 Task: Create a wavy blue resume template.
Action: Mouse moved to (544, 158)
Screenshot: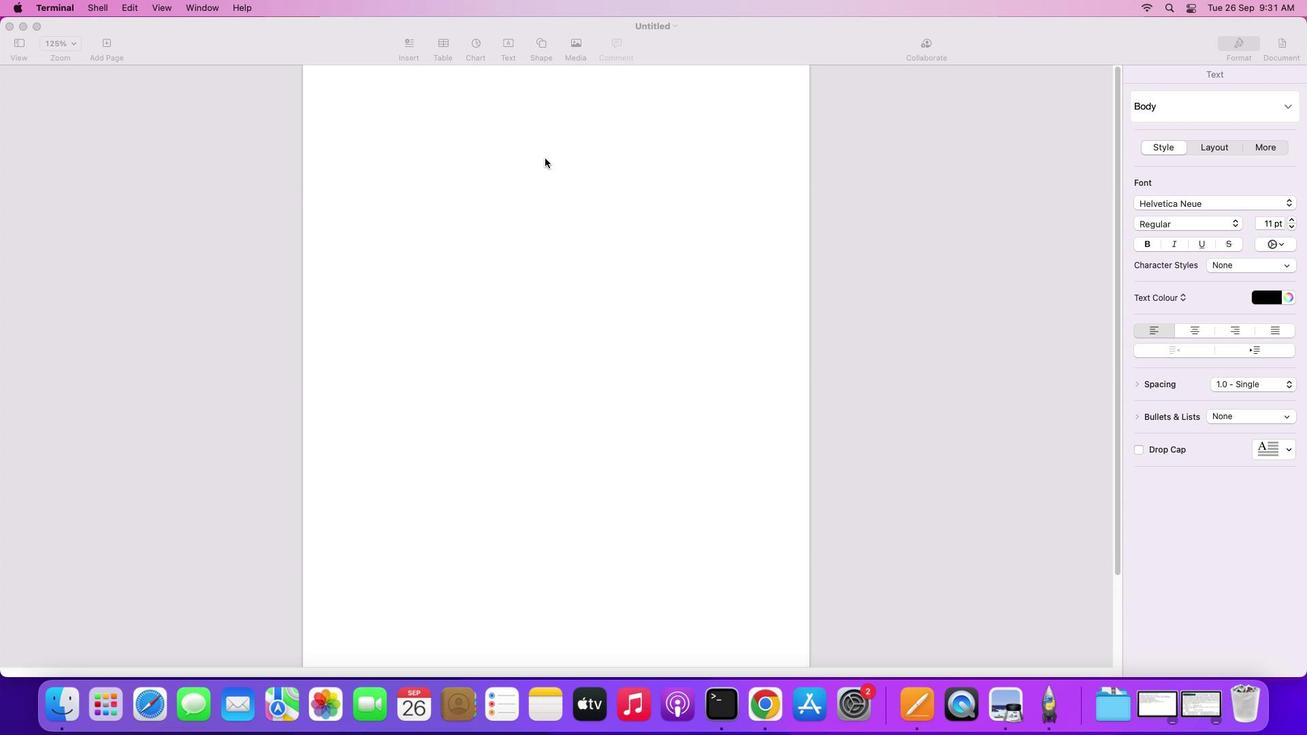 
Action: Mouse pressed left at (544, 158)
Screenshot: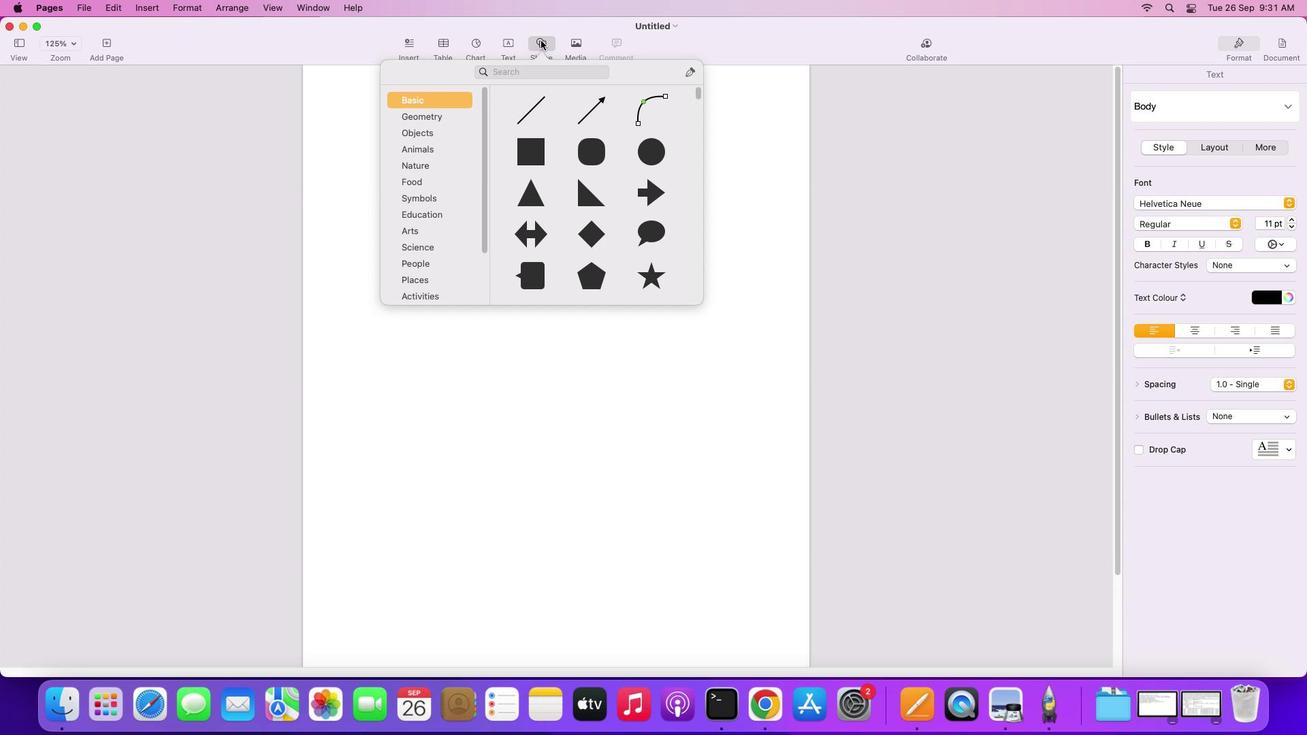 
Action: Mouse moved to (540, 40)
Screenshot: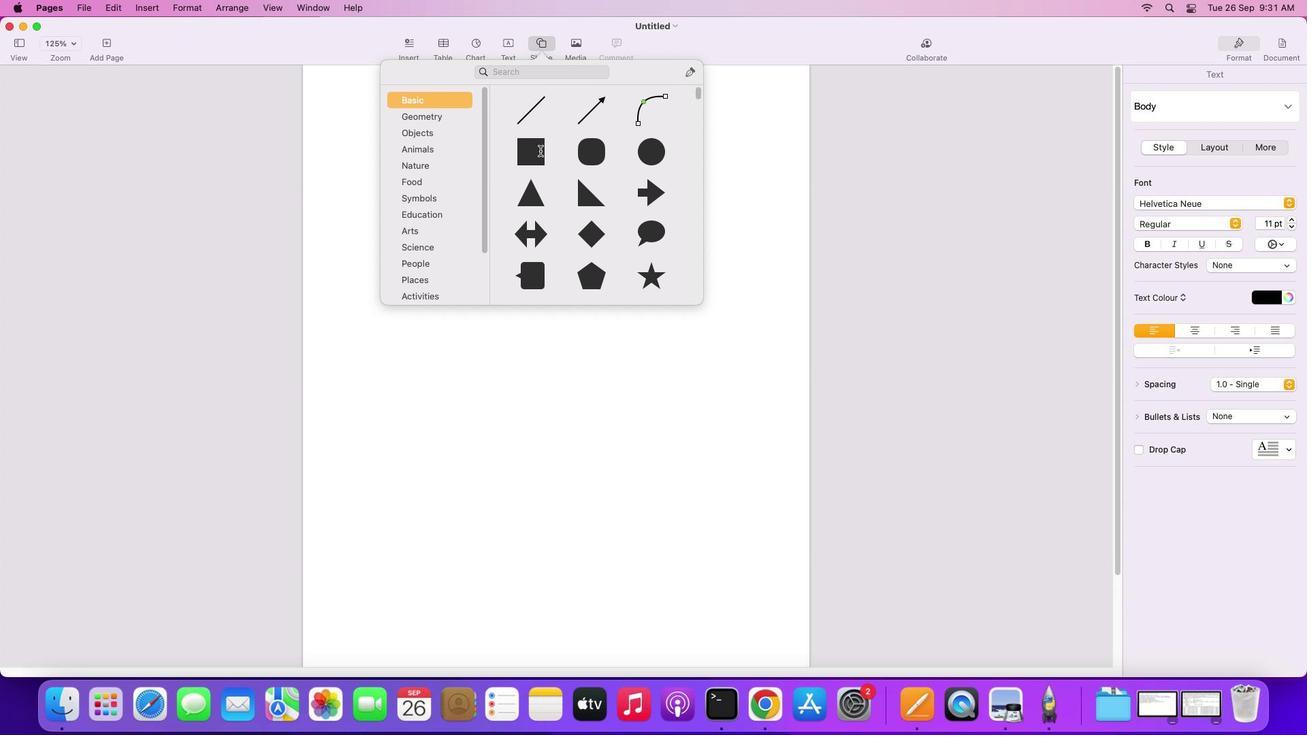 
Action: Mouse pressed left at (540, 40)
Screenshot: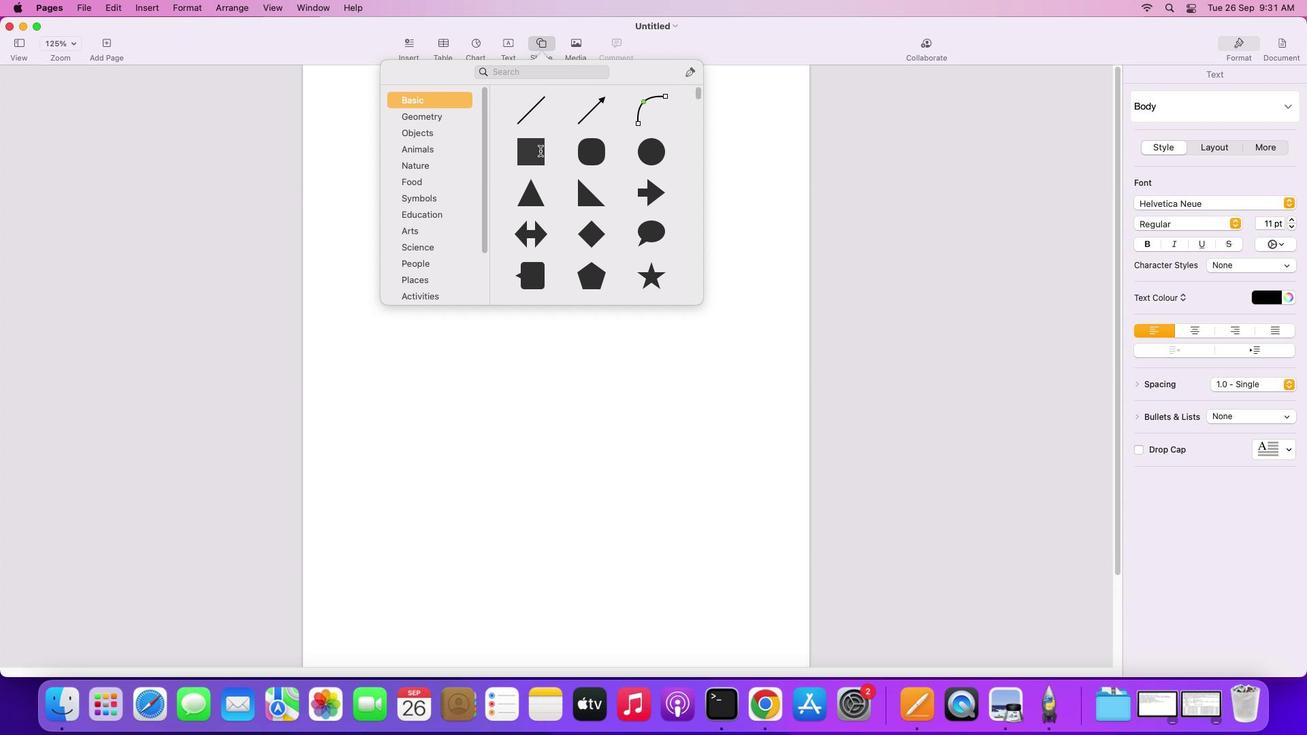 
Action: Mouse moved to (540, 151)
Screenshot: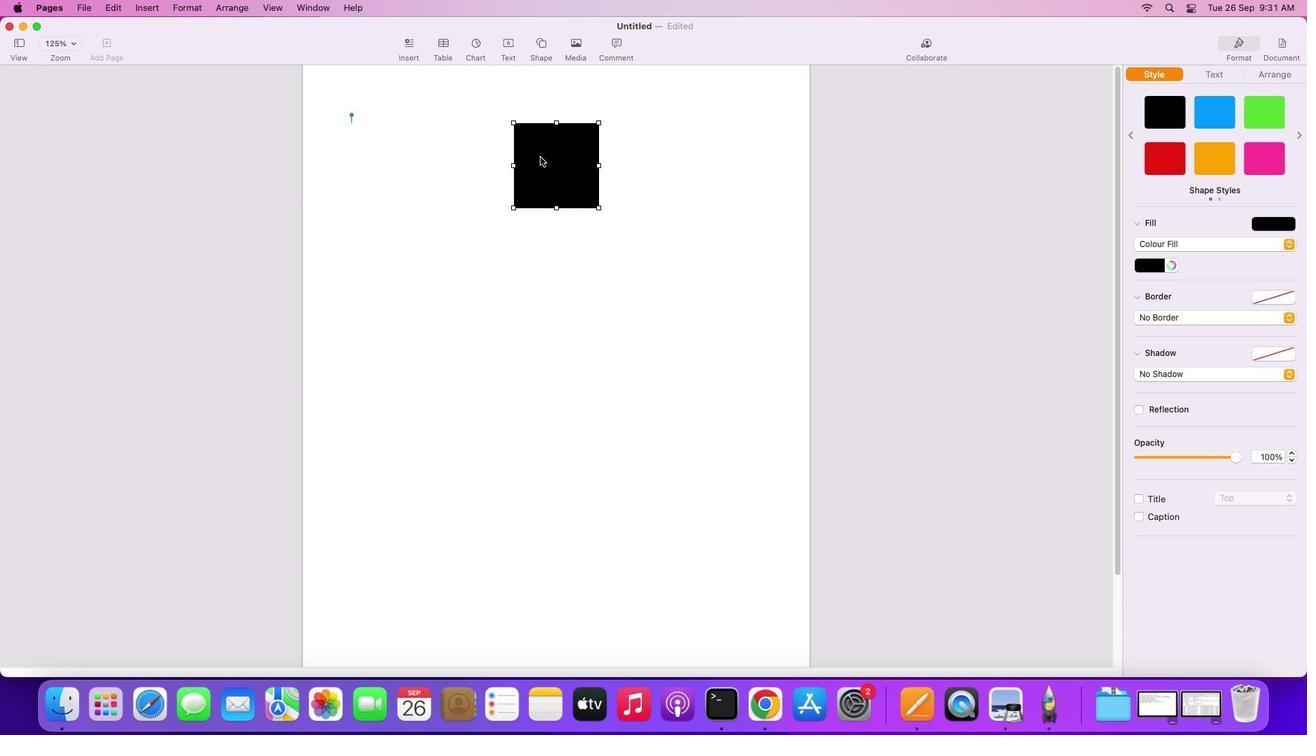 
Action: Mouse pressed left at (540, 151)
Screenshot: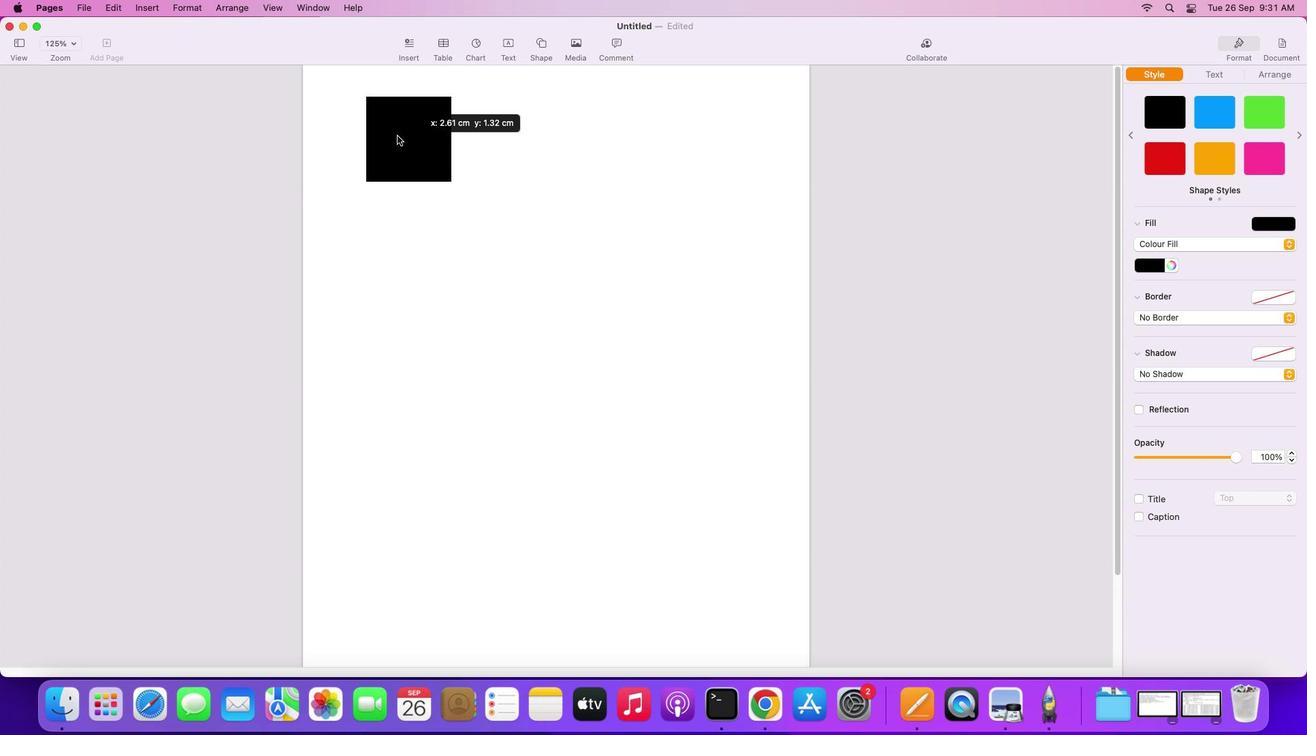
Action: Mouse scrolled (540, 151) with delta (0, 0)
Screenshot: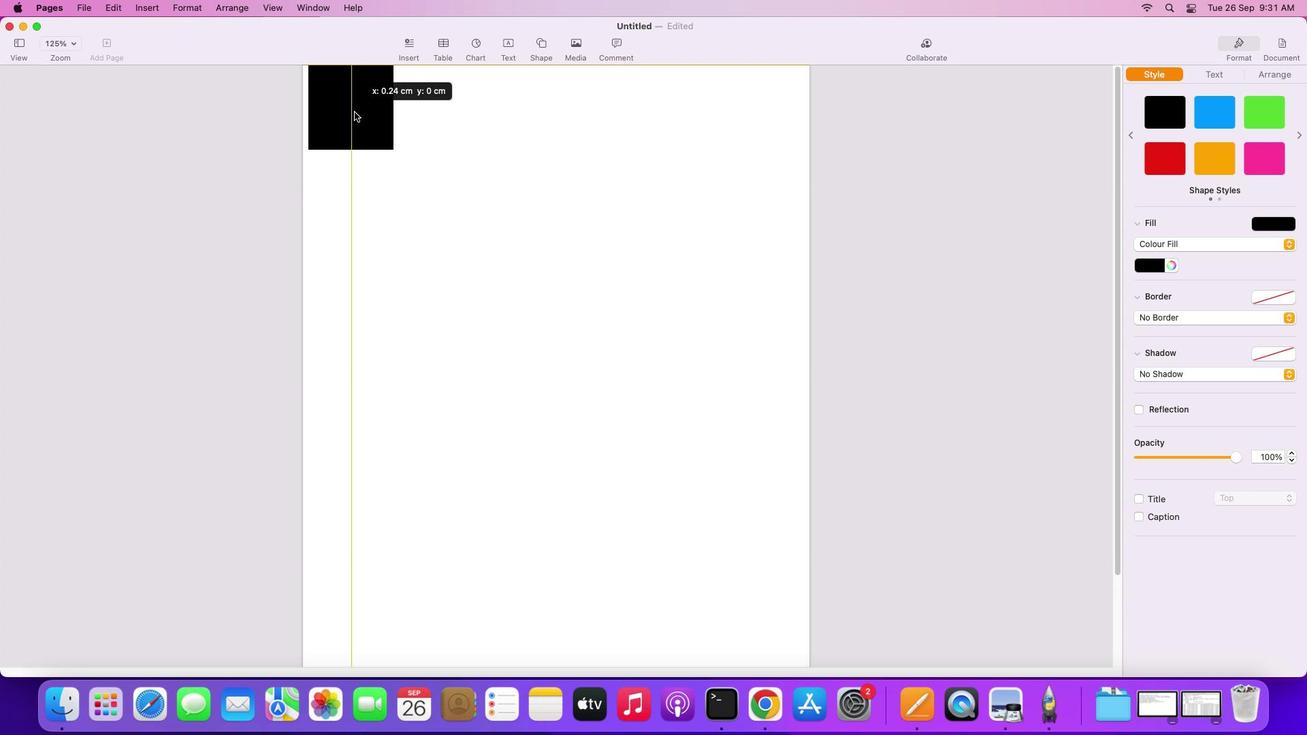 
Action: Mouse scrolled (540, 151) with delta (0, 0)
Screenshot: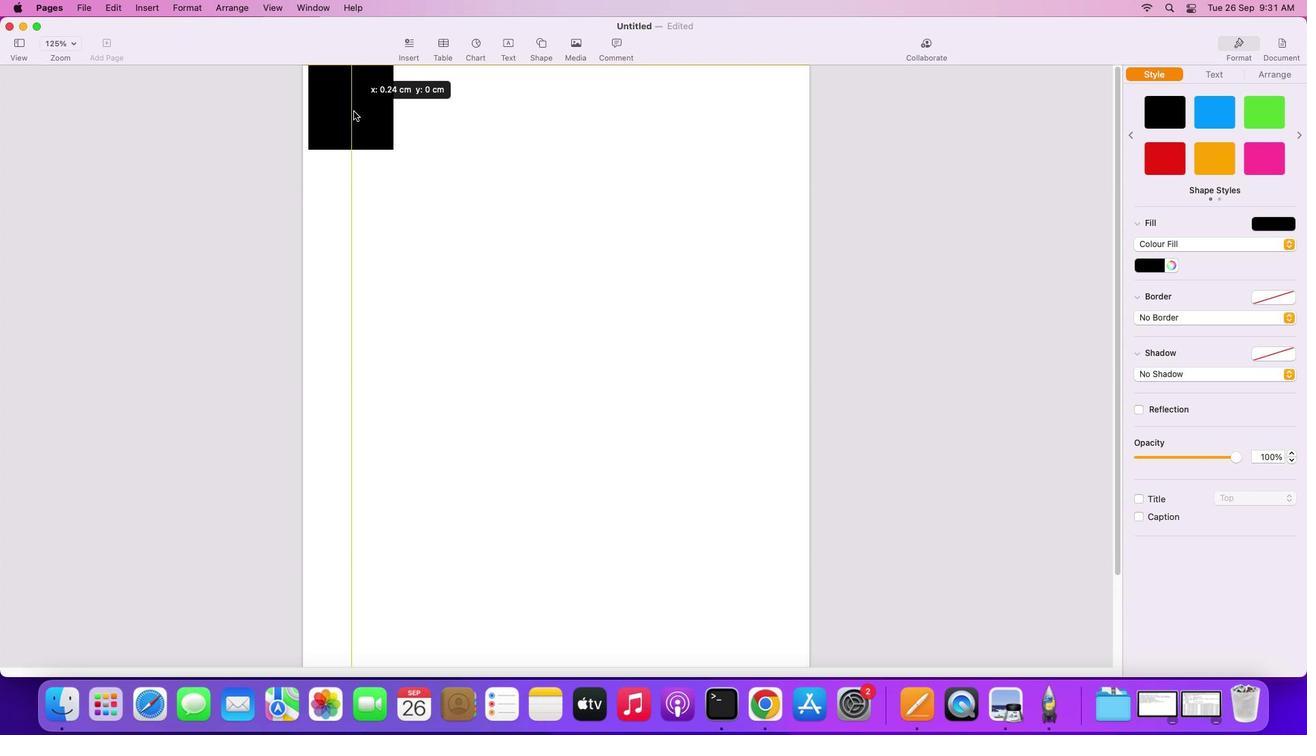 
Action: Mouse scrolled (540, 151) with delta (0, 2)
Screenshot: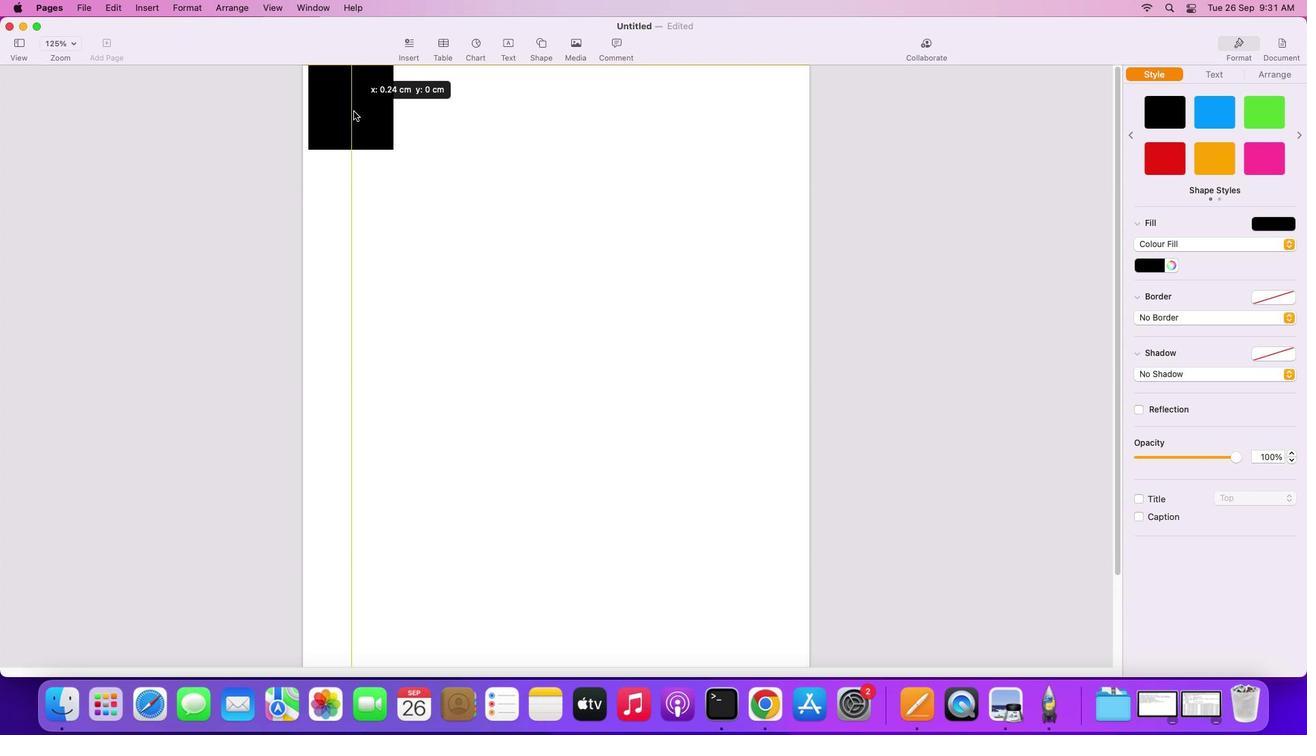 
Action: Mouse scrolled (540, 151) with delta (0, 3)
Screenshot: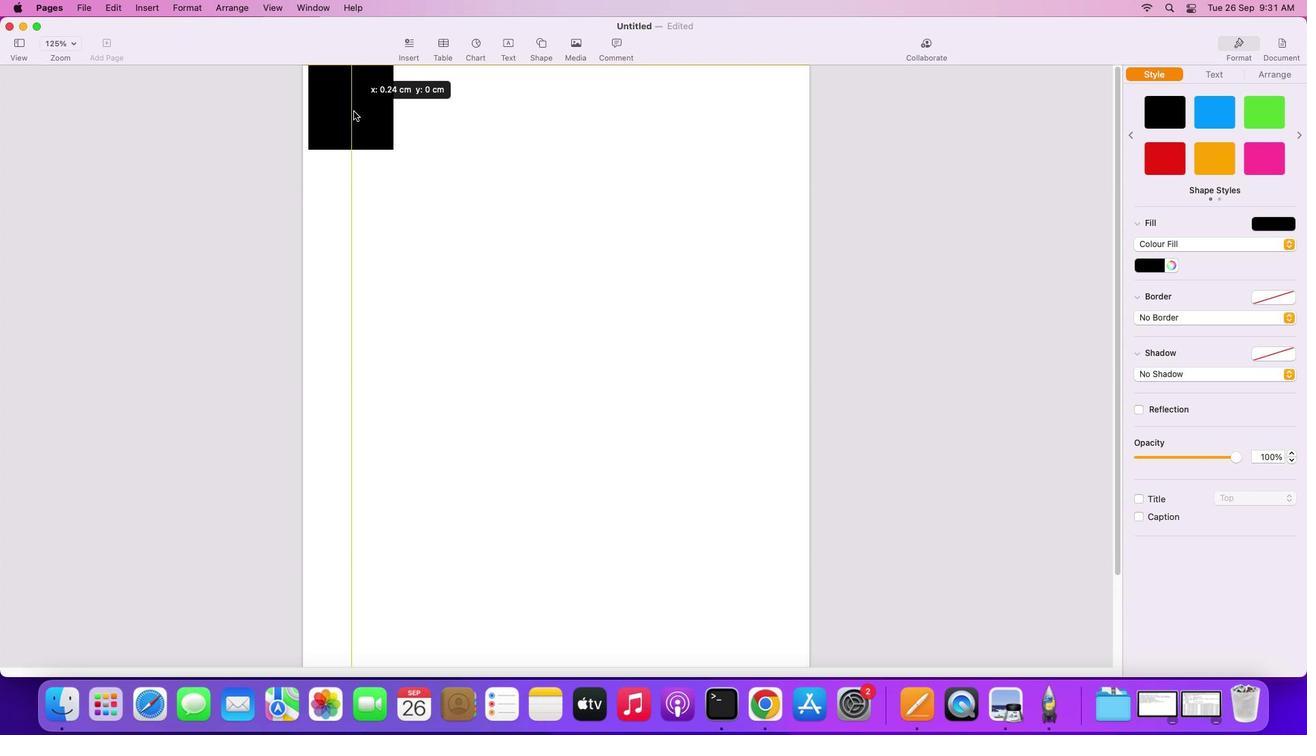 
Action: Mouse scrolled (540, 151) with delta (0, 4)
Screenshot: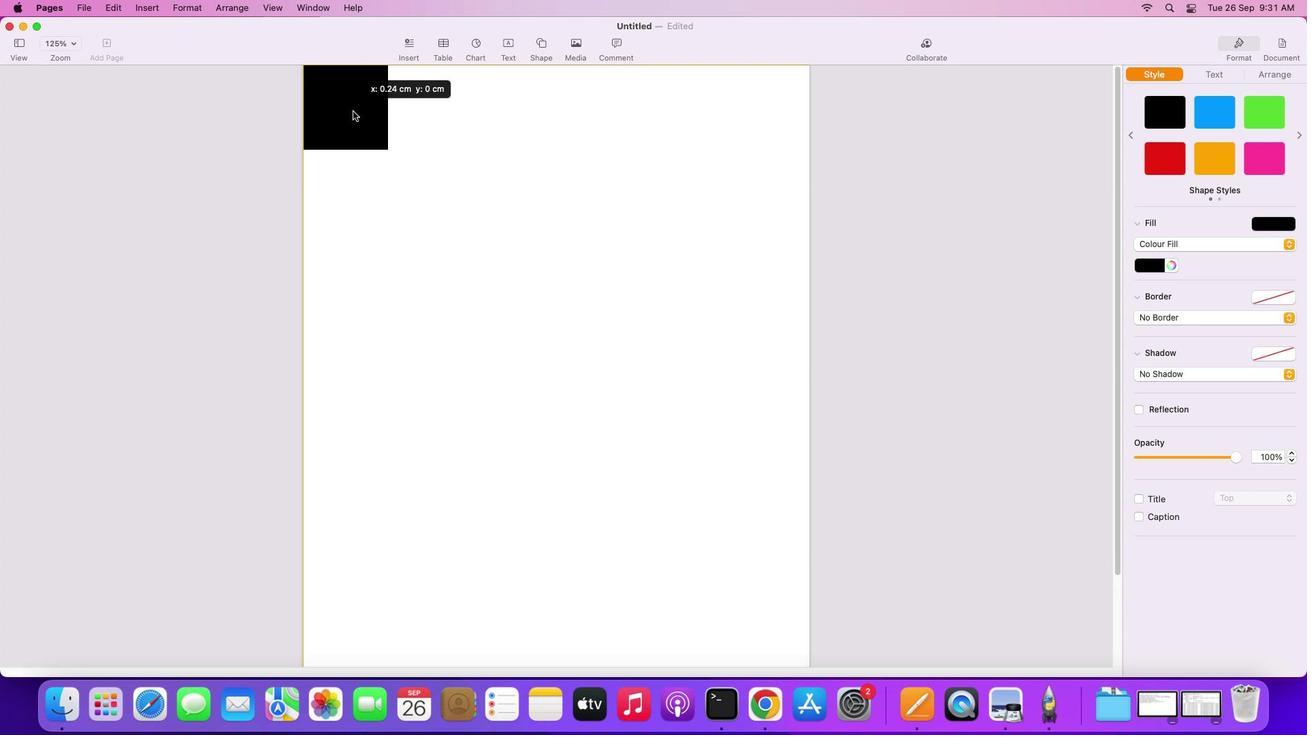 
Action: Mouse scrolled (540, 151) with delta (0, 4)
Screenshot: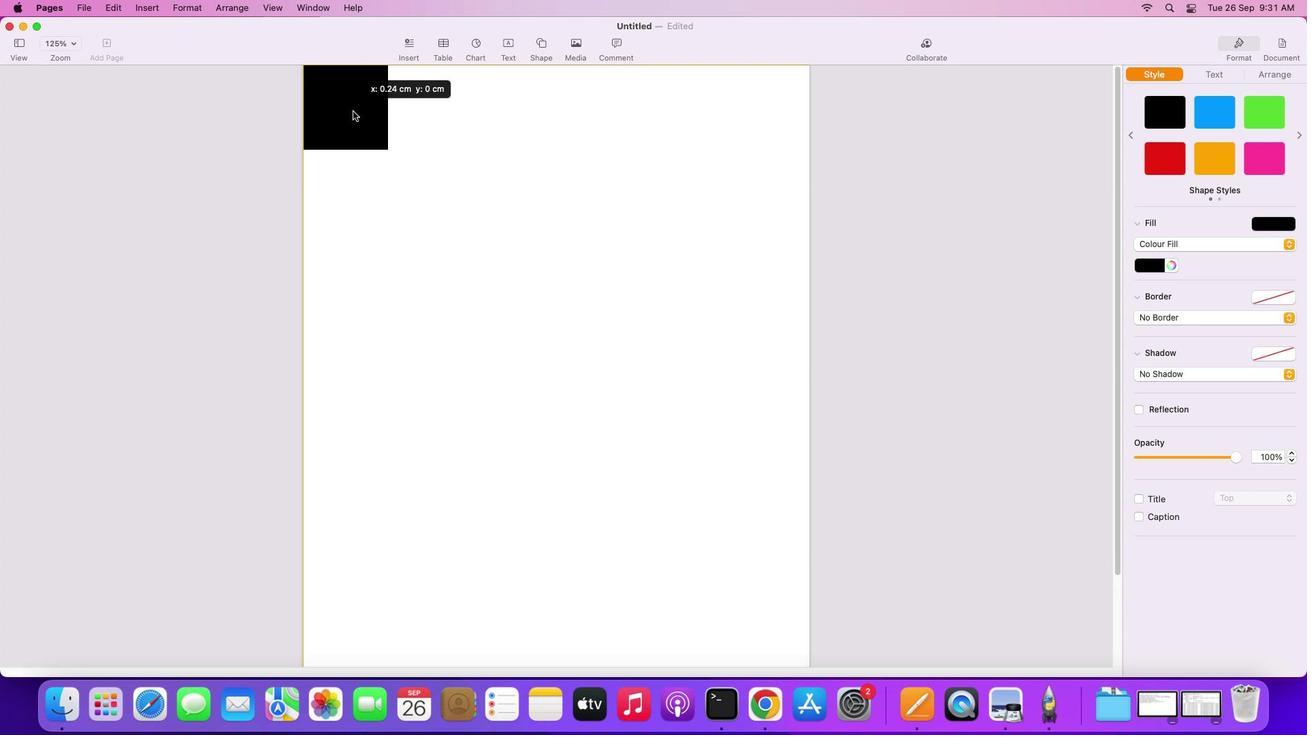 
Action: Mouse scrolled (540, 151) with delta (0, 4)
Screenshot: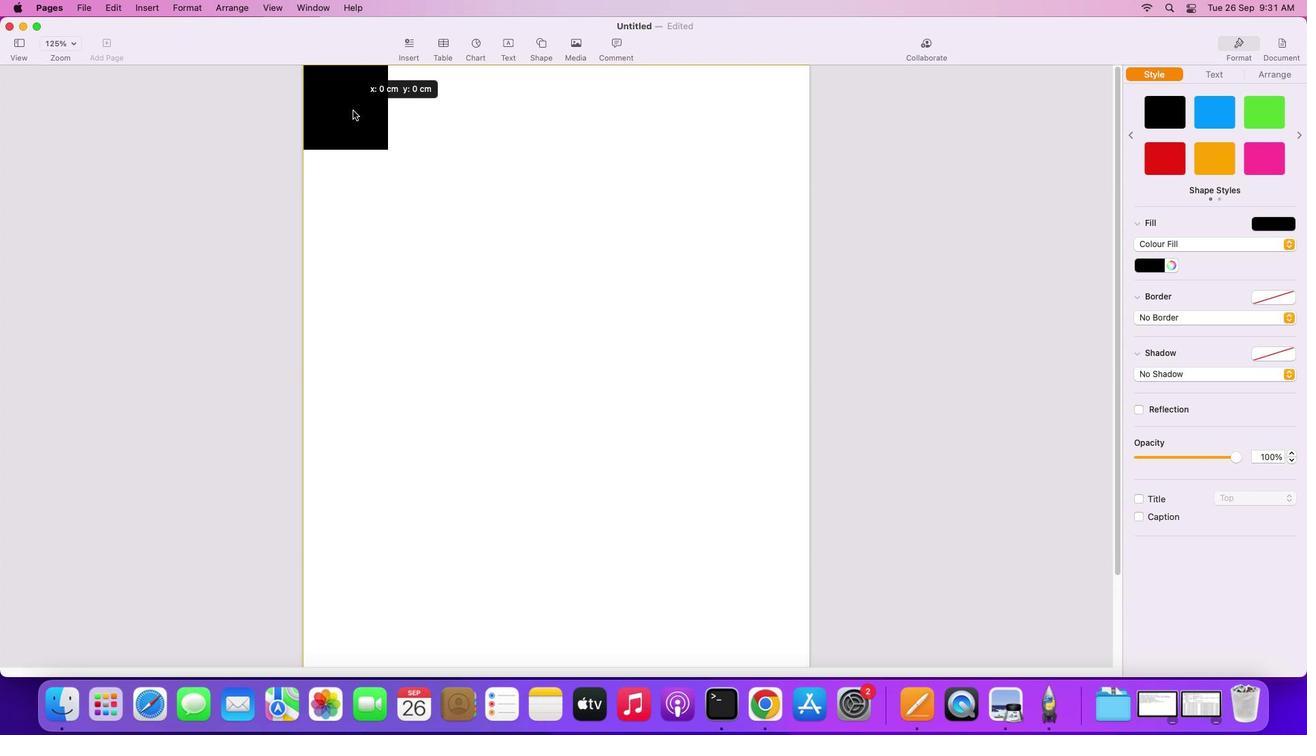 
Action: Mouse moved to (561, 171)
Screenshot: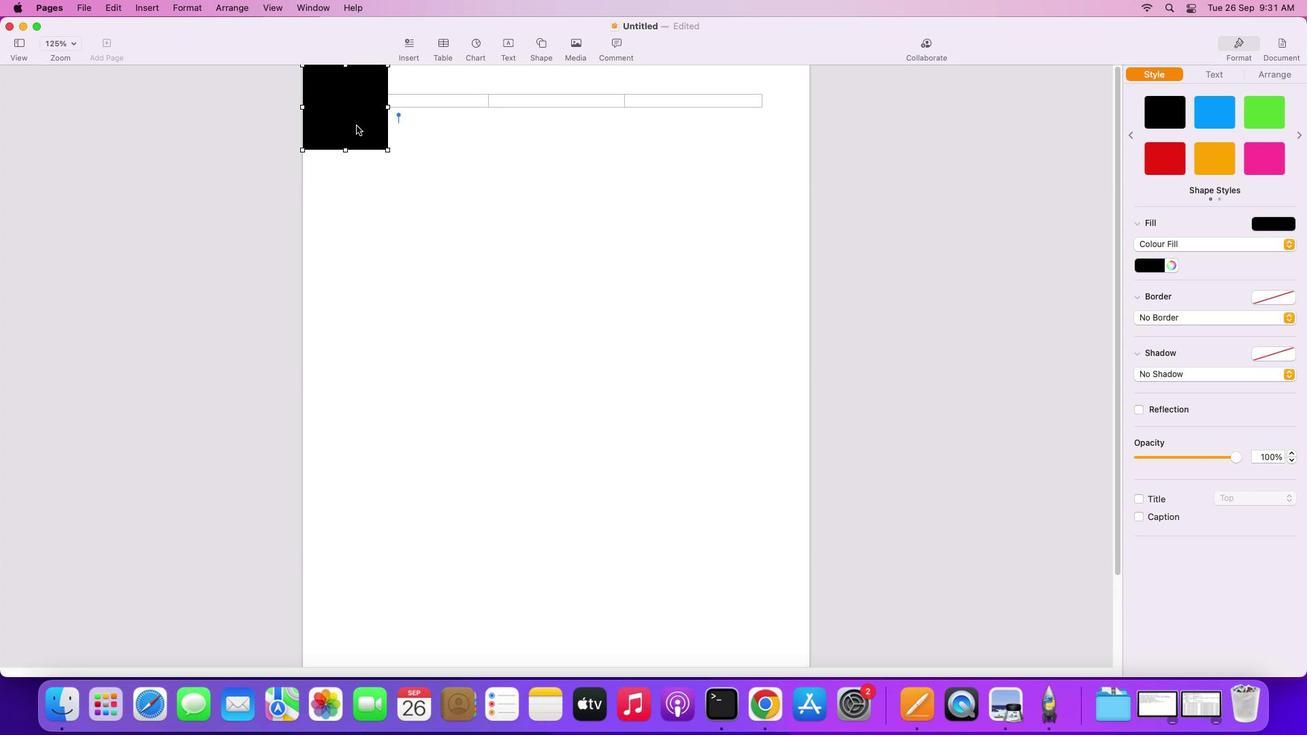 
Action: Mouse pressed left at (561, 171)
Screenshot: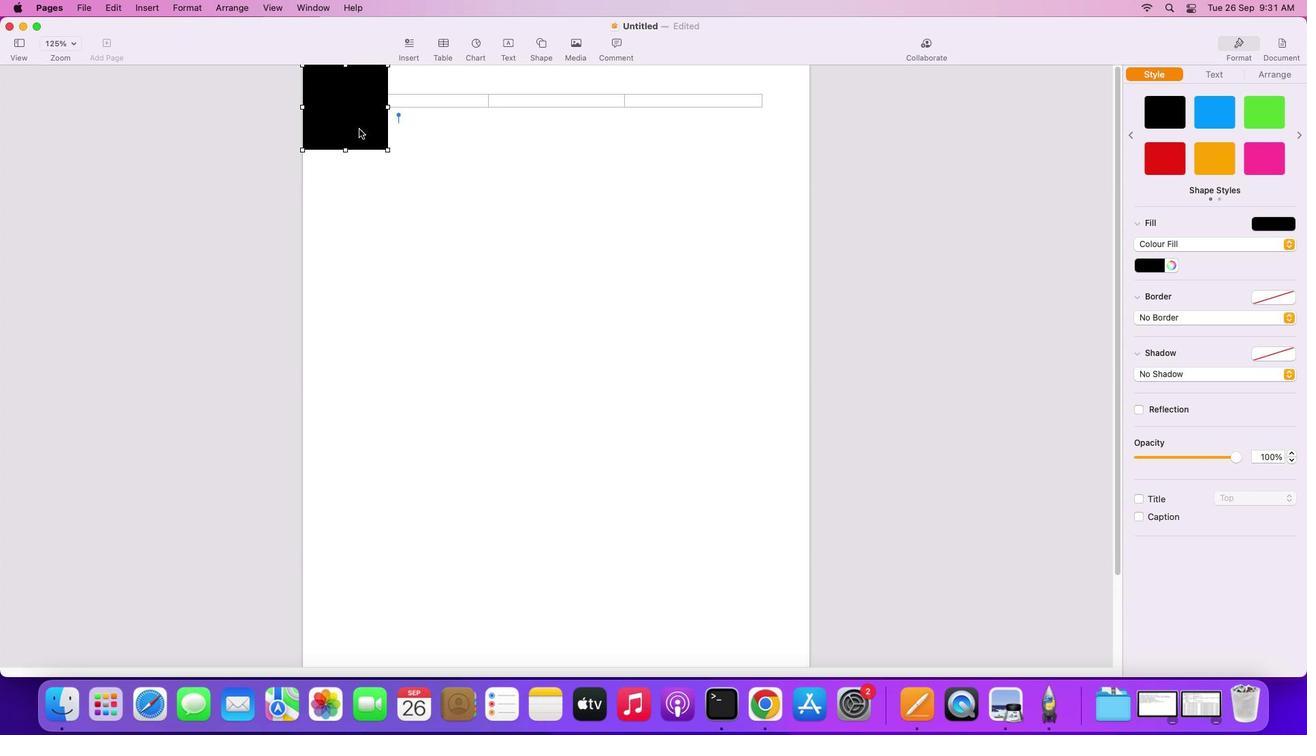 
Action: Mouse moved to (351, 112)
Screenshot: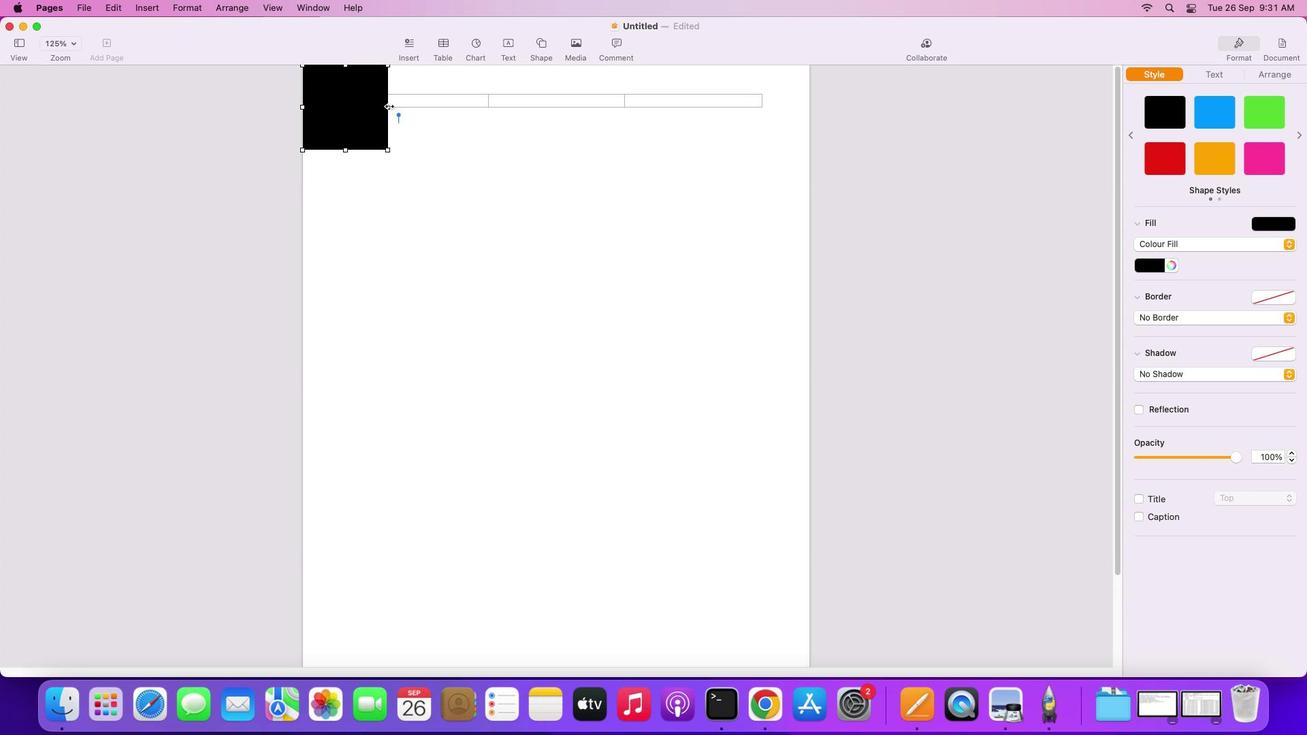 
Action: Mouse scrolled (351, 112) with delta (0, 0)
Screenshot: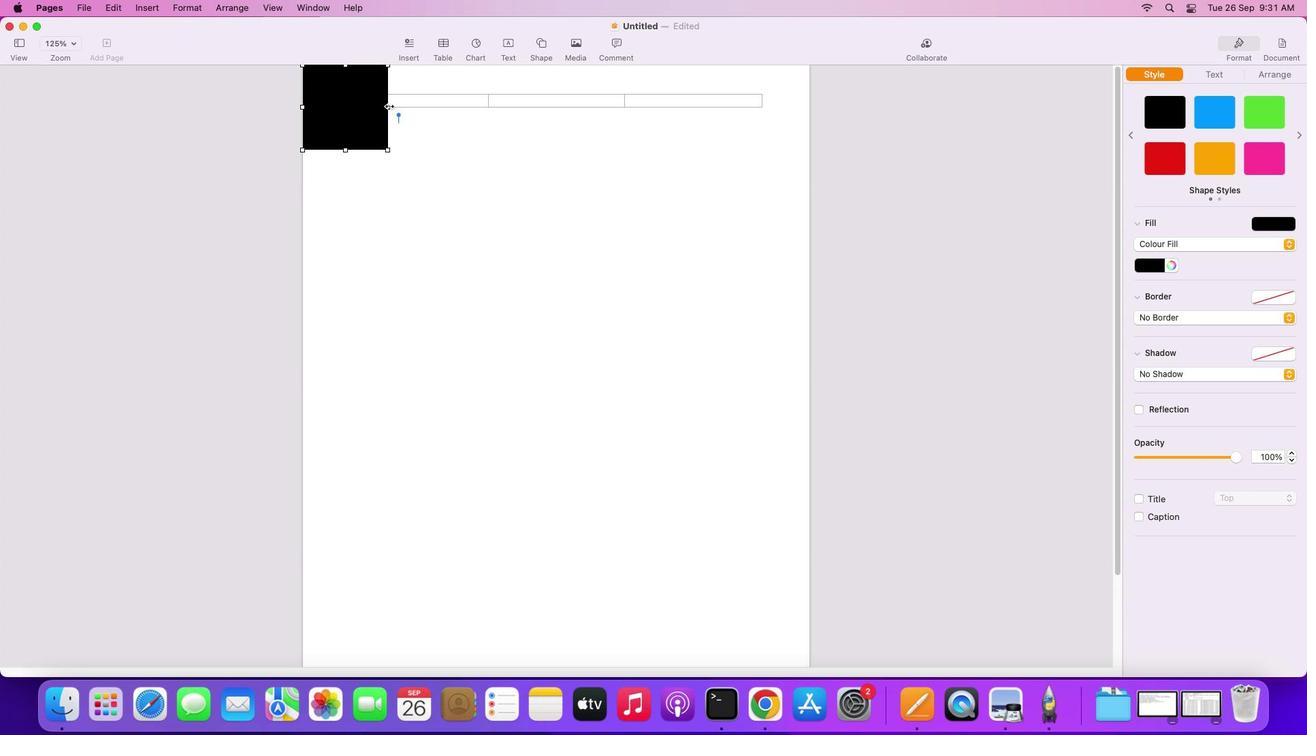 
Action: Mouse moved to (352, 112)
Screenshot: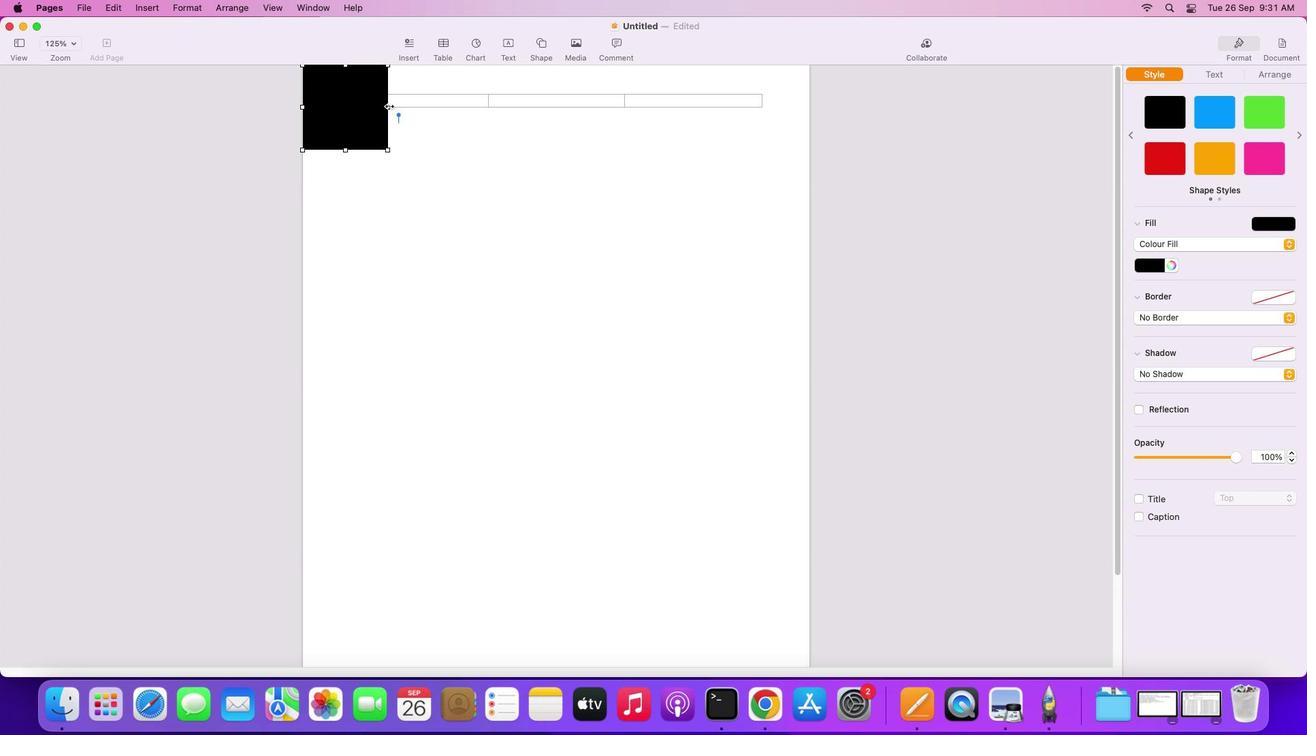 
Action: Mouse scrolled (352, 112) with delta (0, 0)
Screenshot: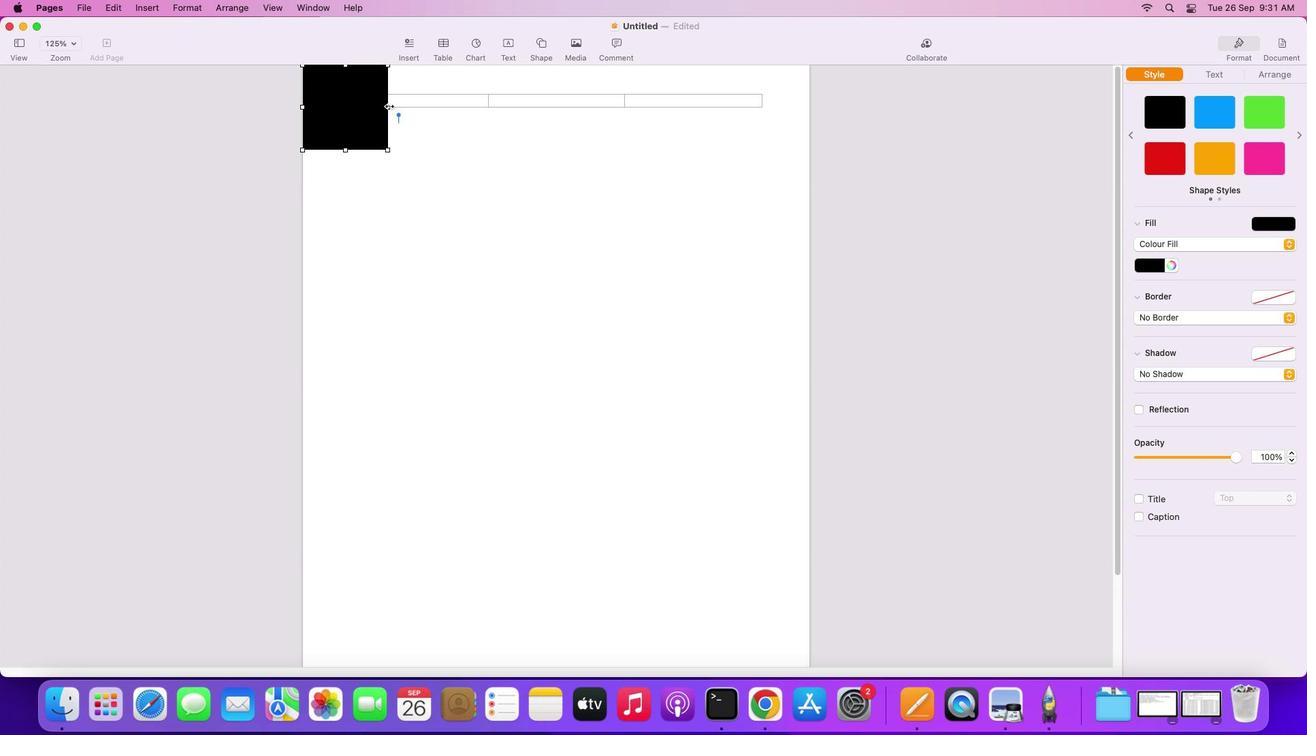 
Action: Mouse scrolled (352, 112) with delta (0, 2)
Screenshot: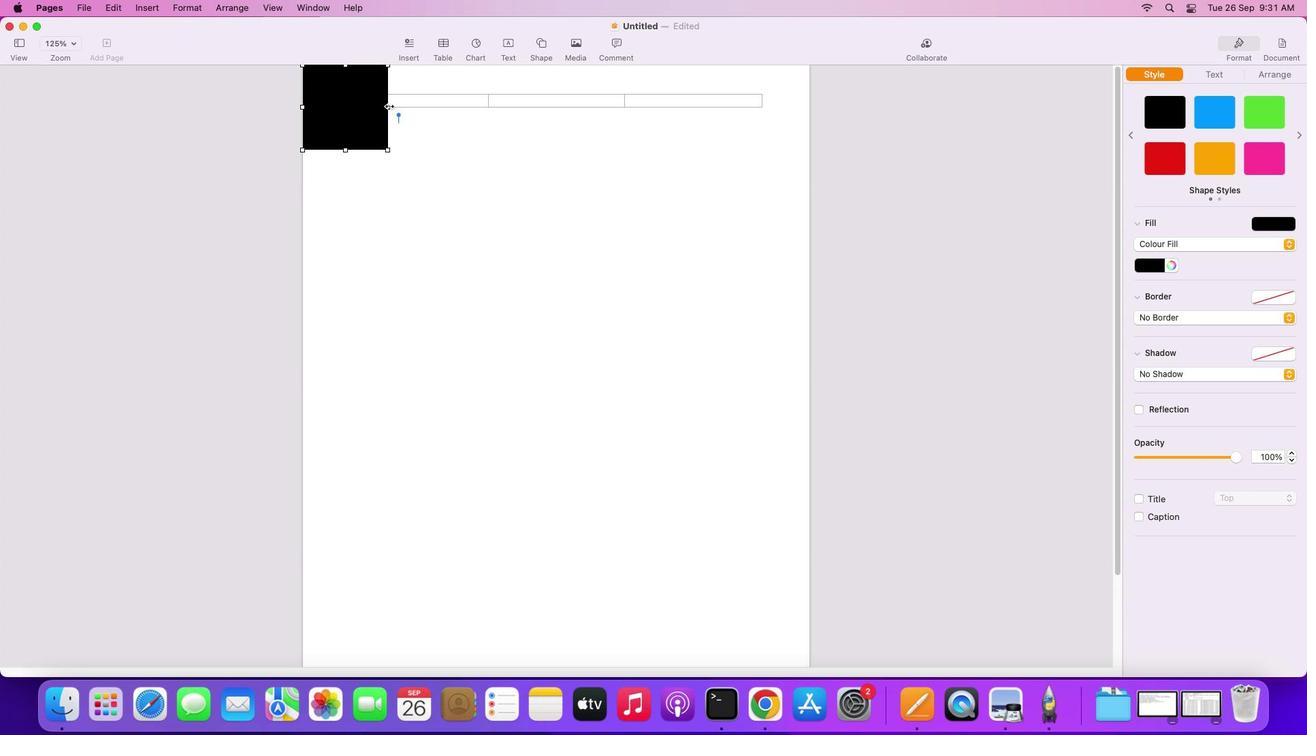 
Action: Mouse moved to (352, 113)
Screenshot: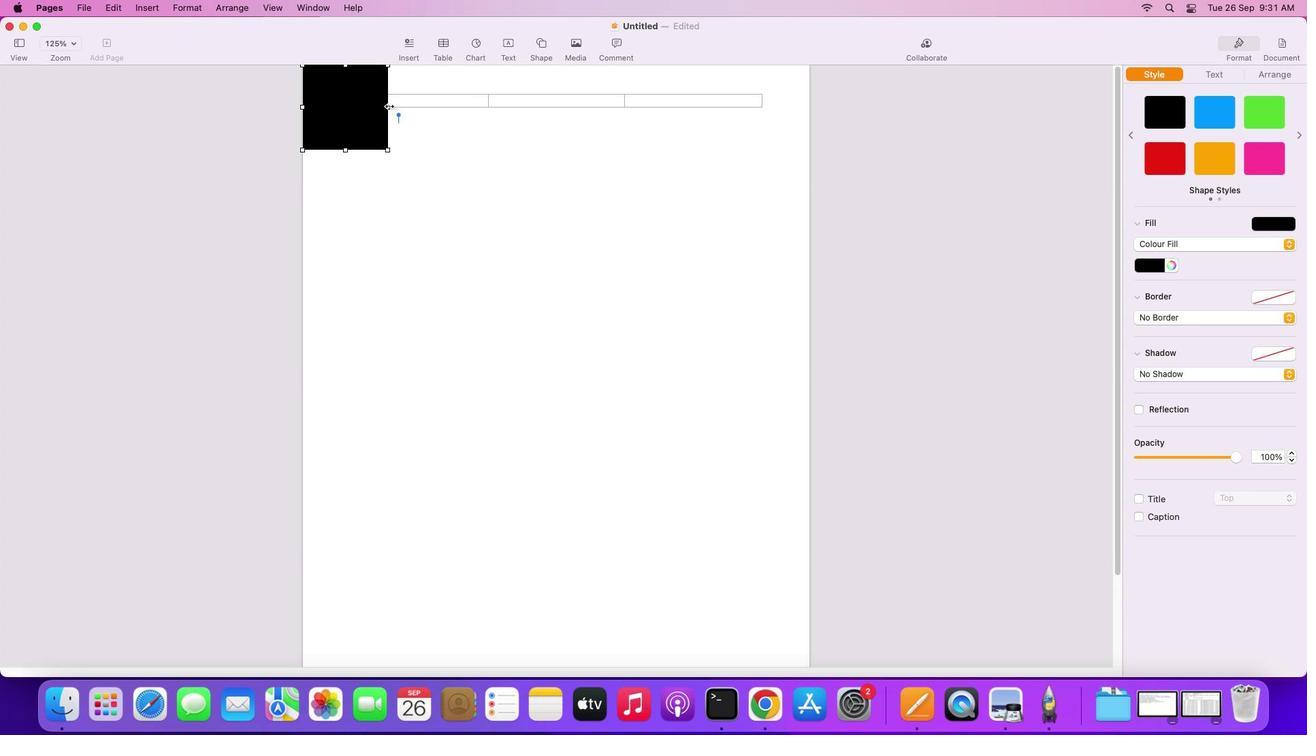 
Action: Mouse scrolled (352, 113) with delta (0, 3)
Screenshot: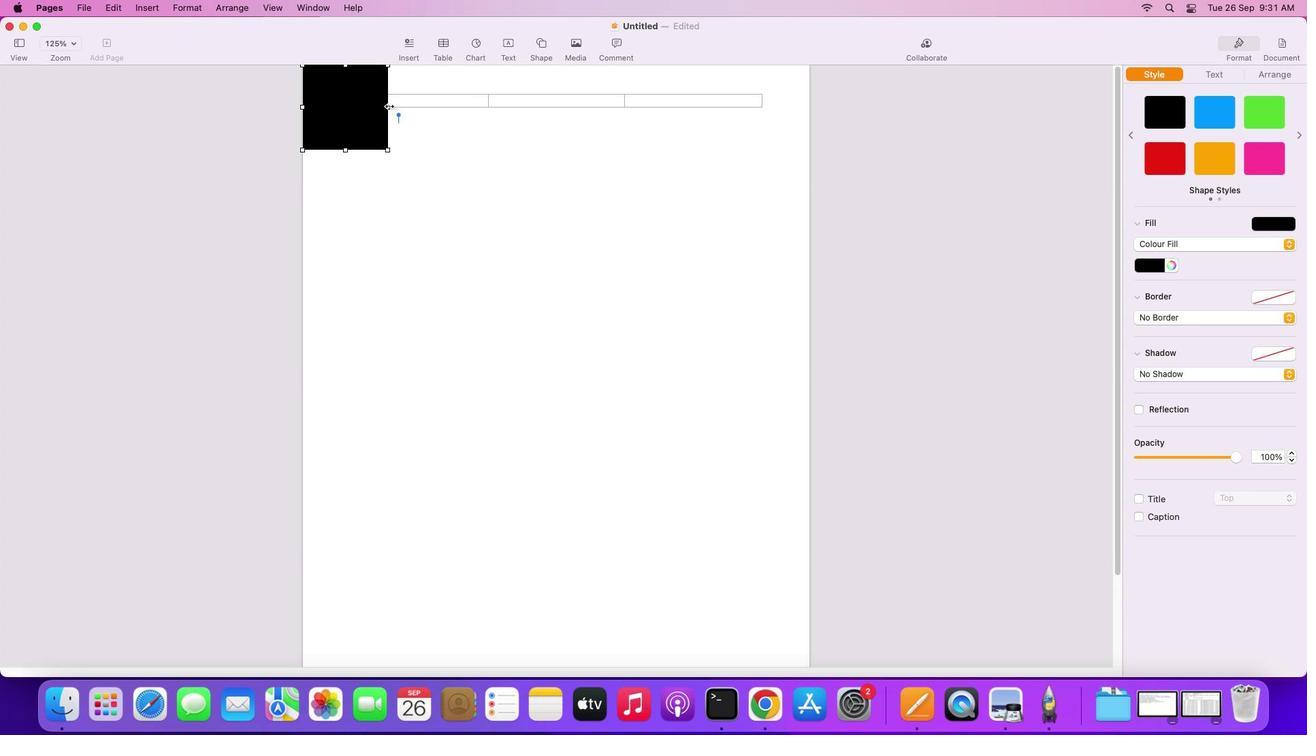 
Action: Mouse moved to (352, 114)
Screenshot: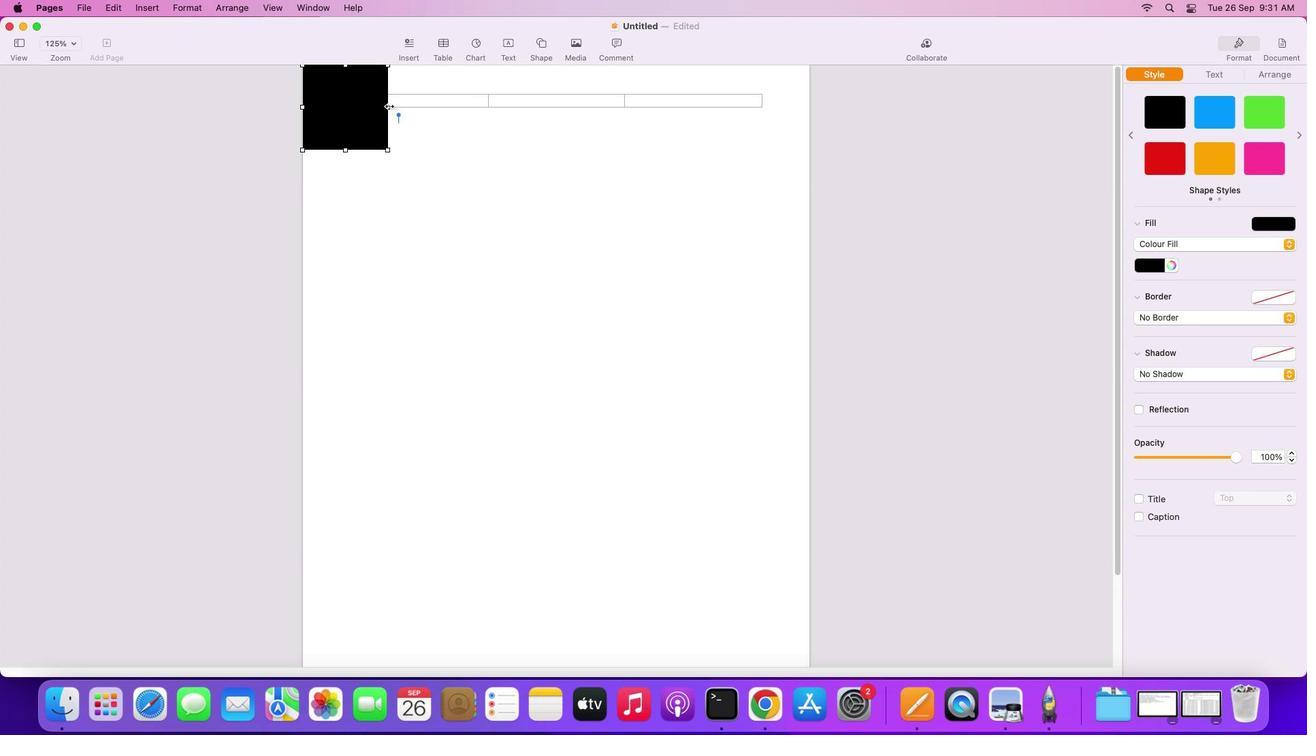 
Action: Mouse scrolled (352, 114) with delta (0, 4)
Screenshot: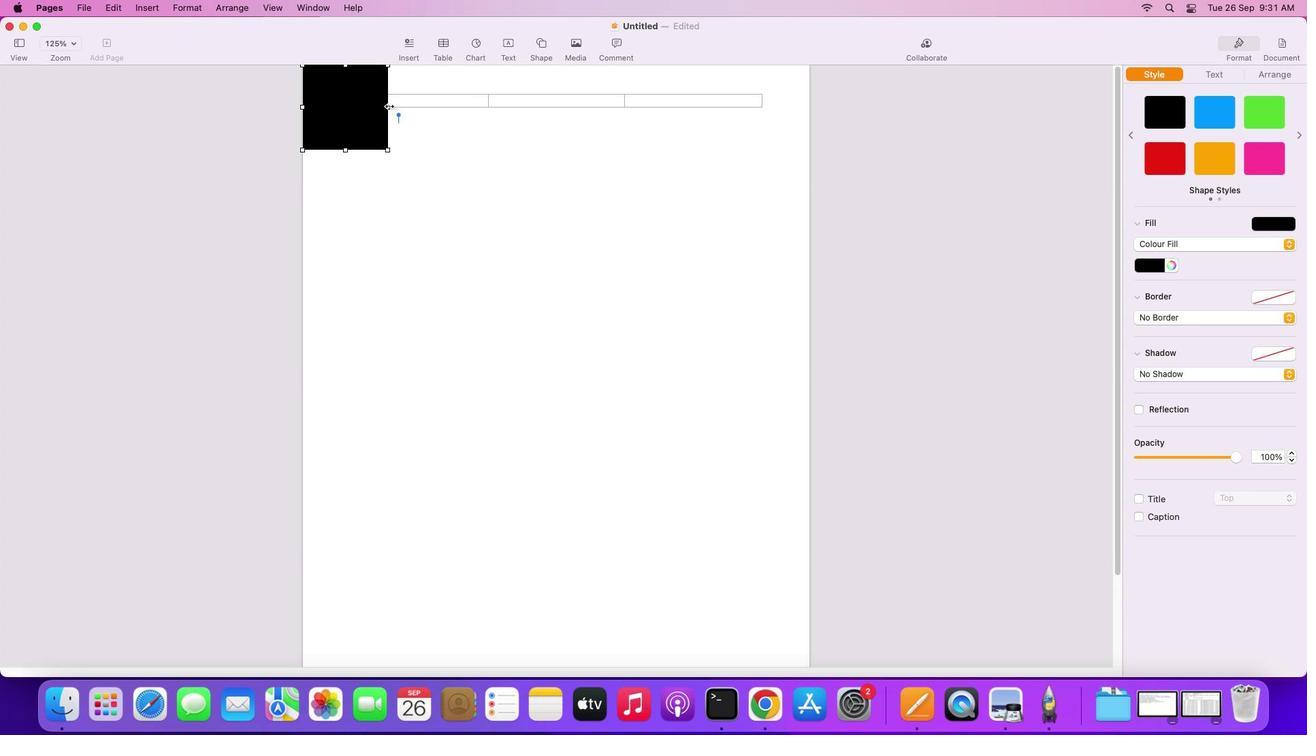
Action: Mouse moved to (354, 121)
Screenshot: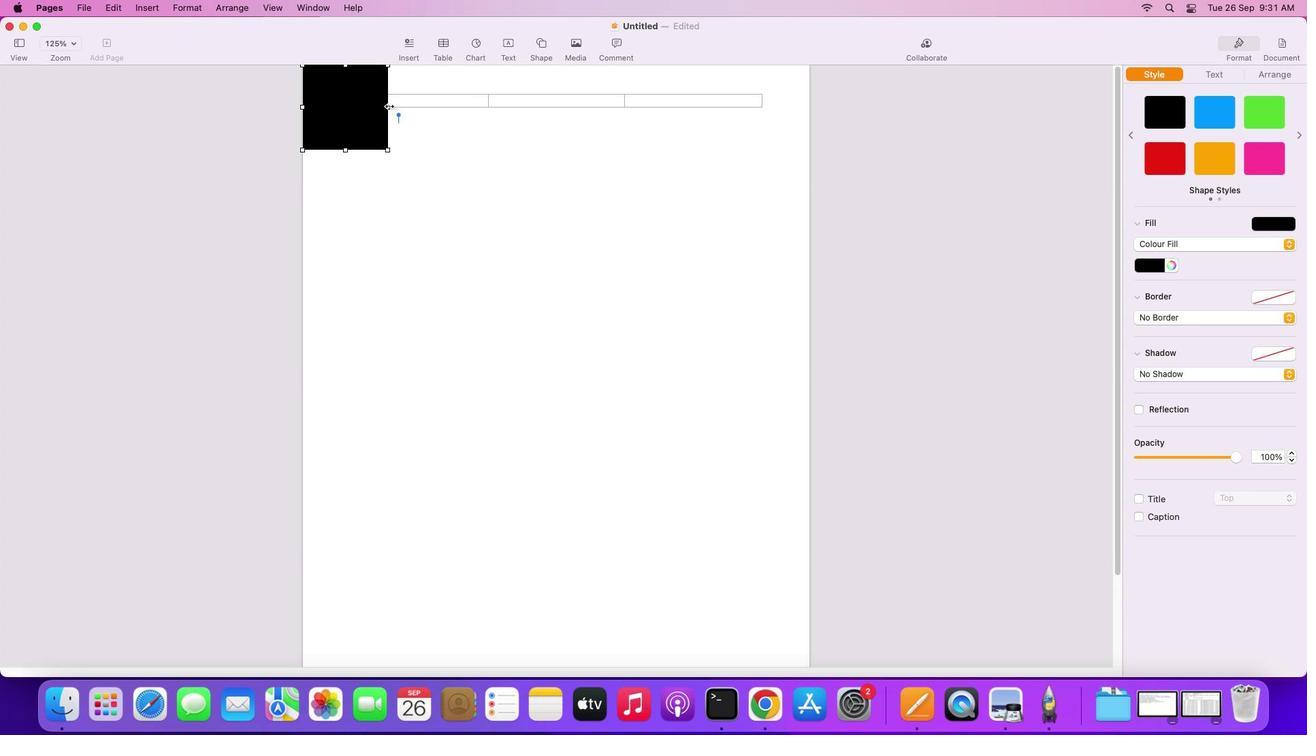 
Action: Mouse scrolled (354, 121) with delta (0, 4)
Screenshot: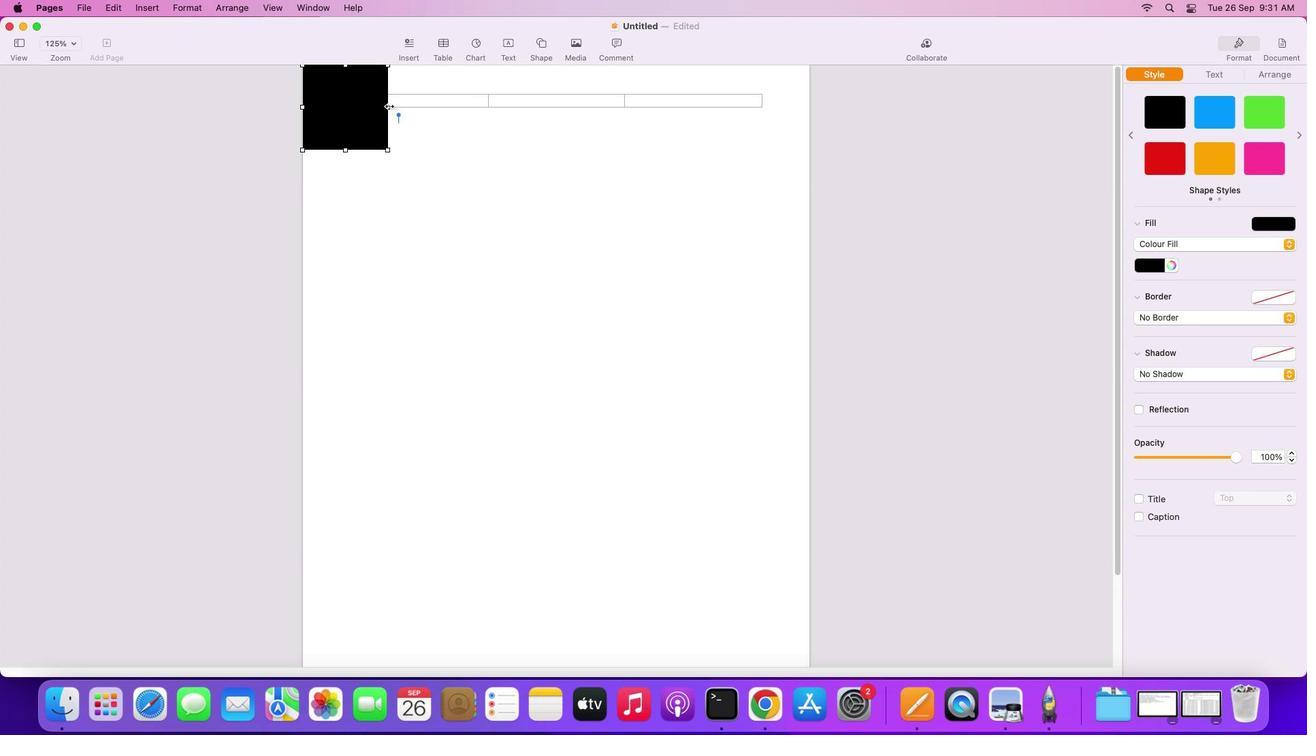 
Action: Mouse moved to (389, 106)
Screenshot: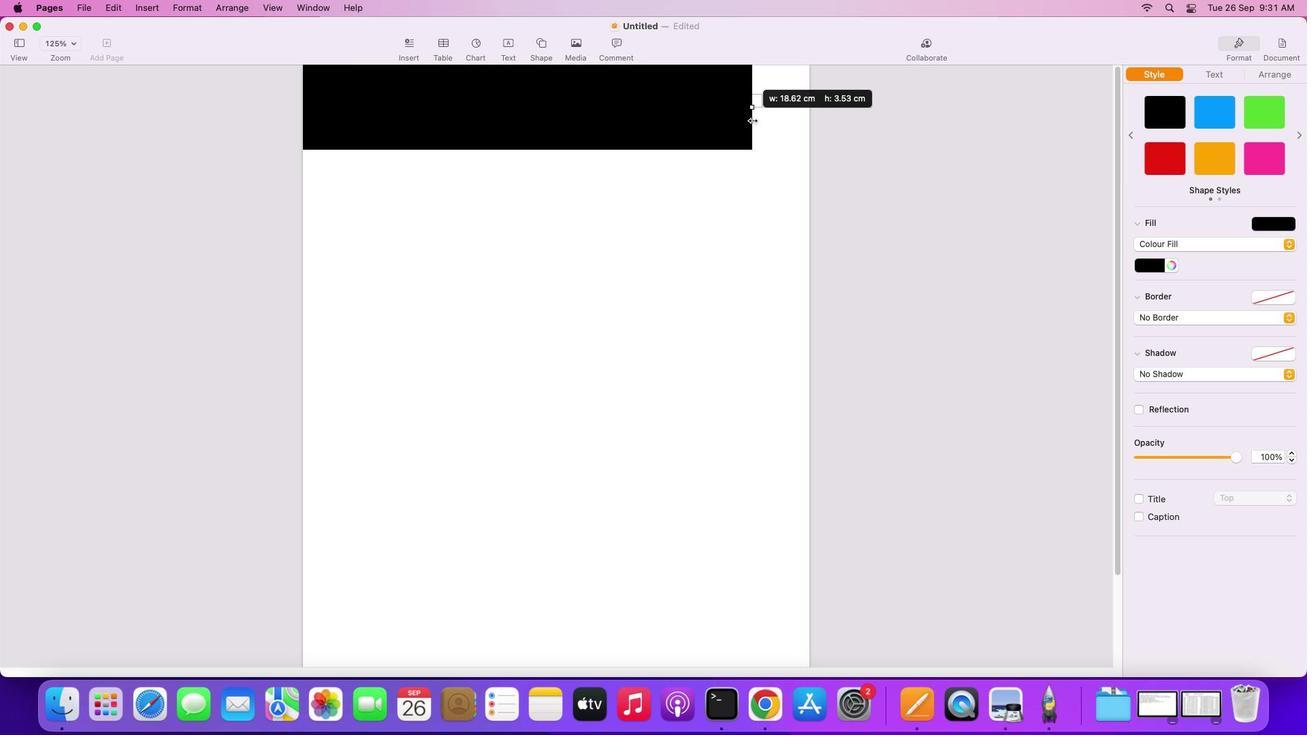 
Action: Mouse pressed left at (389, 106)
Screenshot: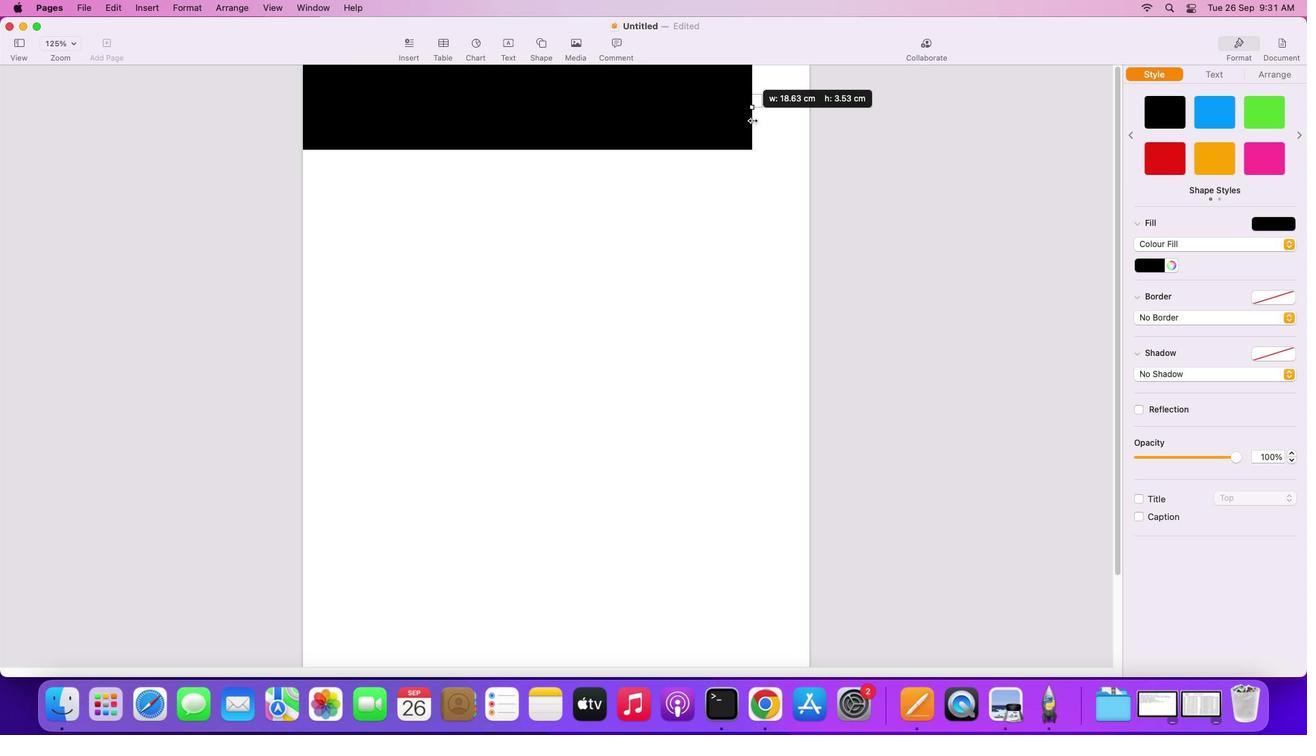 
Action: Mouse moved to (653, 117)
Screenshot: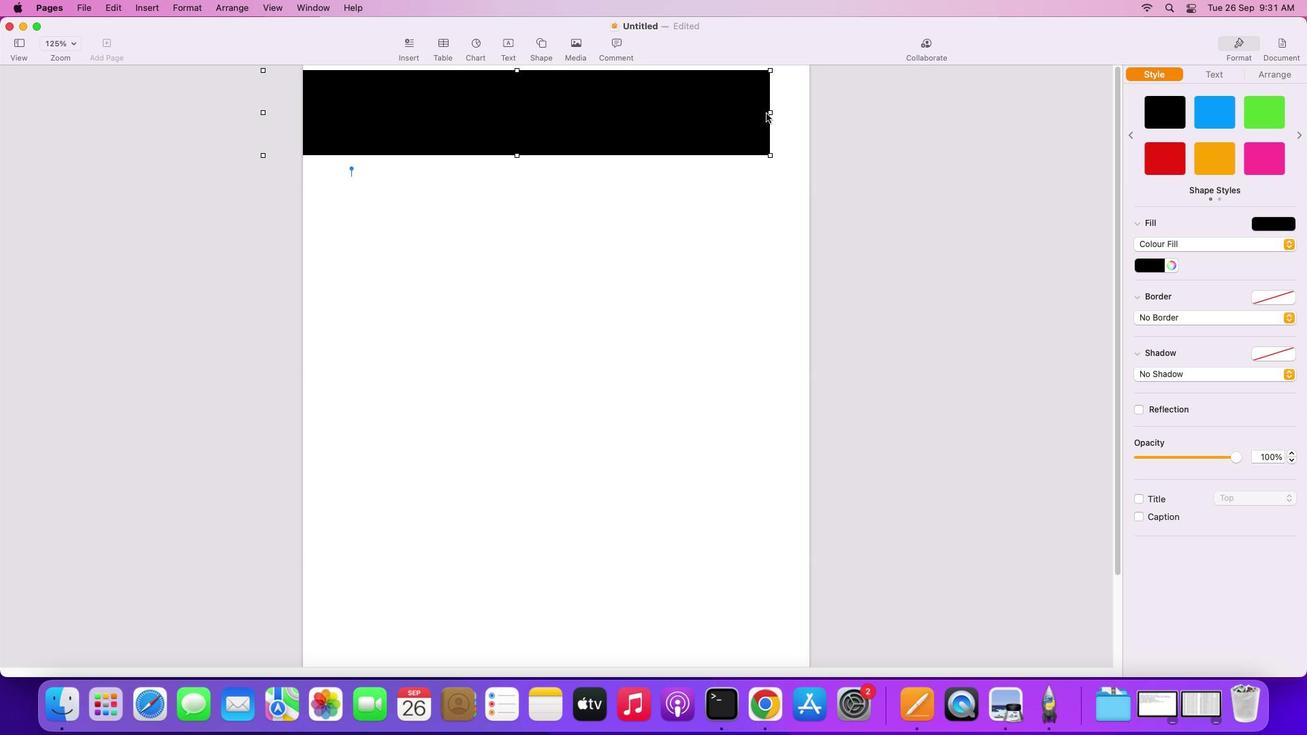 
Action: Mouse pressed left at (653, 117)
Screenshot: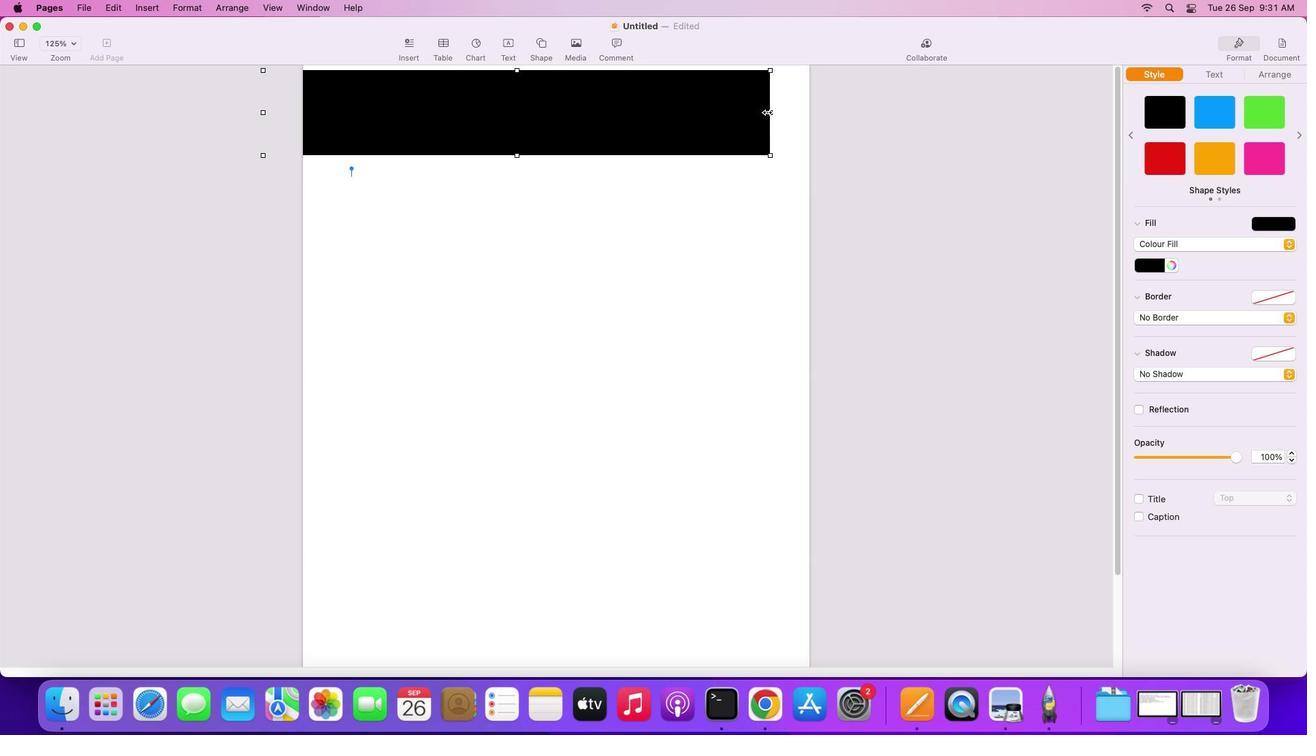 
Action: Mouse moved to (771, 112)
Screenshot: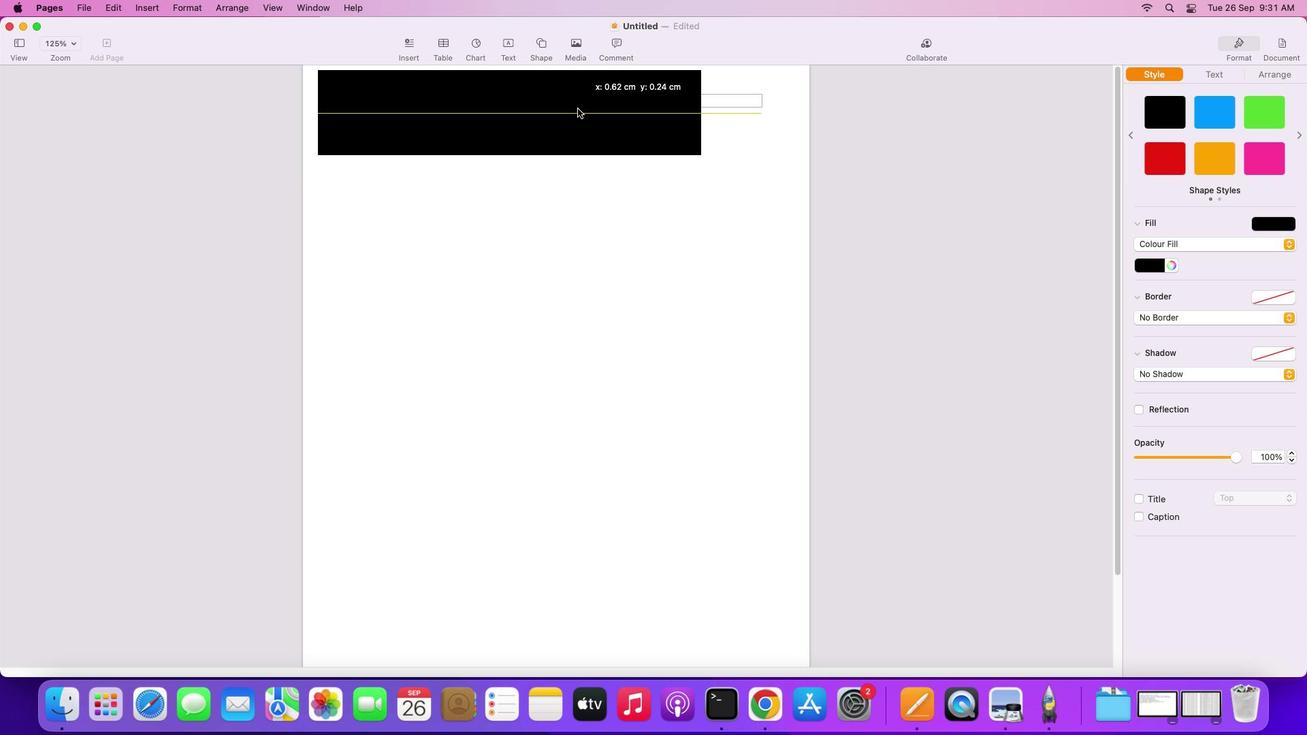 
Action: Mouse pressed left at (771, 112)
Screenshot: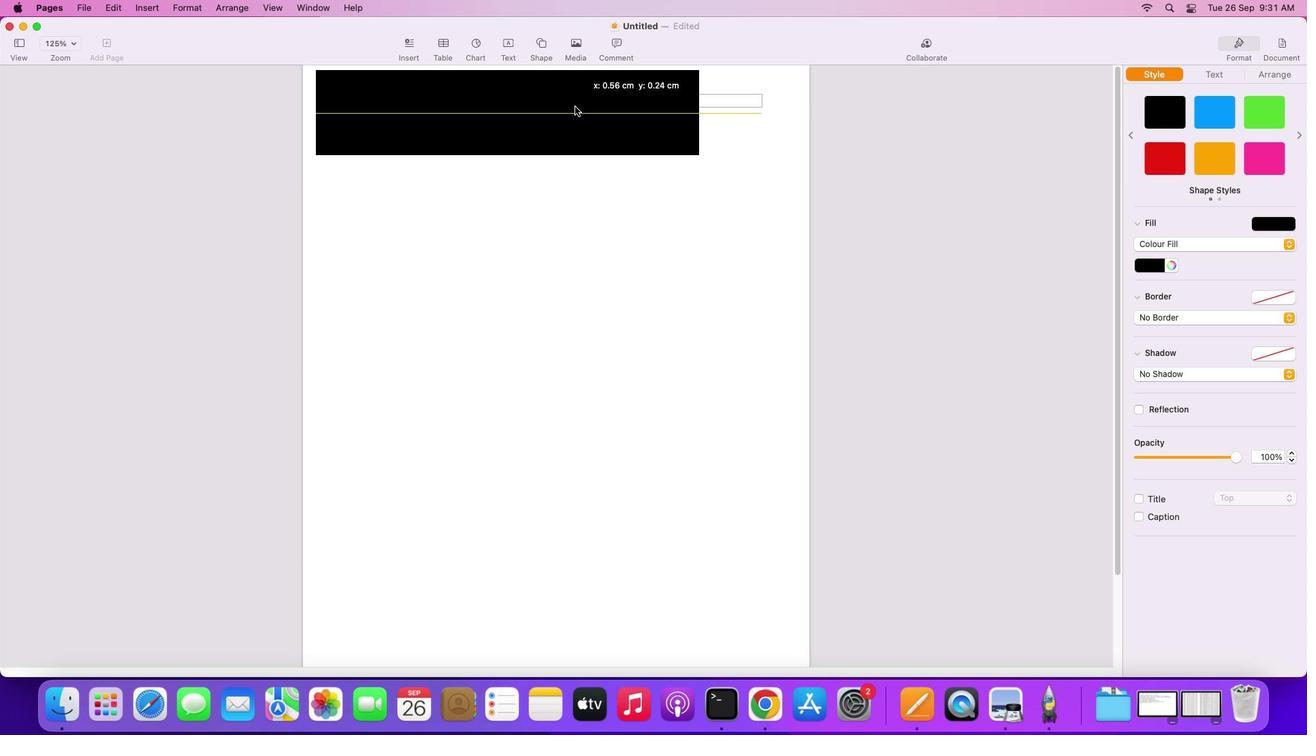 
Action: Mouse moved to (524, 106)
Screenshot: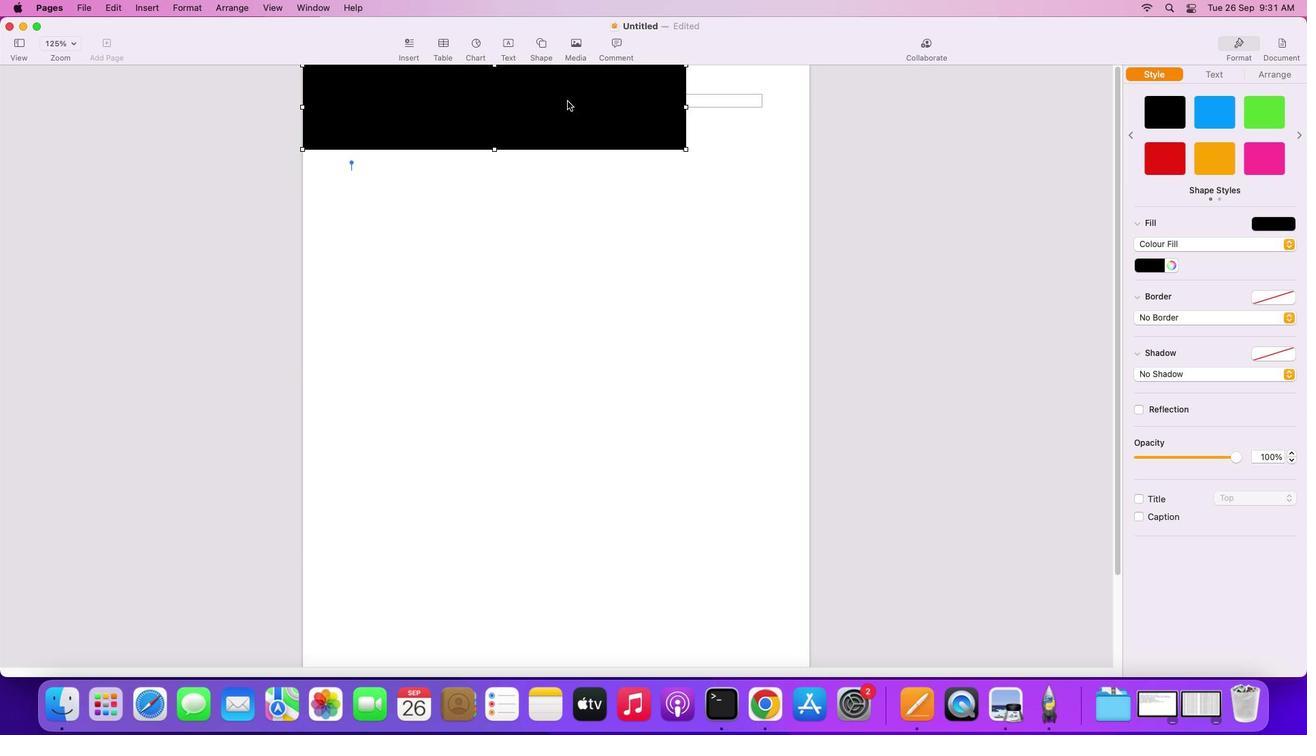 
Action: Mouse pressed left at (524, 106)
Screenshot: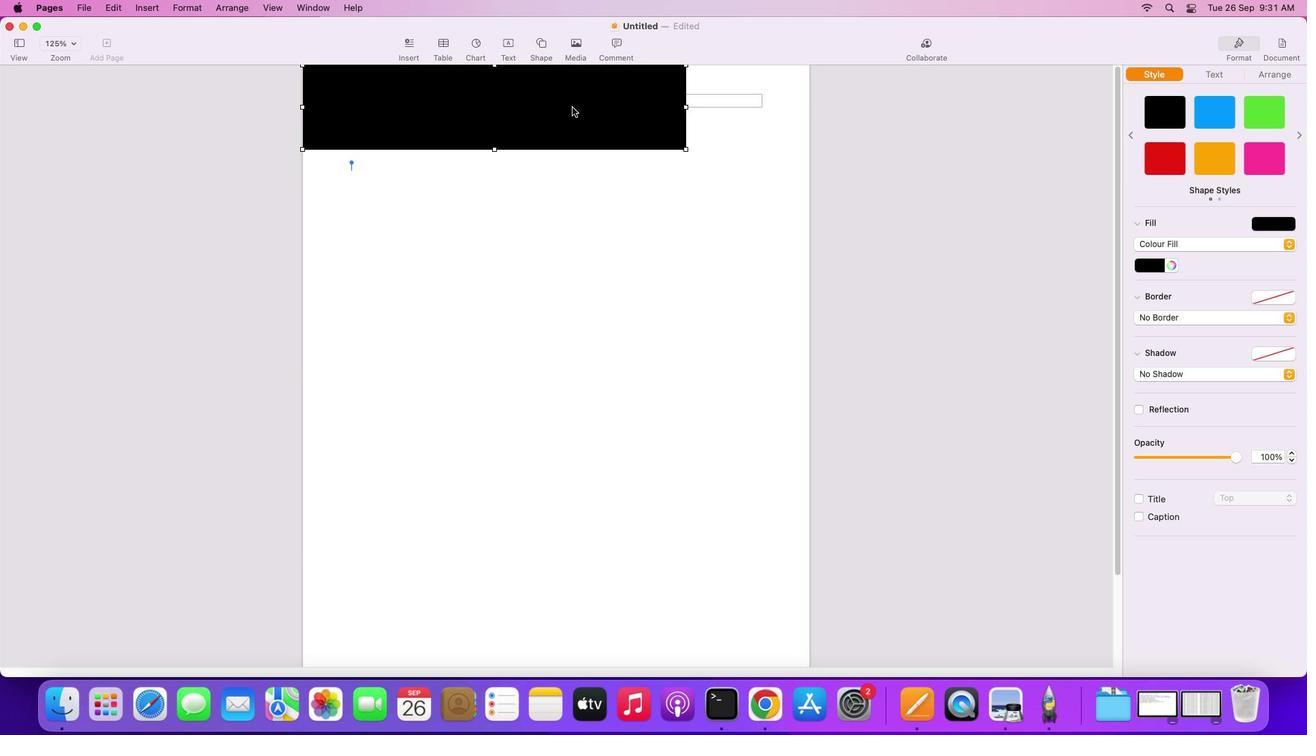 
Action: Mouse moved to (686, 106)
Screenshot: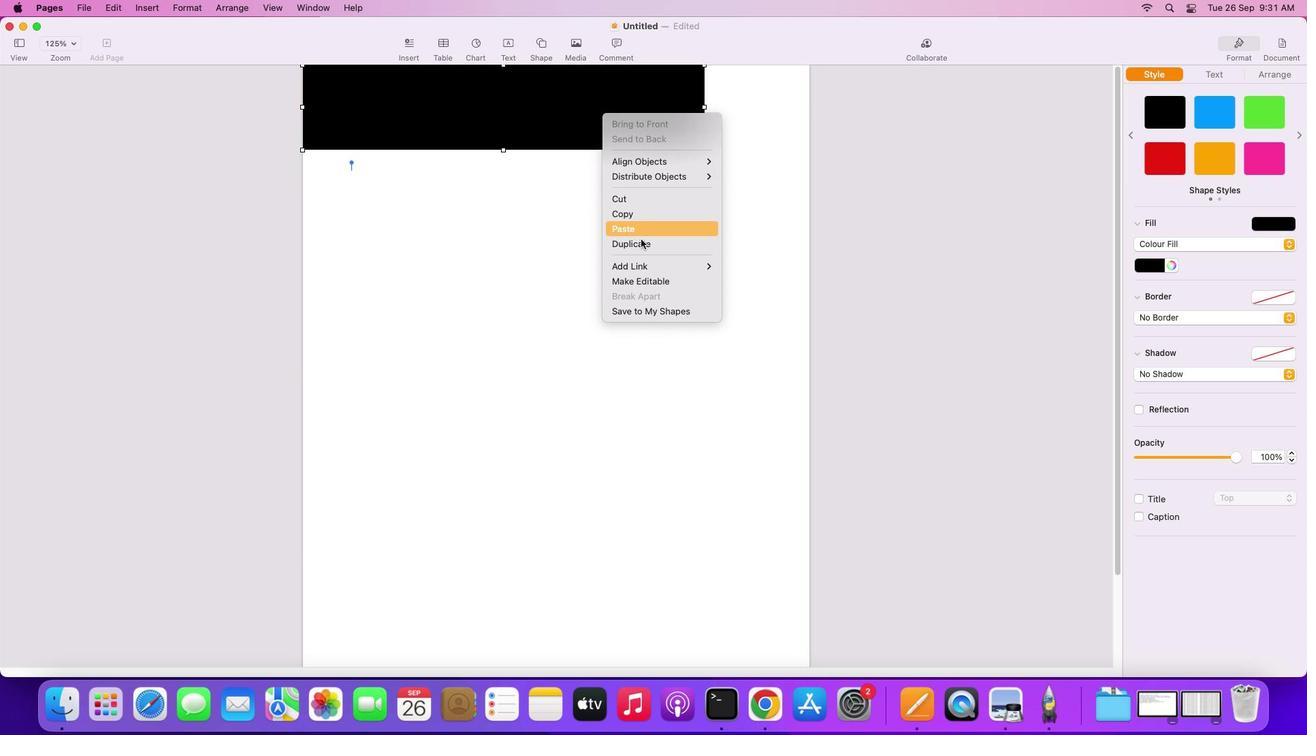 
Action: Mouse pressed left at (686, 106)
Screenshot: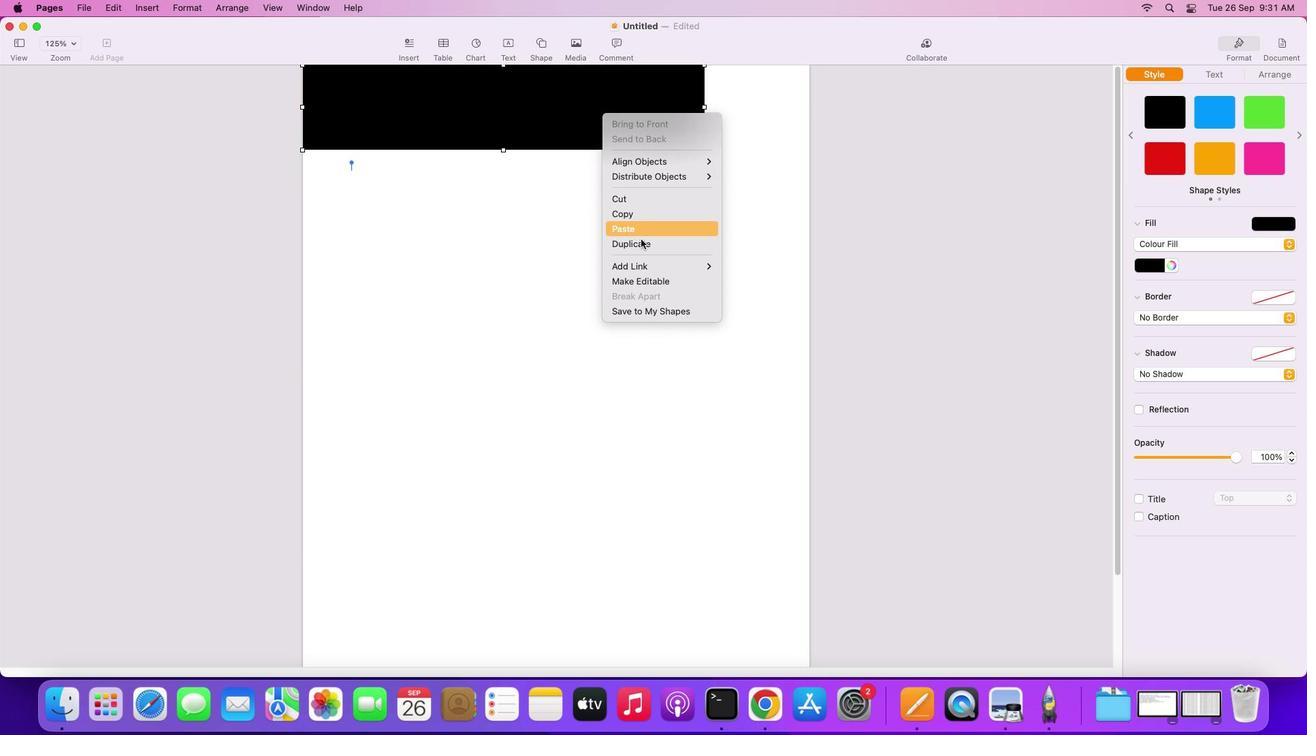 
Action: Mouse moved to (601, 116)
Screenshot: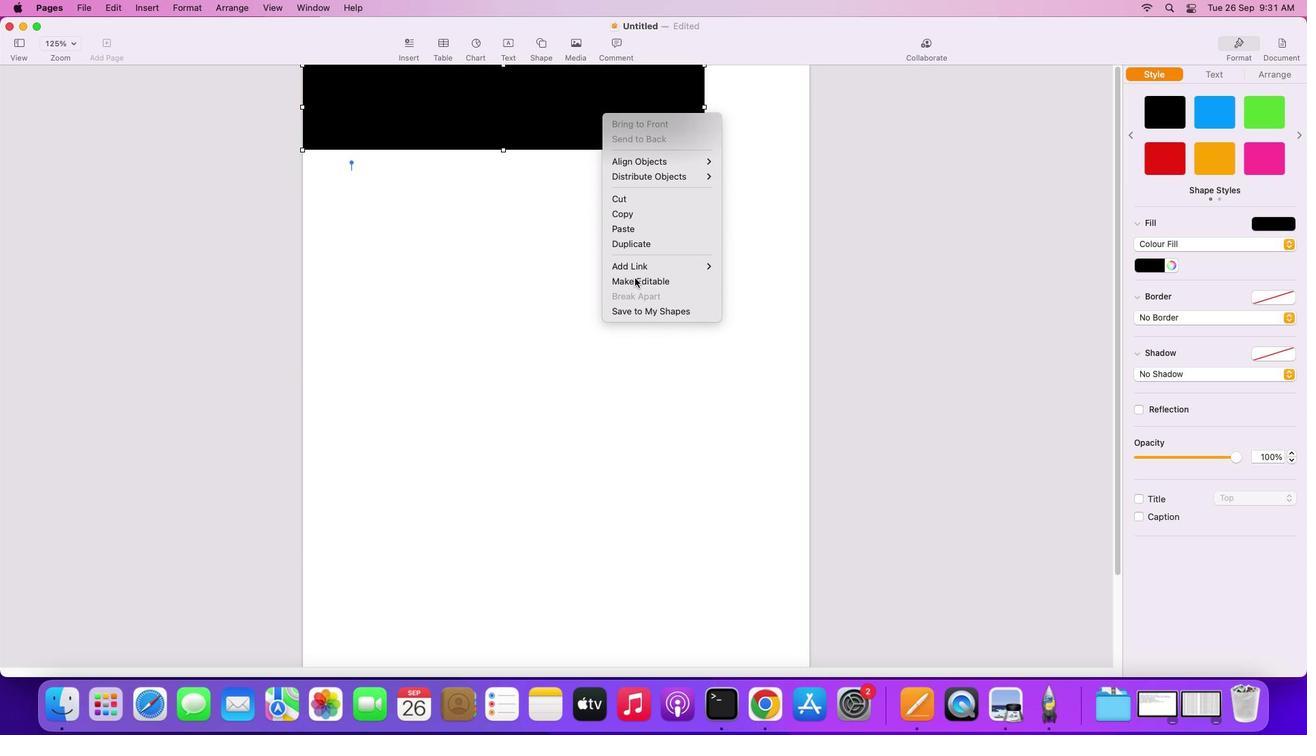 
Action: Mouse pressed right at (601, 116)
Screenshot: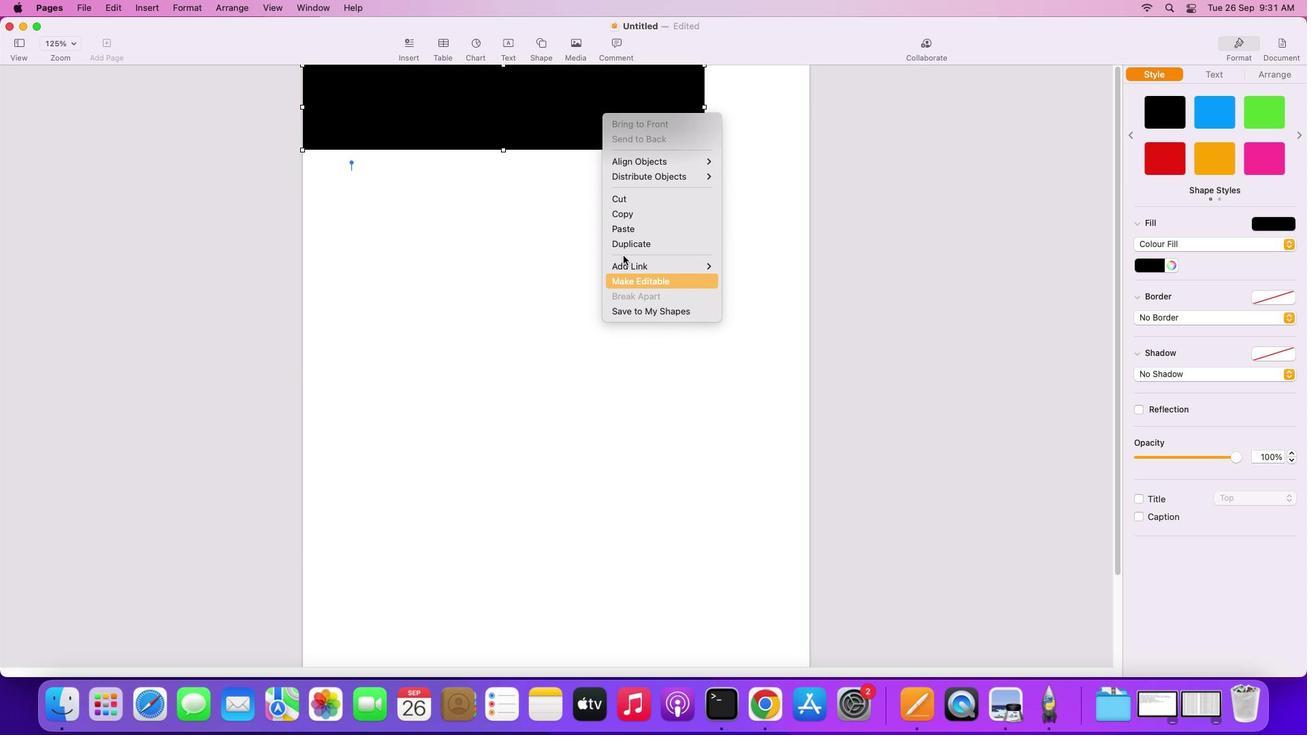 
Action: Mouse moved to (637, 279)
Screenshot: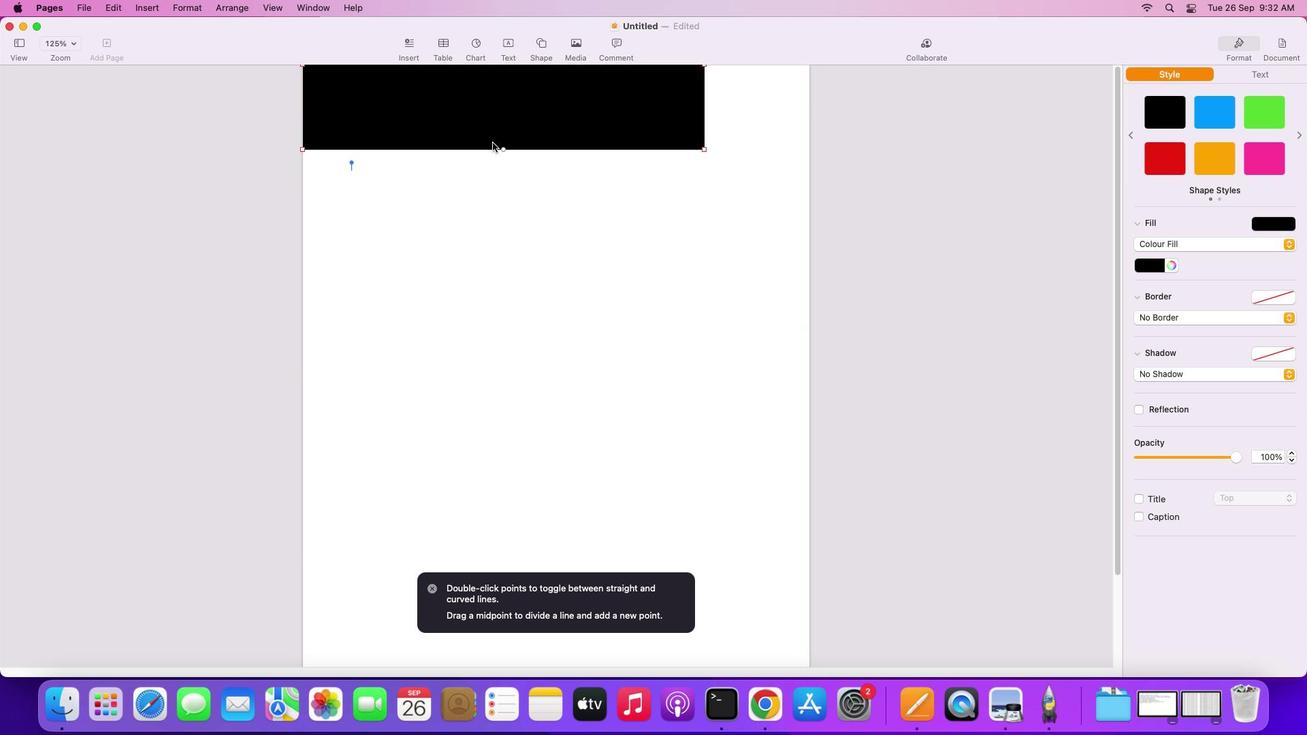
Action: Mouse pressed left at (637, 279)
Screenshot: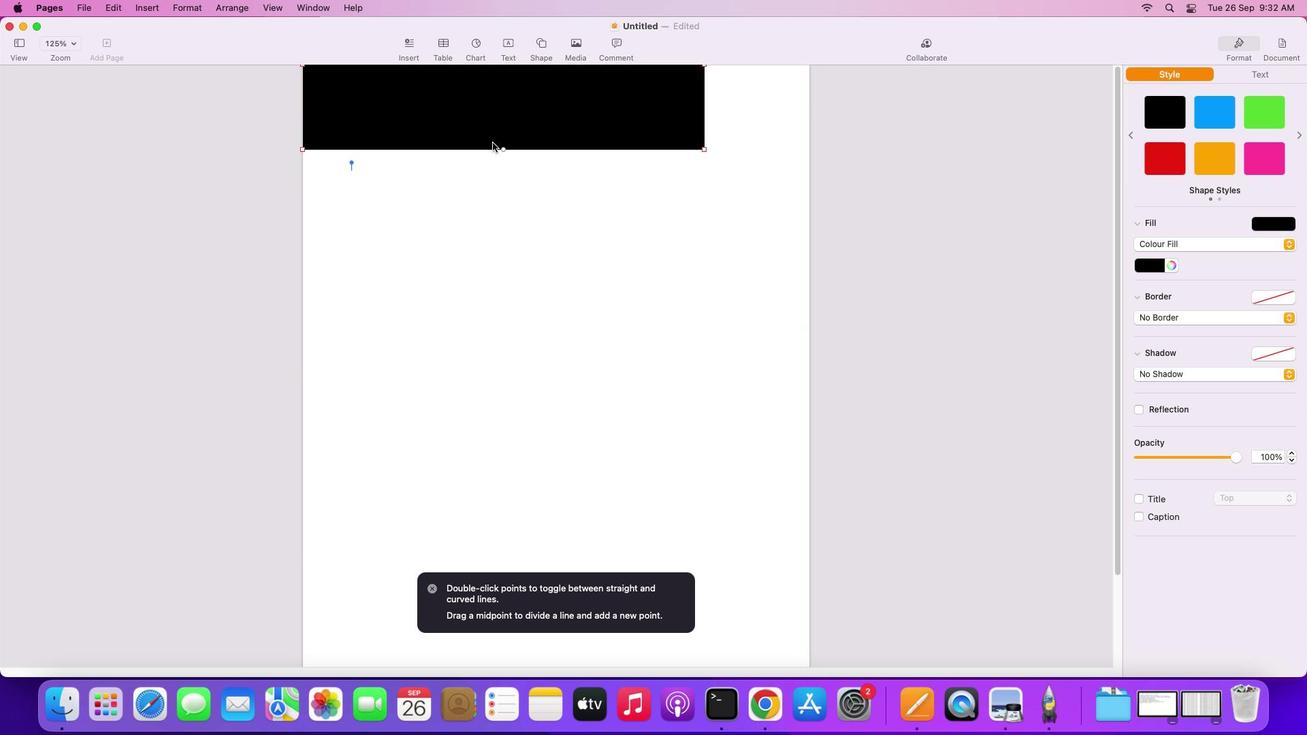 
Action: Mouse moved to (303, 149)
Screenshot: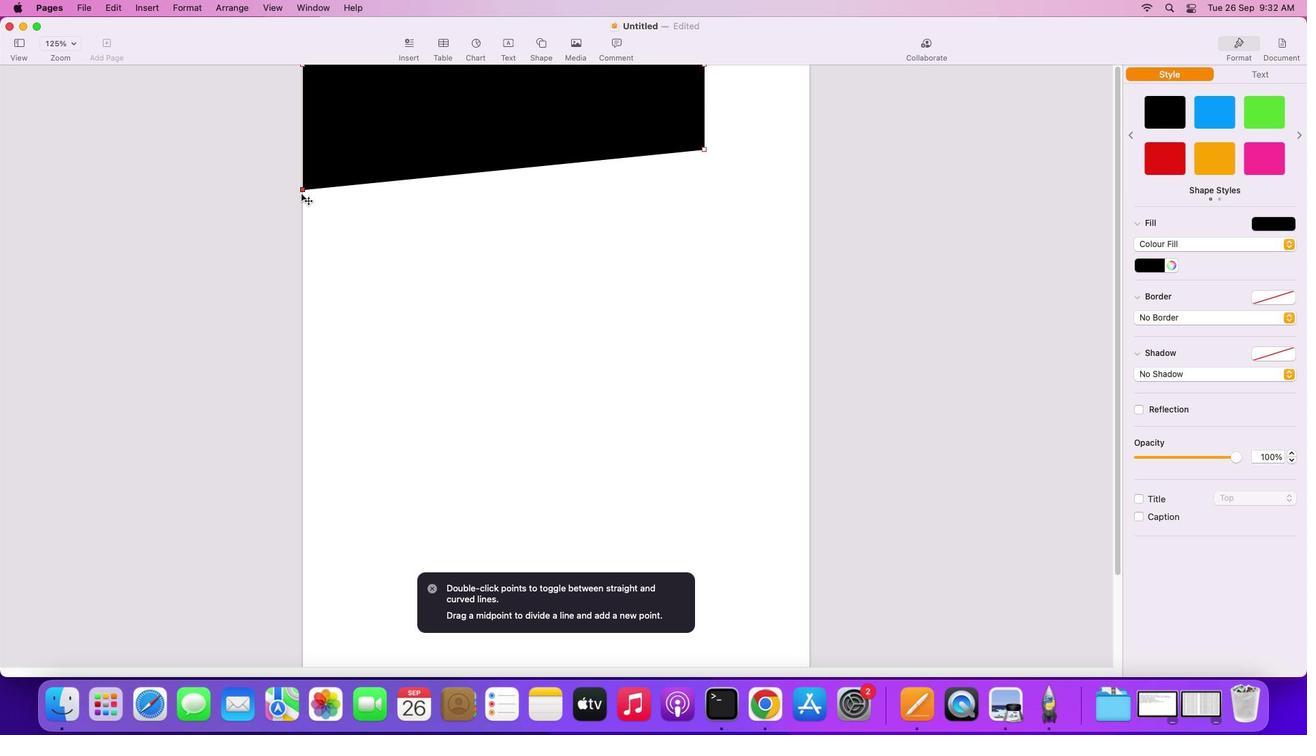 
Action: Mouse pressed left at (303, 149)
Screenshot: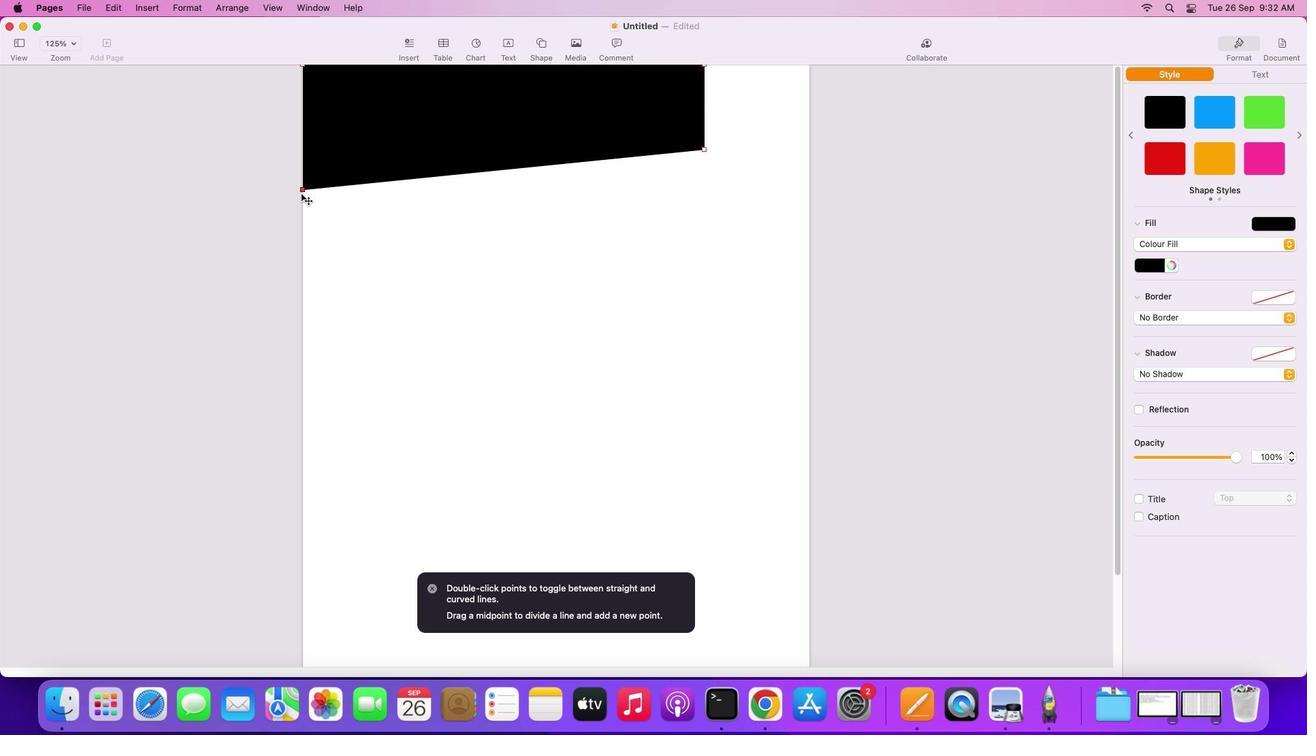 
Action: Mouse moved to (503, 177)
Screenshot: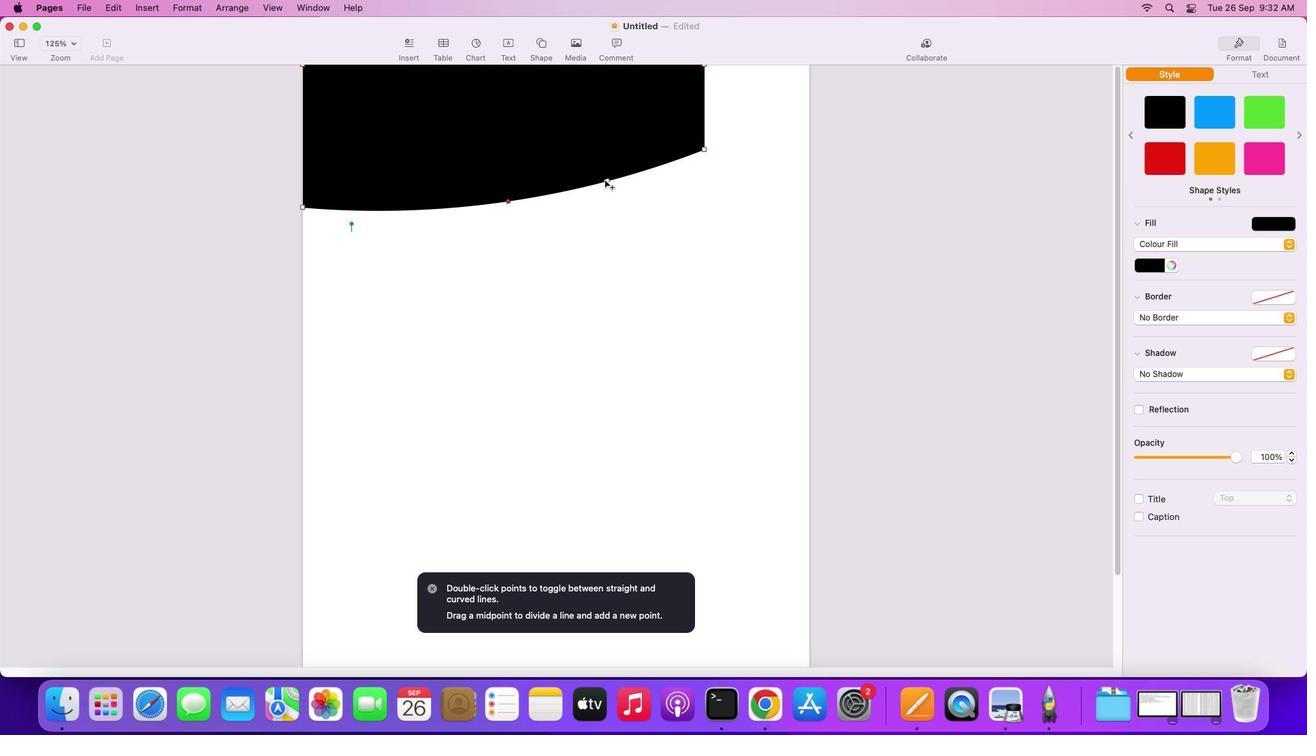 
Action: Mouse pressed left at (503, 177)
Screenshot: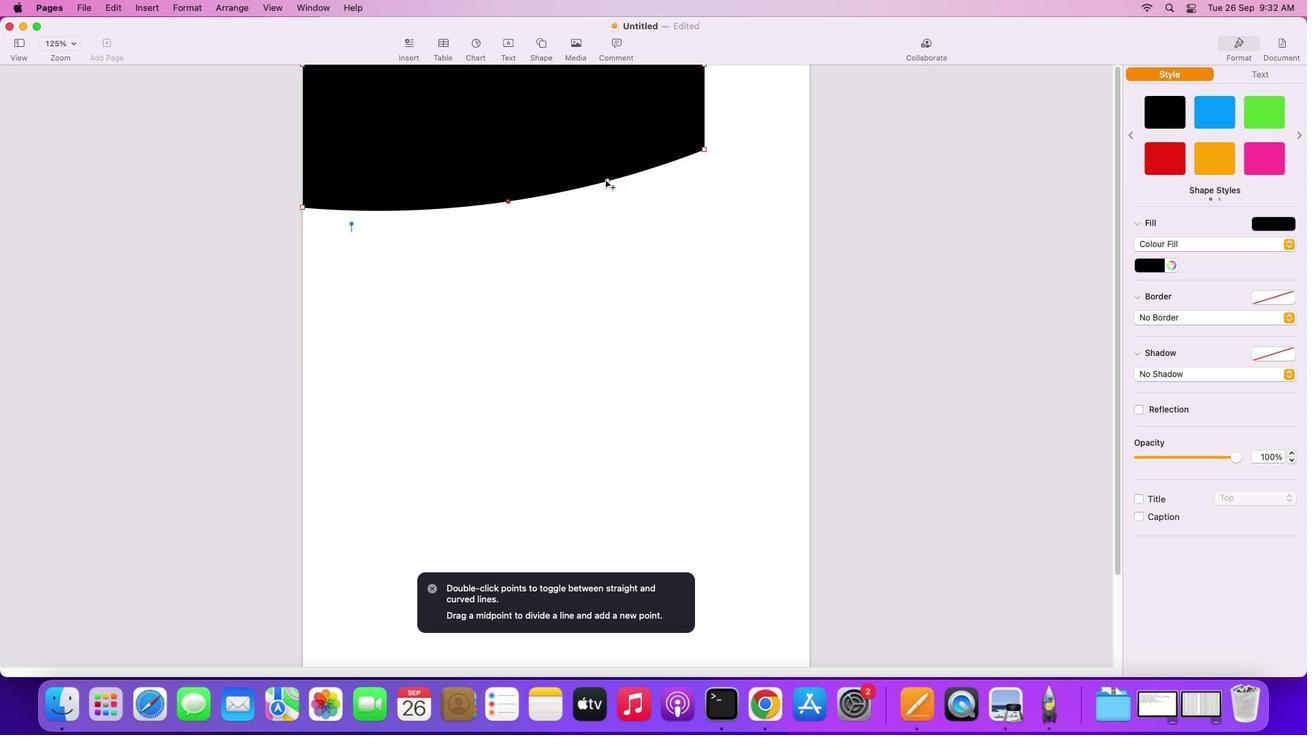 
Action: Mouse moved to (606, 180)
Screenshot: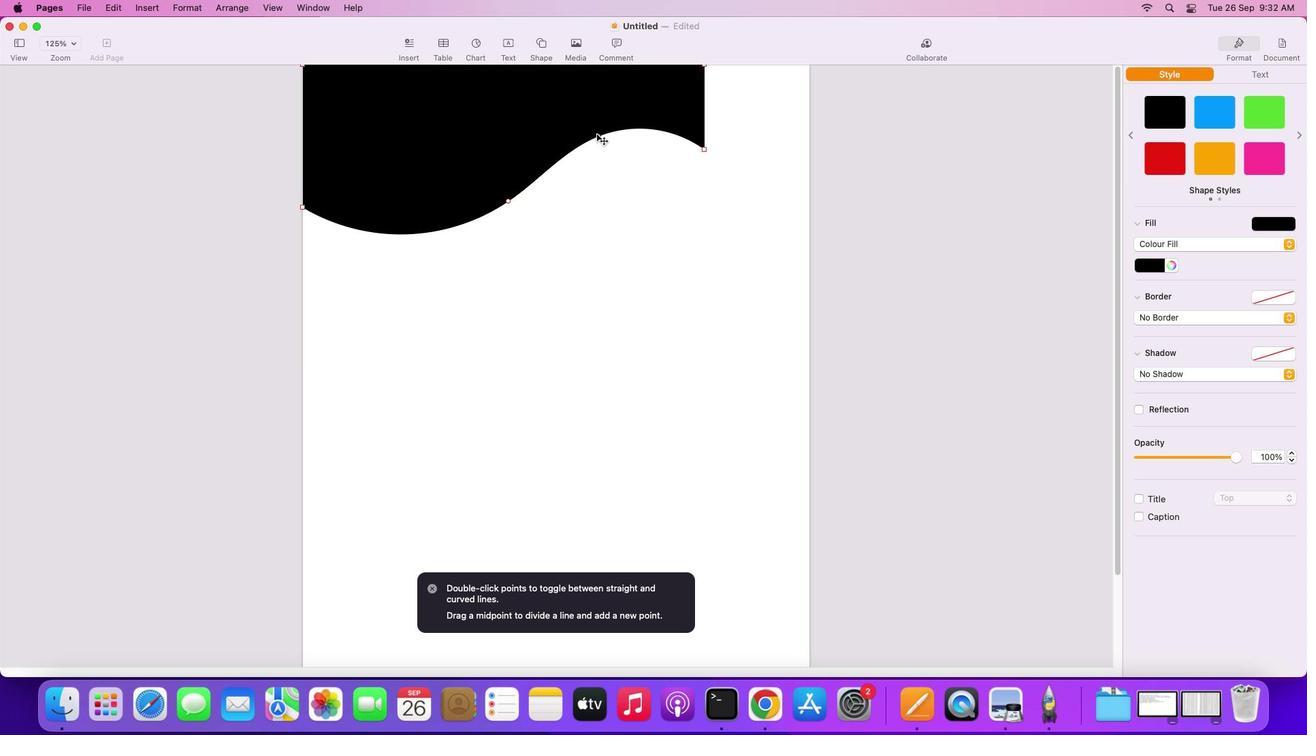 
Action: Mouse pressed left at (606, 180)
Screenshot: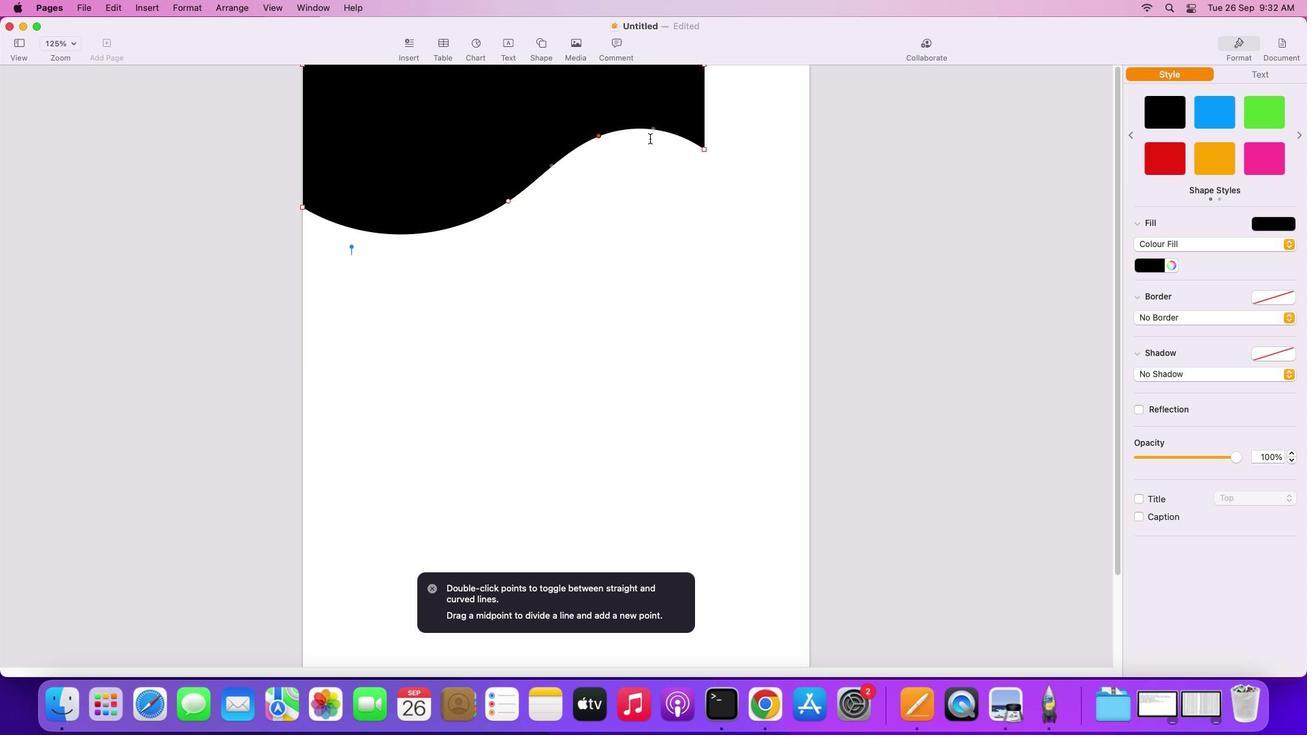 
Action: Mouse moved to (704, 66)
Screenshot: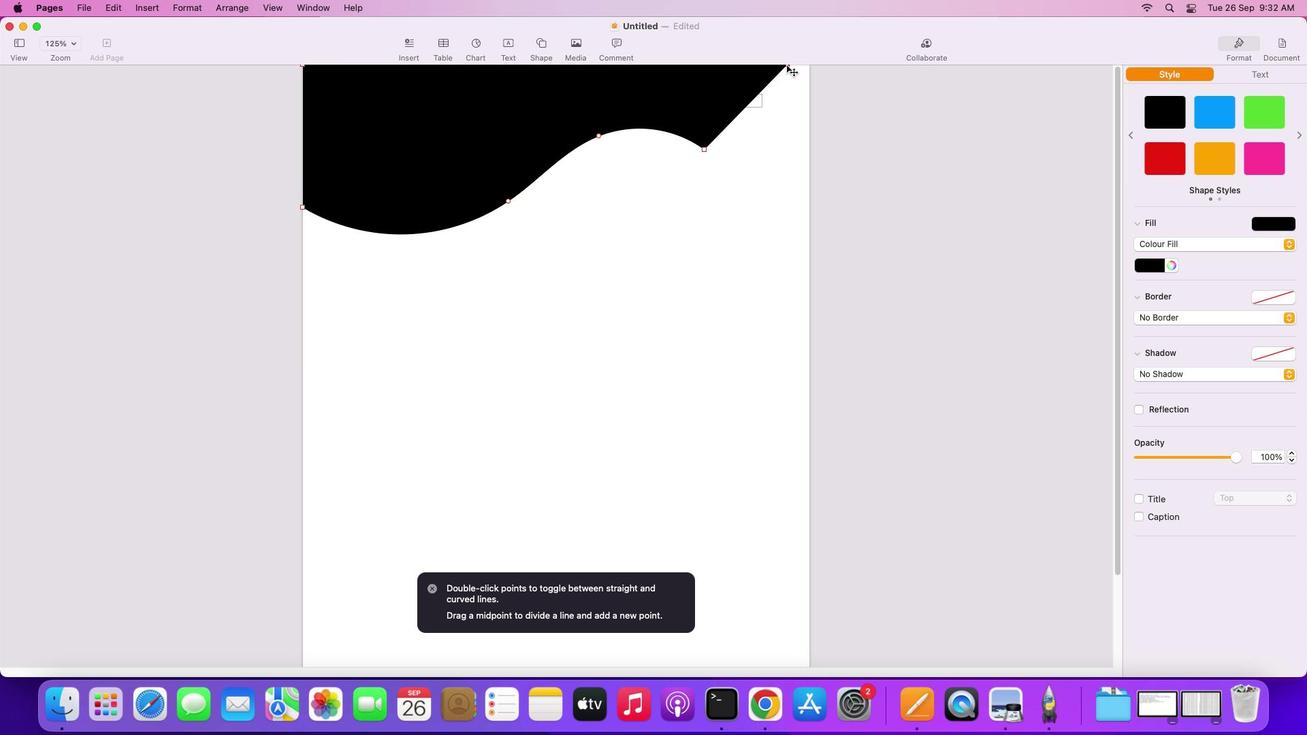 
Action: Mouse pressed left at (704, 66)
Screenshot: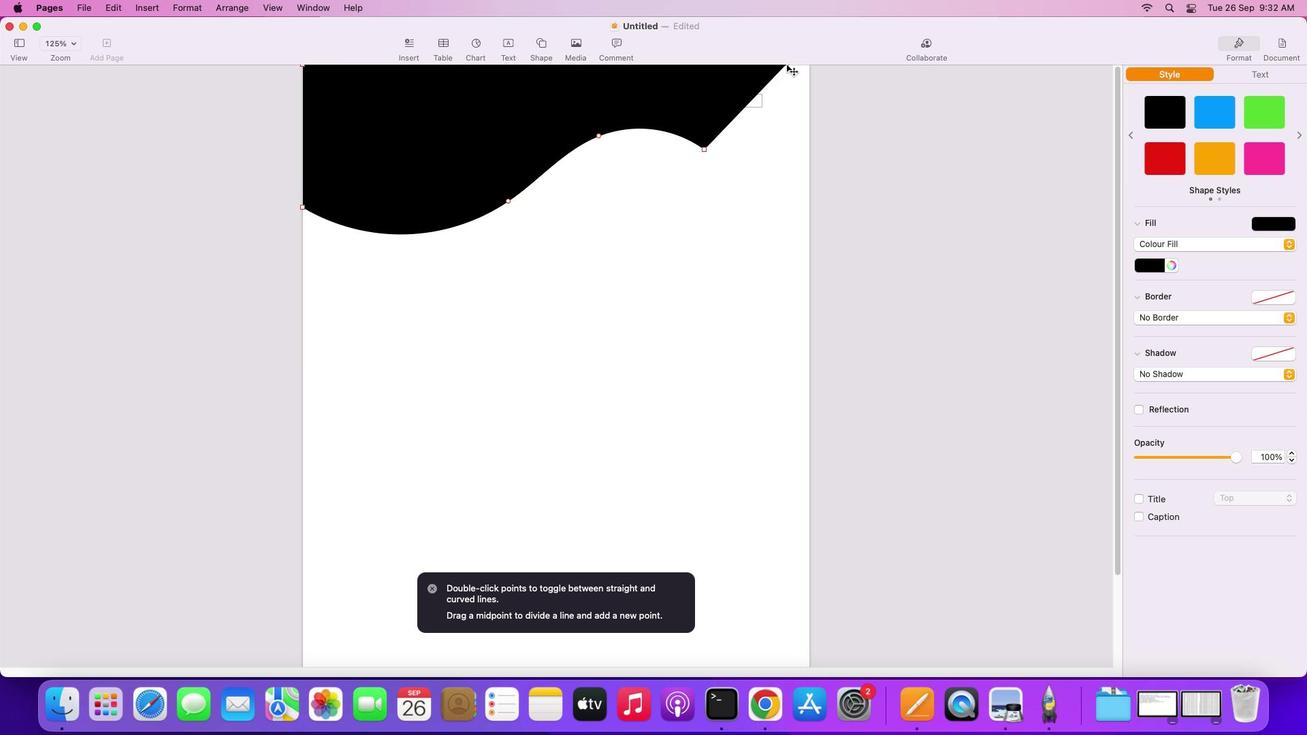 
Action: Mouse moved to (705, 151)
Screenshot: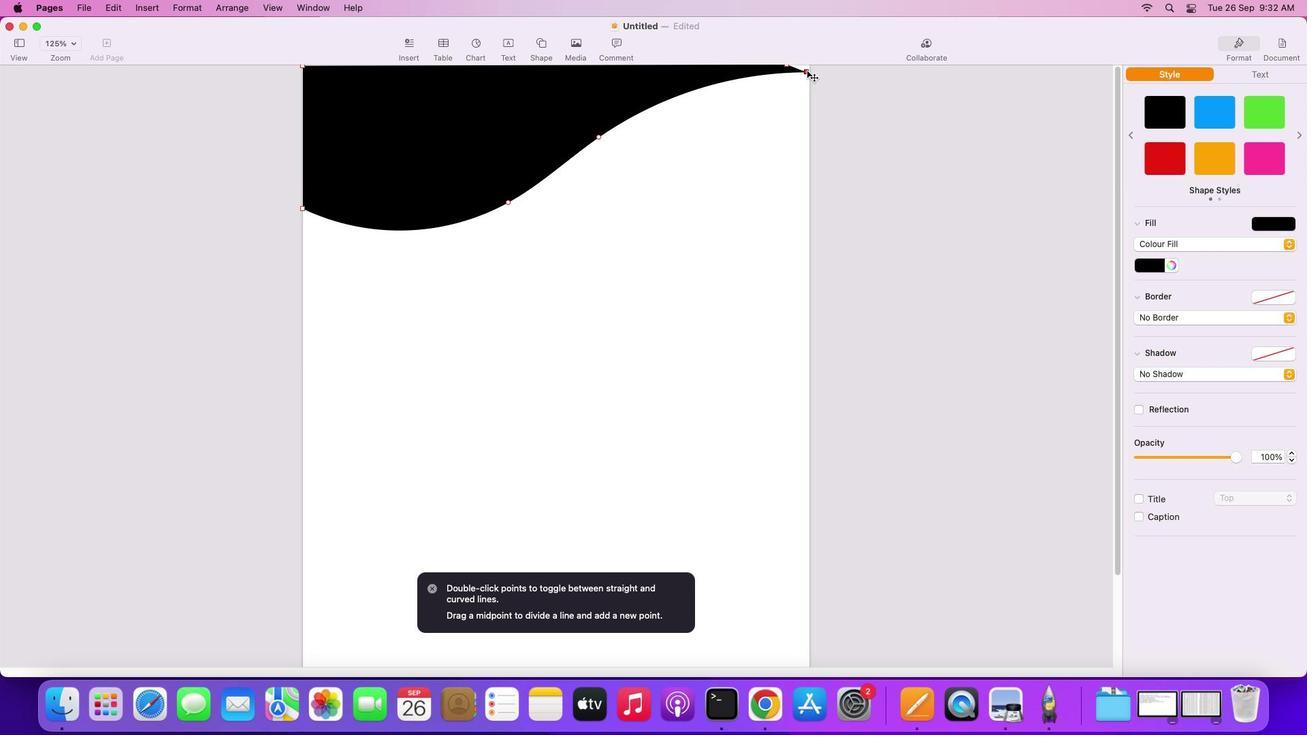 
Action: Mouse pressed left at (705, 151)
Screenshot: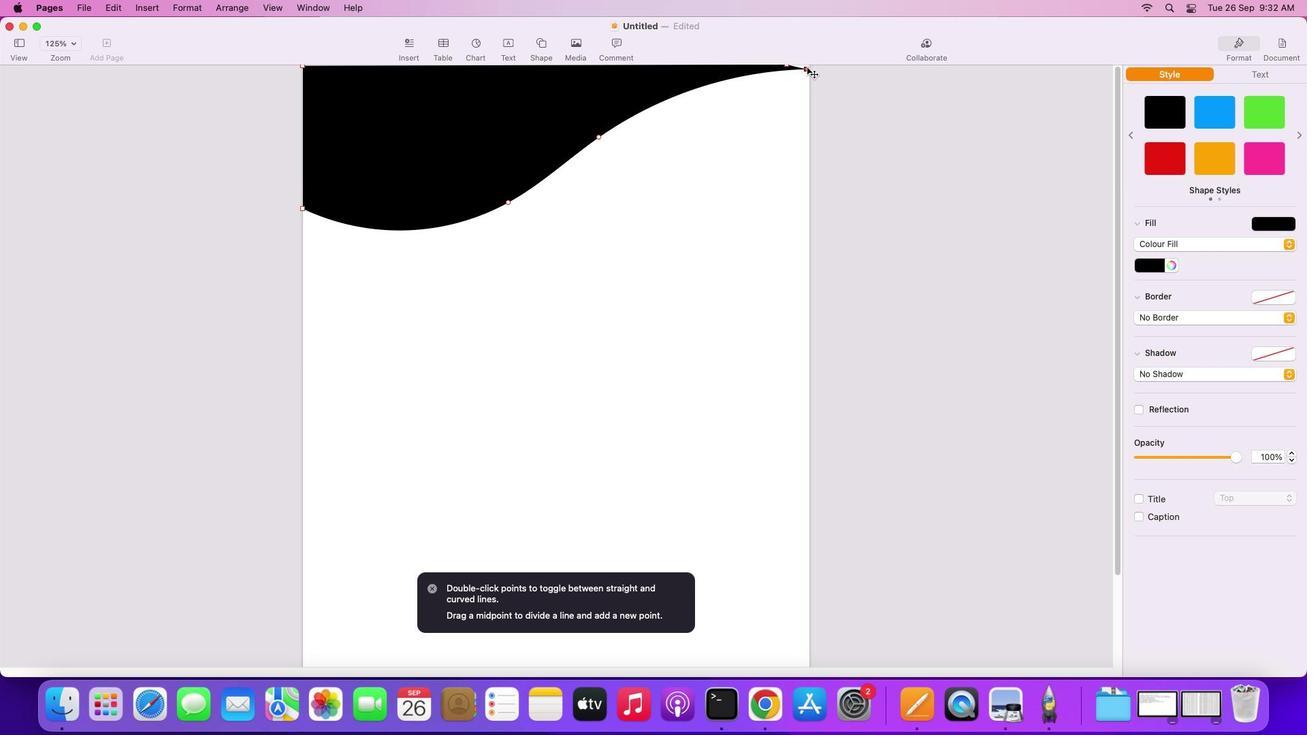 
Action: Mouse moved to (599, 259)
Screenshot: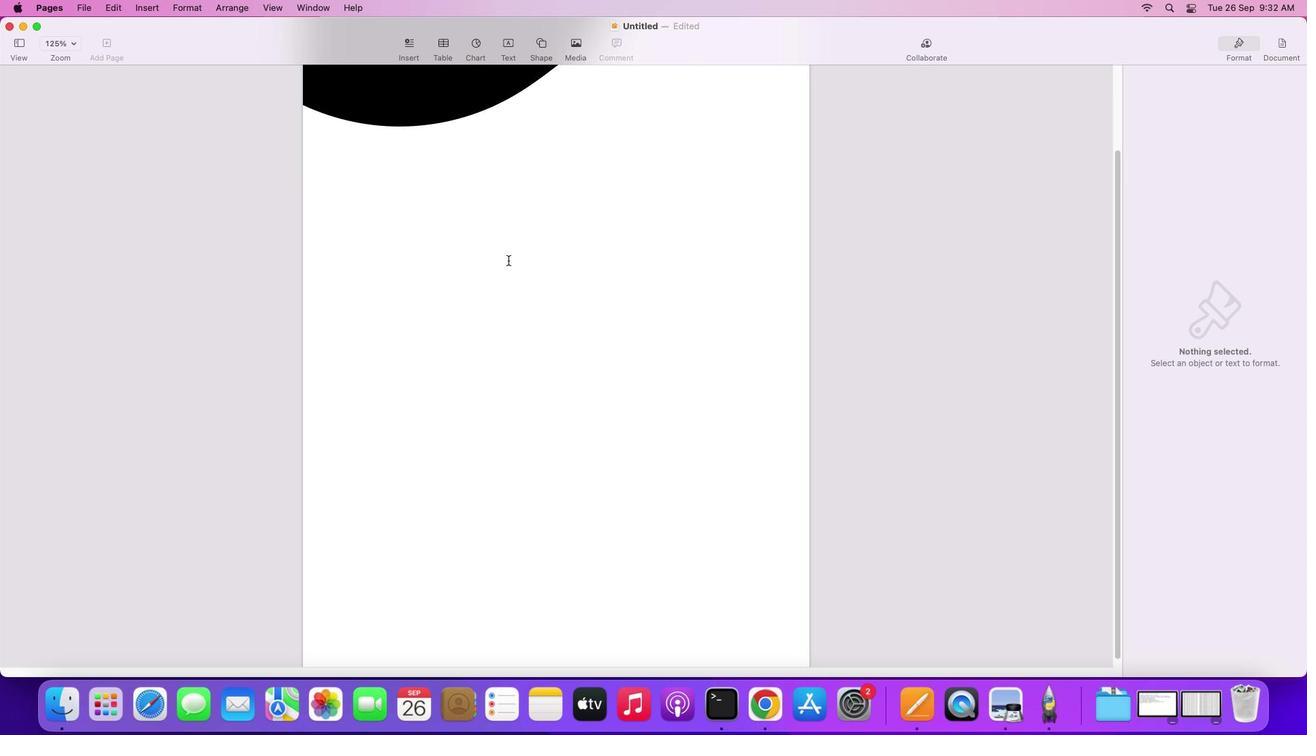 
Action: Mouse pressed left at (599, 259)
Screenshot: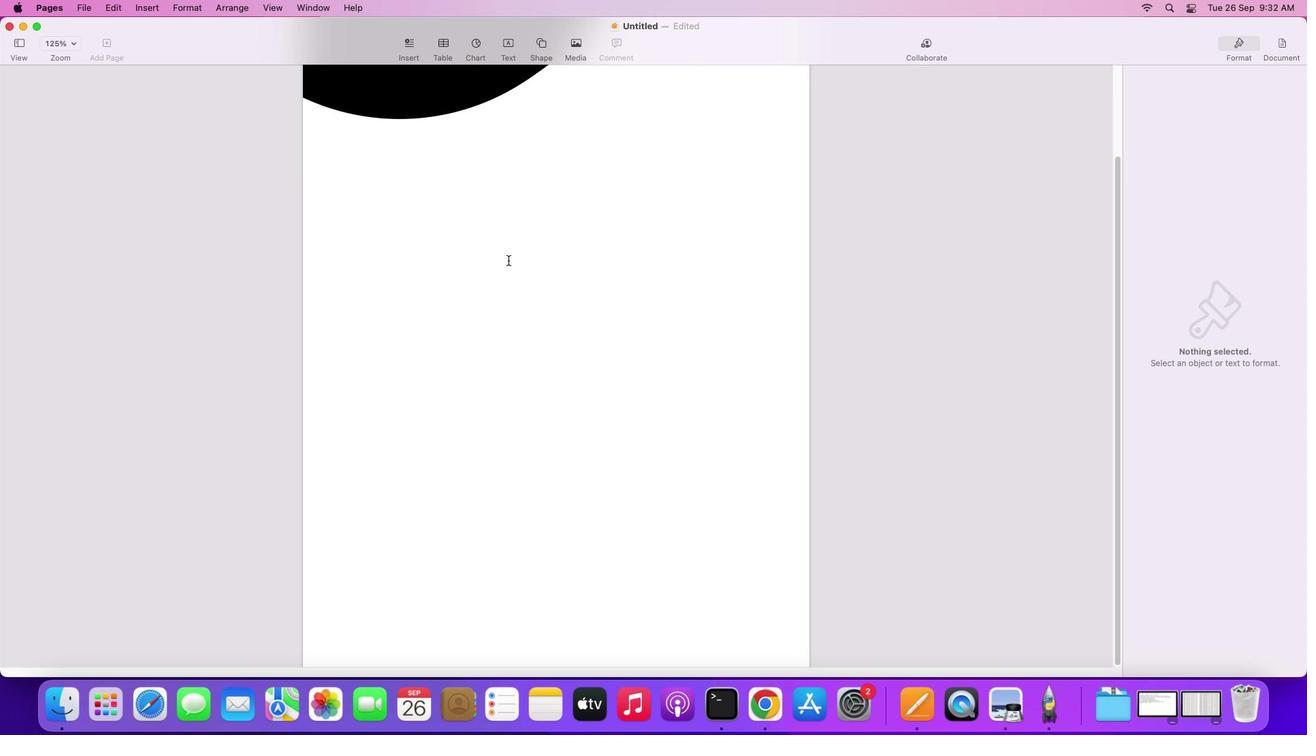 
Action: Mouse moved to (498, 270)
Screenshot: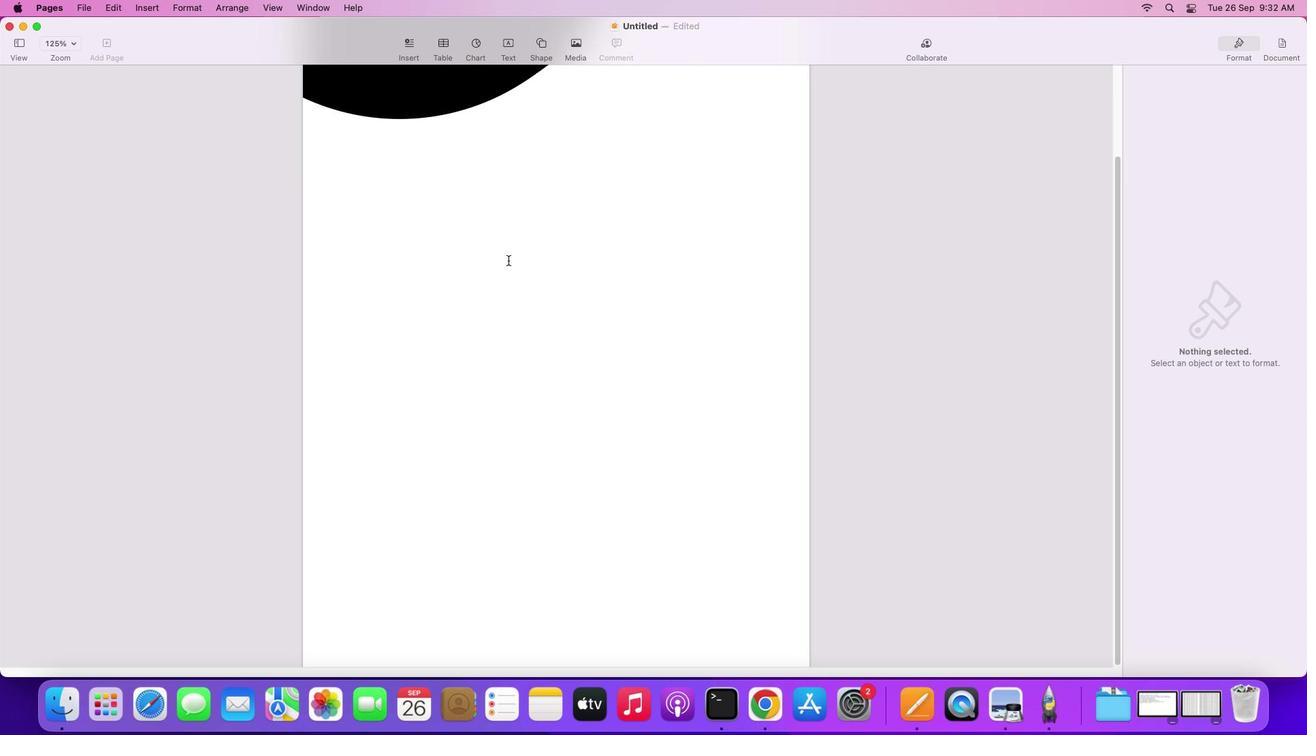 
Action: Mouse scrolled (498, 270) with delta (0, 0)
Screenshot: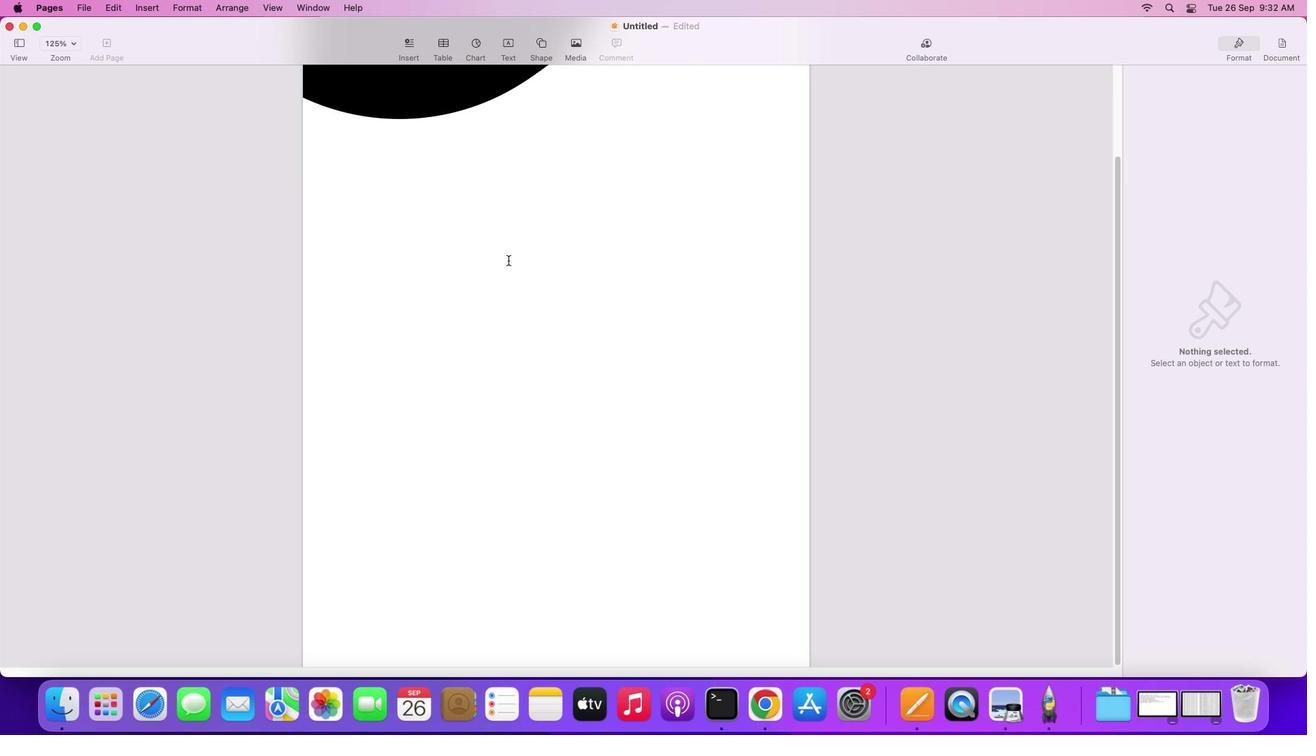 
Action: Mouse scrolled (498, 270) with delta (0, 0)
Screenshot: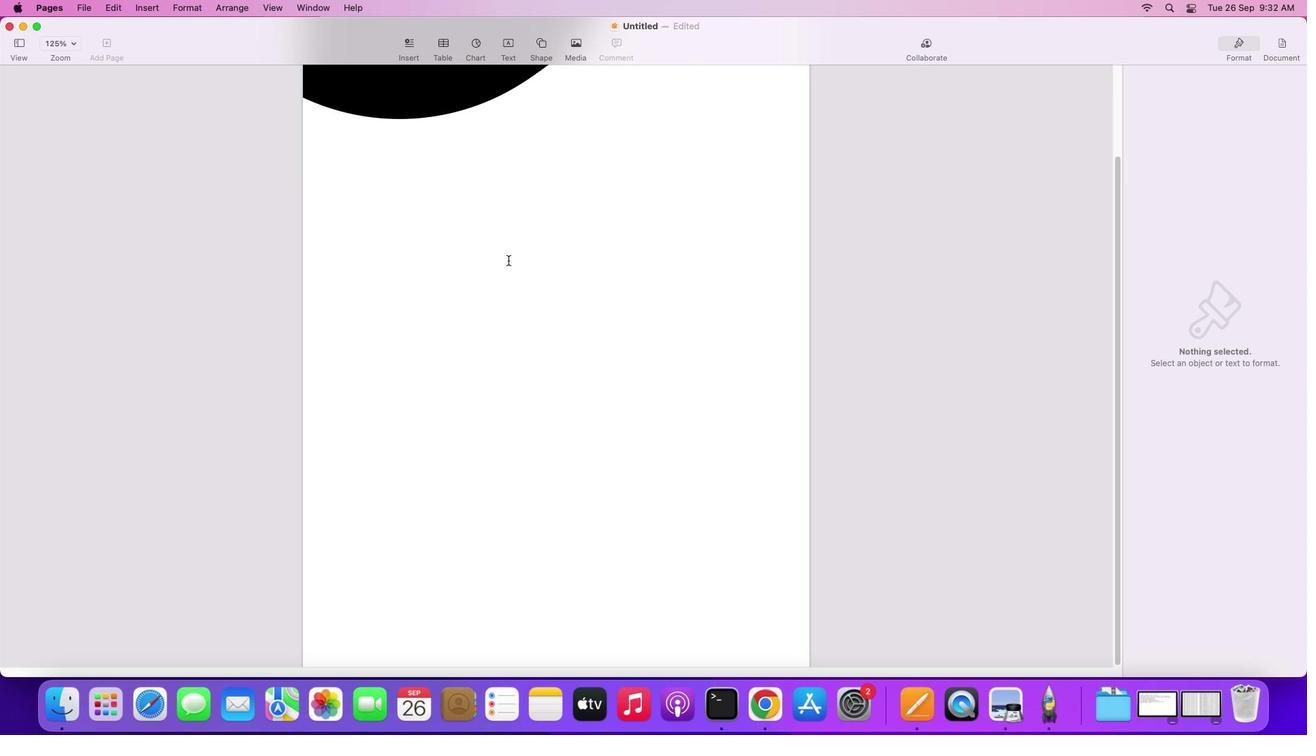 
Action: Mouse scrolled (498, 270) with delta (0, -1)
Screenshot: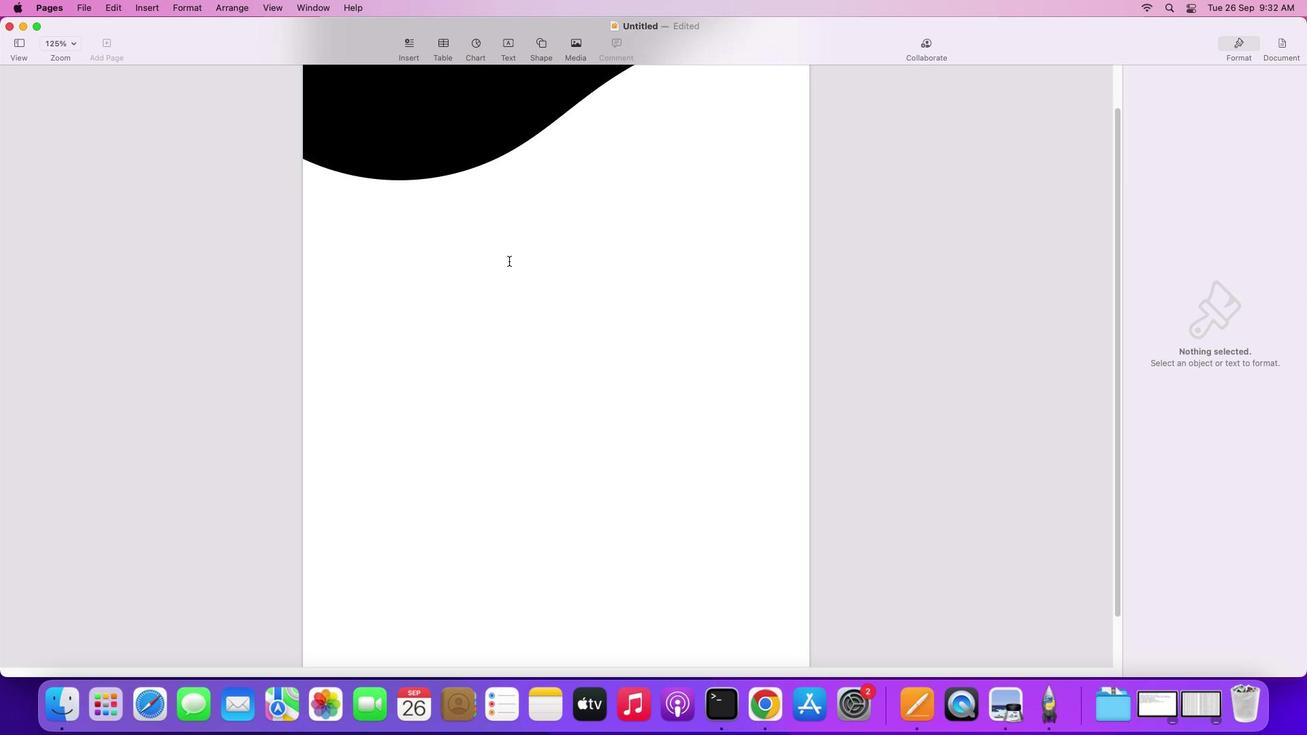
Action: Mouse scrolled (498, 270) with delta (0, -2)
Screenshot: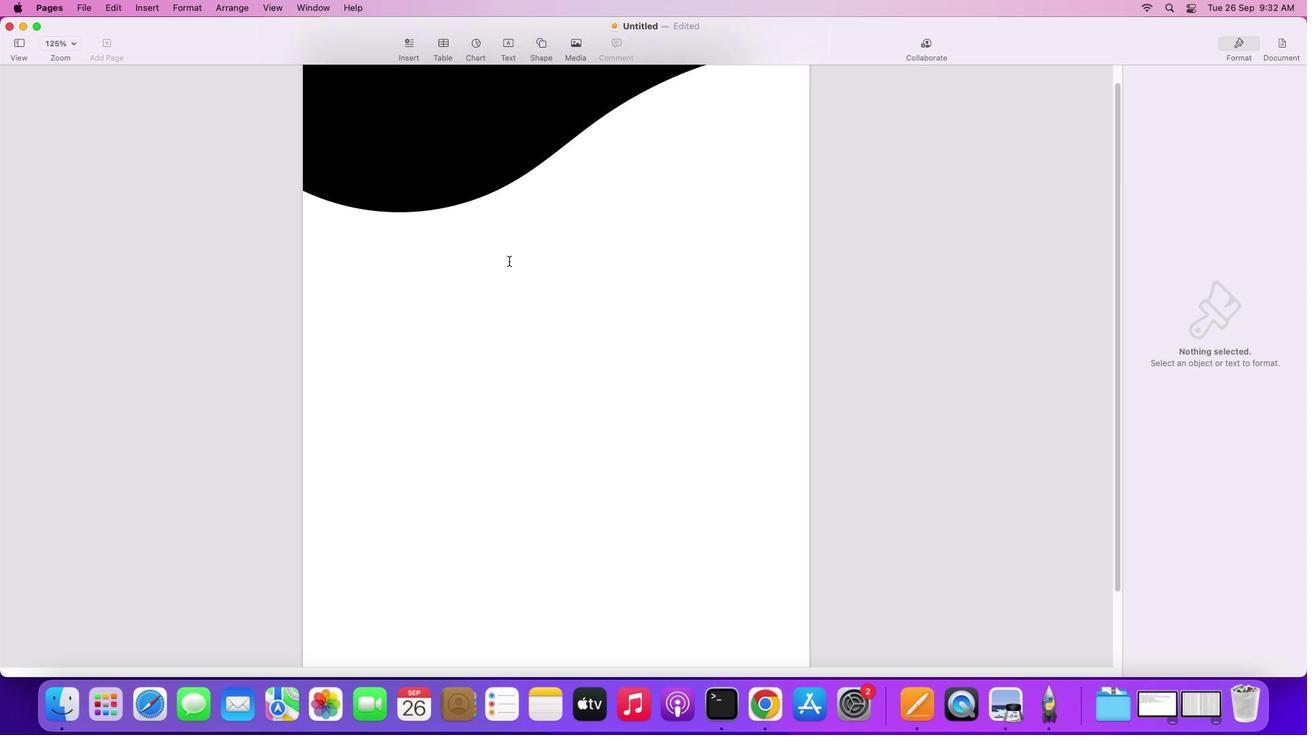 
Action: Mouse scrolled (498, 270) with delta (0, -2)
Screenshot: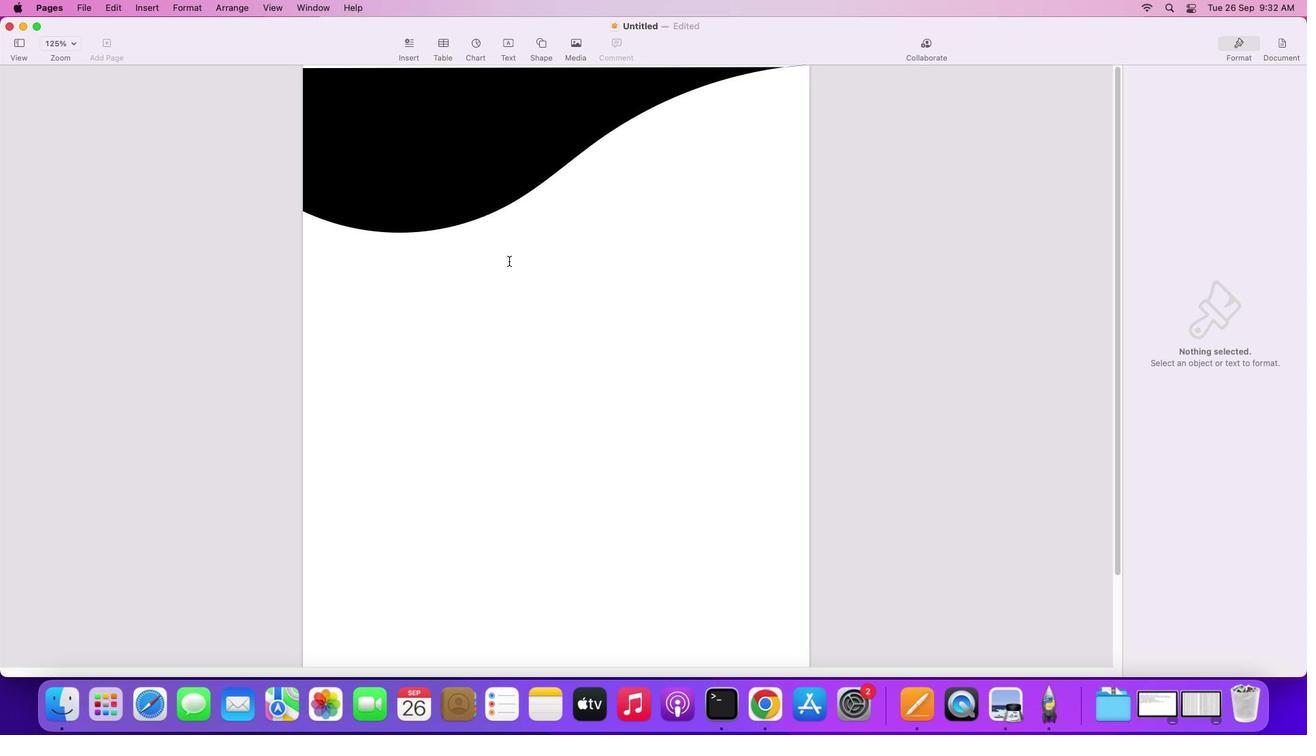 
Action: Mouse moved to (508, 260)
Screenshot: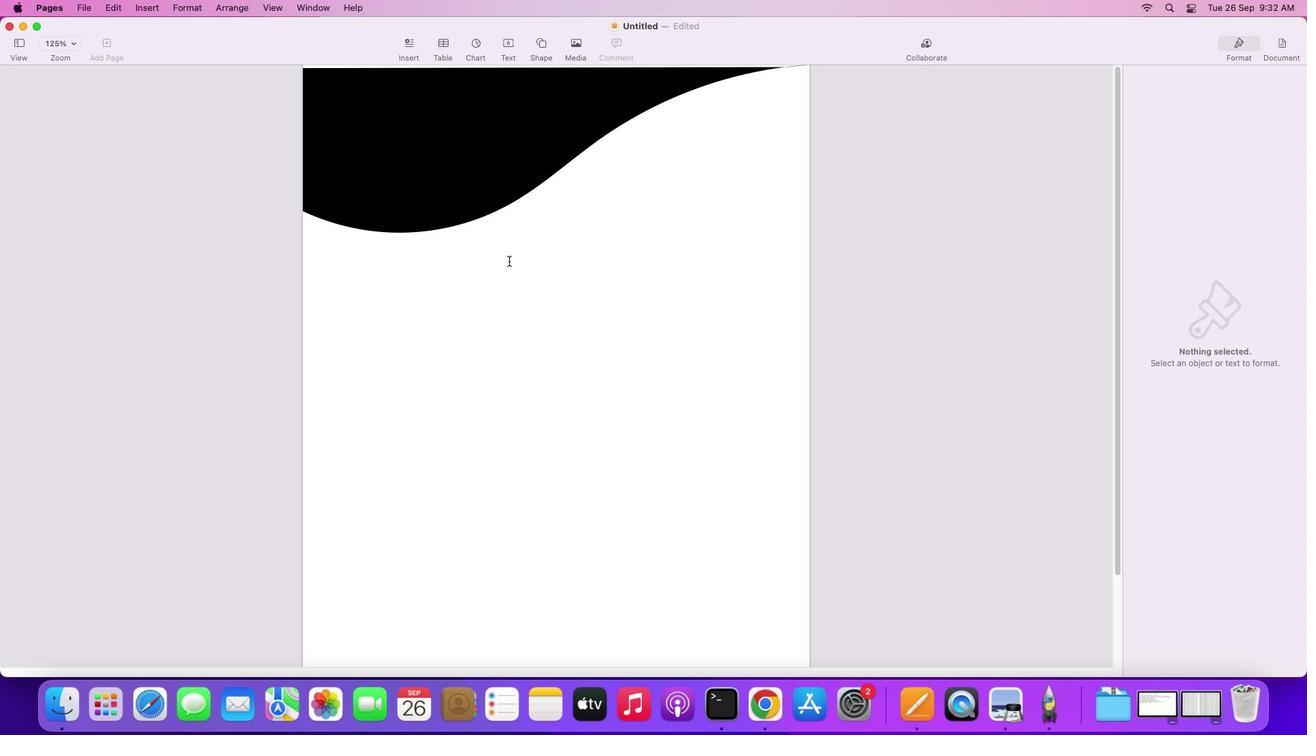 
Action: Mouse scrolled (508, 260) with delta (0, 0)
Screenshot: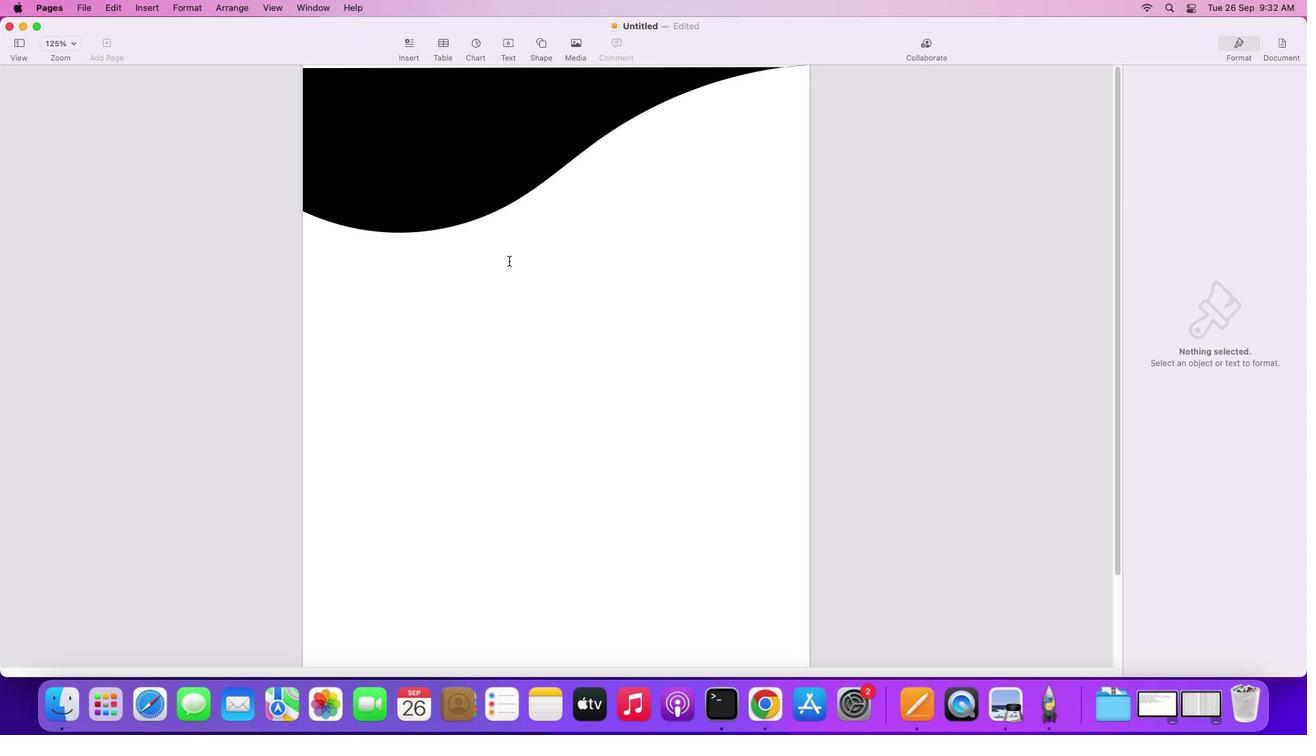 
Action: Mouse scrolled (508, 260) with delta (0, 0)
Screenshot: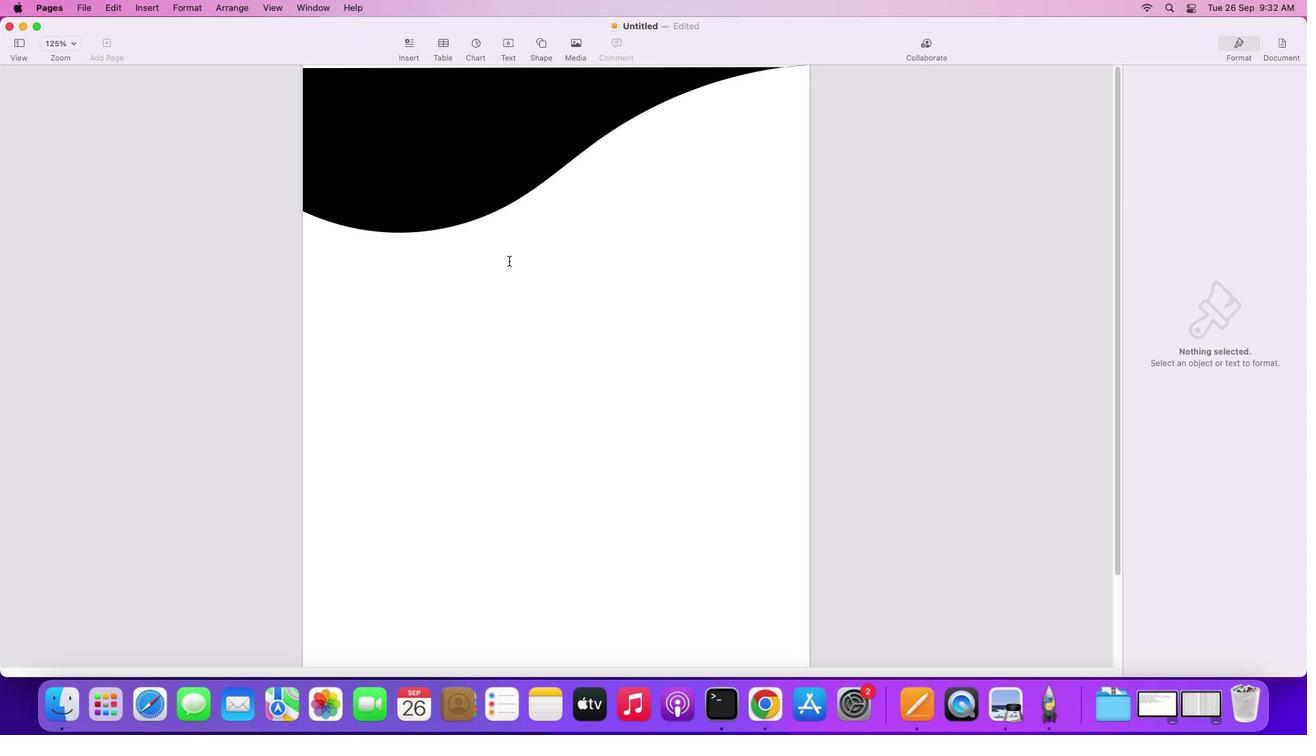 
Action: Mouse scrolled (508, 260) with delta (0, -1)
Screenshot: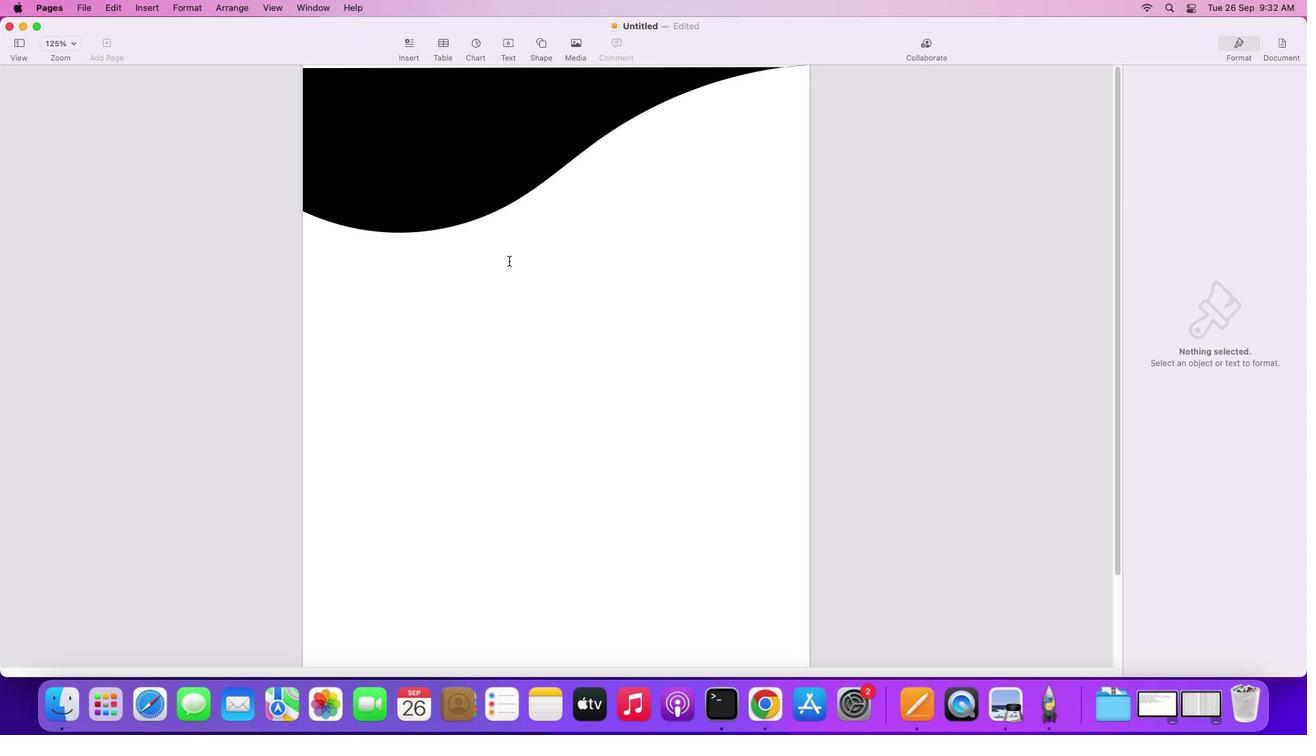 
Action: Mouse scrolled (508, 260) with delta (0, -2)
Screenshot: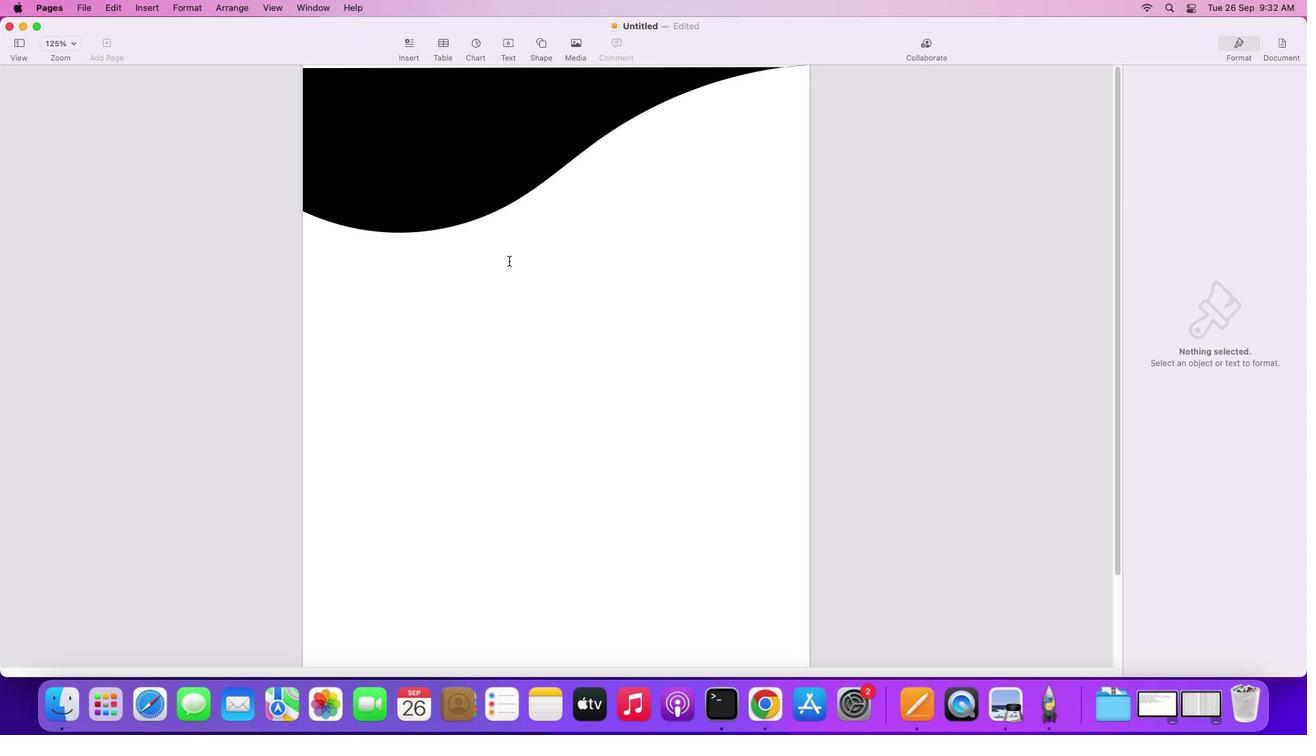 
Action: Mouse scrolled (508, 260) with delta (0, -3)
Screenshot: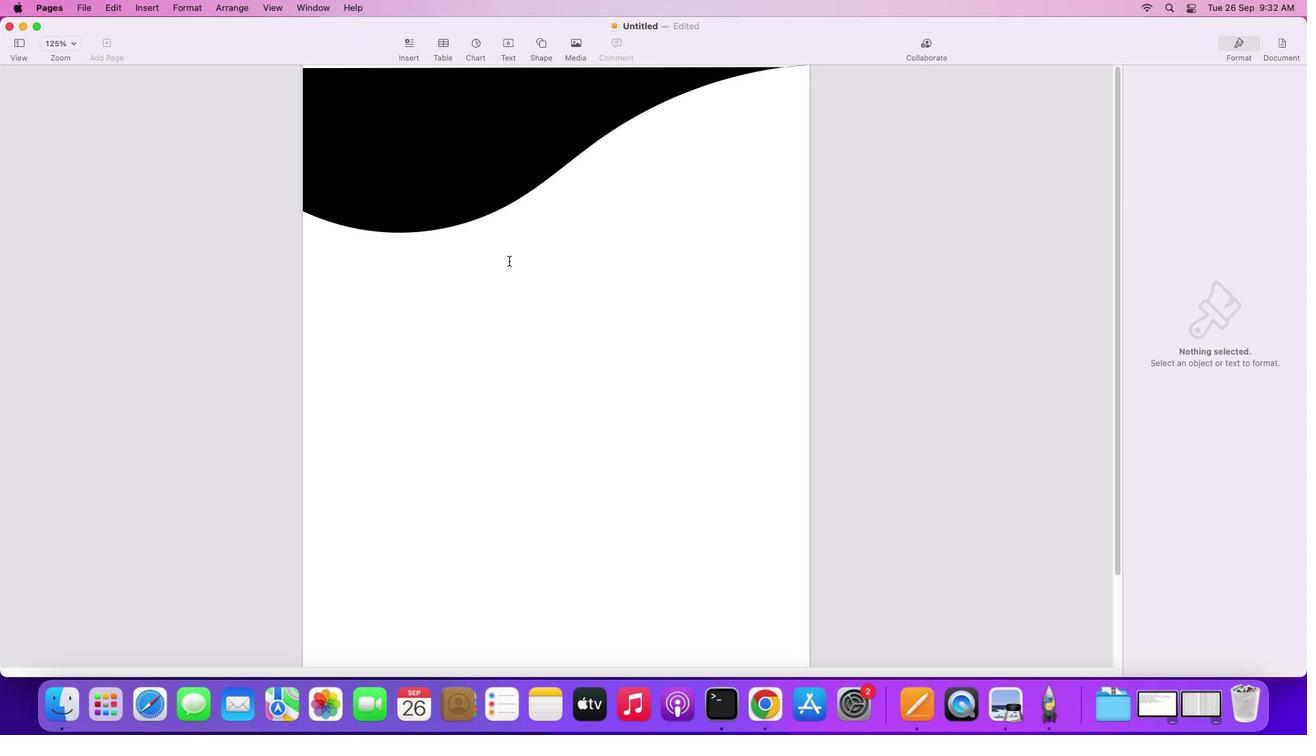 
Action: Mouse scrolled (508, 260) with delta (0, -4)
Screenshot: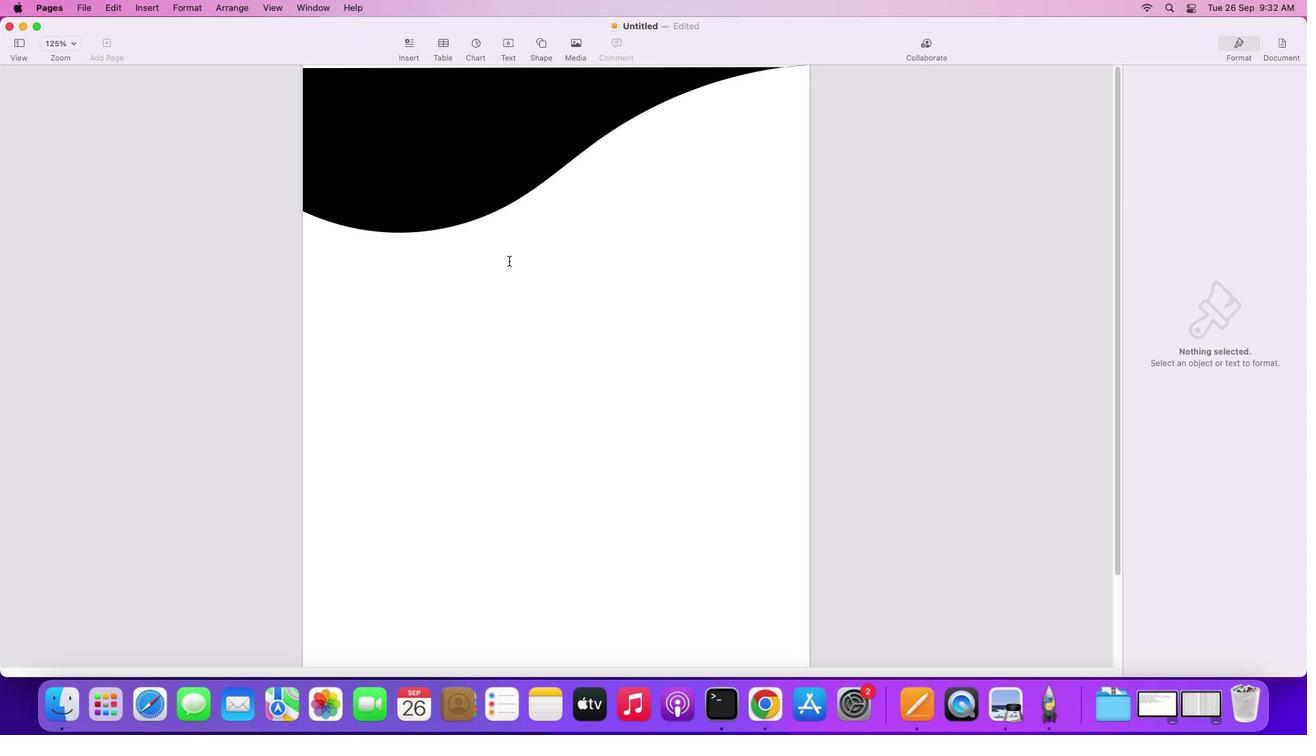 
Action: Mouse scrolled (508, 260) with delta (0, -4)
Screenshot: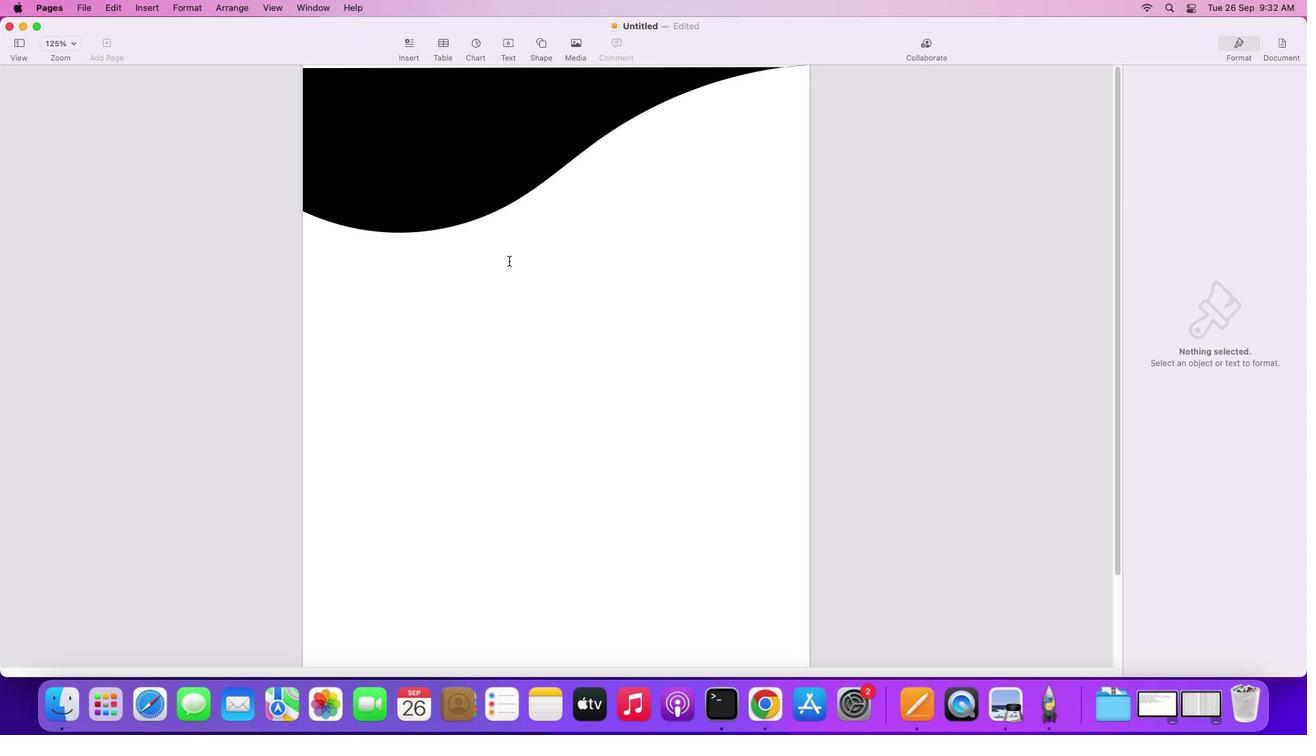 
Action: Mouse scrolled (508, 260) with delta (0, 0)
Screenshot: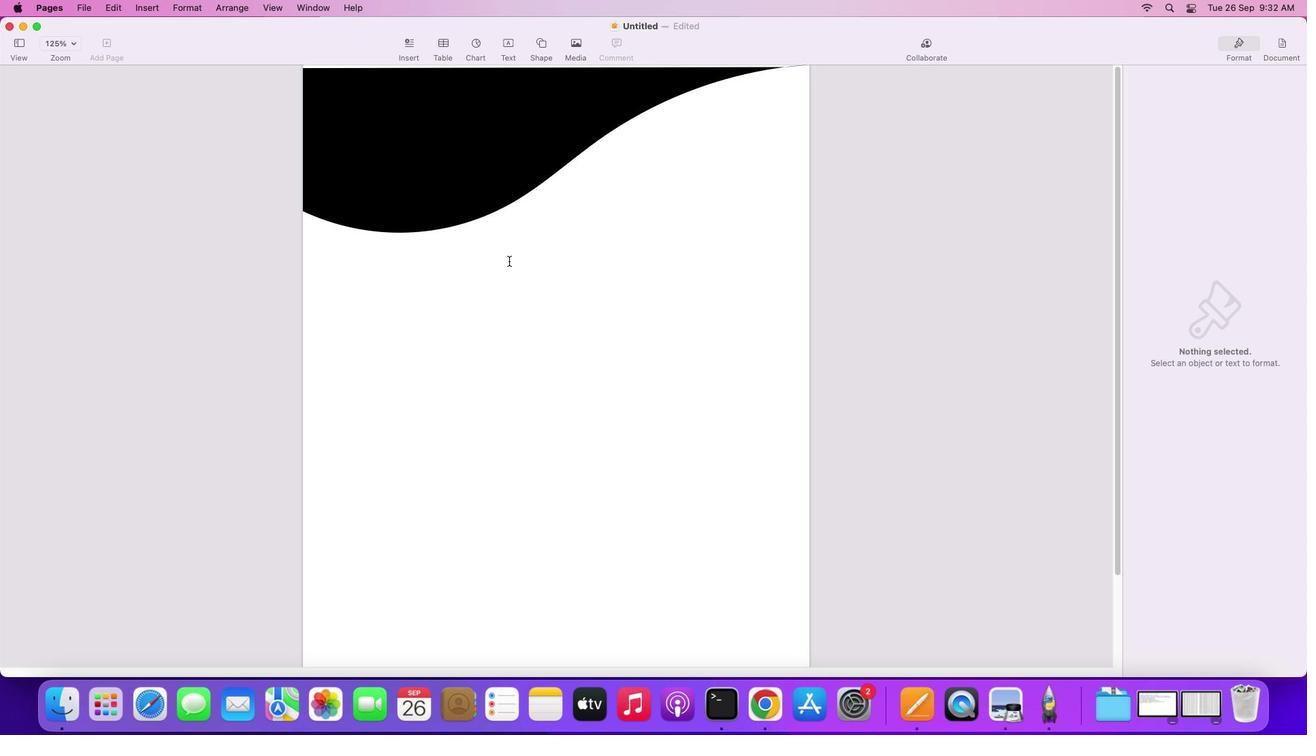 
Action: Mouse scrolled (508, 260) with delta (0, 0)
Screenshot: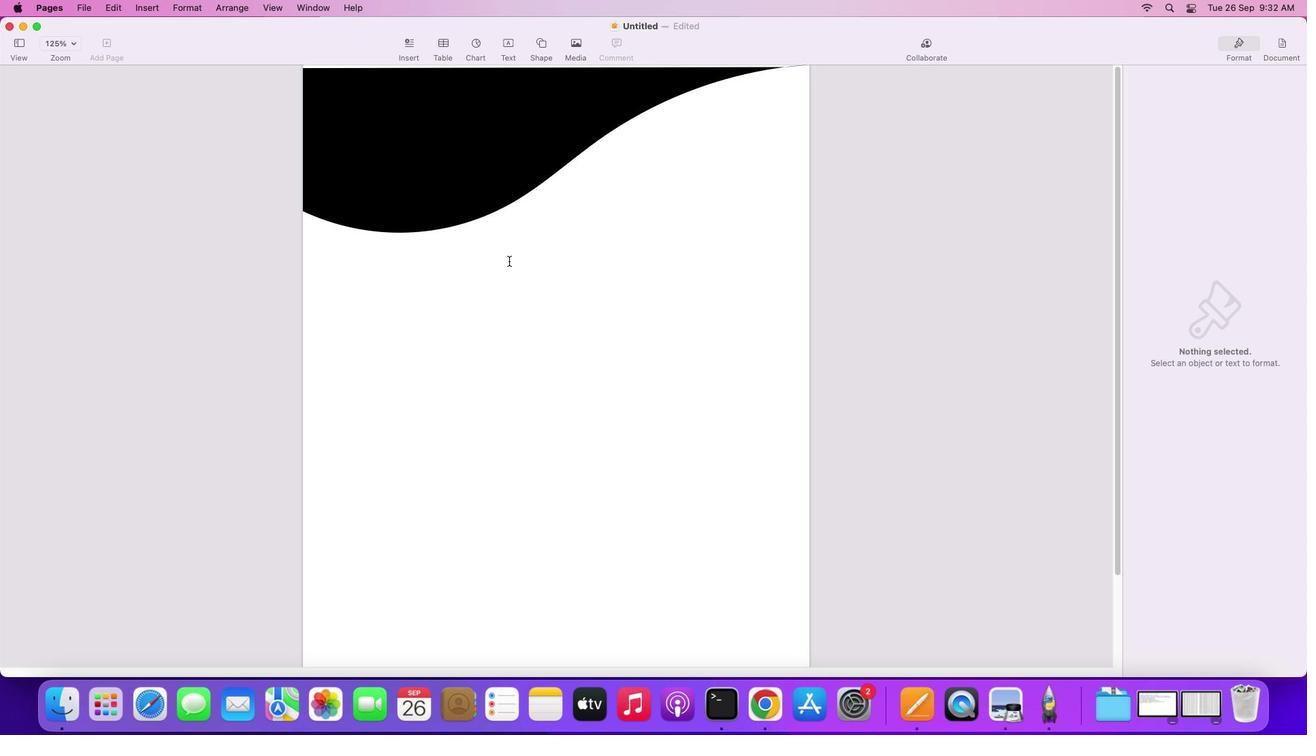 
Action: Mouse scrolled (508, 260) with delta (0, -2)
Screenshot: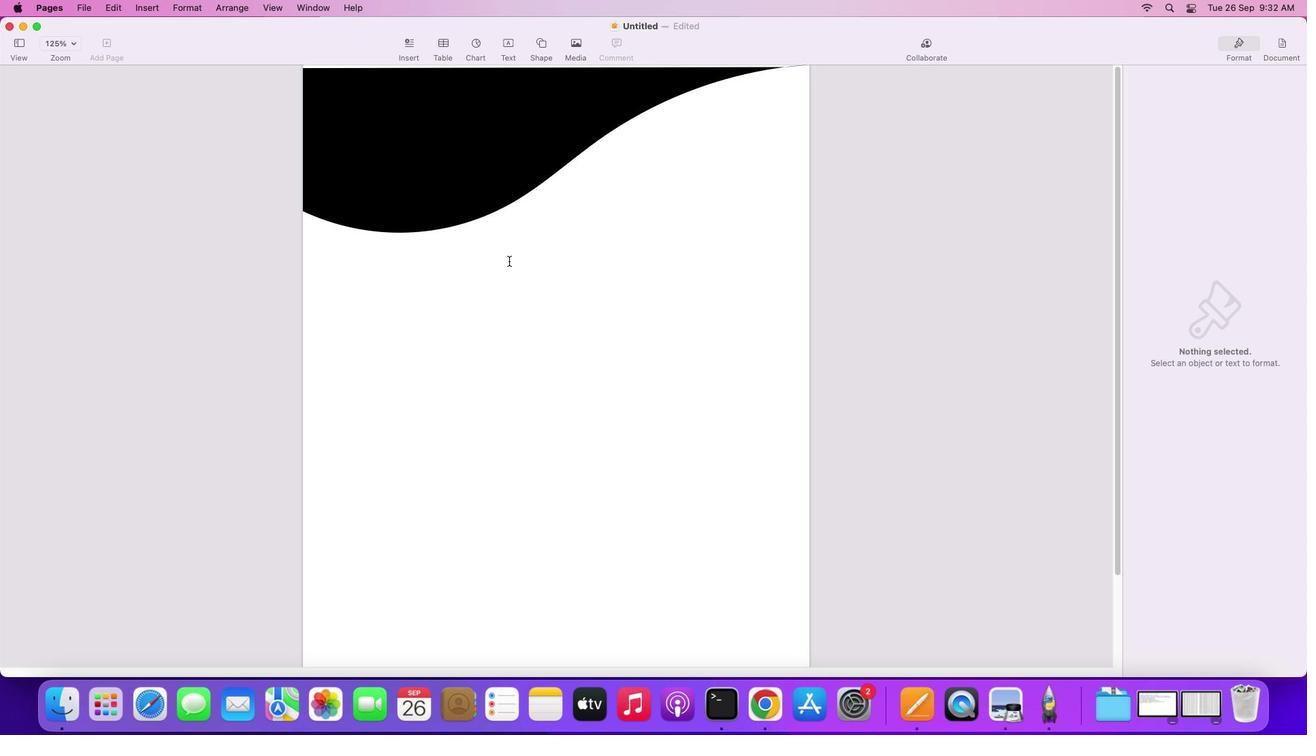 
Action: Mouse scrolled (508, 260) with delta (0, -3)
Screenshot: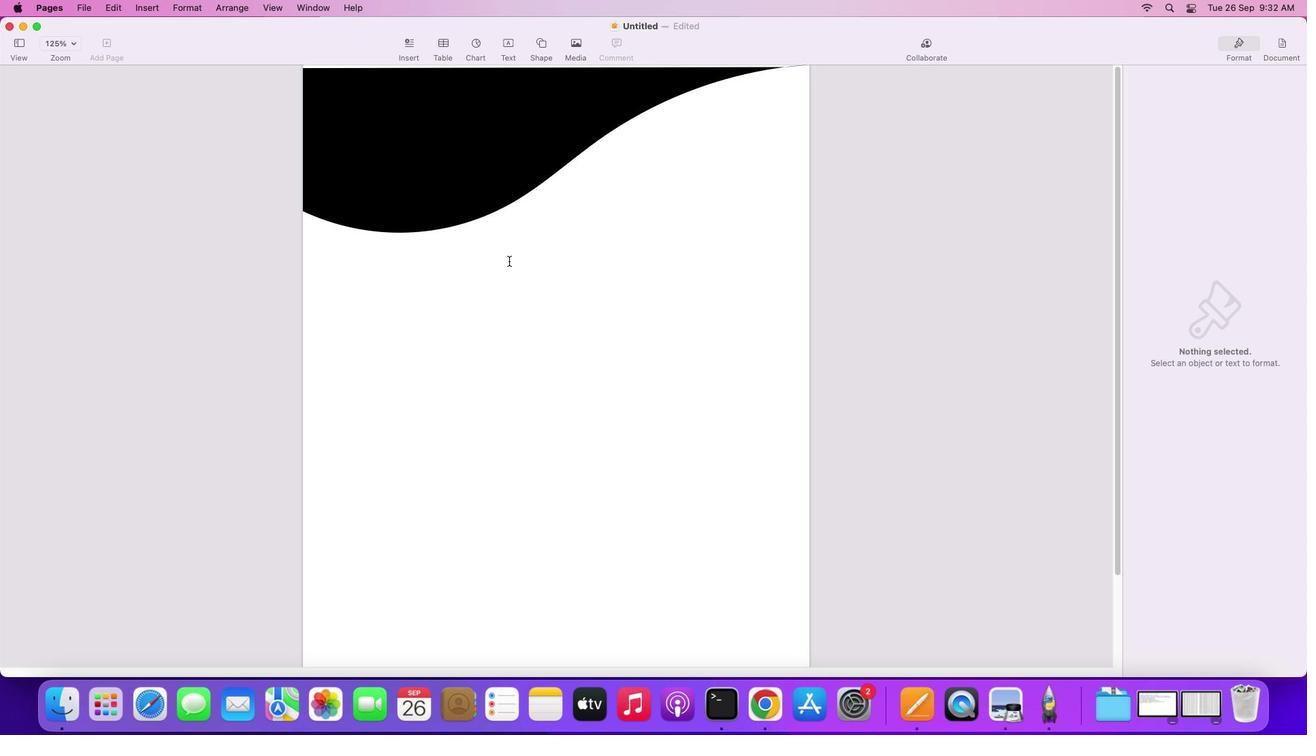 
Action: Mouse scrolled (508, 260) with delta (0, -4)
Screenshot: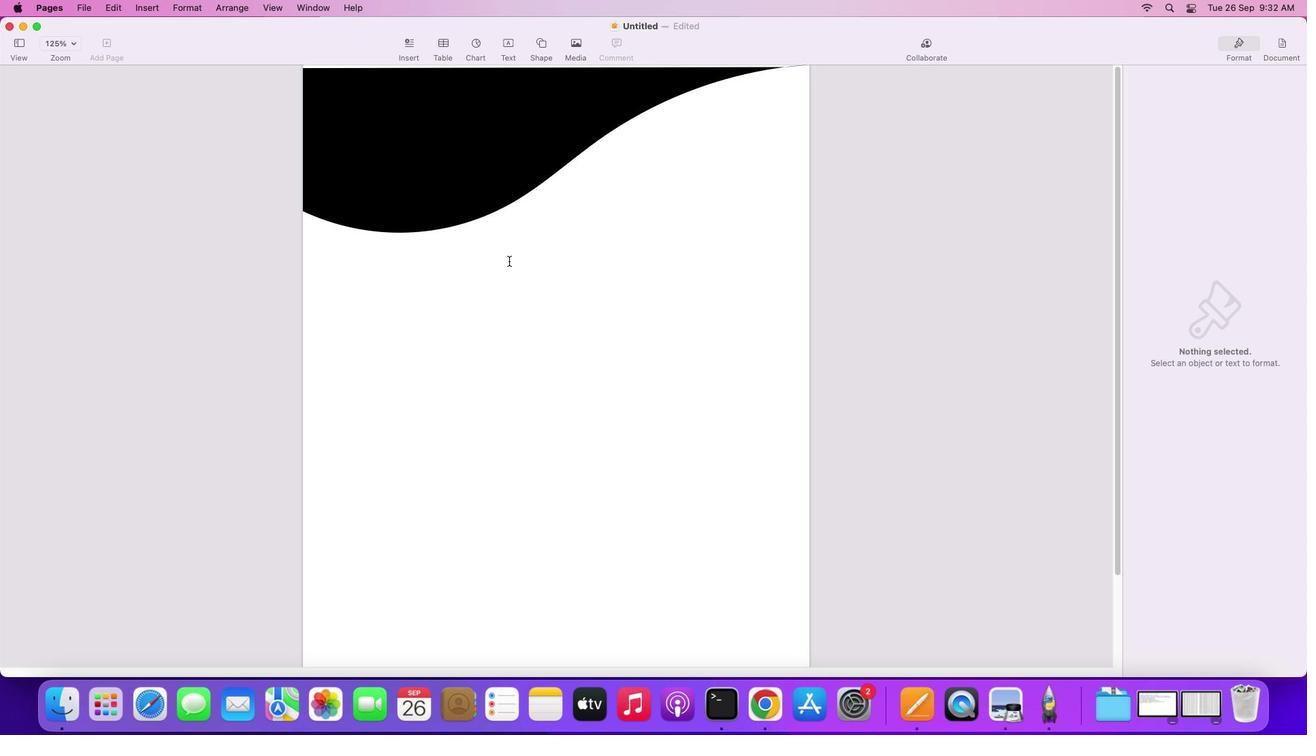 
Action: Mouse scrolled (508, 260) with delta (0, 0)
Screenshot: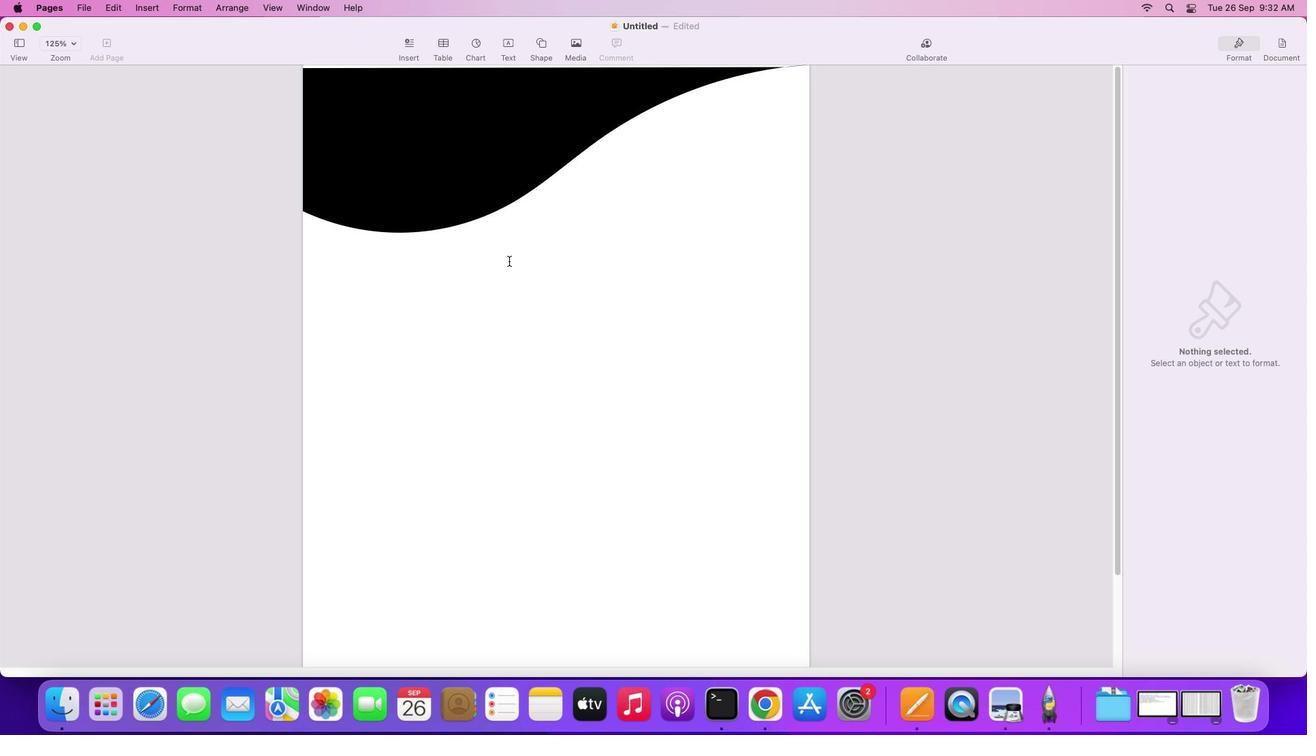 
Action: Mouse scrolled (508, 260) with delta (0, 0)
Screenshot: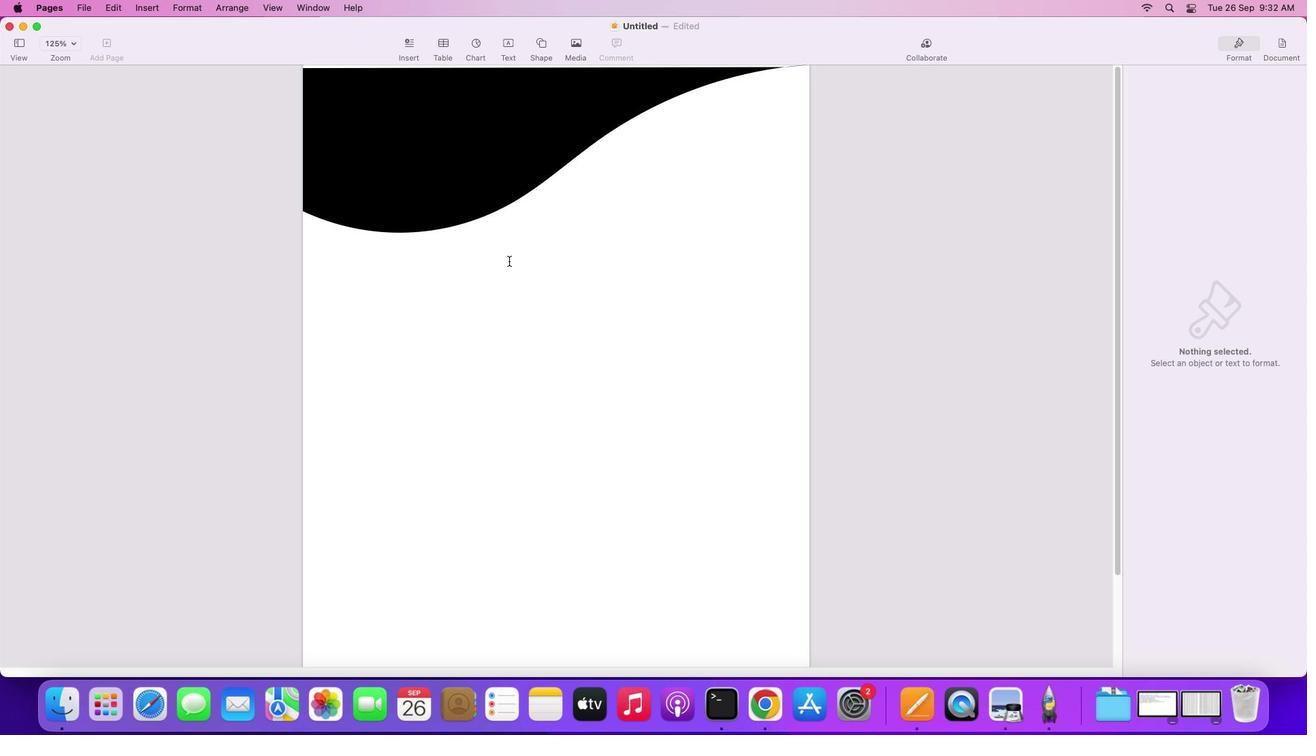 
Action: Mouse scrolled (508, 260) with delta (0, 2)
Screenshot: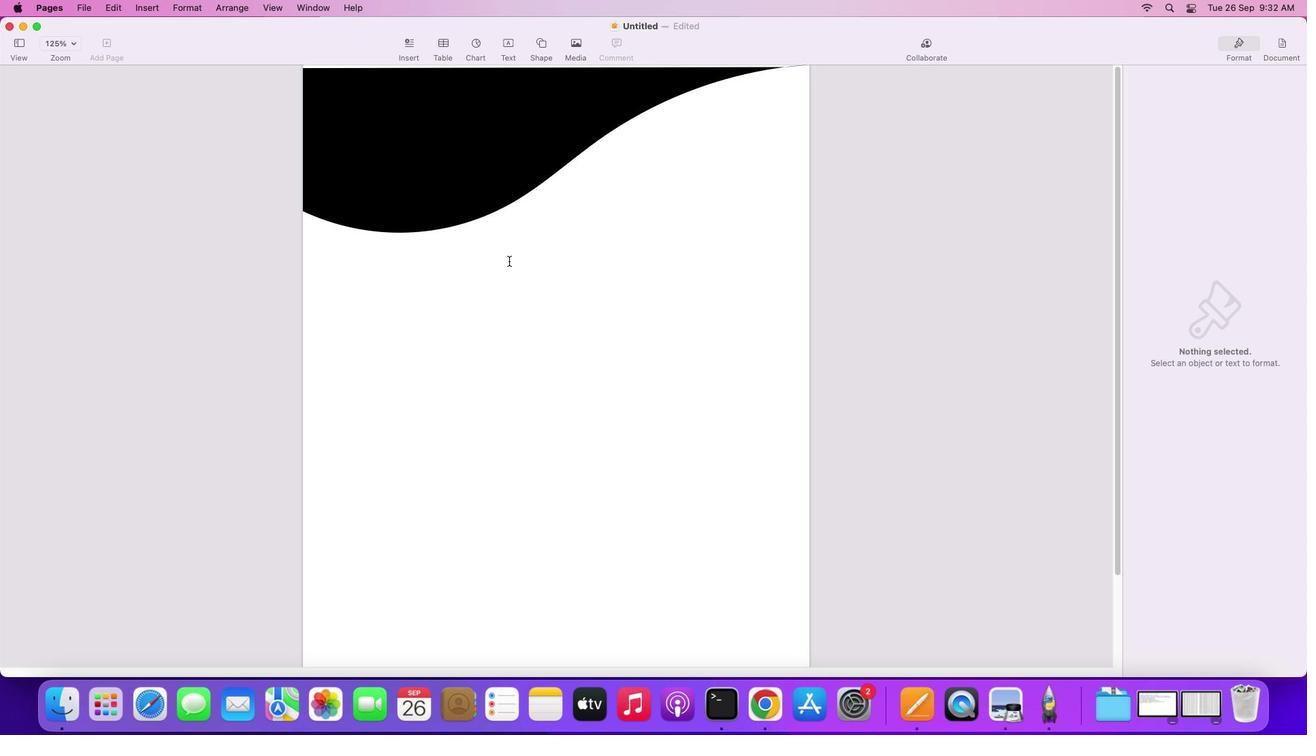 
Action: Mouse scrolled (508, 260) with delta (0, 3)
Screenshot: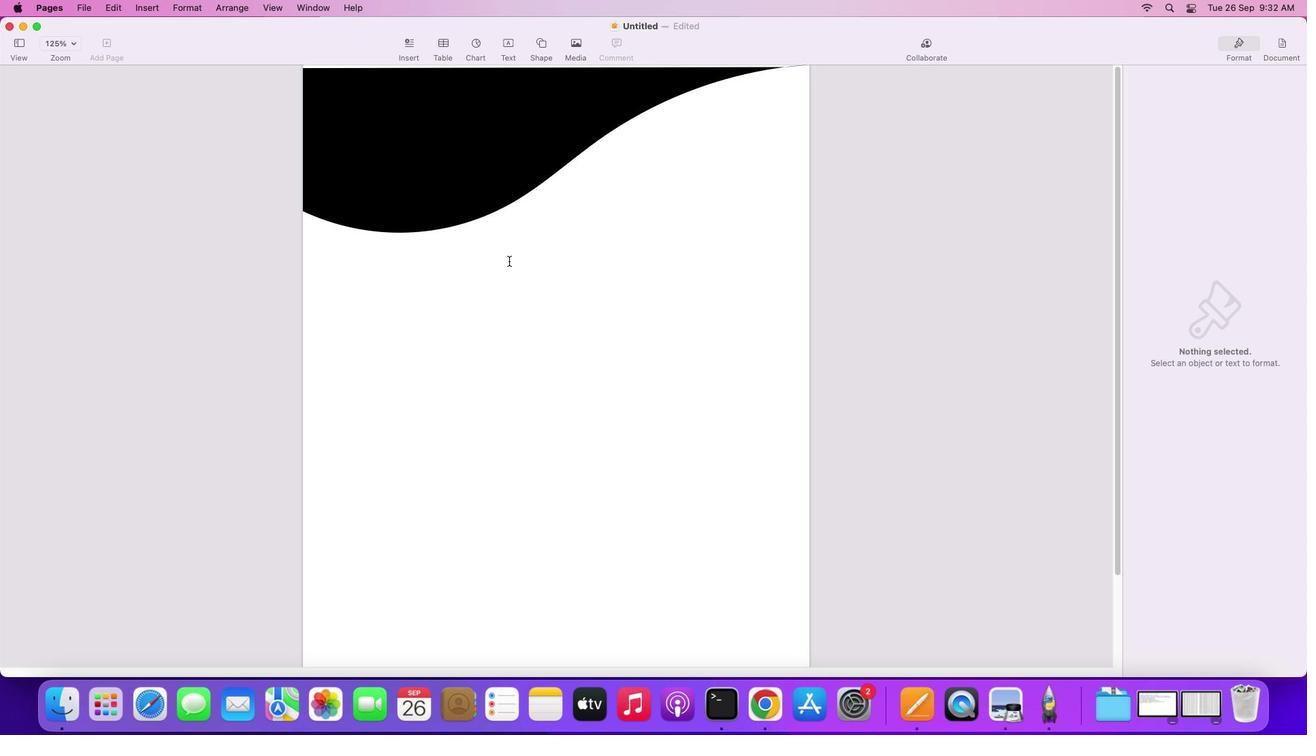 
Action: Mouse scrolled (508, 260) with delta (0, 4)
Screenshot: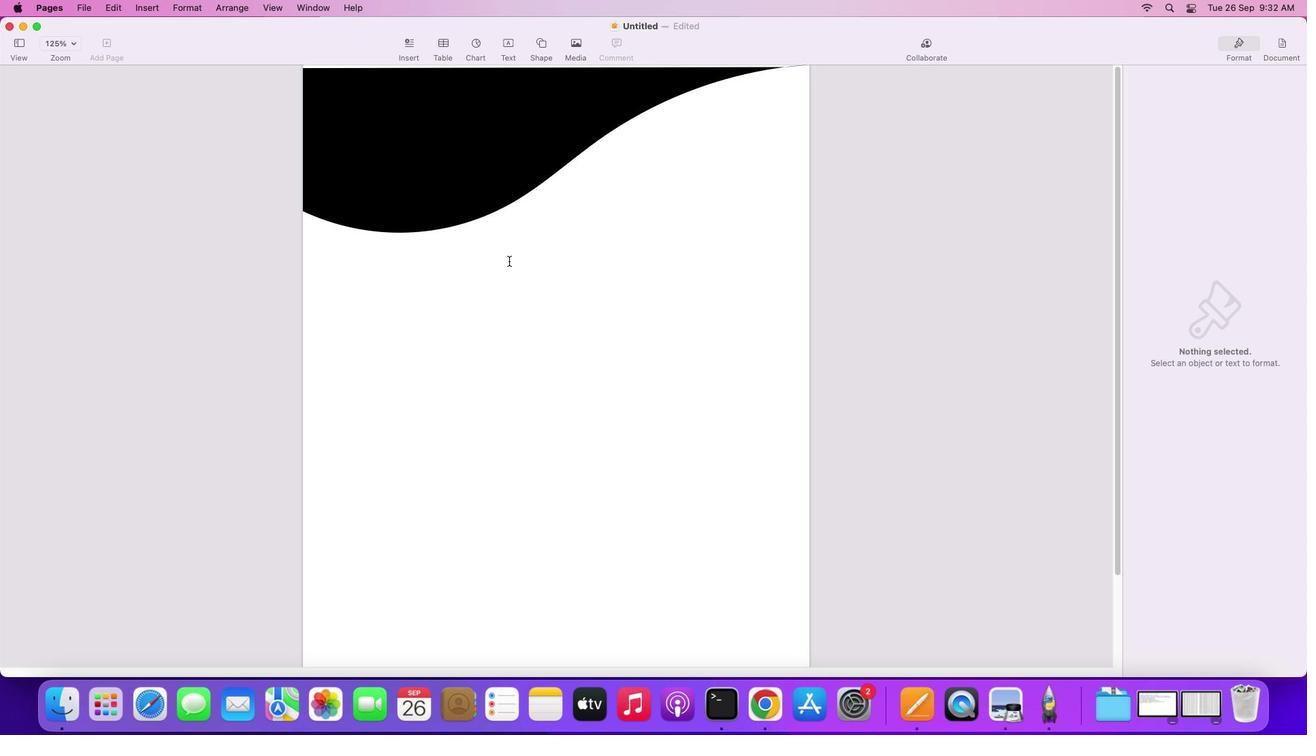 
Action: Mouse scrolled (508, 260) with delta (0, 4)
Screenshot: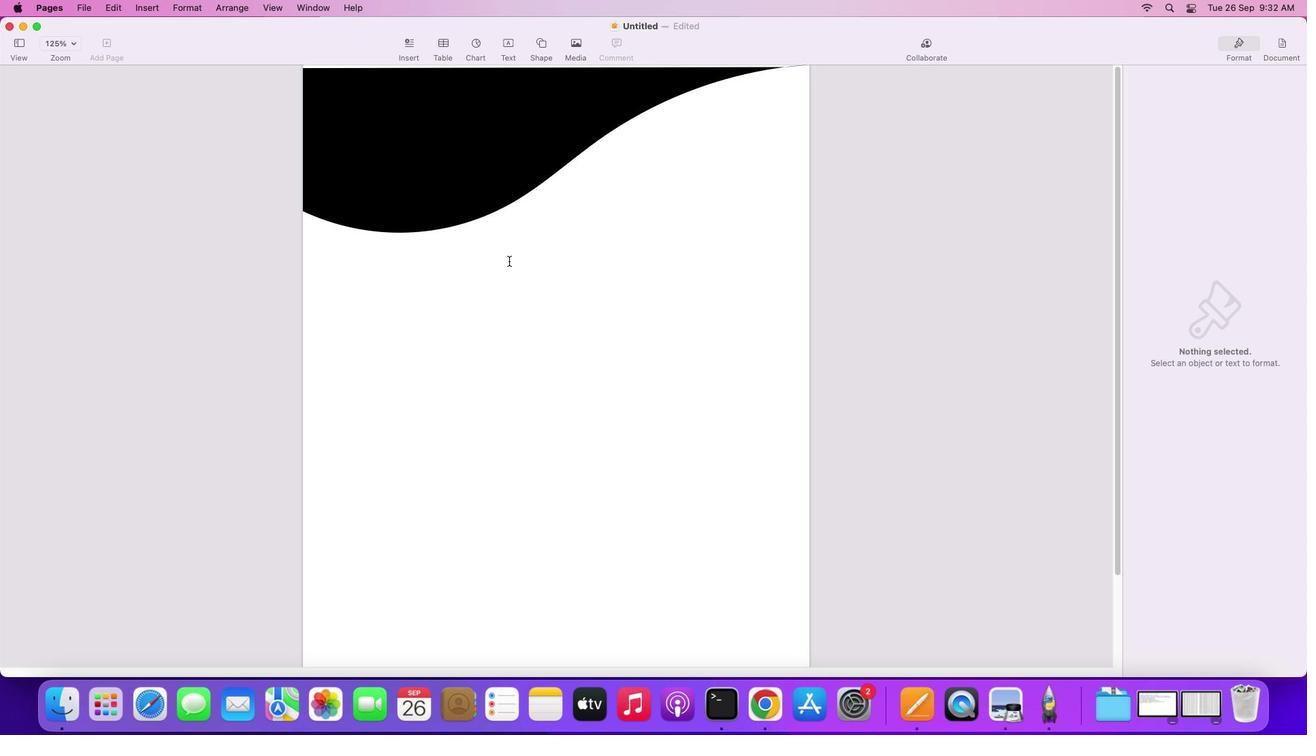 
Action: Mouse scrolled (508, 260) with delta (0, 5)
Screenshot: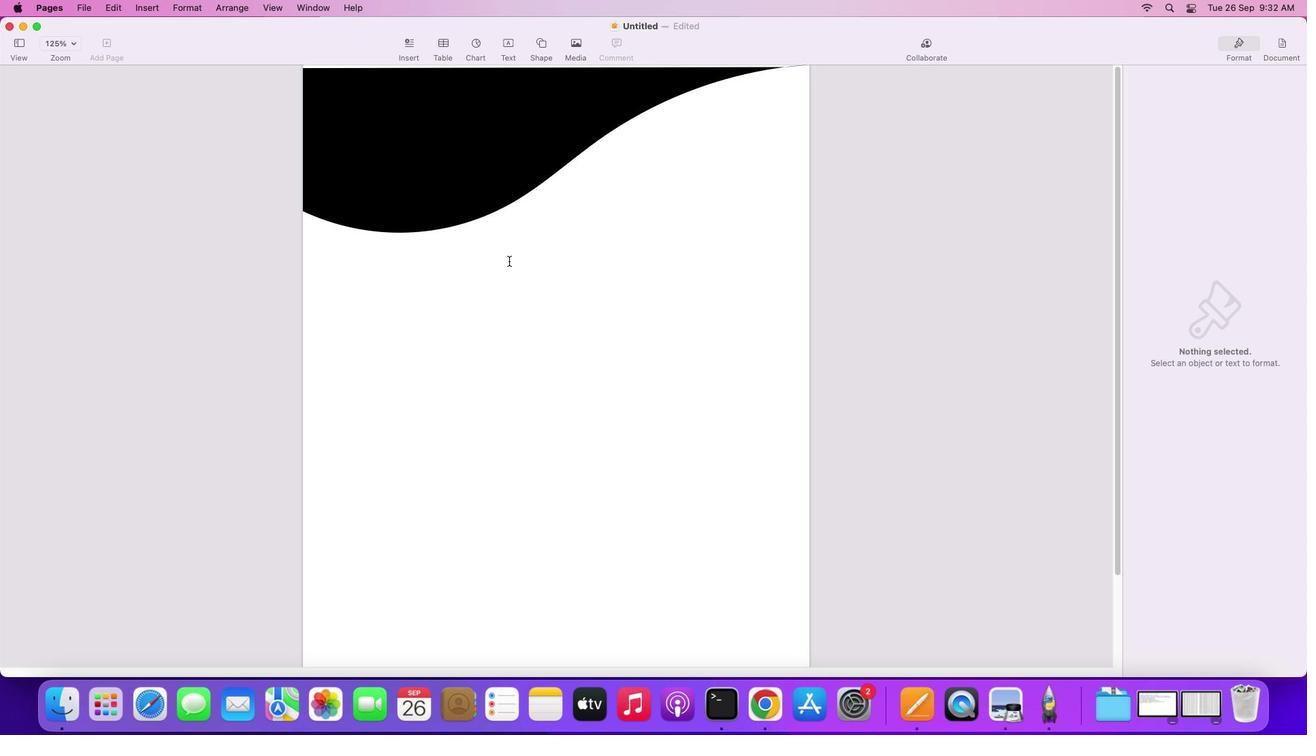 
Action: Mouse moved to (508, 260)
Screenshot: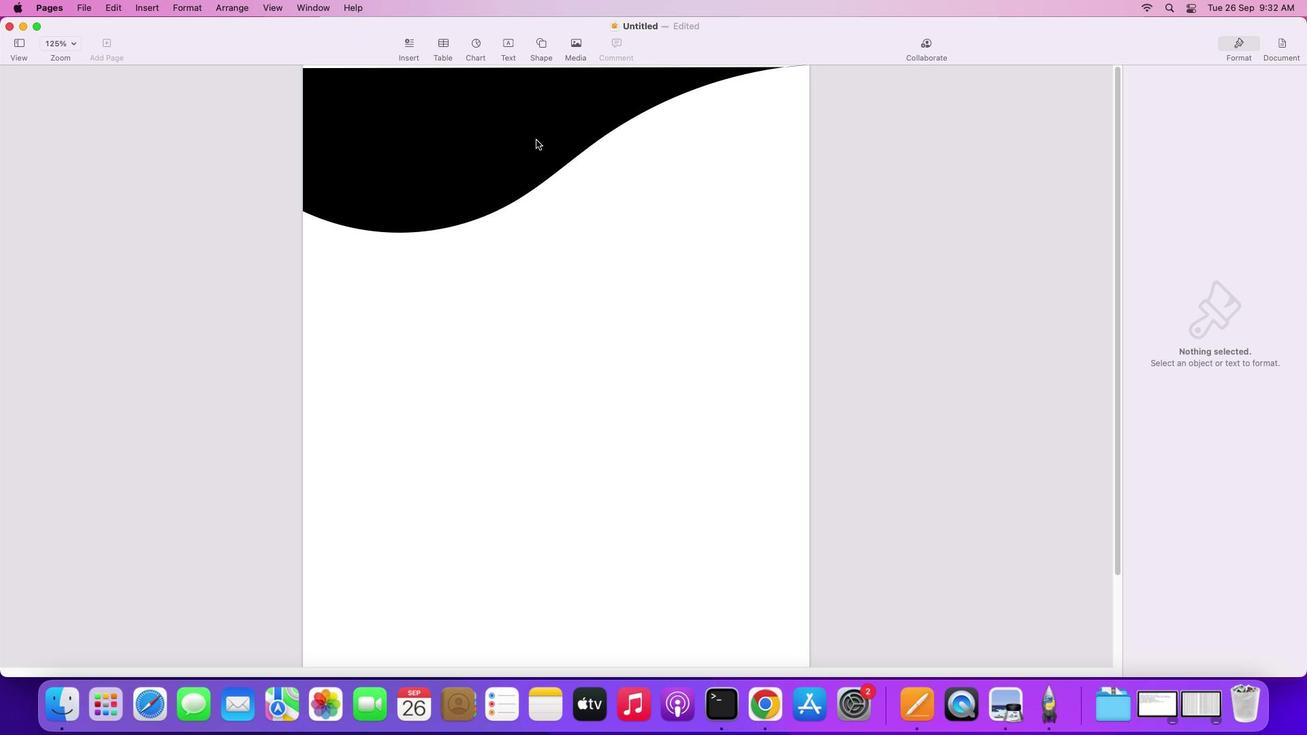 
Action: Mouse scrolled (508, 260) with delta (0, 0)
Screenshot: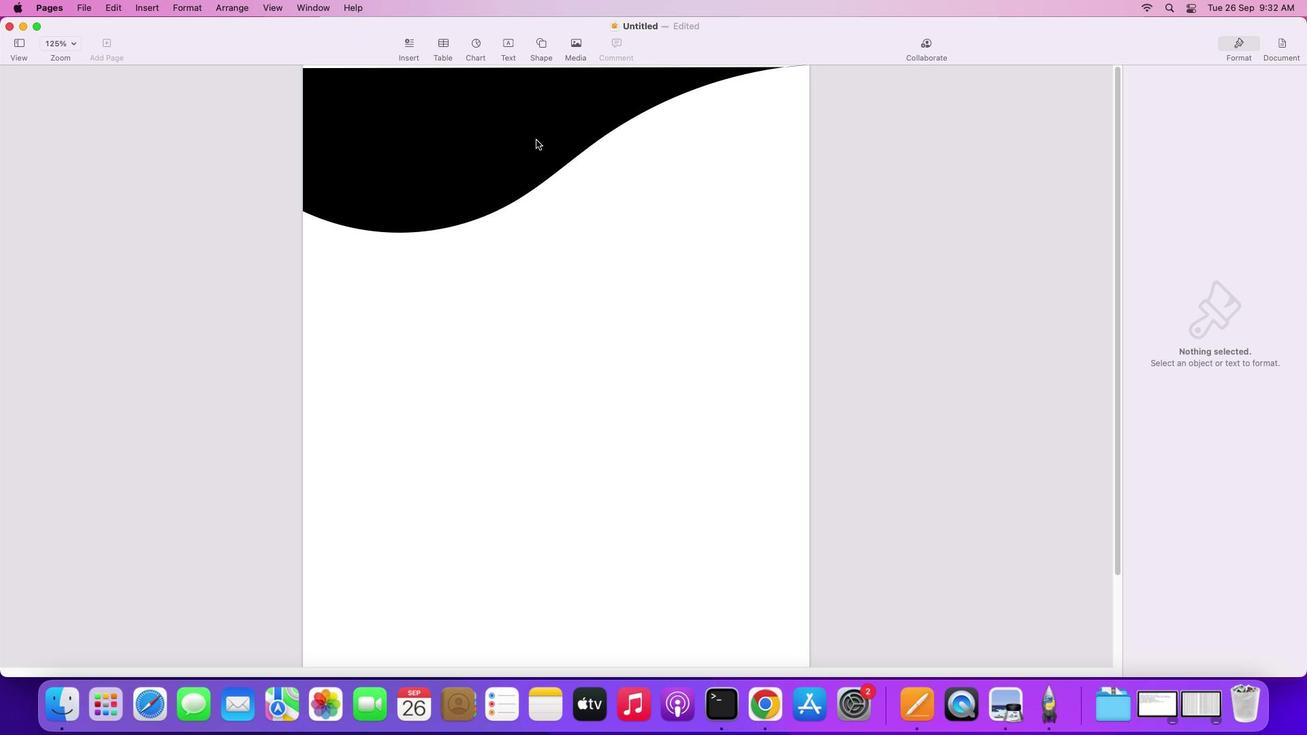 
Action: Mouse scrolled (508, 260) with delta (0, 0)
Screenshot: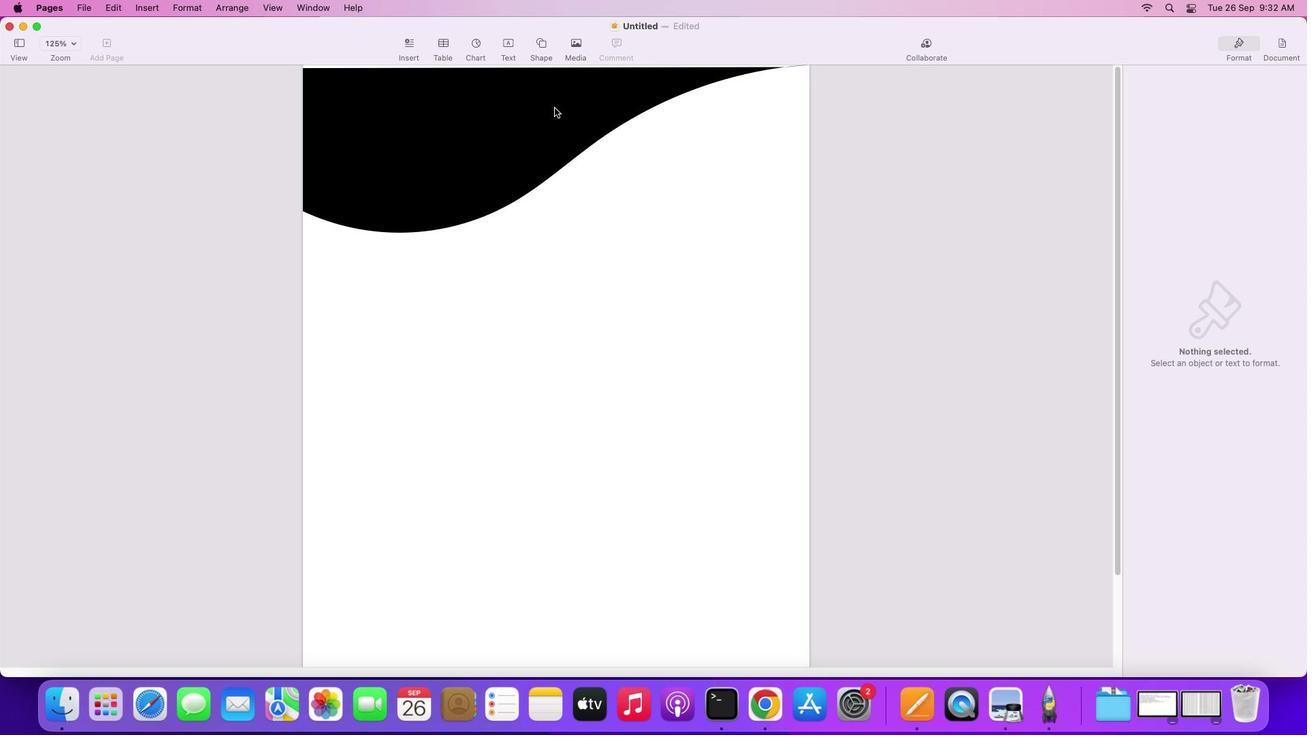
Action: Mouse scrolled (508, 260) with delta (0, 3)
Screenshot: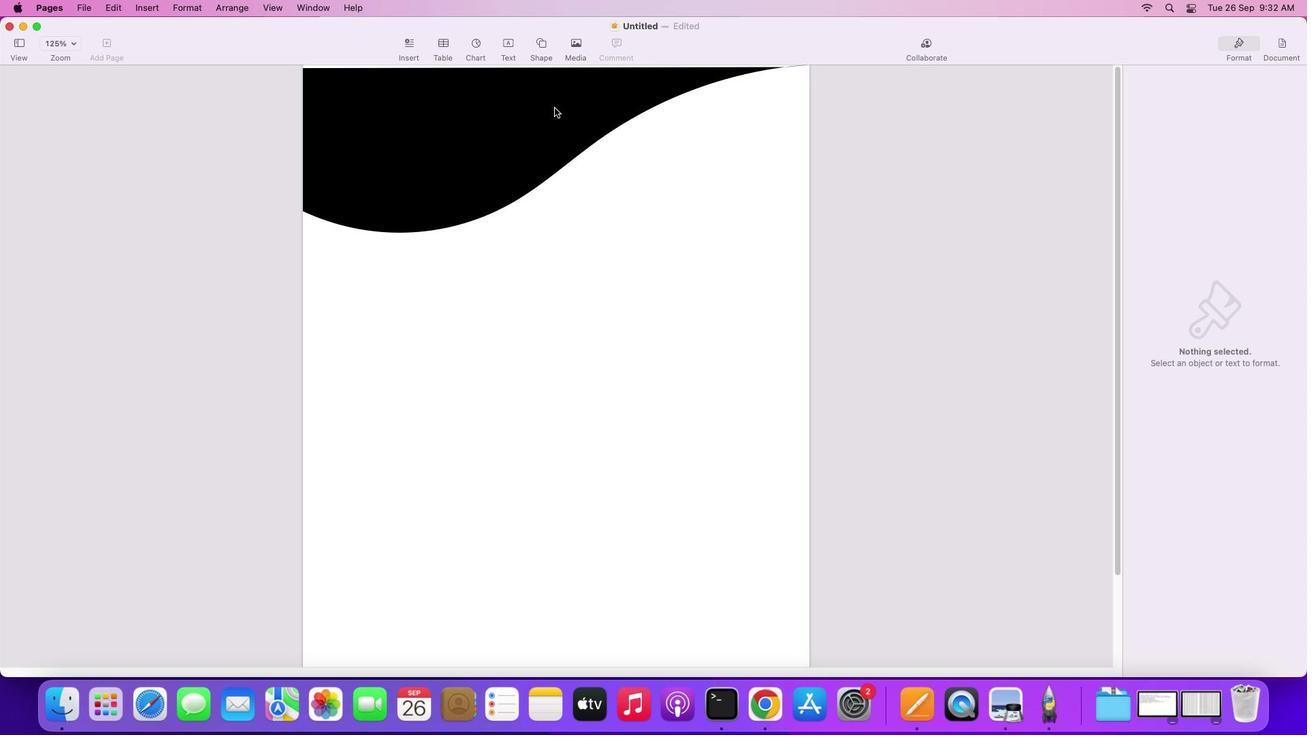 
Action: Mouse scrolled (508, 260) with delta (0, 4)
Screenshot: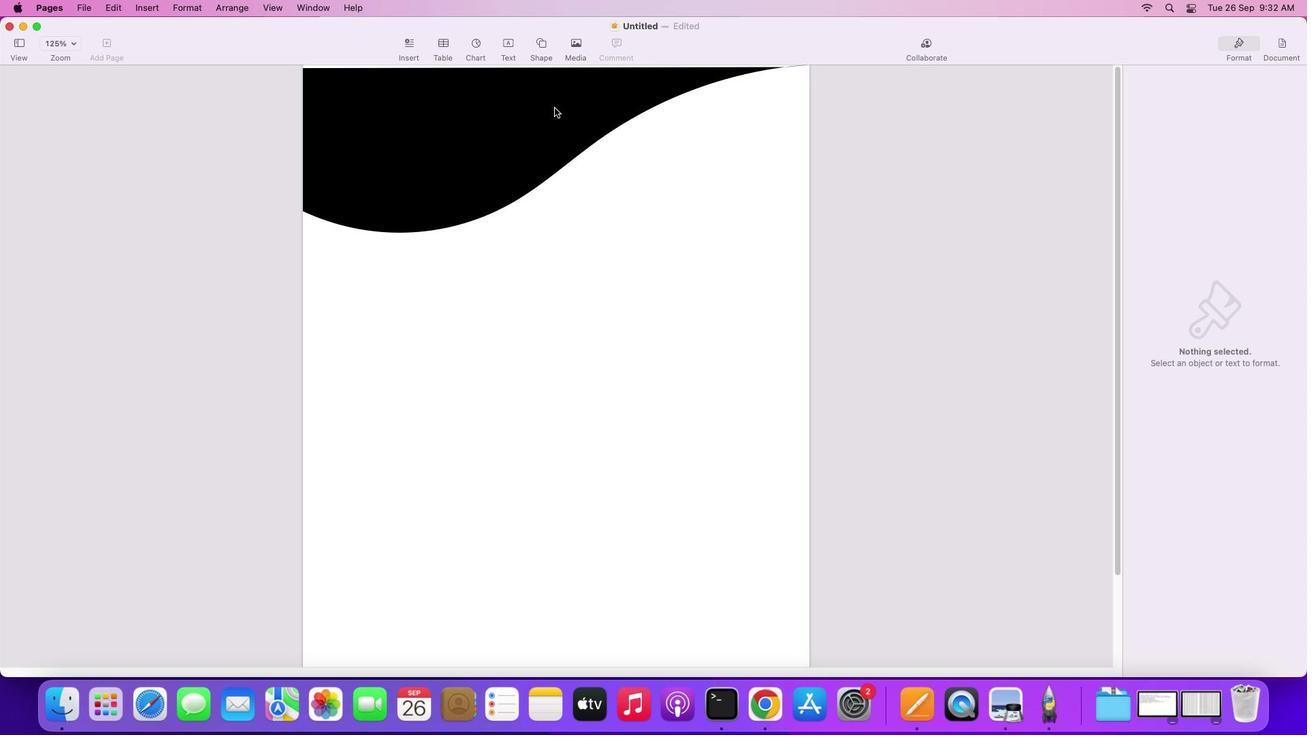 
Action: Mouse scrolled (508, 260) with delta (0, 4)
Screenshot: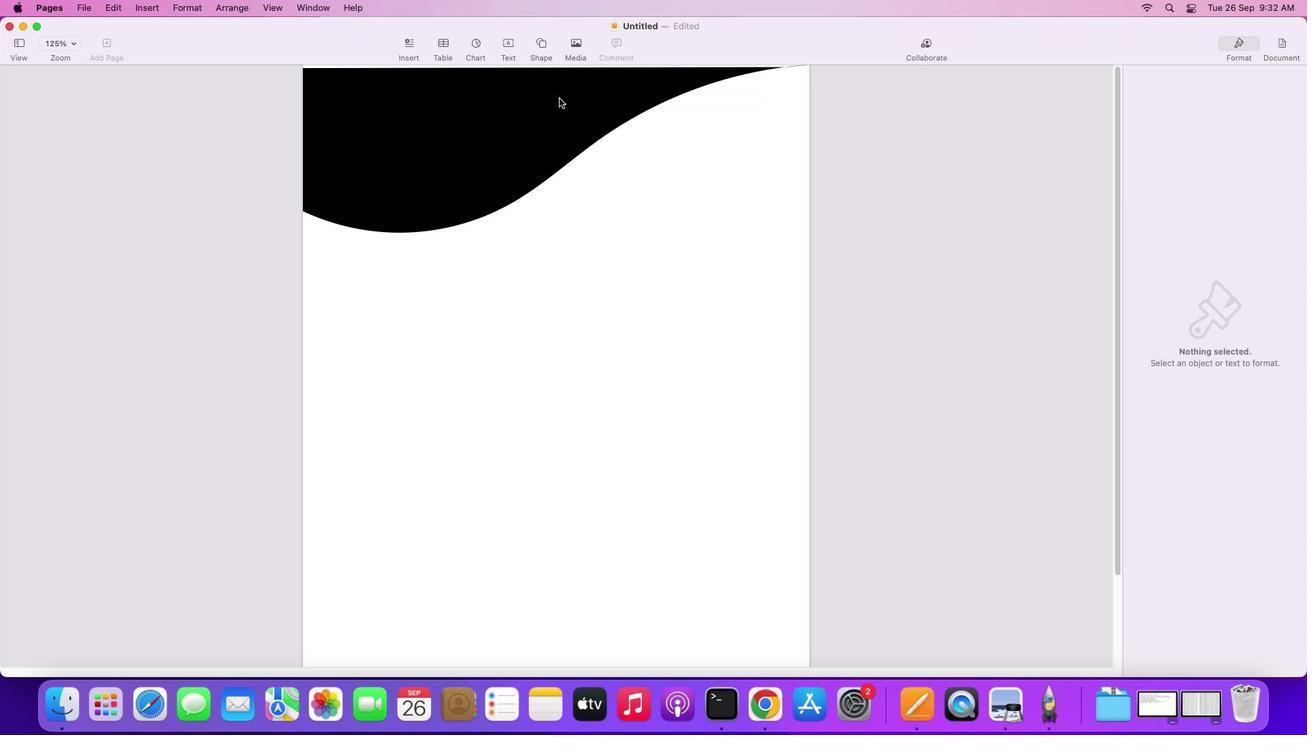 
Action: Mouse scrolled (508, 260) with delta (0, 5)
Screenshot: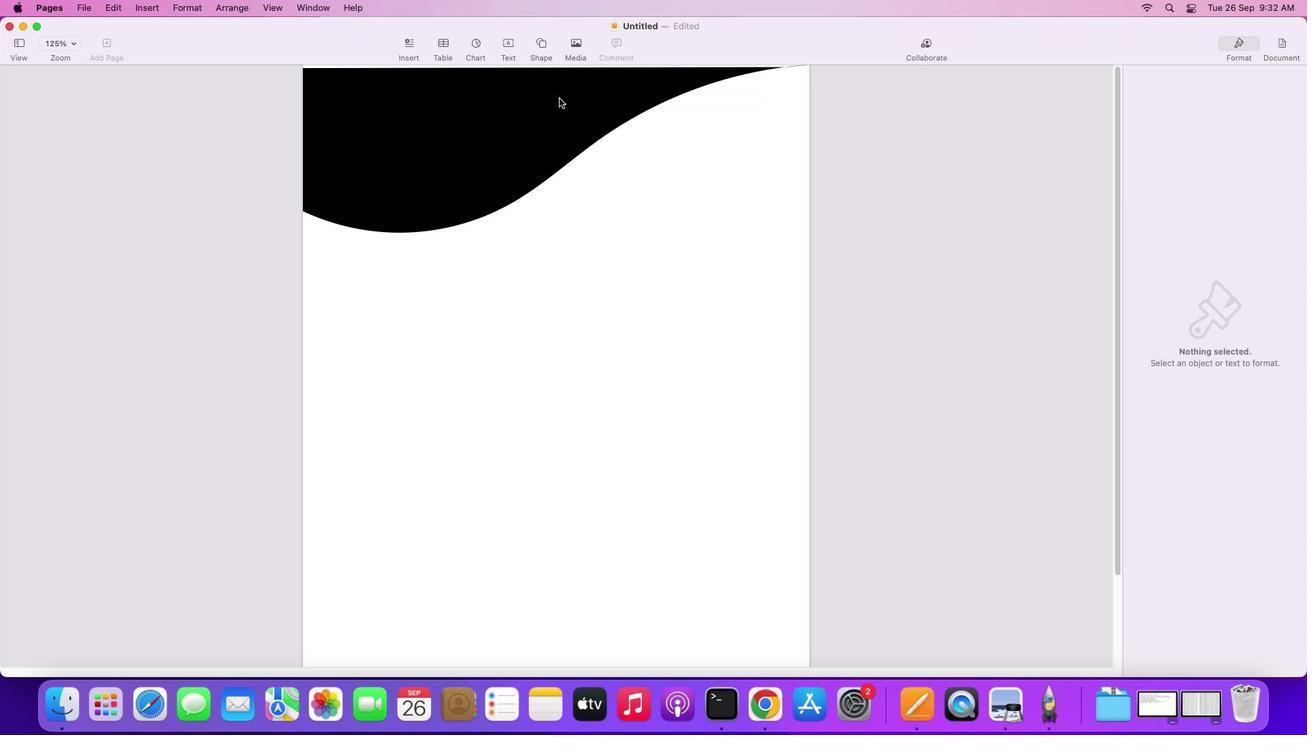 
Action: Mouse moved to (542, 44)
Screenshot: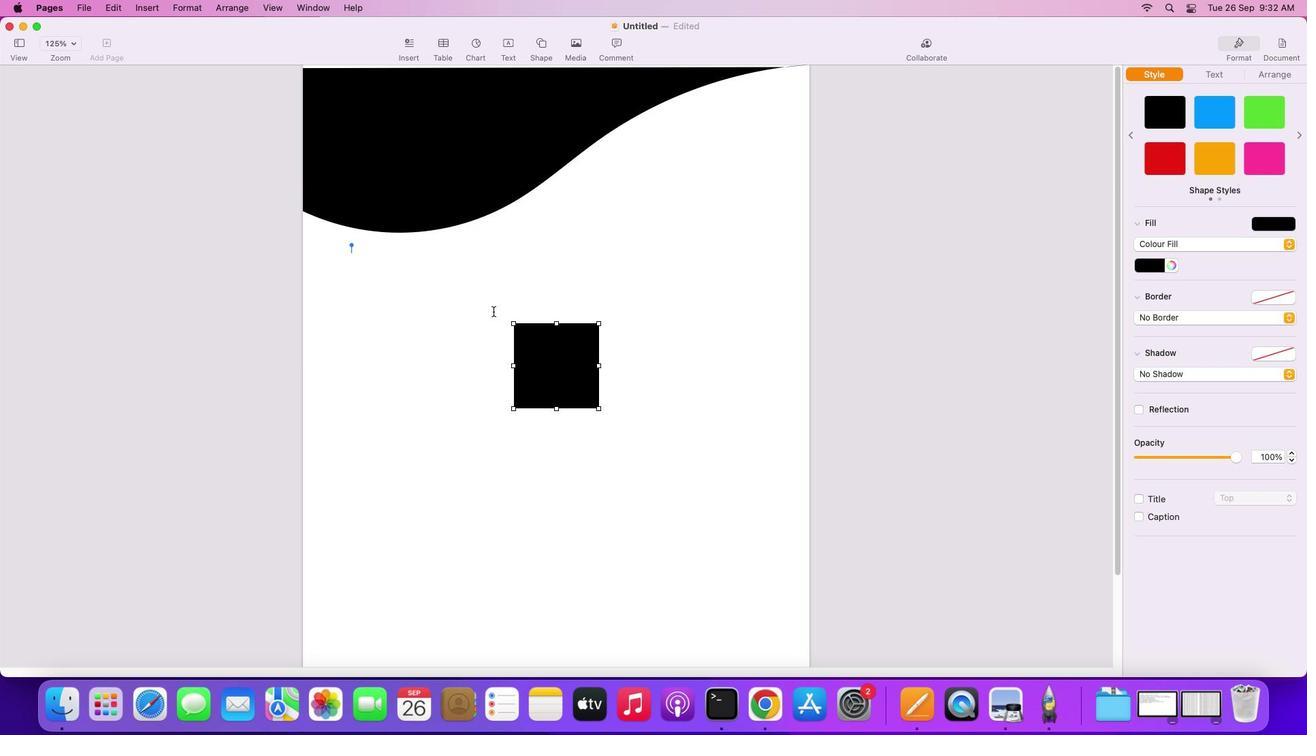 
Action: Mouse pressed left at (542, 44)
Screenshot: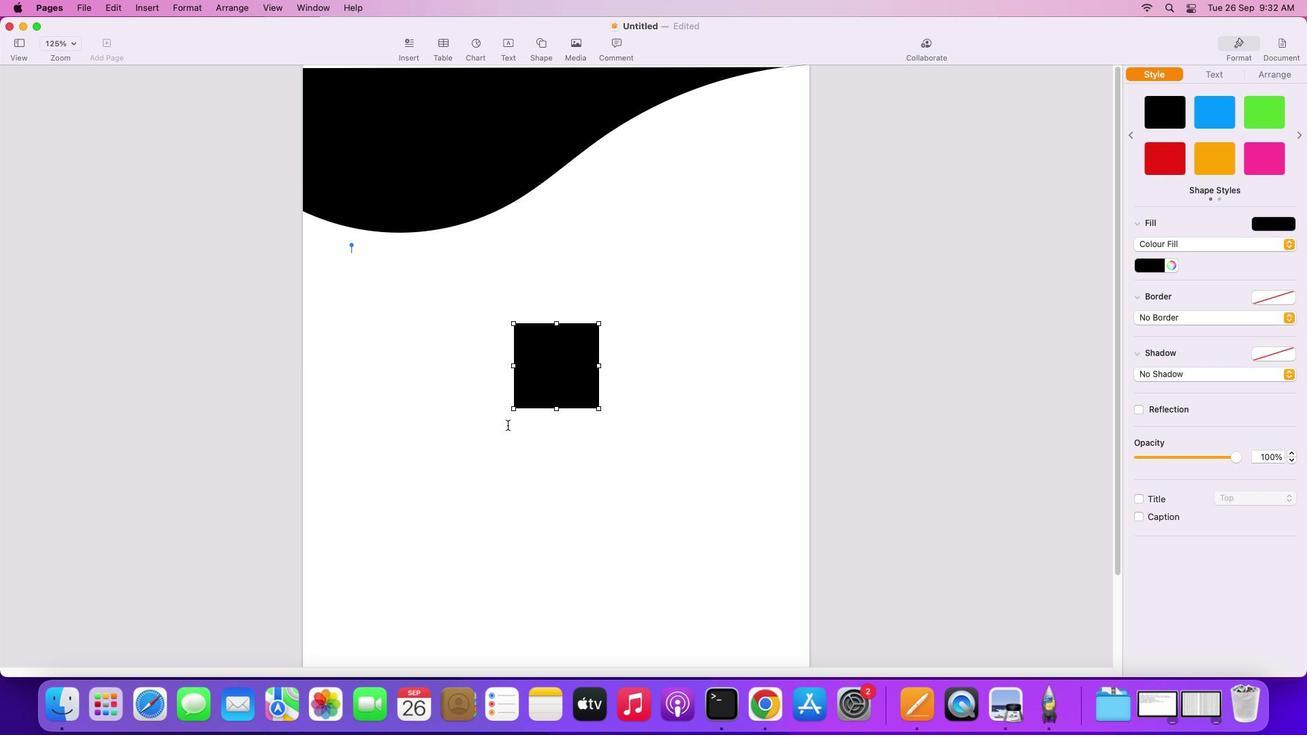 
Action: Mouse moved to (529, 147)
Screenshot: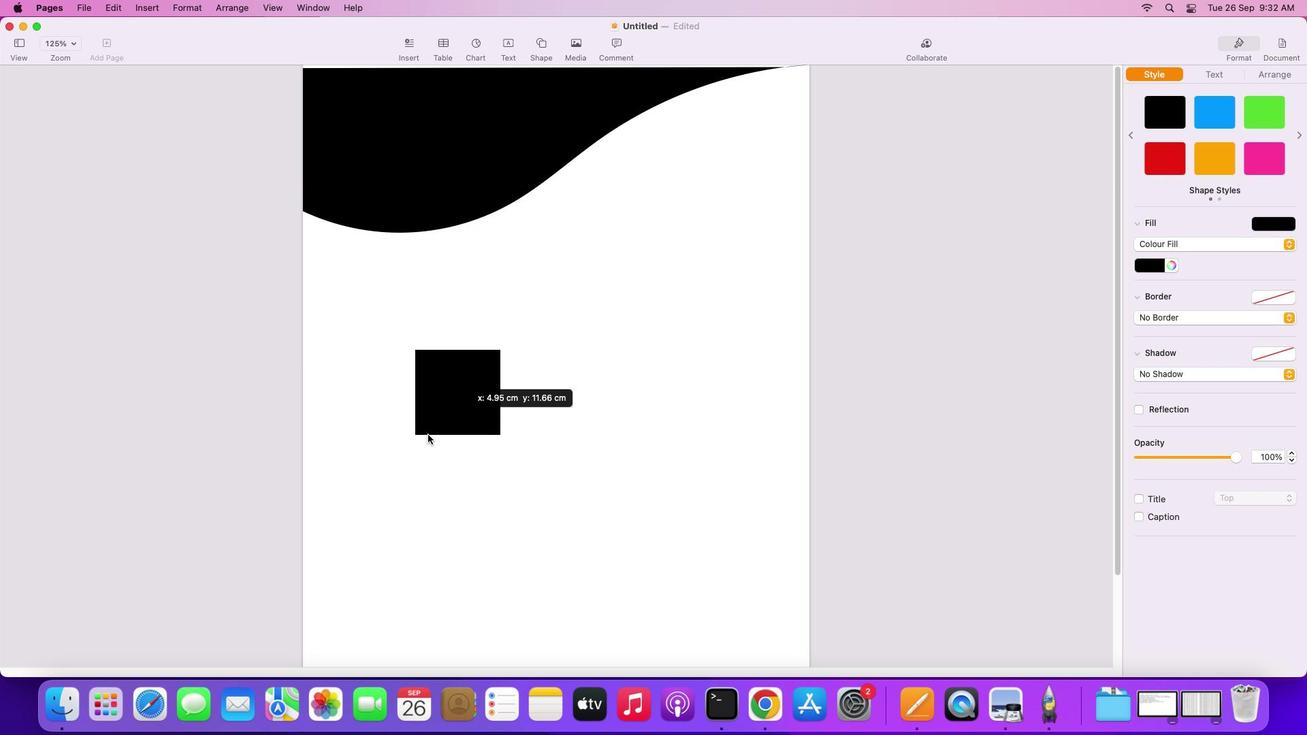 
Action: Mouse pressed left at (529, 147)
Screenshot: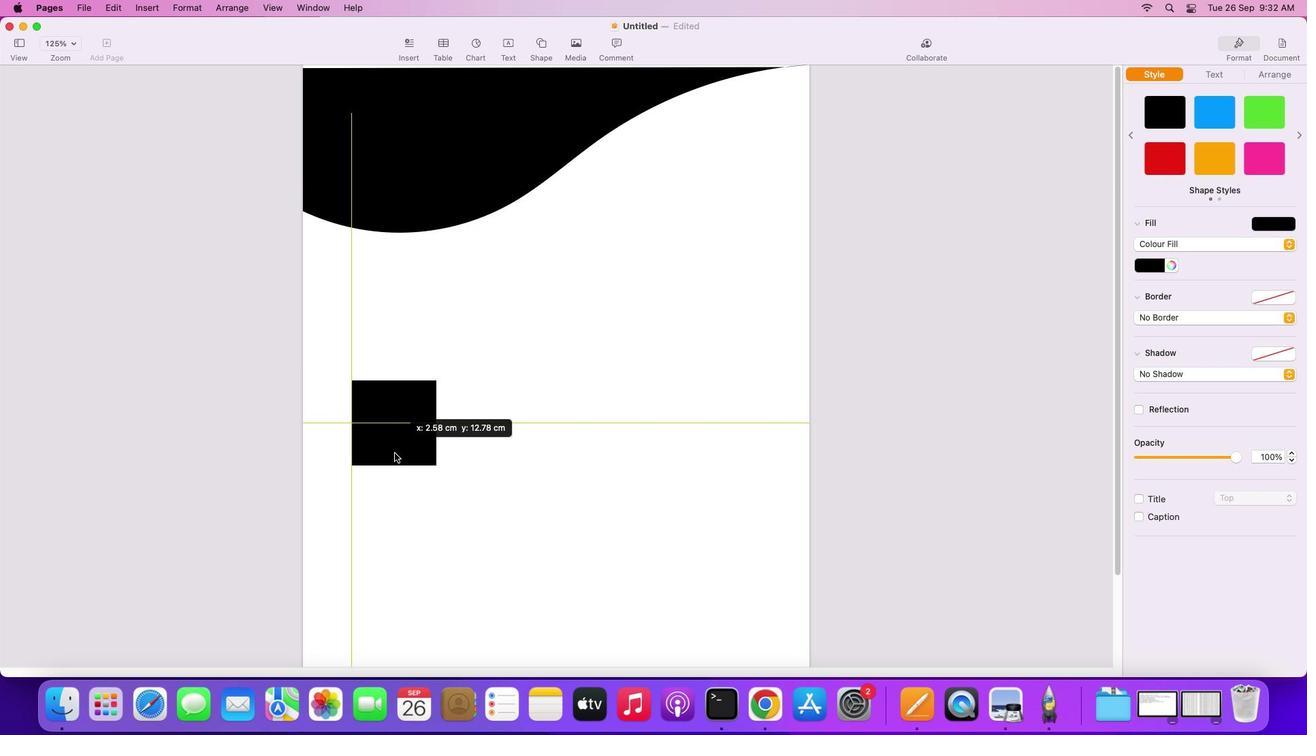 
Action: Mouse moved to (490, 429)
Screenshot: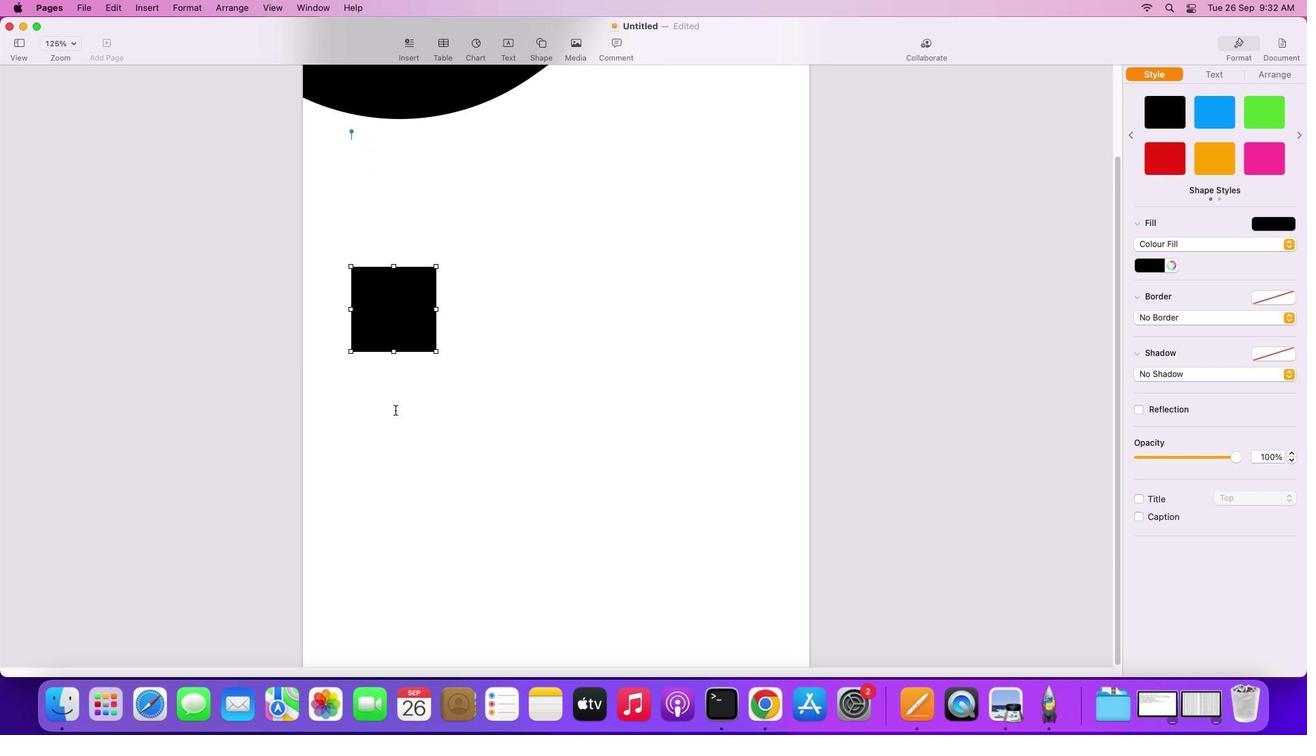
Action: Mouse scrolled (490, 429) with delta (0, 0)
Screenshot: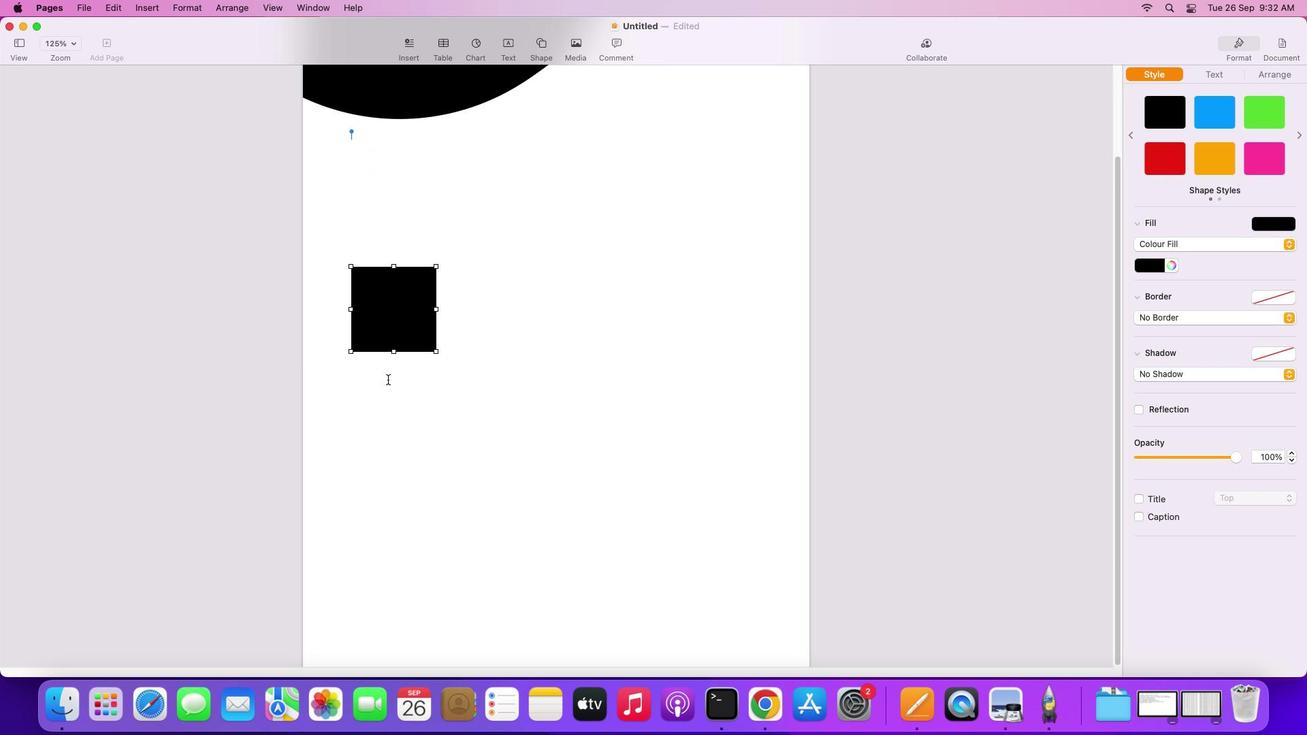 
Action: Mouse scrolled (490, 429) with delta (0, 0)
Screenshot: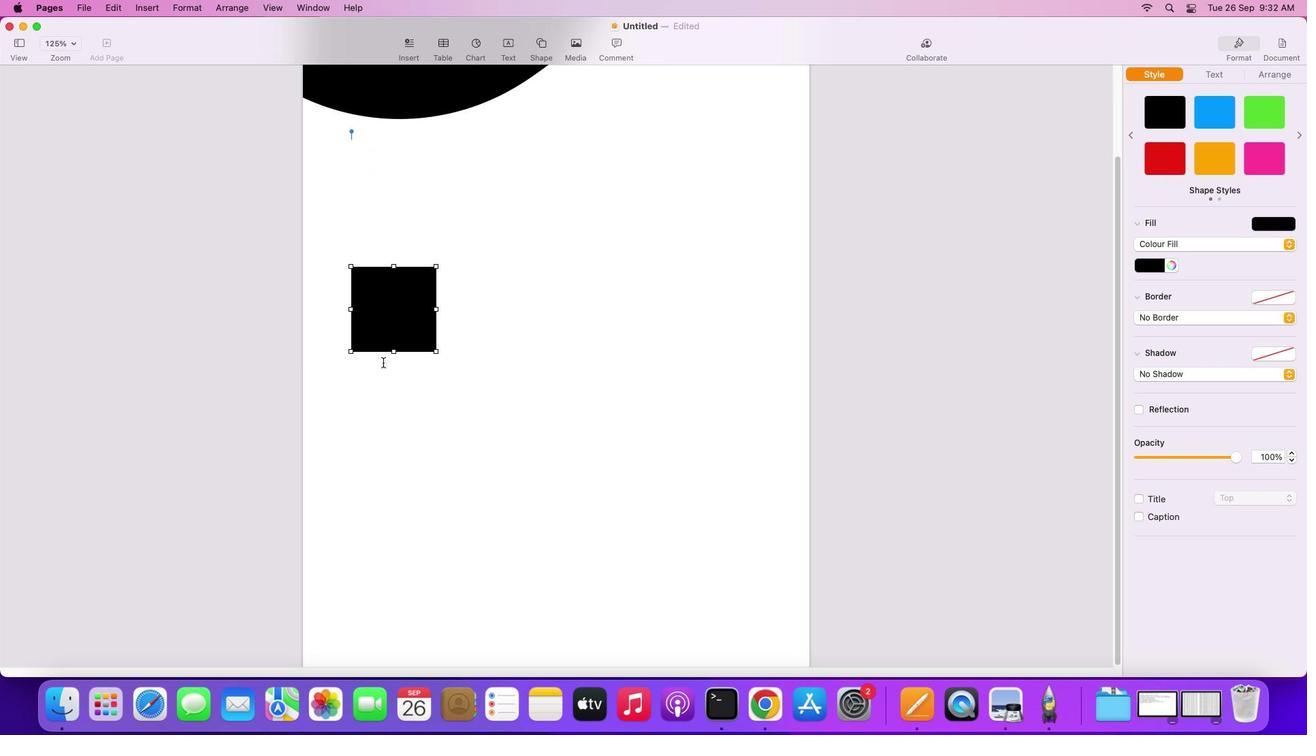 
Action: Mouse scrolled (490, 429) with delta (0, 2)
Screenshot: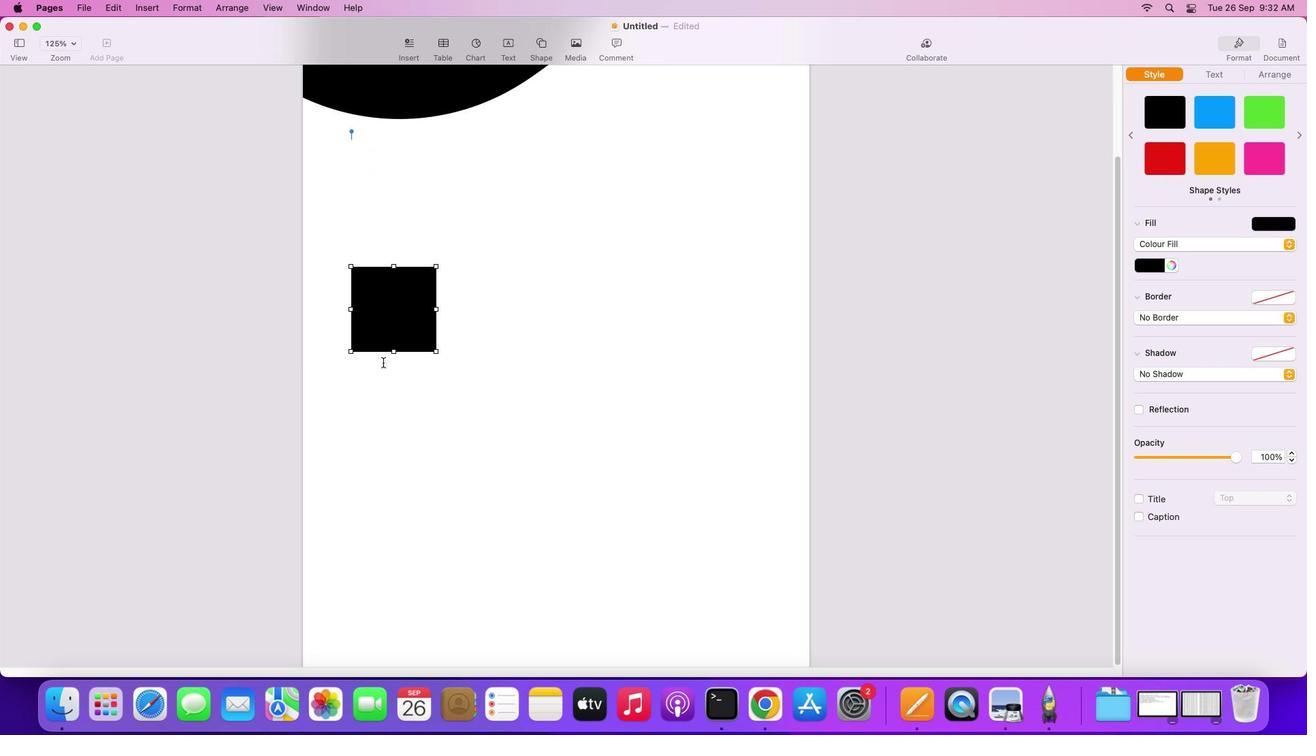 
Action: Mouse scrolled (490, 429) with delta (0, 3)
Screenshot: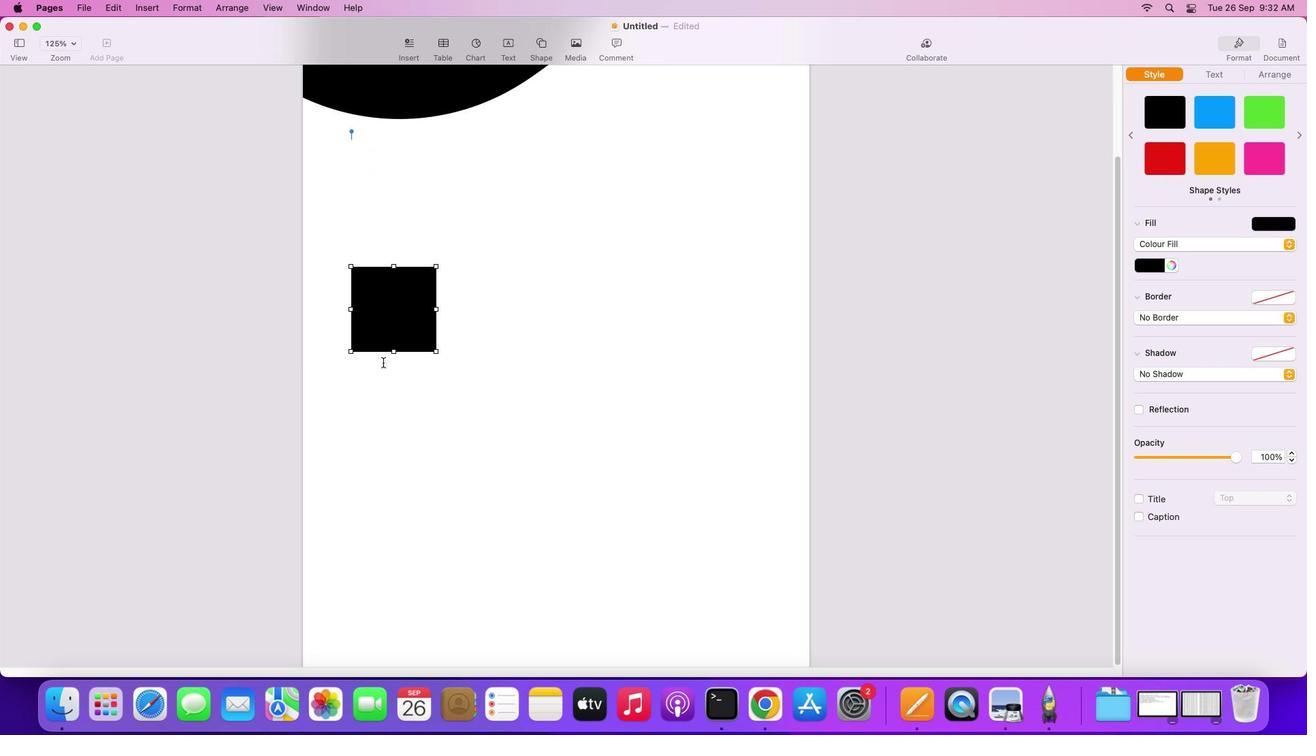 
Action: Mouse scrolled (490, 429) with delta (0, 4)
Screenshot: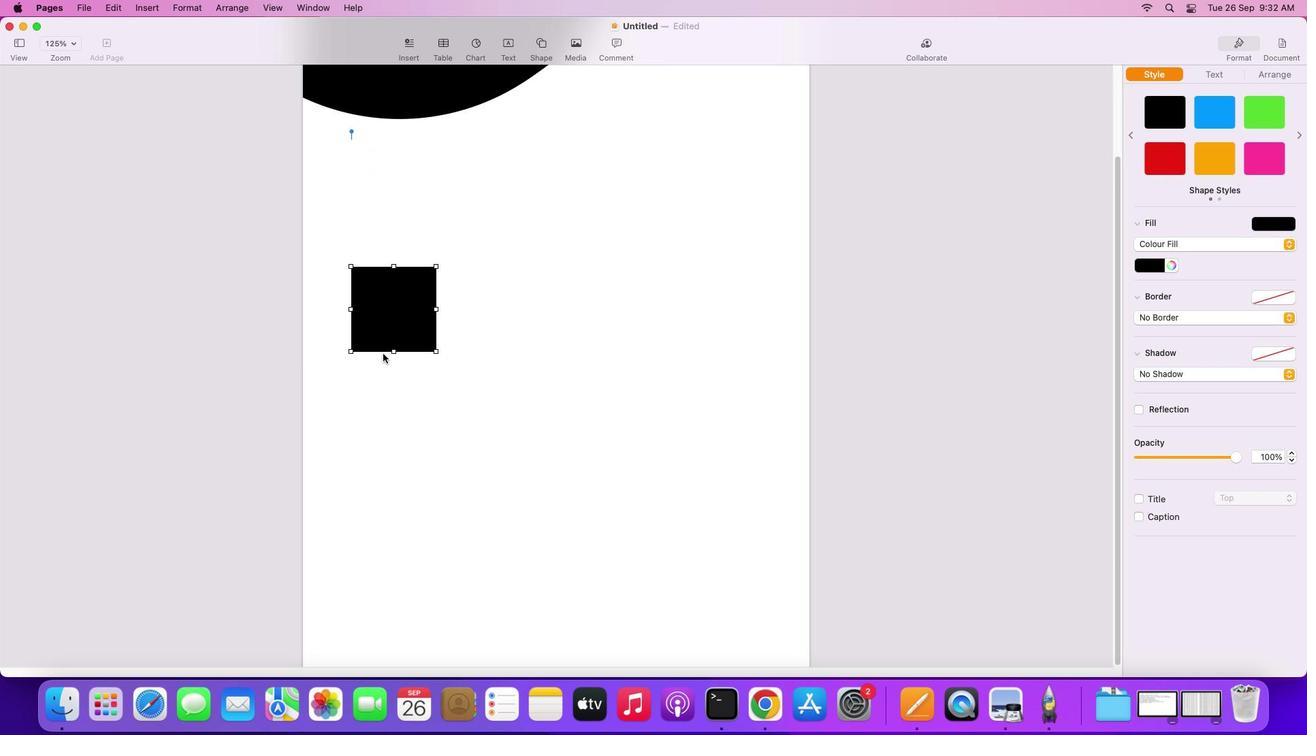 
Action: Mouse scrolled (490, 429) with delta (0, 4)
Screenshot: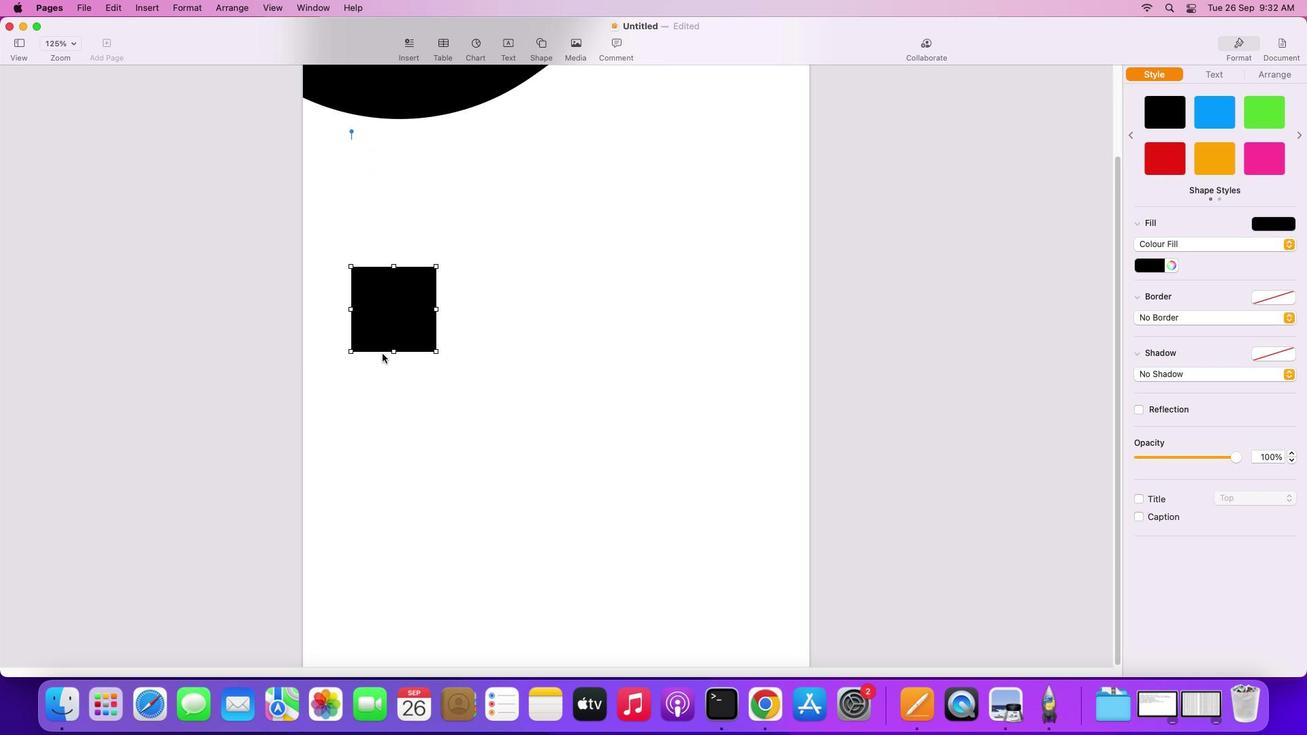 
Action: Mouse moved to (559, 393)
Screenshot: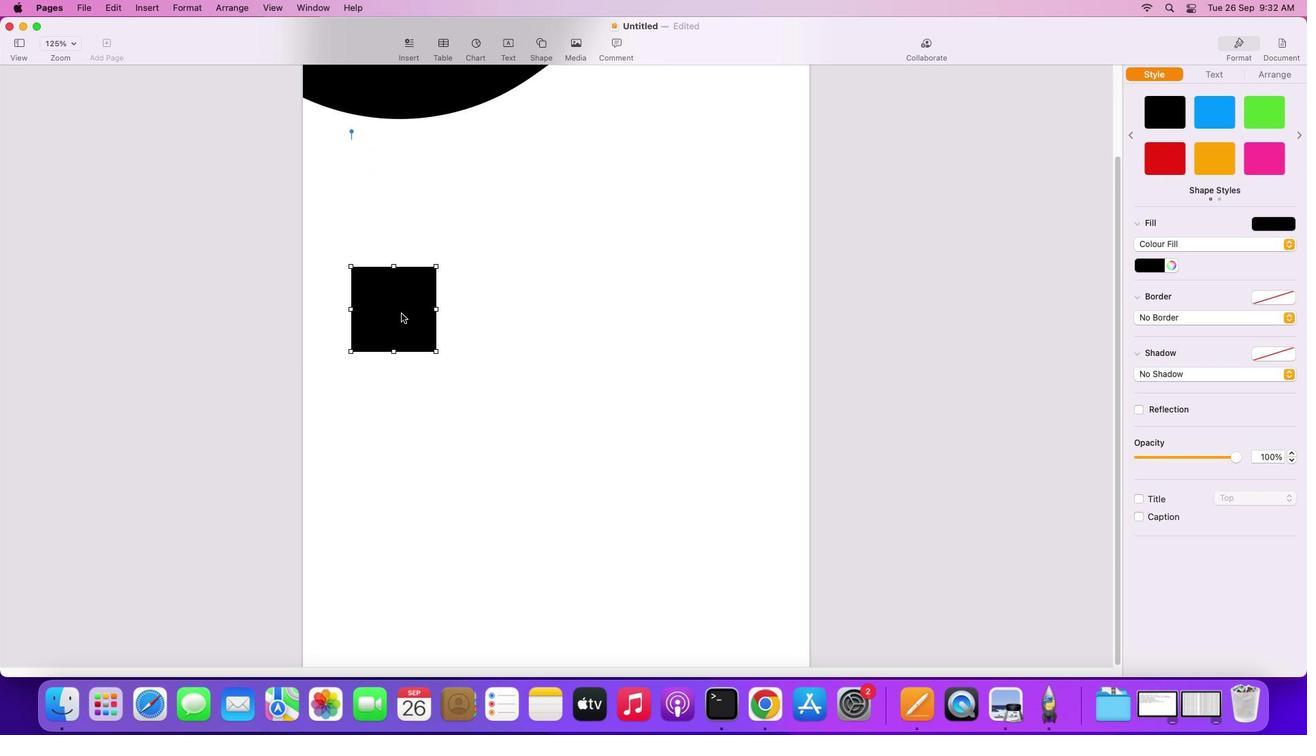 
Action: Mouse pressed left at (559, 393)
Screenshot: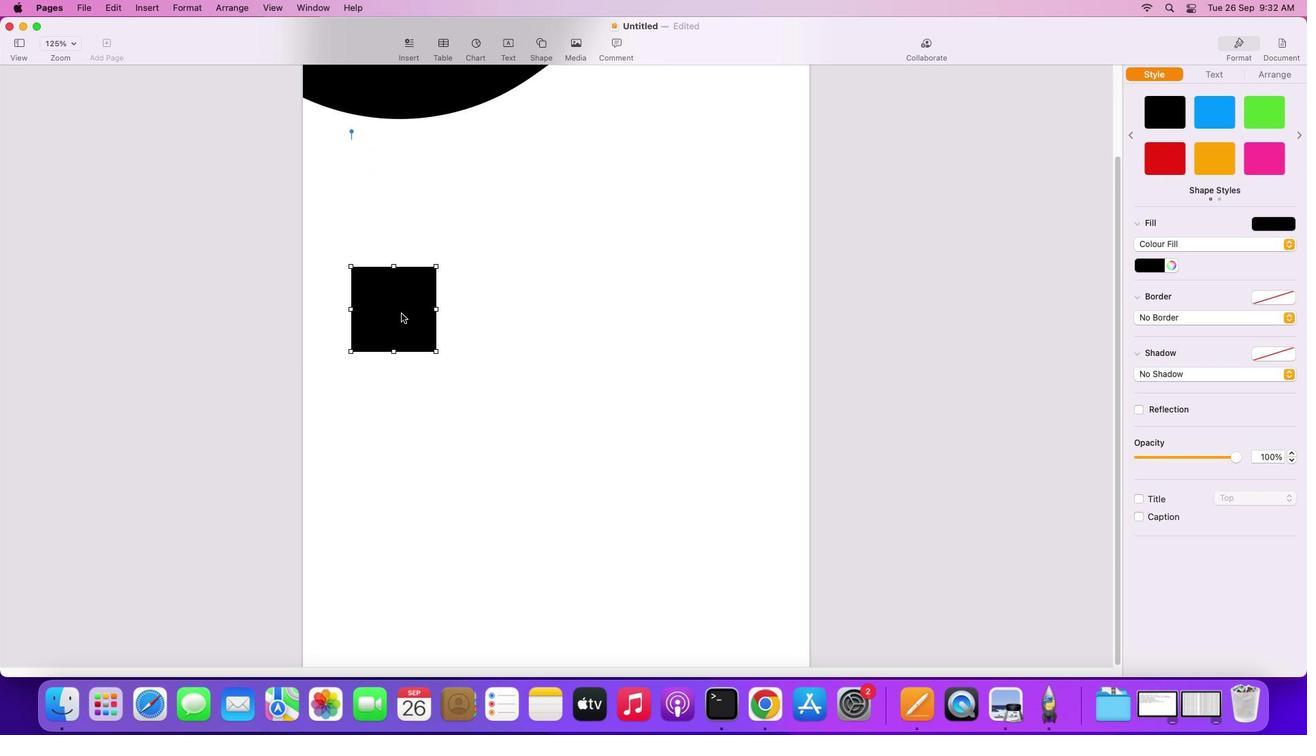 
Action: Mouse moved to (401, 462)
Screenshot: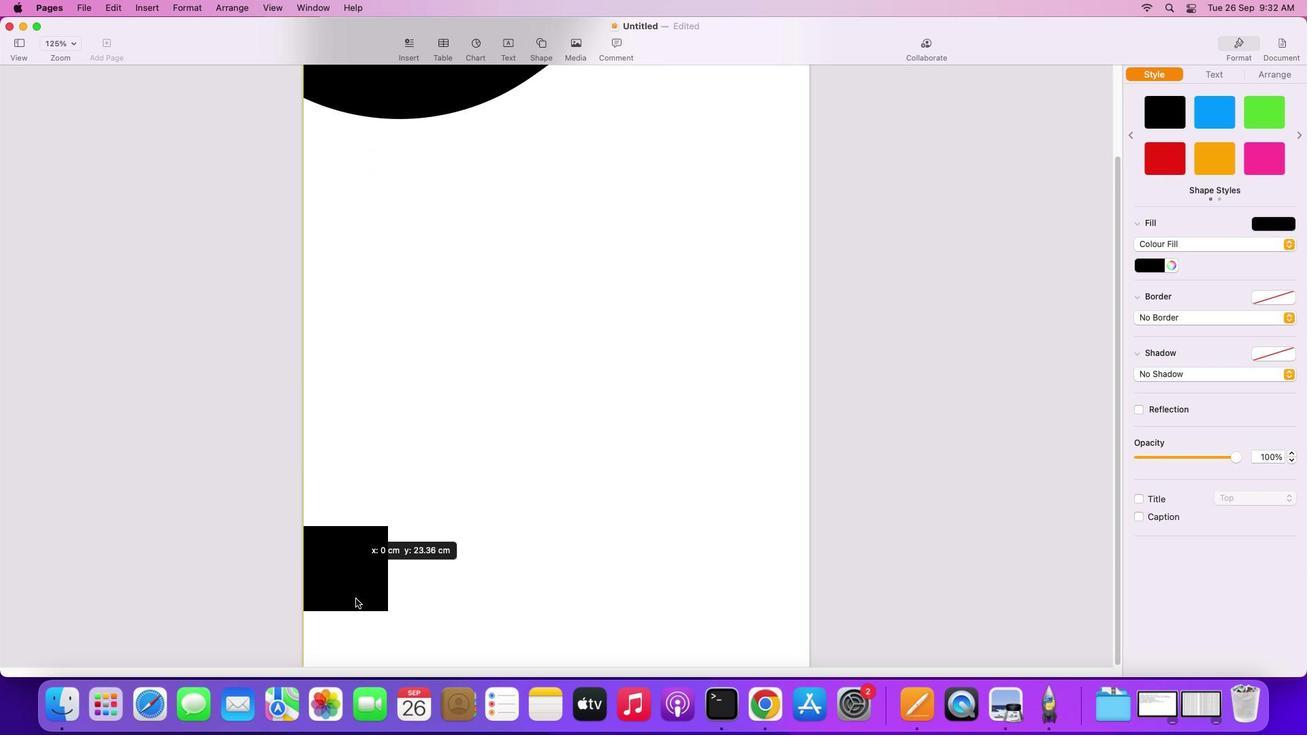 
Action: Mouse scrolled (401, 462) with delta (0, 0)
Screenshot: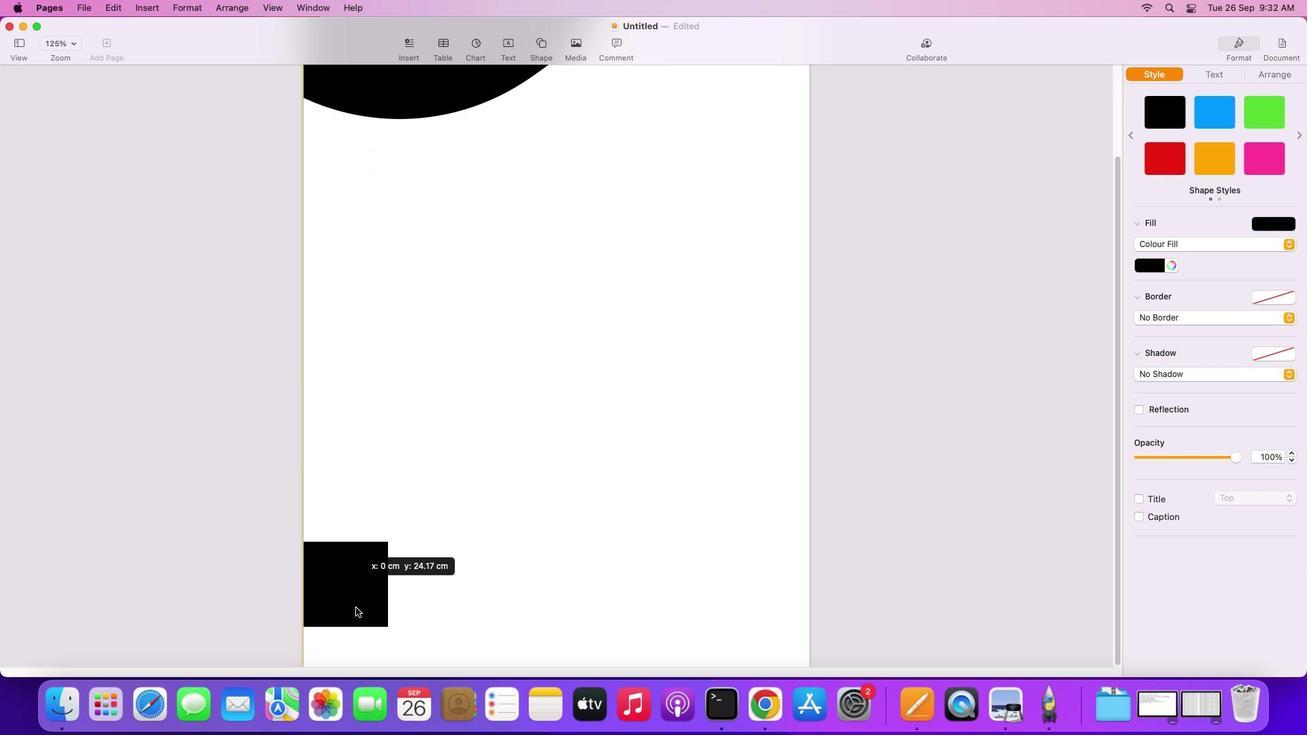 
Action: Mouse scrolled (401, 462) with delta (0, 0)
Screenshot: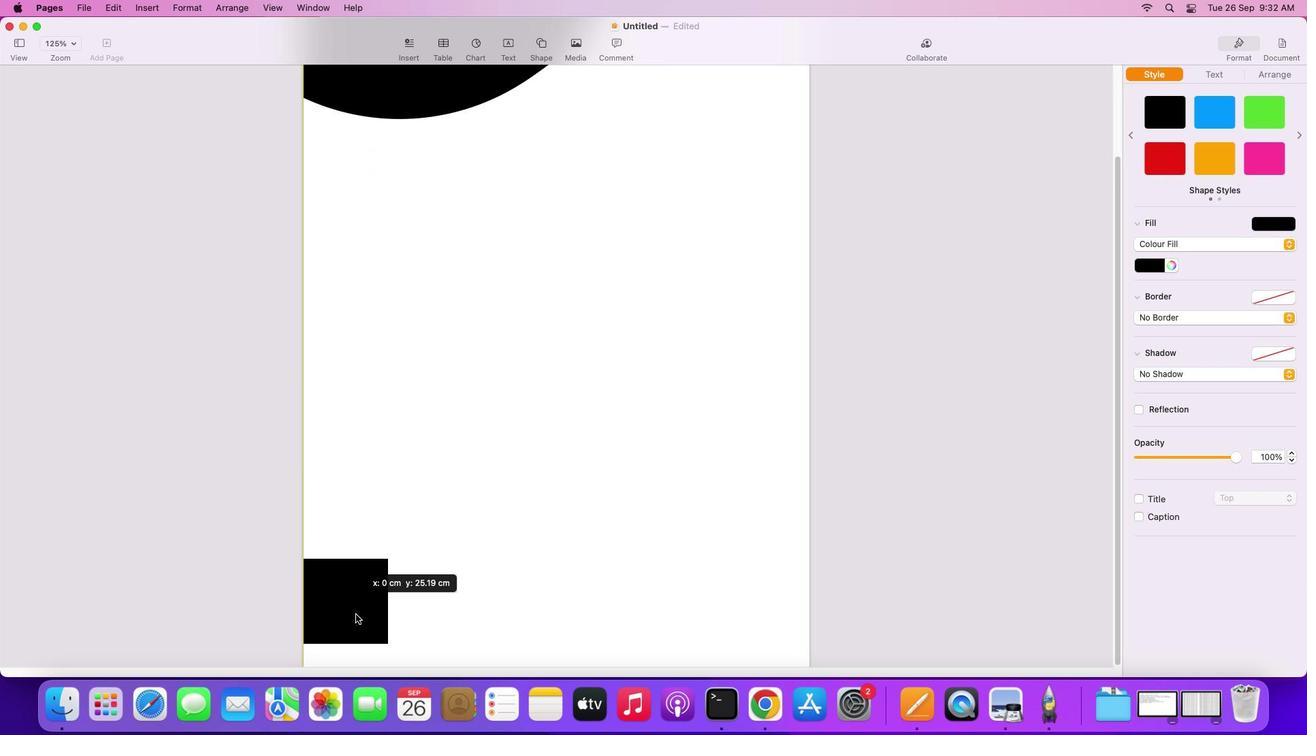 
Action: Mouse scrolled (401, 462) with delta (0, -2)
Screenshot: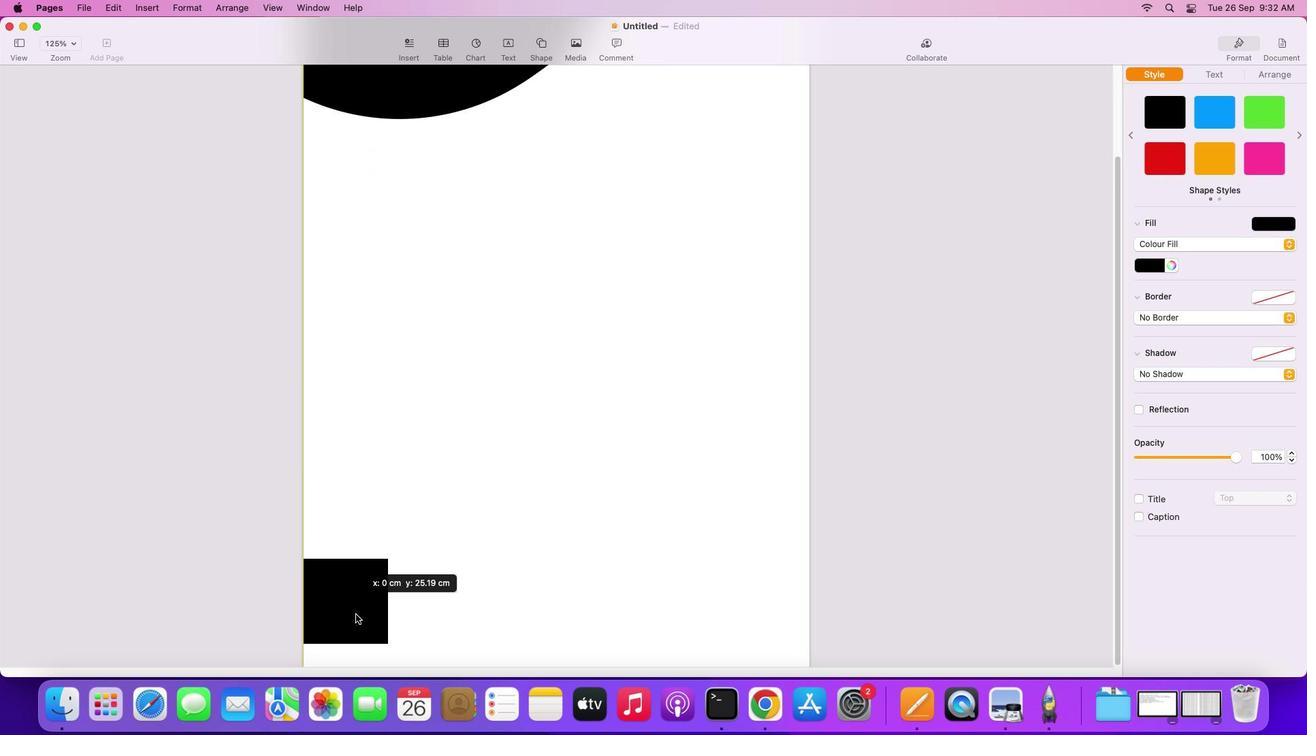 
Action: Mouse scrolled (401, 462) with delta (0, -3)
Screenshot: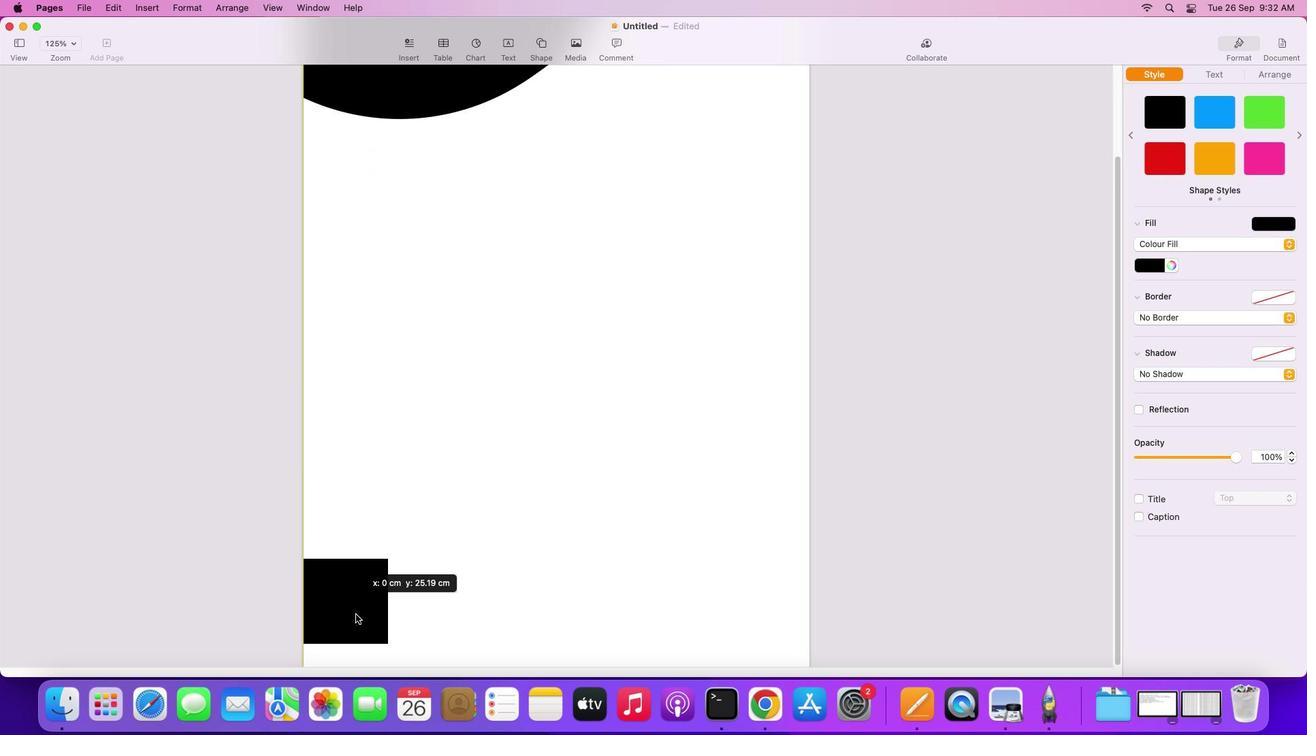 
Action: Mouse scrolled (401, 462) with delta (0, -4)
Screenshot: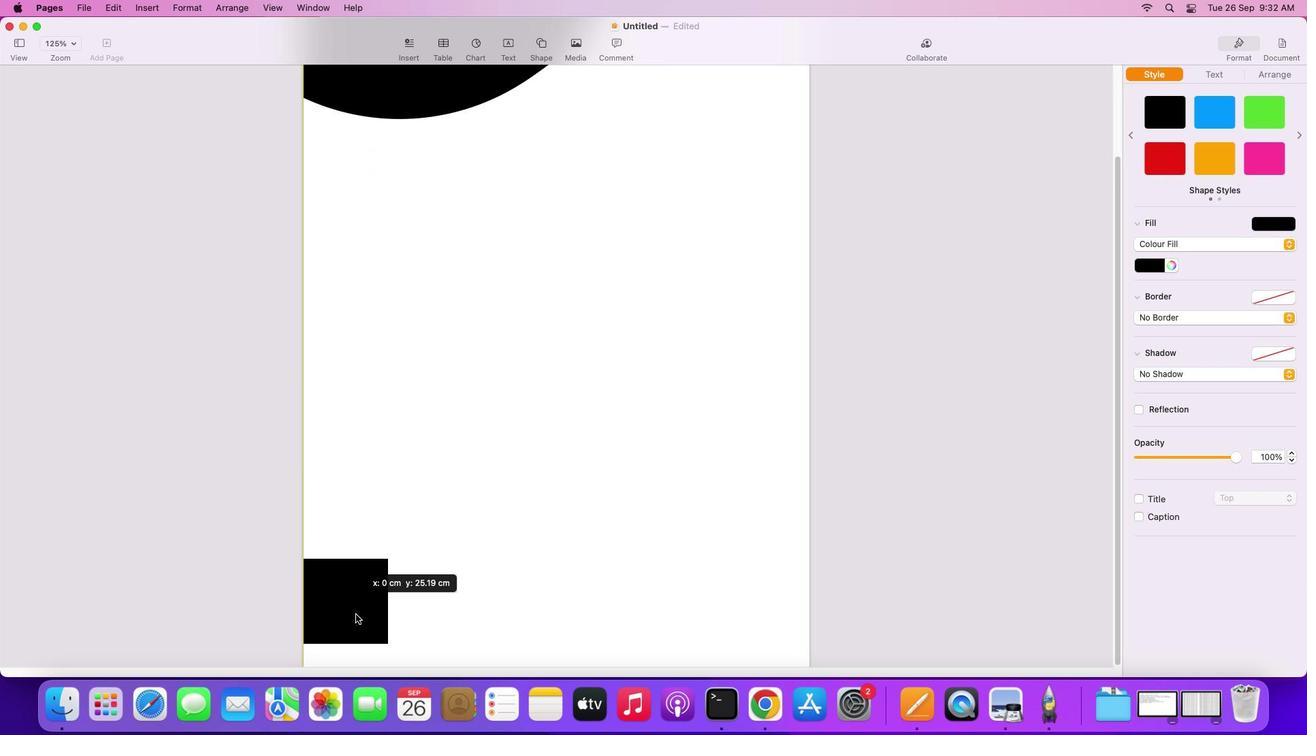 
Action: Mouse scrolled (401, 462) with delta (0, -4)
Screenshot: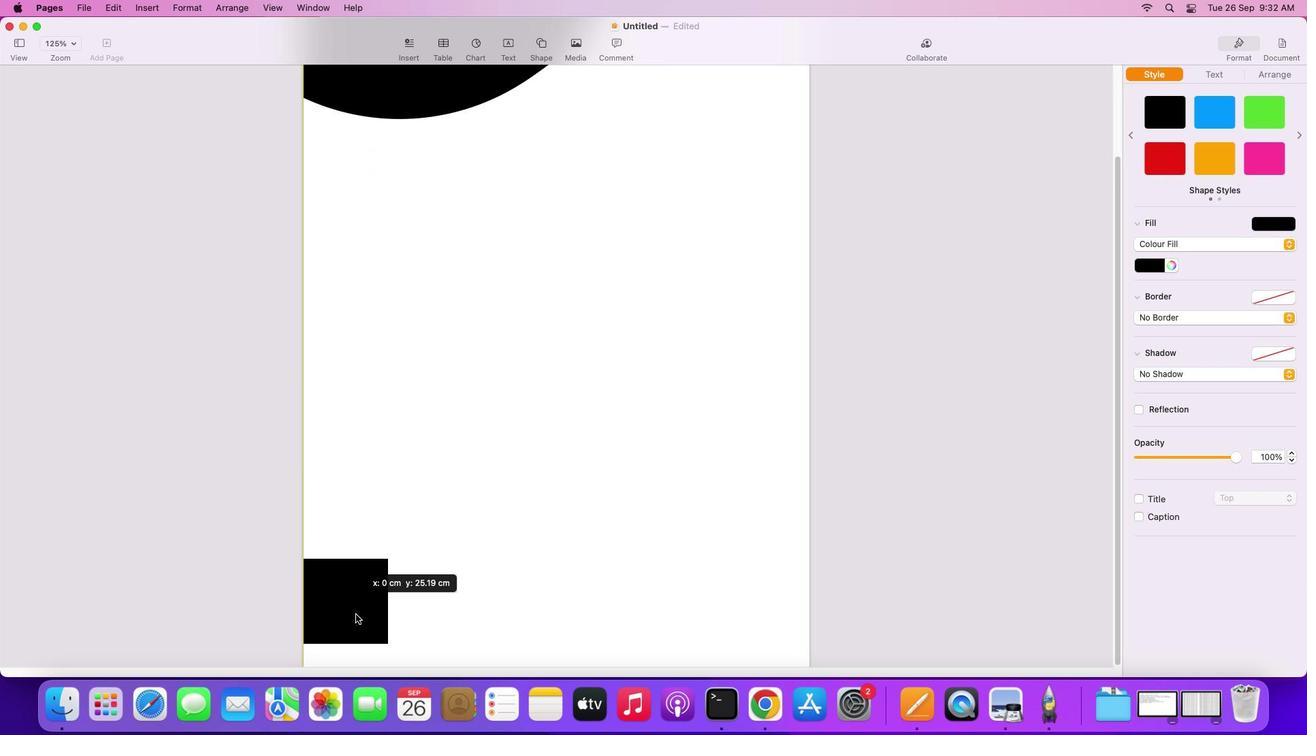 
Action: Mouse scrolled (401, 462) with delta (0, -5)
Screenshot: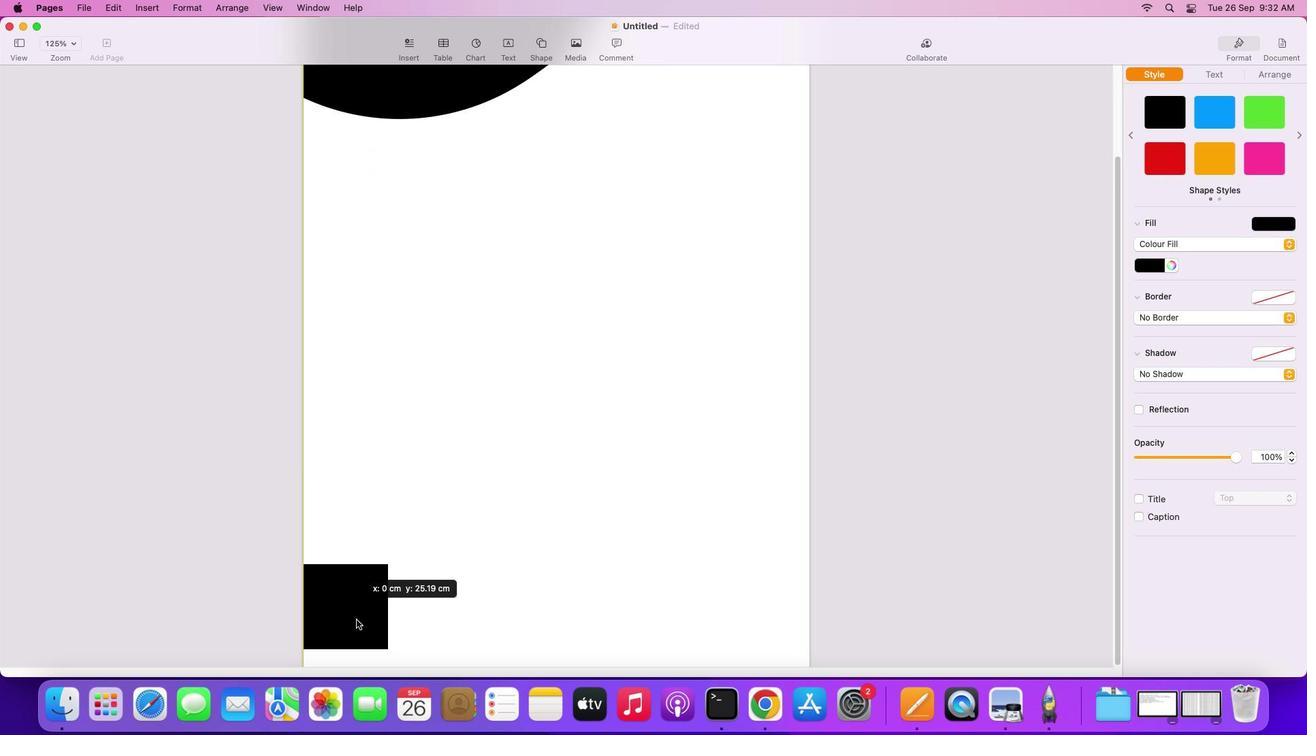 
Action: Mouse moved to (382, 354)
Screenshot: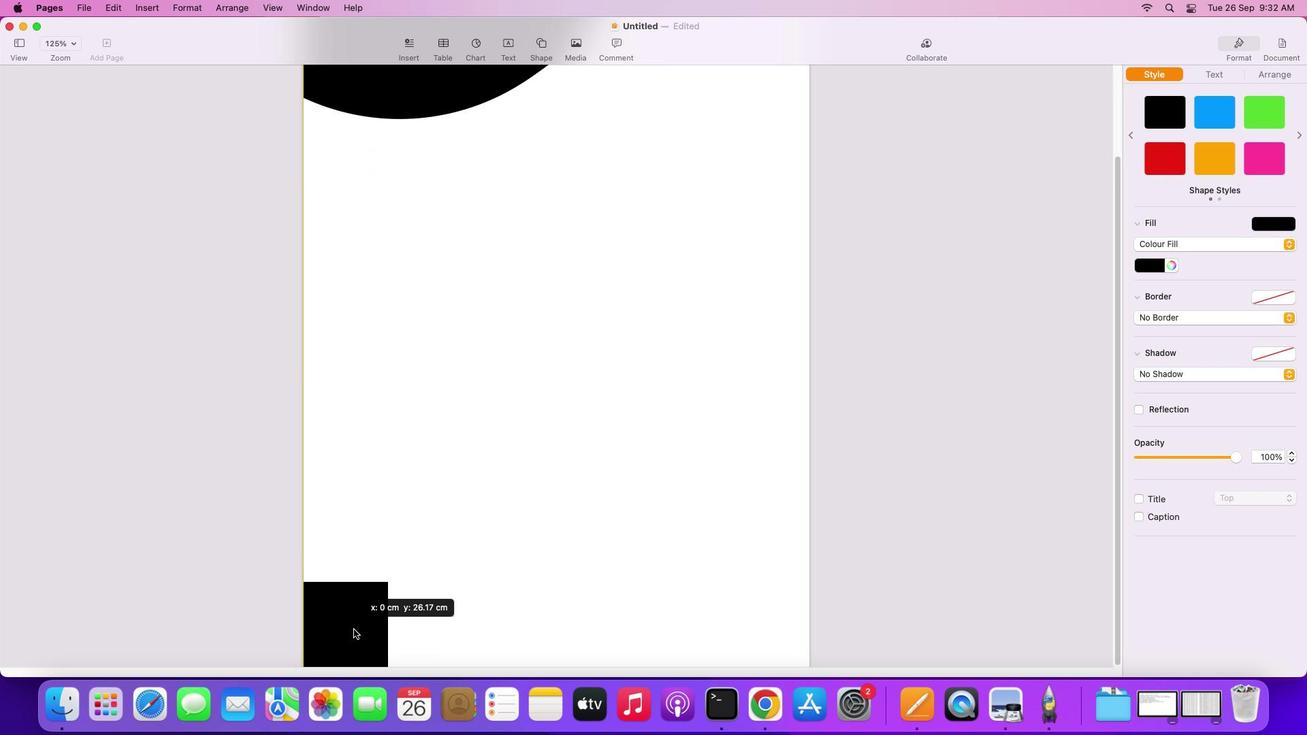 
Action: Mouse scrolled (382, 354) with delta (0, 0)
Screenshot: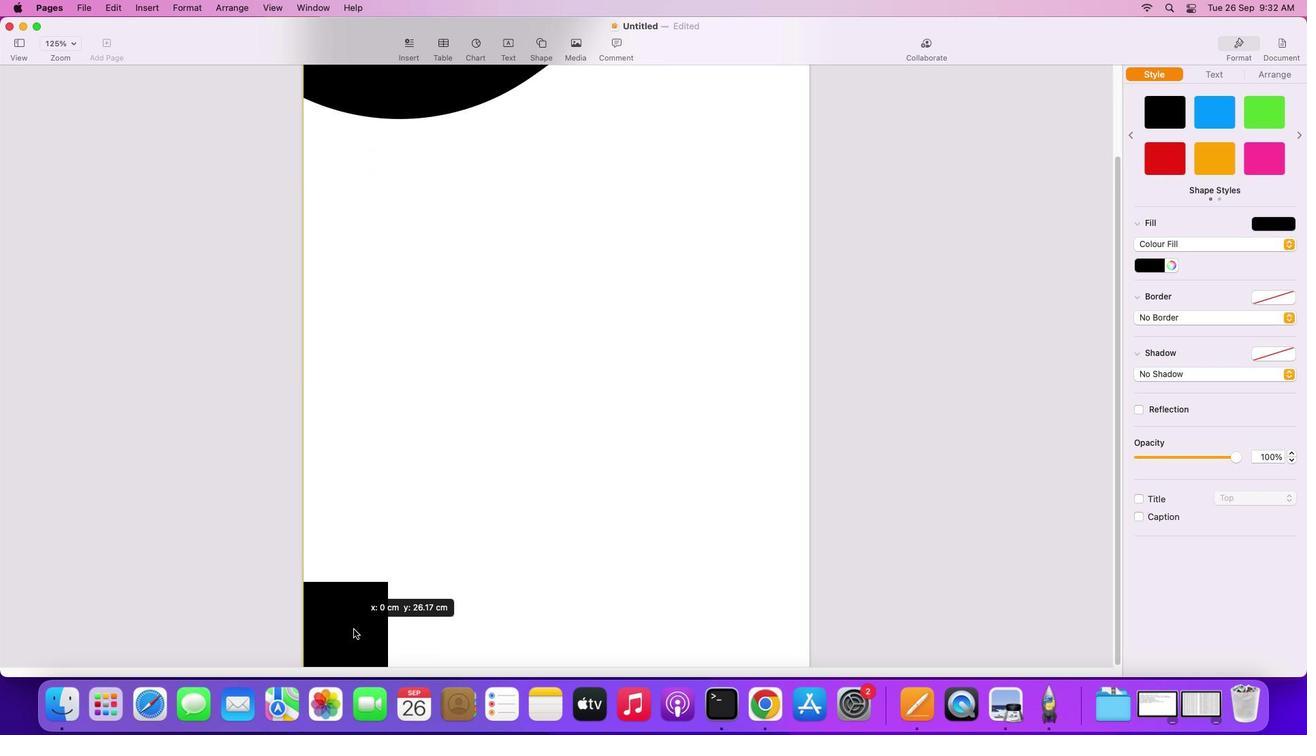
Action: Mouse scrolled (382, 354) with delta (0, 0)
Screenshot: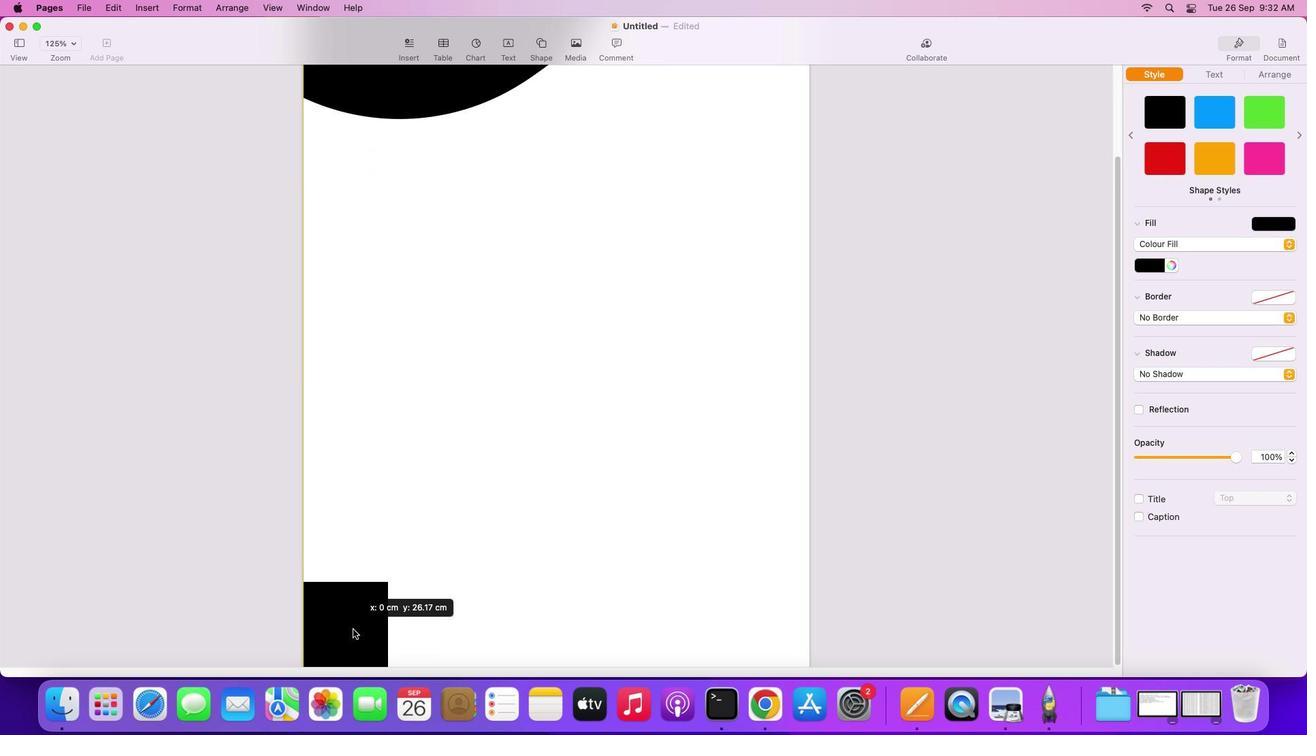 
Action: Mouse scrolled (382, 354) with delta (0, -2)
Screenshot: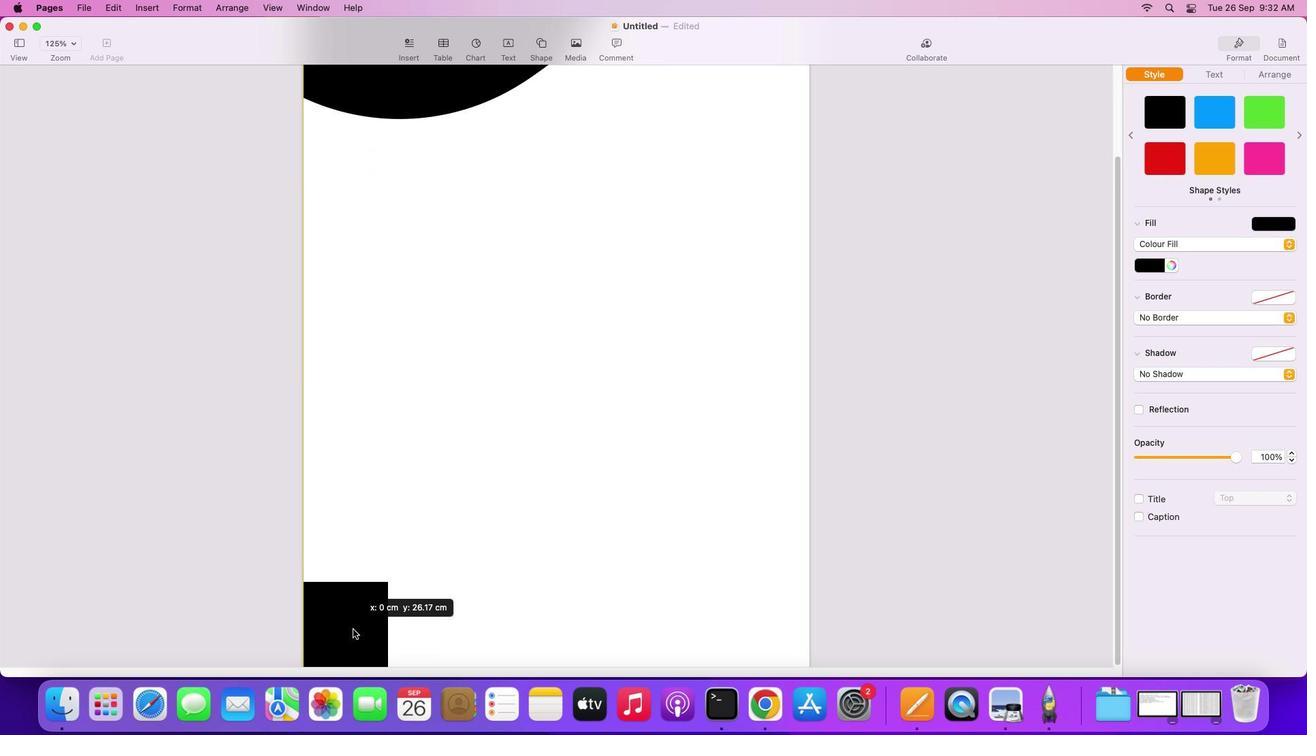 
Action: Mouse scrolled (382, 354) with delta (0, -3)
Screenshot: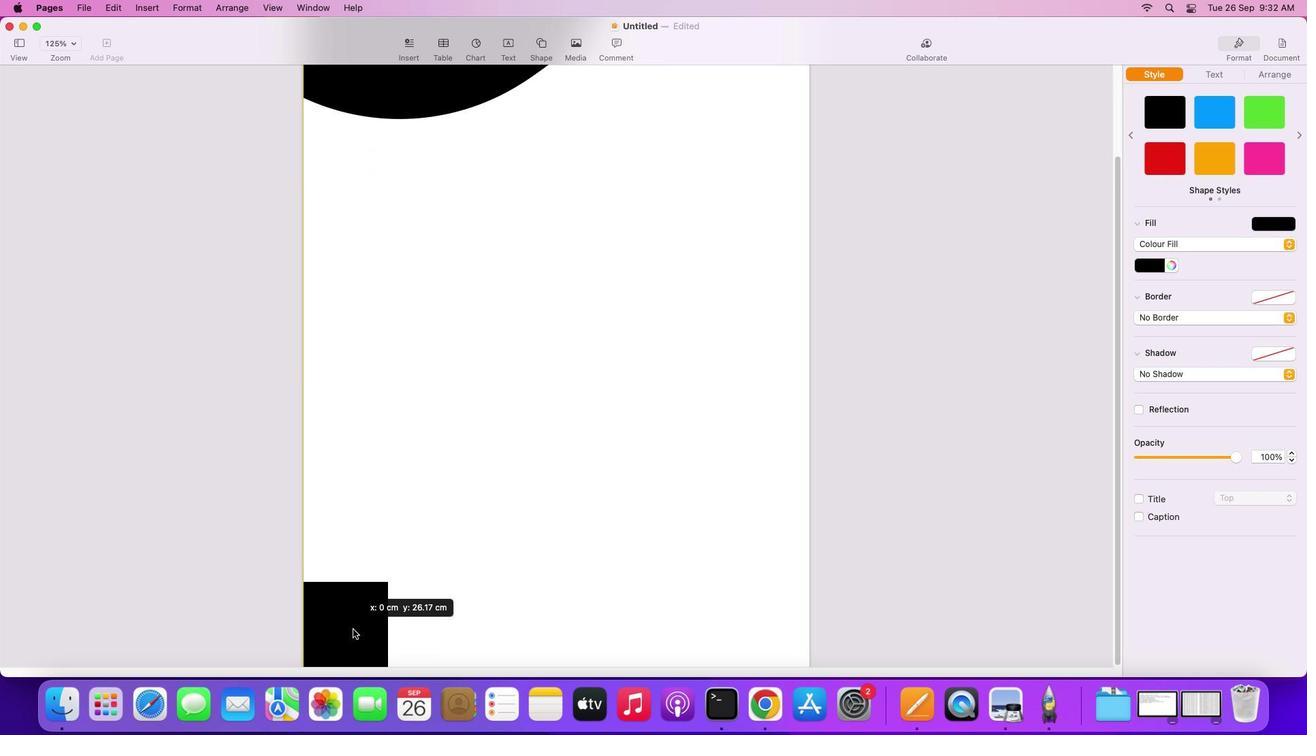 
Action: Mouse scrolled (382, 354) with delta (0, -4)
Screenshot: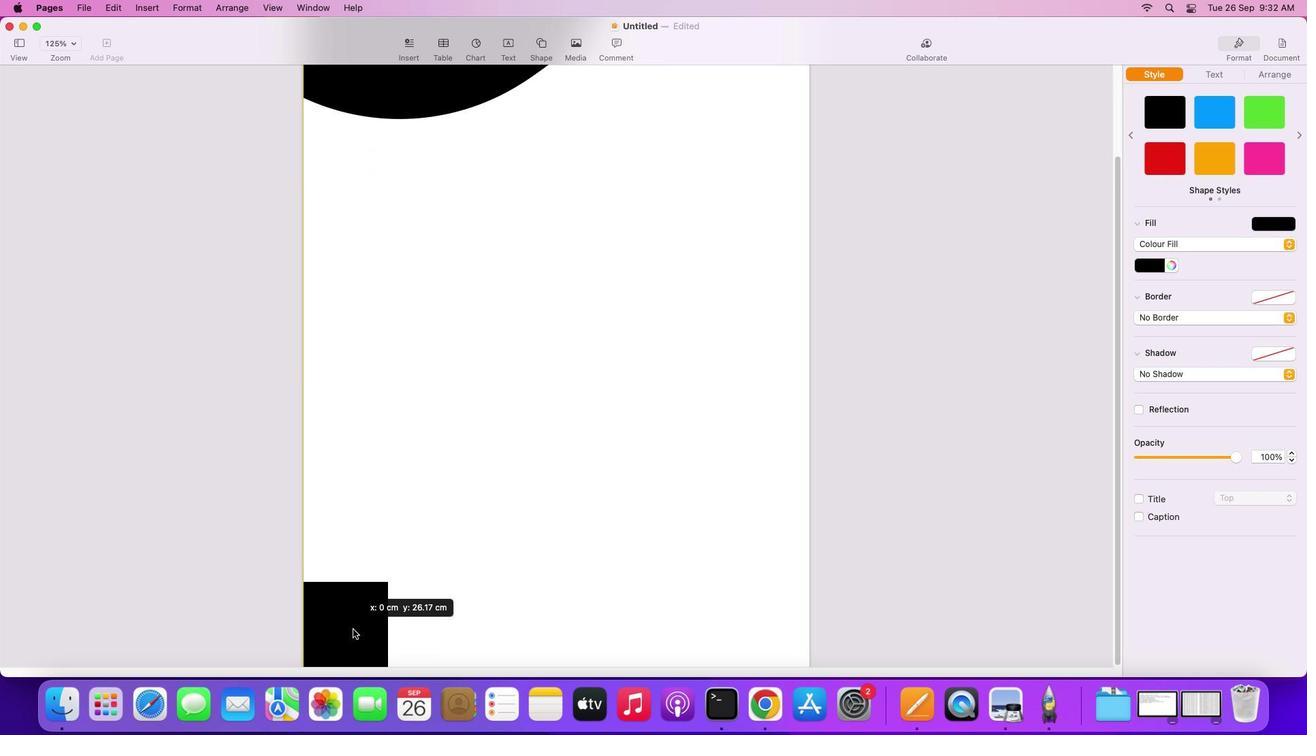 
Action: Mouse scrolled (382, 354) with delta (0, -4)
Screenshot: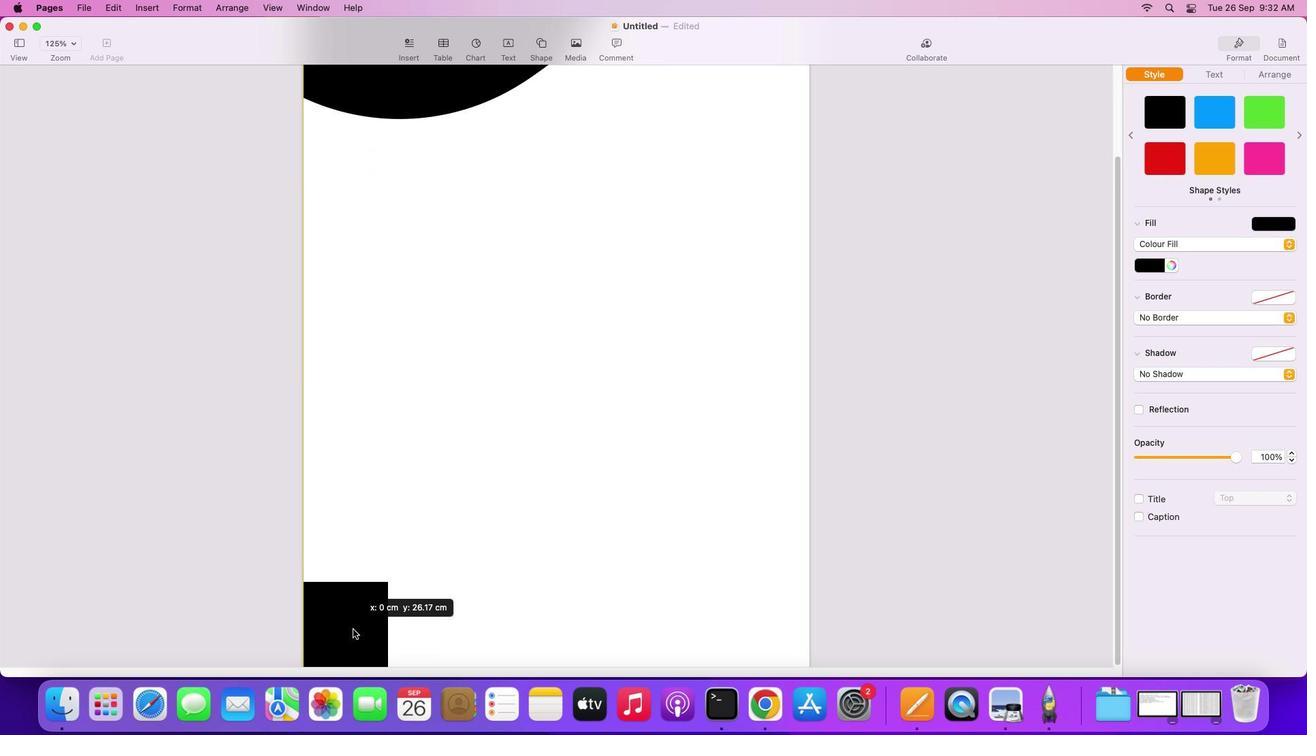 
Action: Mouse scrolled (382, 354) with delta (0, -4)
Screenshot: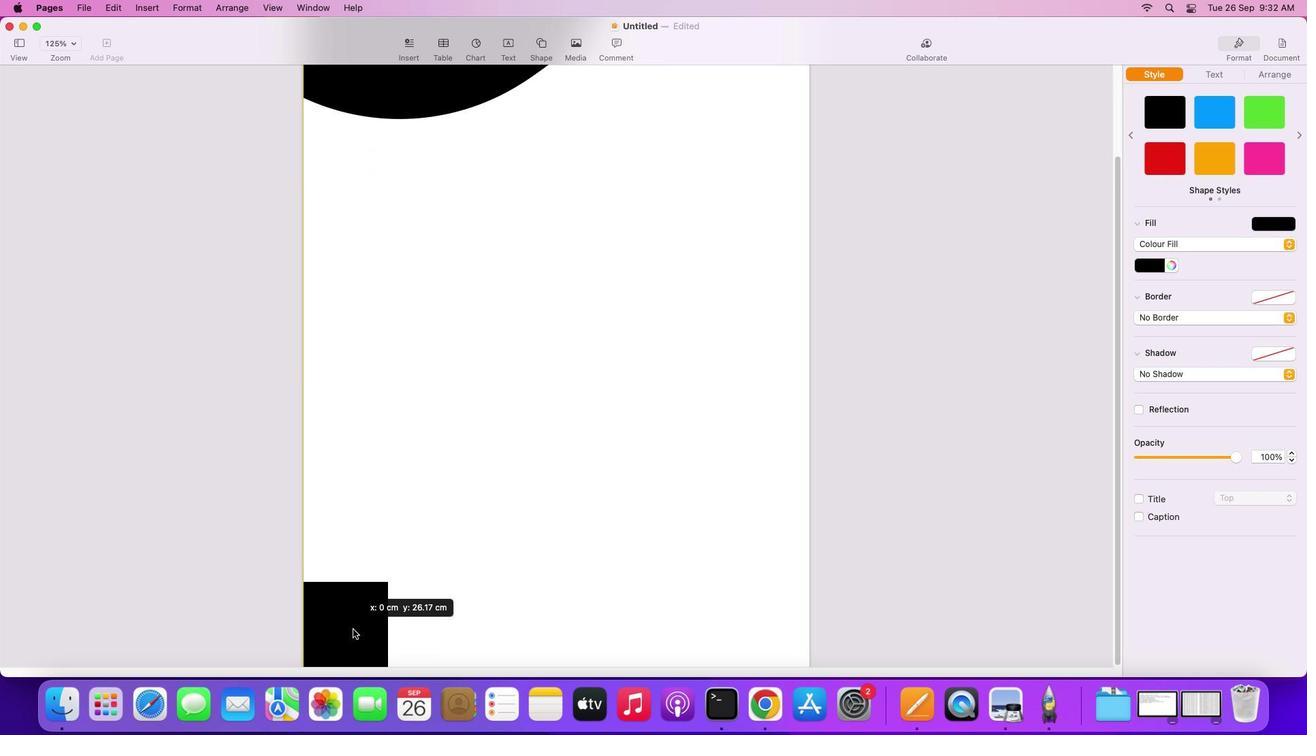 
Action: Mouse moved to (401, 313)
Screenshot: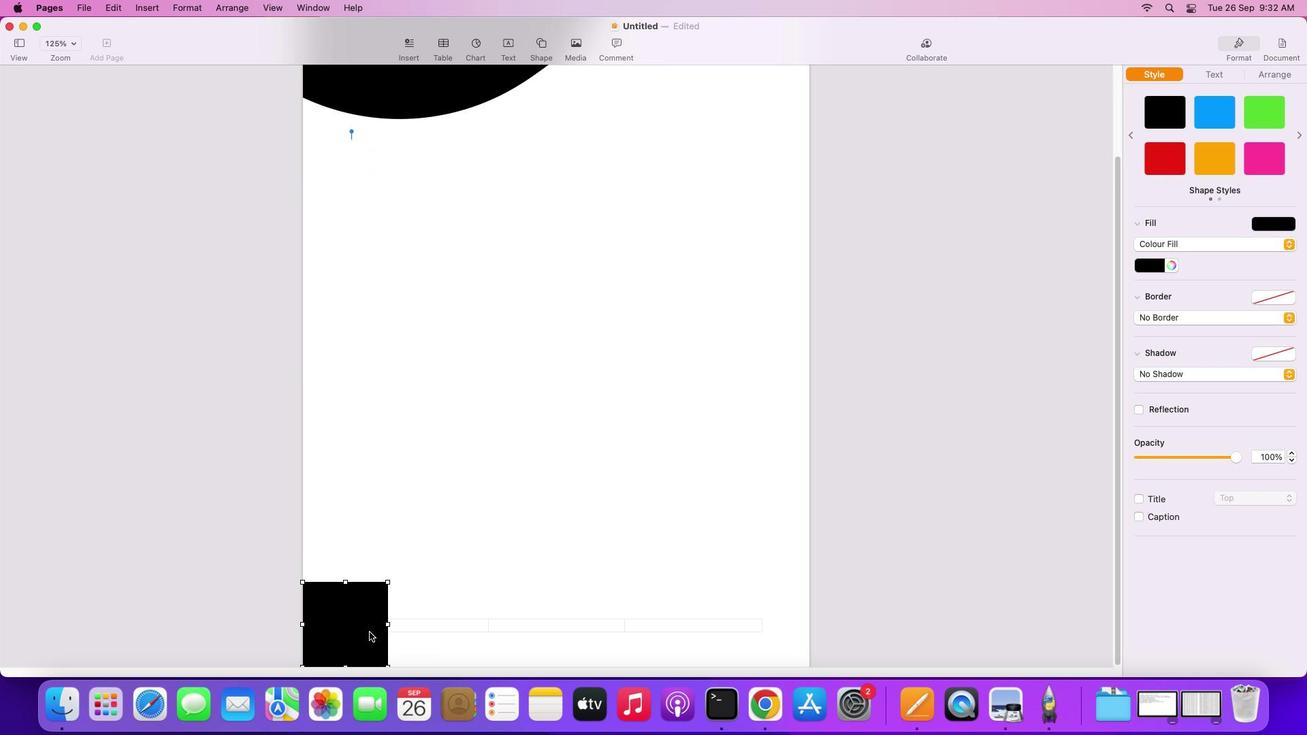 
Action: Mouse pressed left at (401, 313)
Screenshot: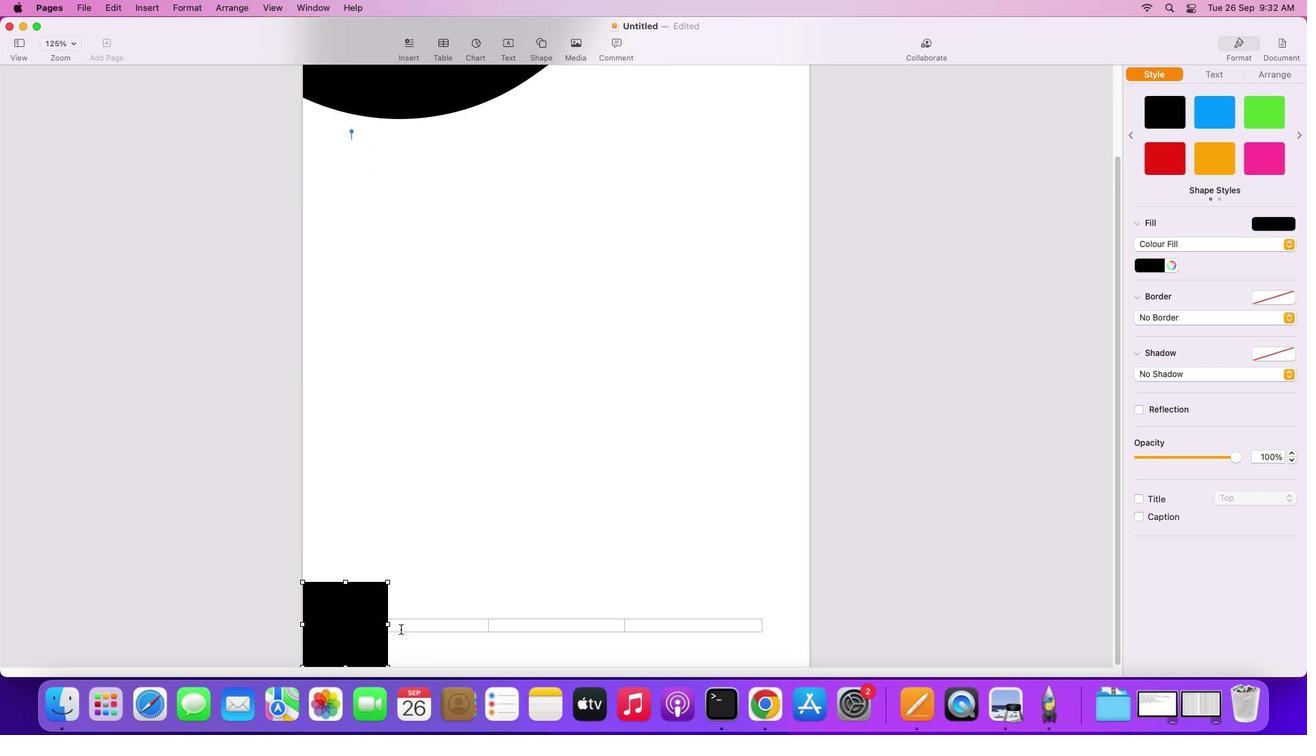 
Action: Mouse moved to (386, 626)
Screenshot: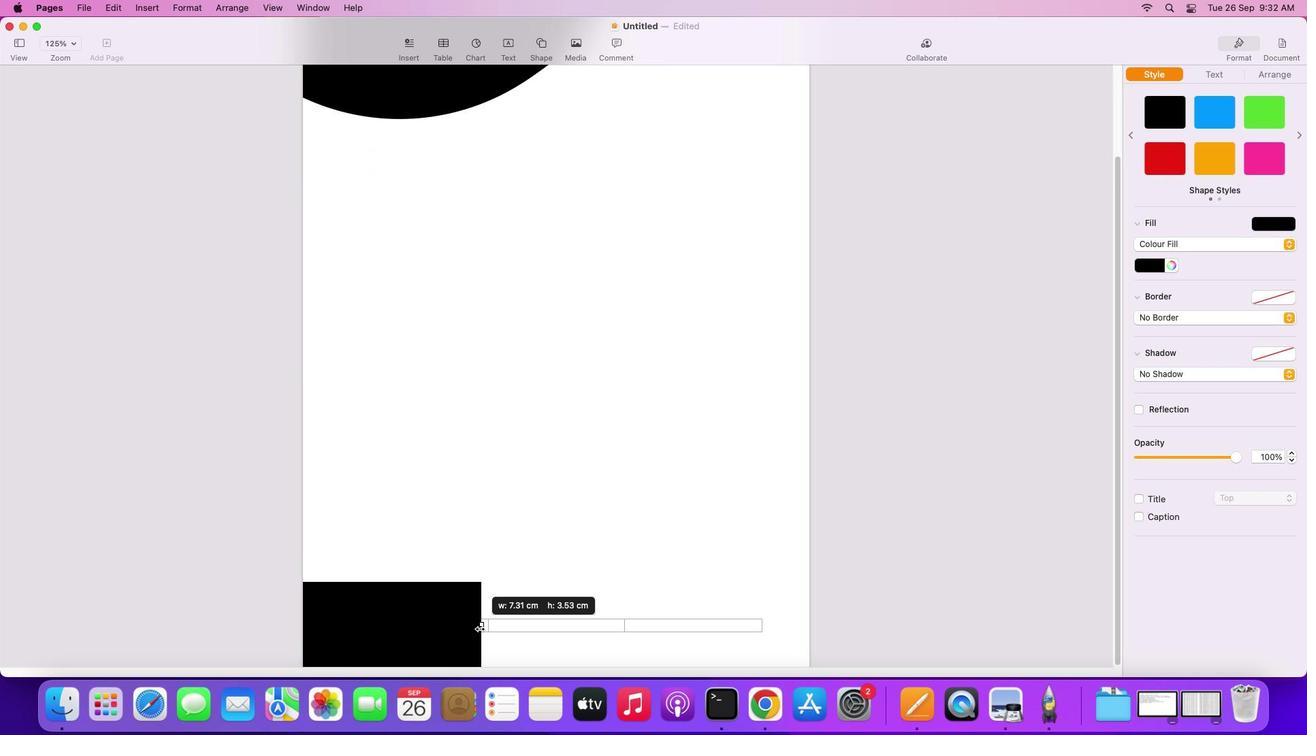 
Action: Mouse pressed left at (386, 626)
Screenshot: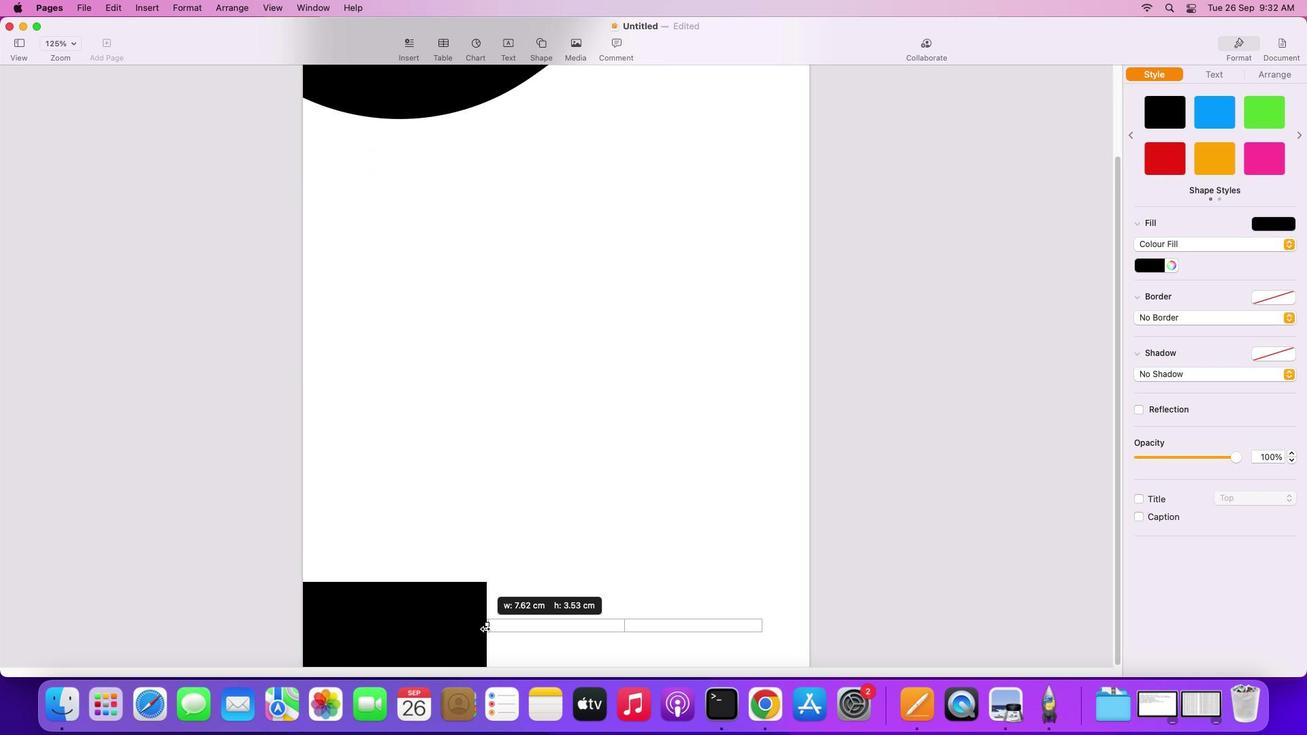 
Action: Mouse moved to (406, 582)
Screenshot: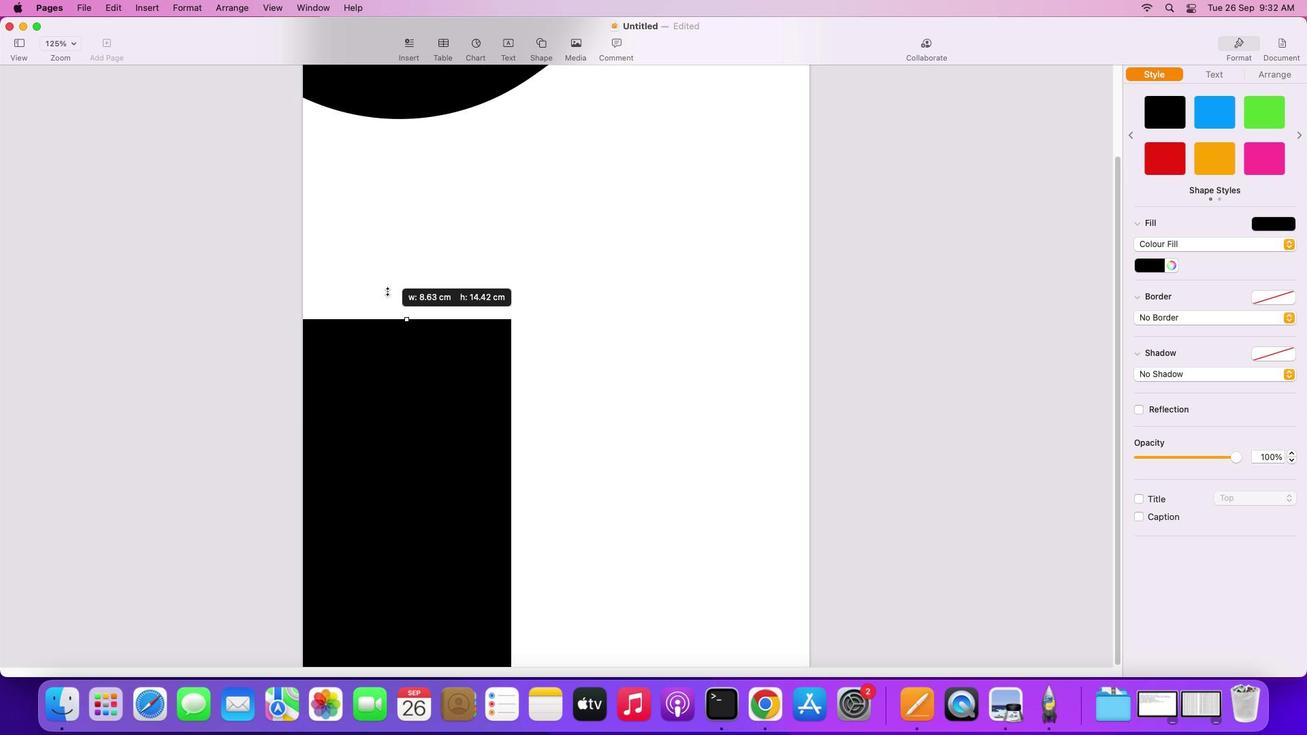 
Action: Mouse pressed left at (406, 582)
Screenshot: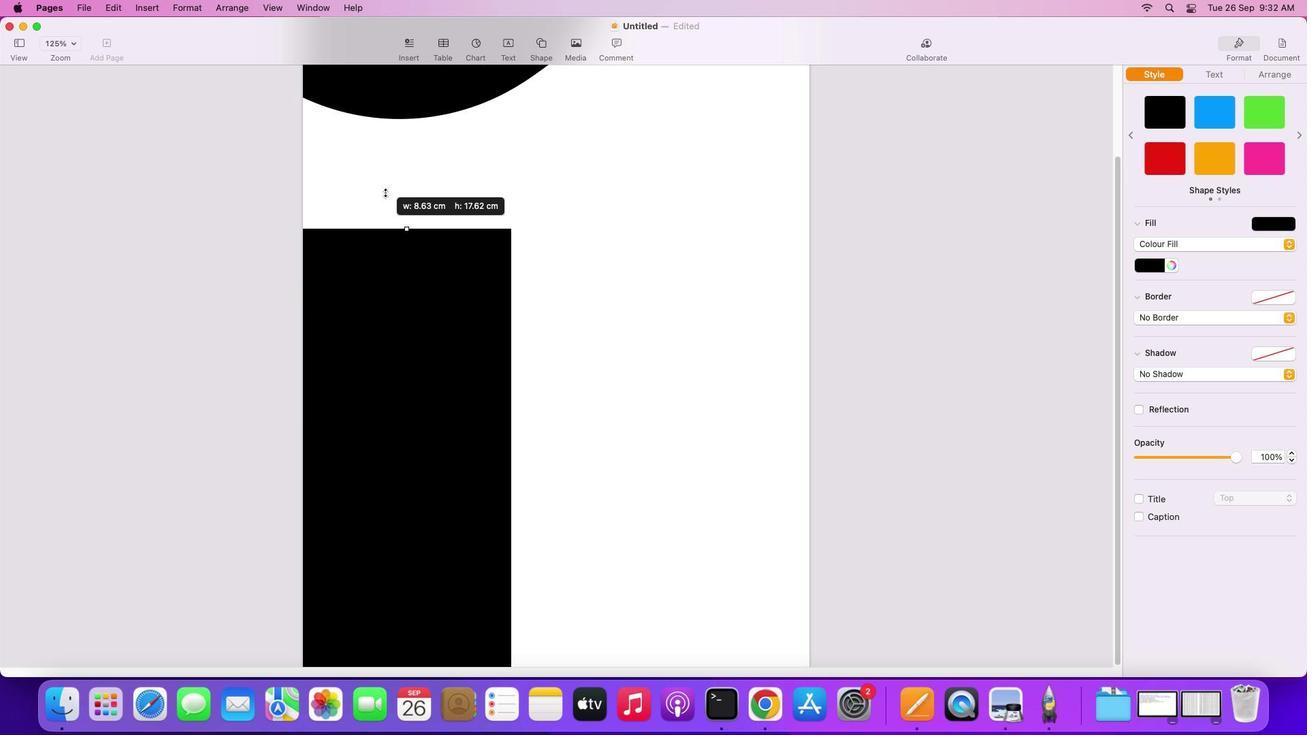 
Action: Mouse moved to (384, 170)
Screenshot: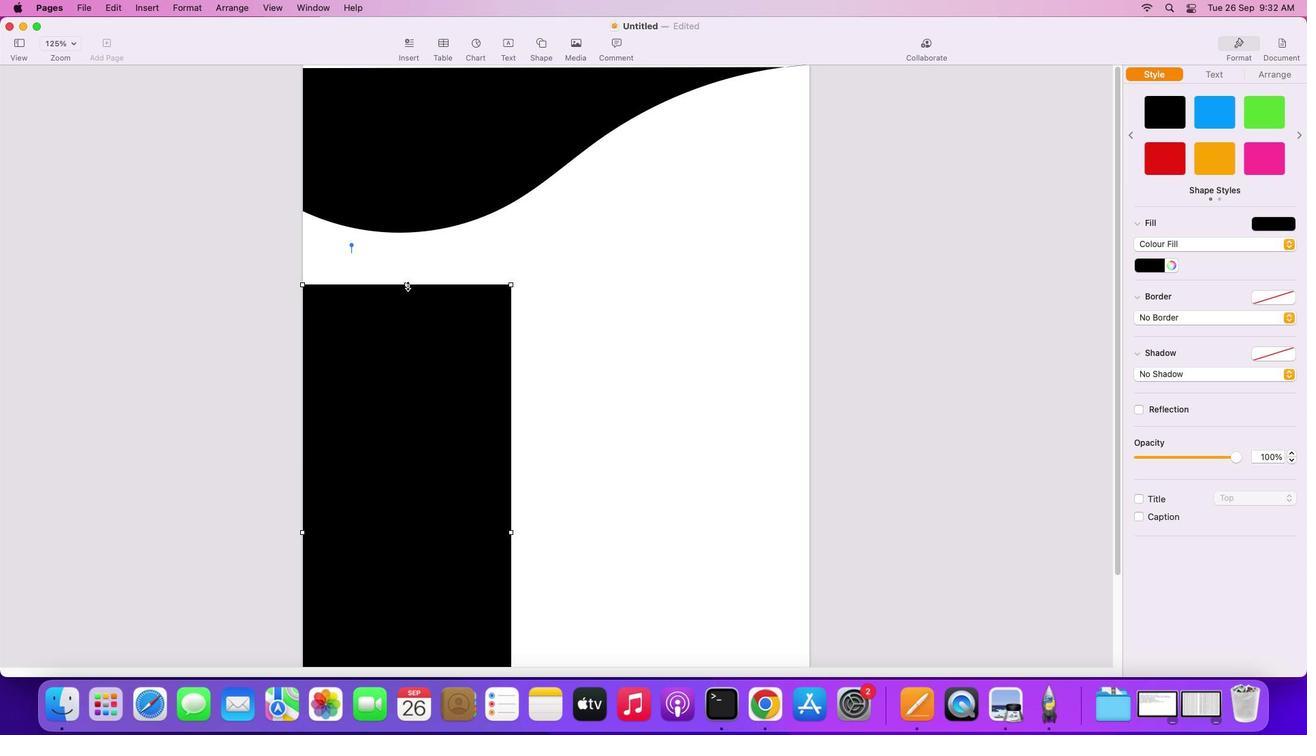 
Action: Mouse scrolled (384, 170) with delta (0, 0)
Screenshot: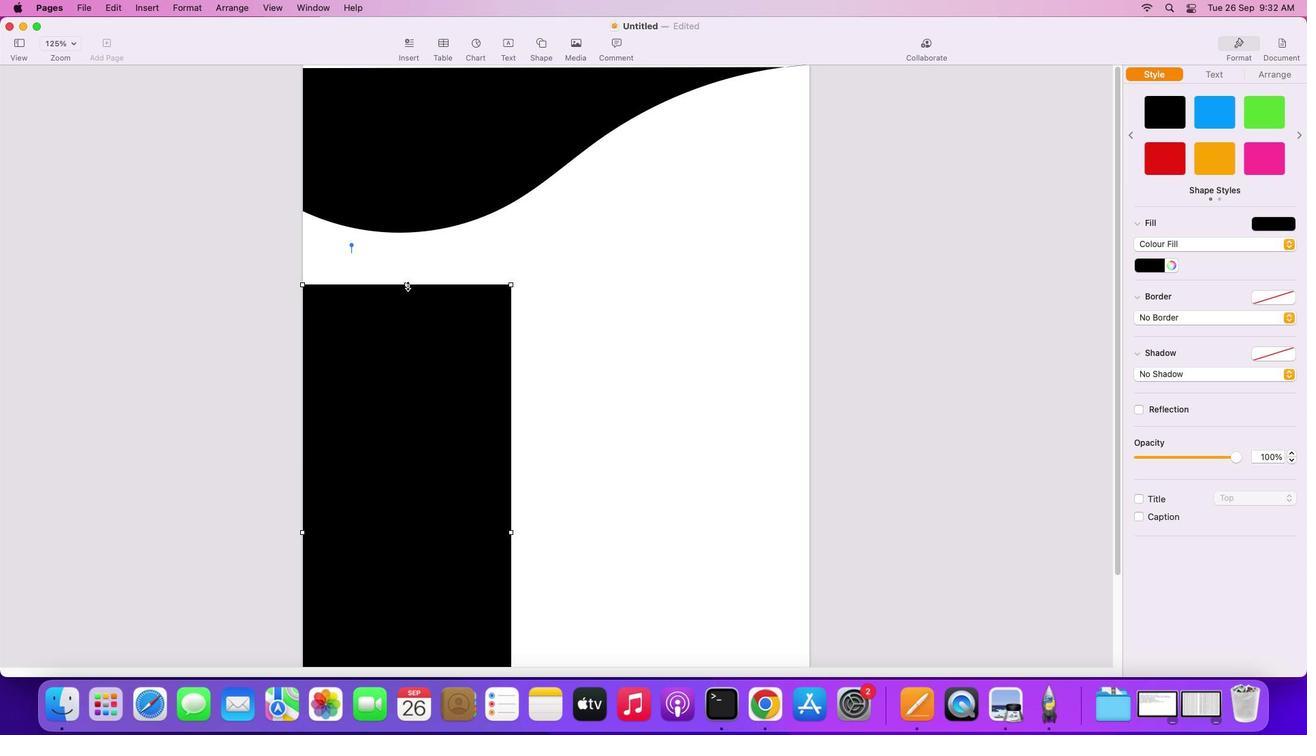 
Action: Mouse scrolled (384, 170) with delta (0, 0)
Screenshot: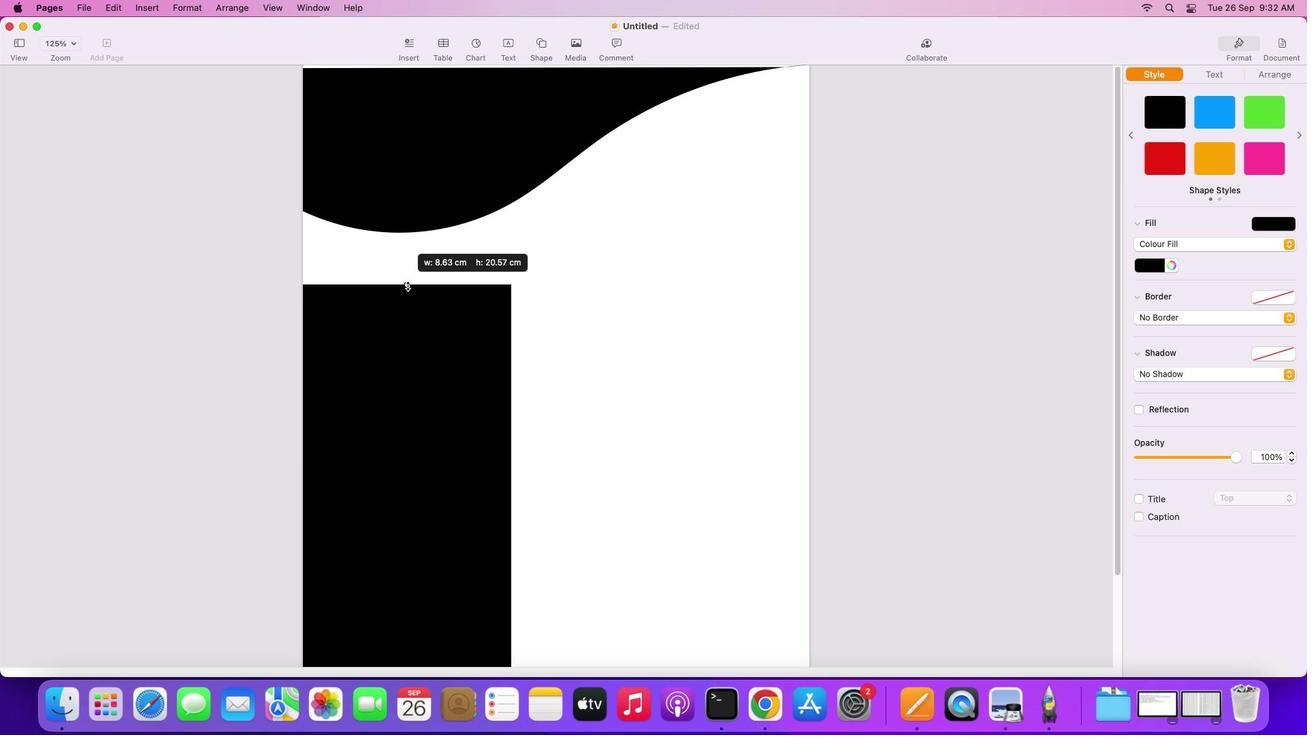 
Action: Mouse scrolled (384, 170) with delta (0, 2)
Screenshot: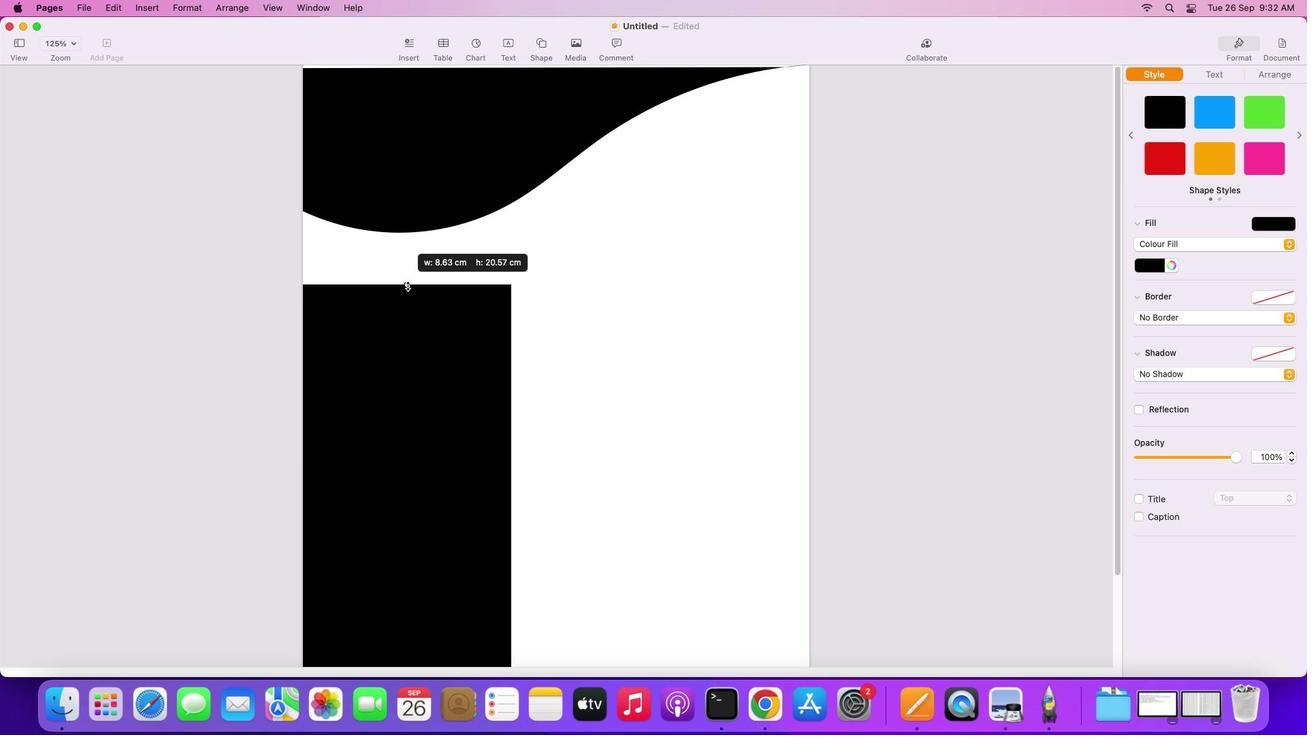 
Action: Mouse scrolled (384, 170) with delta (0, 3)
Screenshot: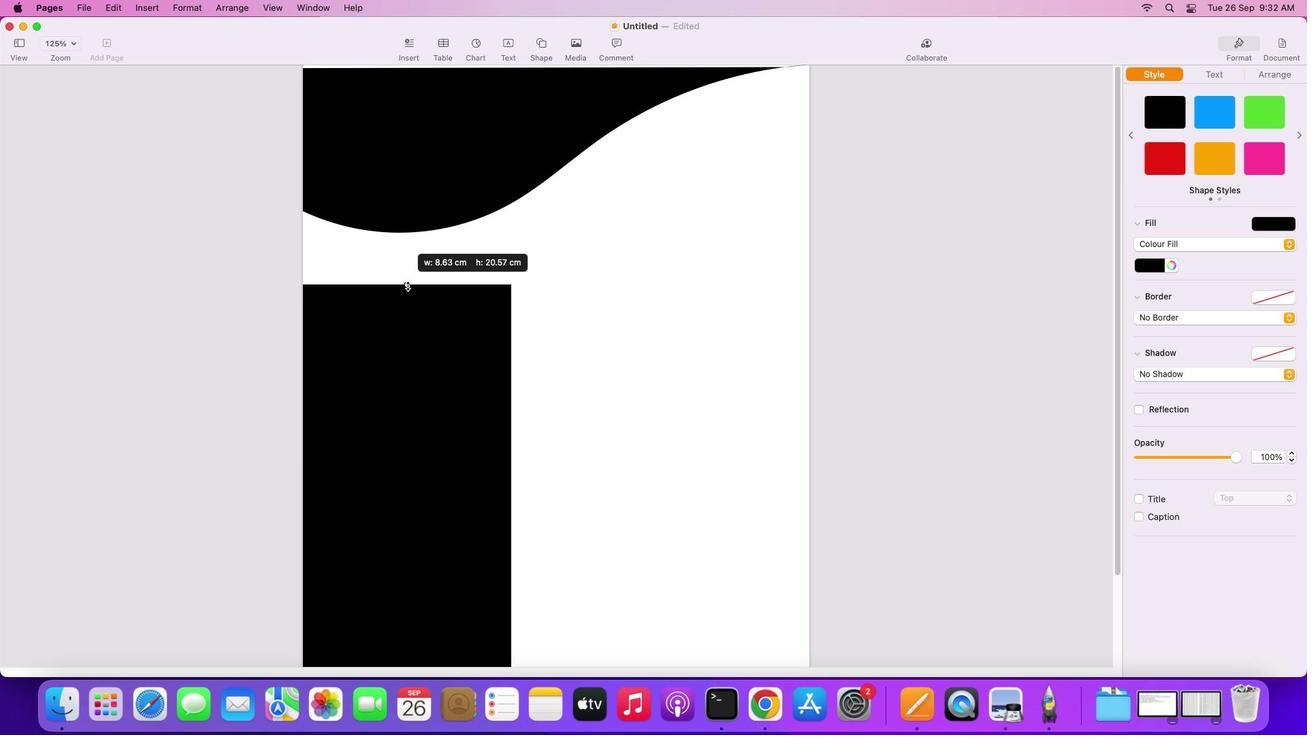 
Action: Mouse scrolled (384, 170) with delta (0, 4)
Screenshot: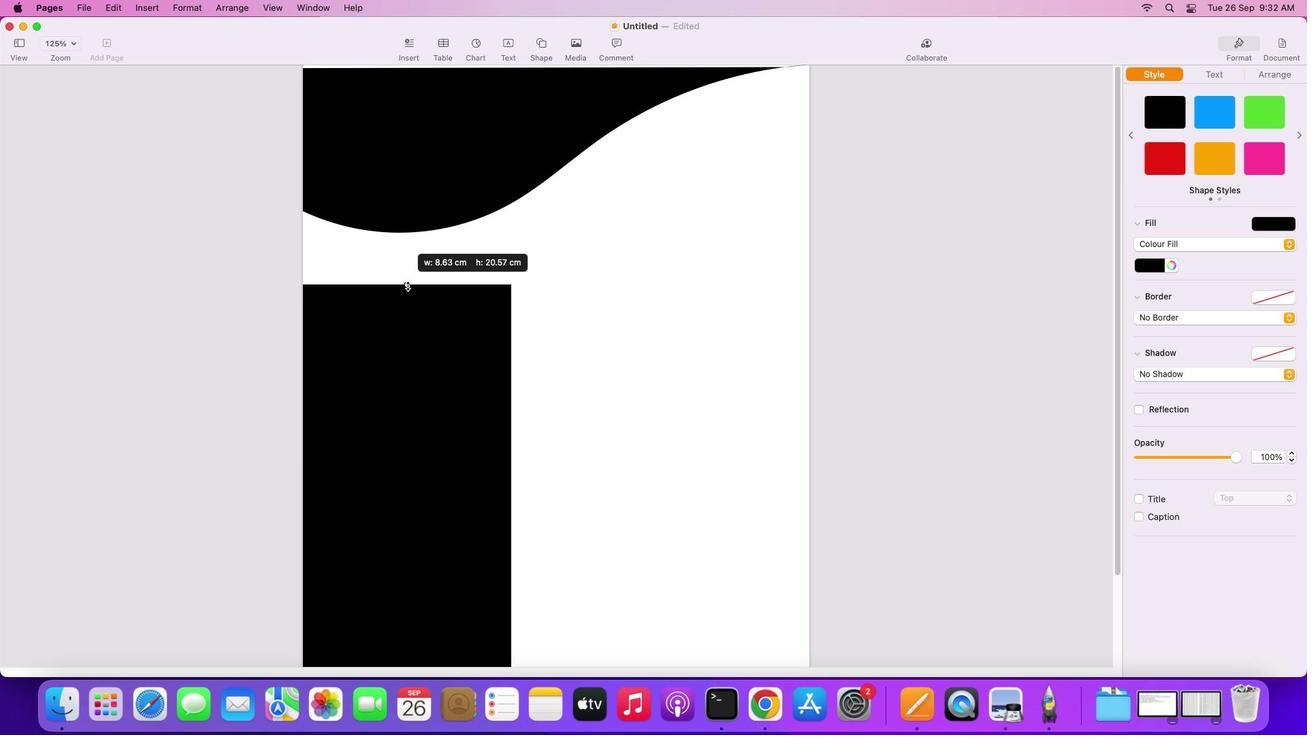 
Action: Mouse scrolled (384, 170) with delta (0, 4)
Screenshot: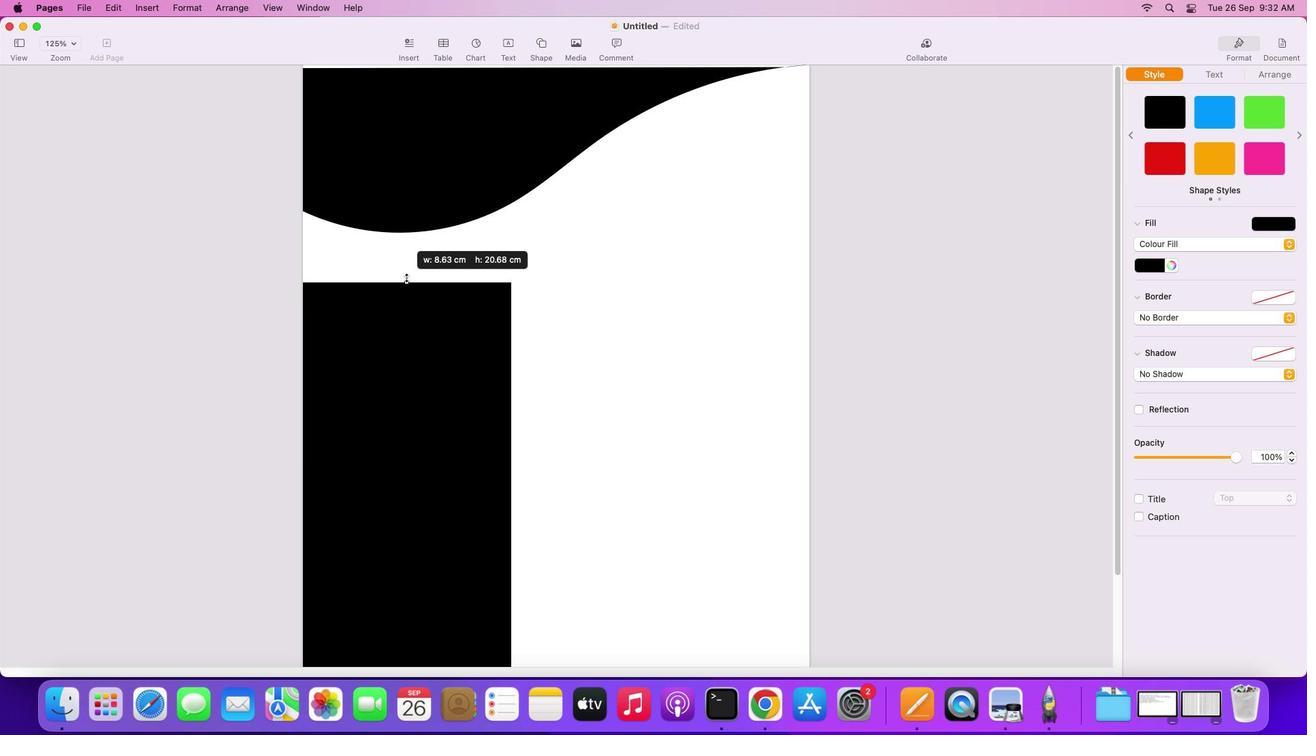 
Action: Mouse scrolled (384, 170) with delta (0, 5)
Screenshot: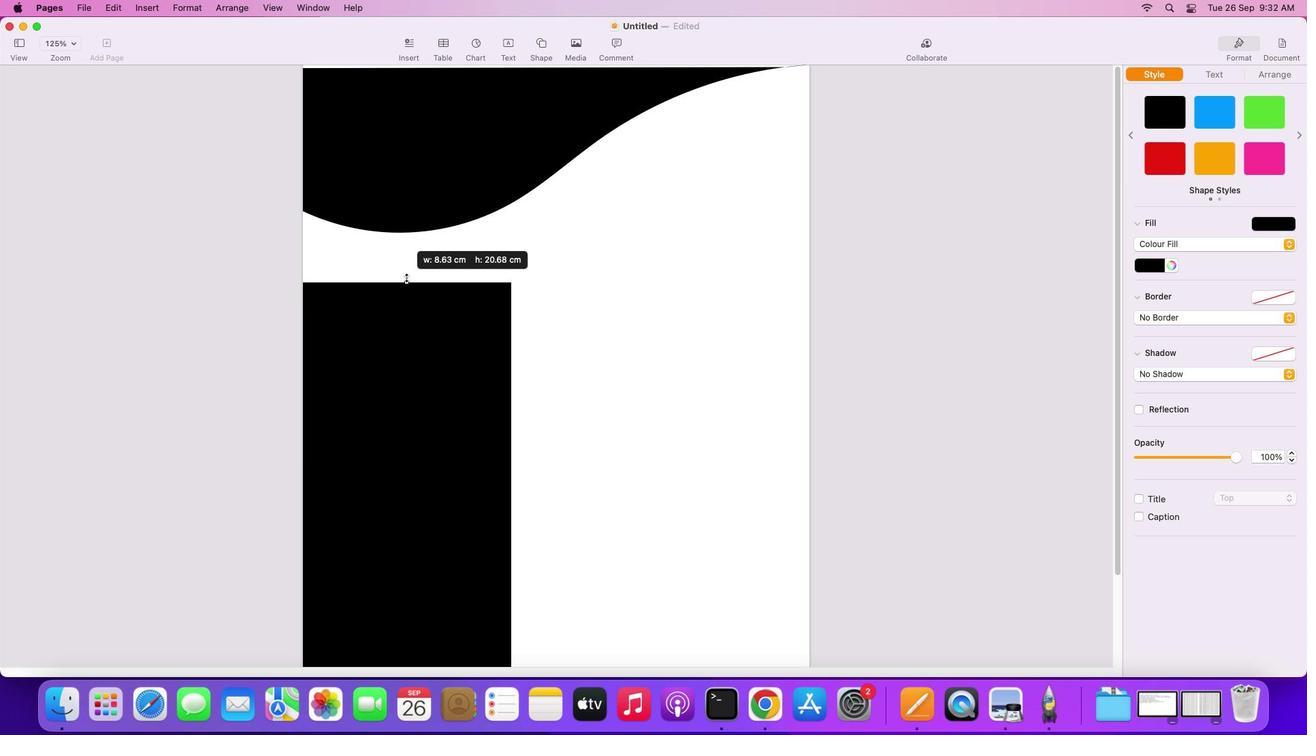 
Action: Mouse moved to (382, 172)
Screenshot: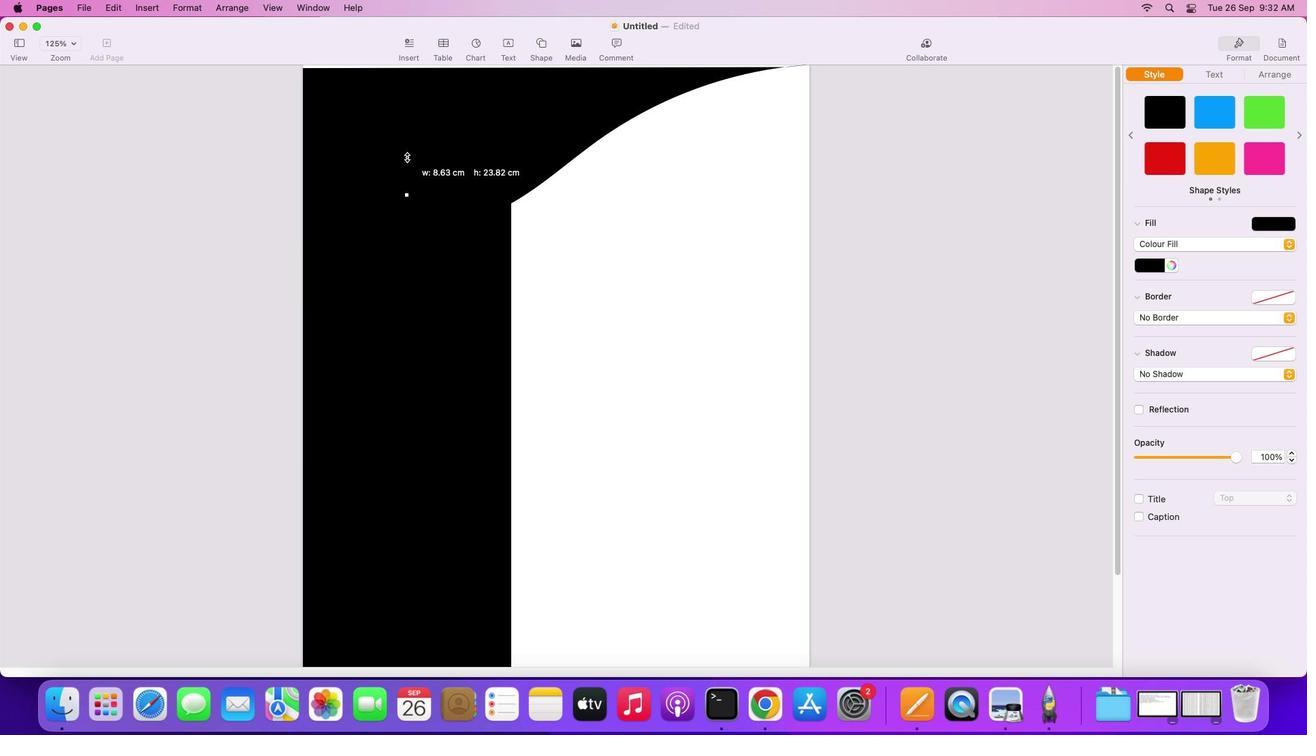
Action: Mouse scrolled (382, 172) with delta (0, 0)
Screenshot: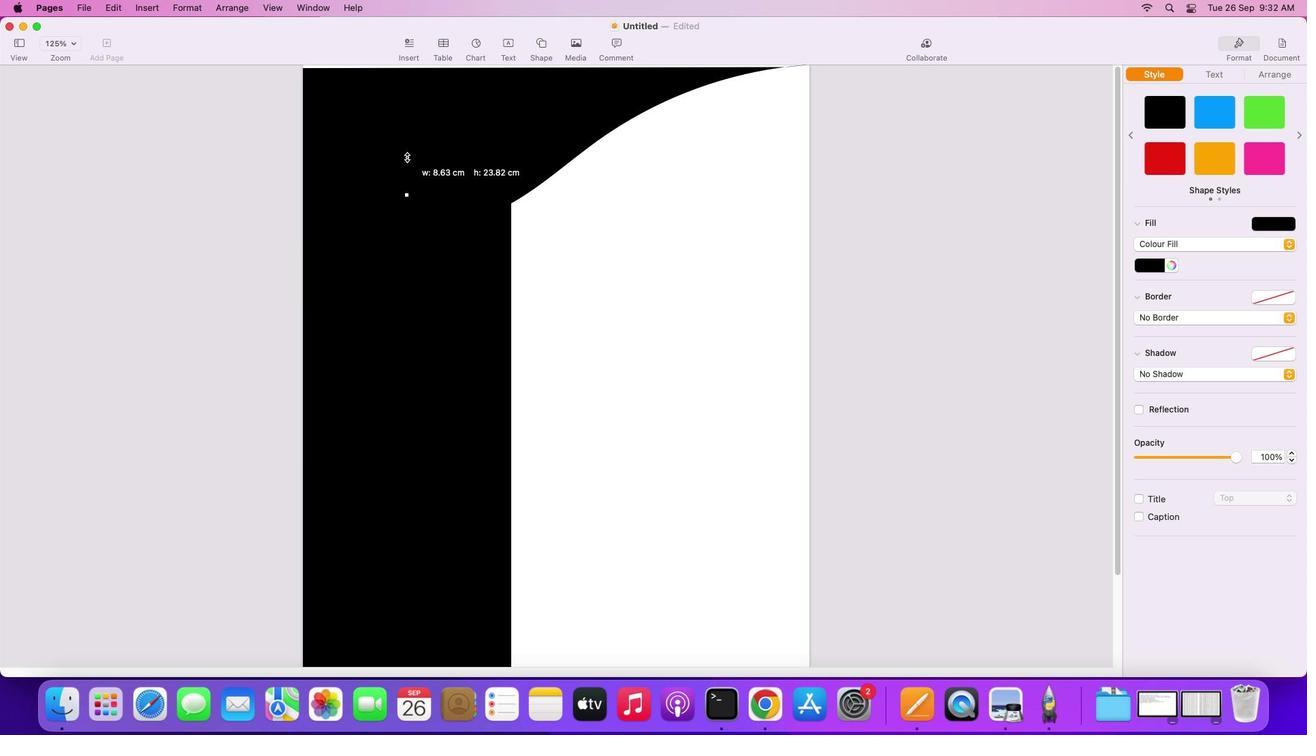 
Action: Mouse moved to (382, 179)
Screenshot: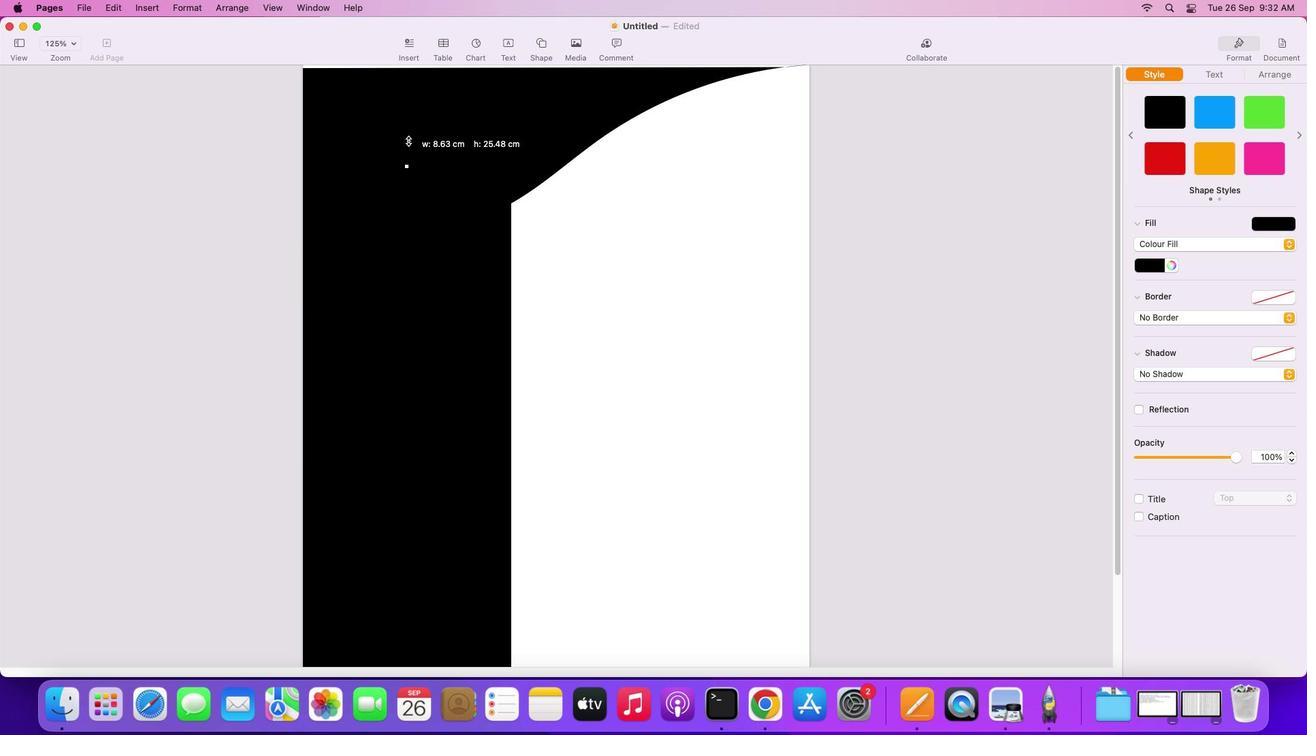 
Action: Mouse scrolled (382, 179) with delta (0, 0)
Screenshot: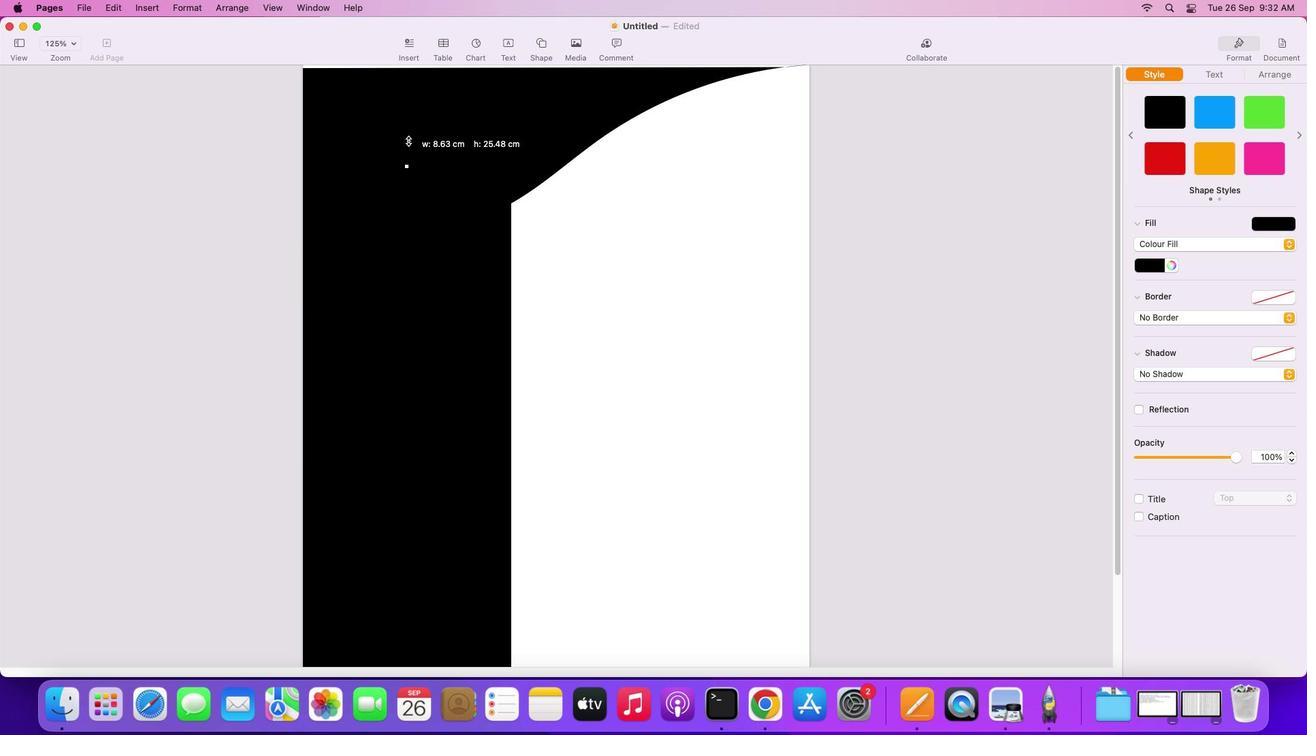 
Action: Mouse moved to (382, 191)
Screenshot: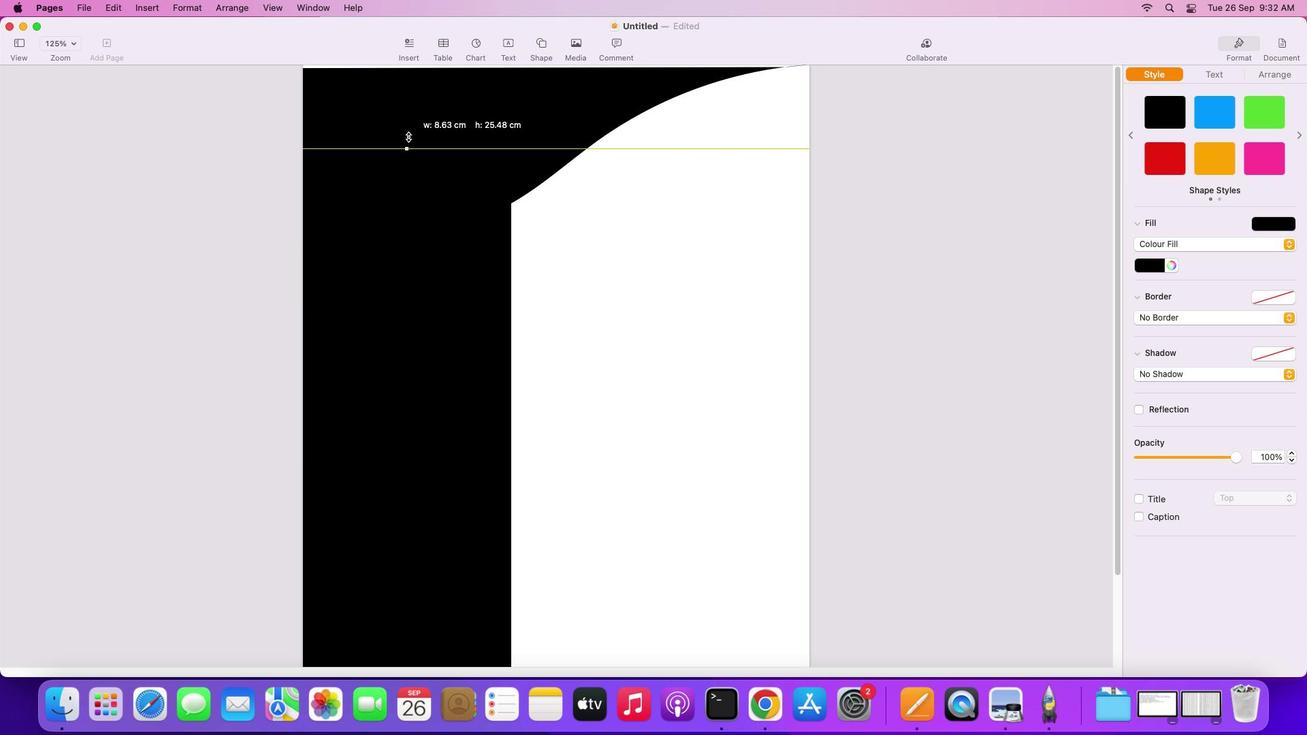 
Action: Mouse scrolled (382, 191) with delta (0, 2)
Screenshot: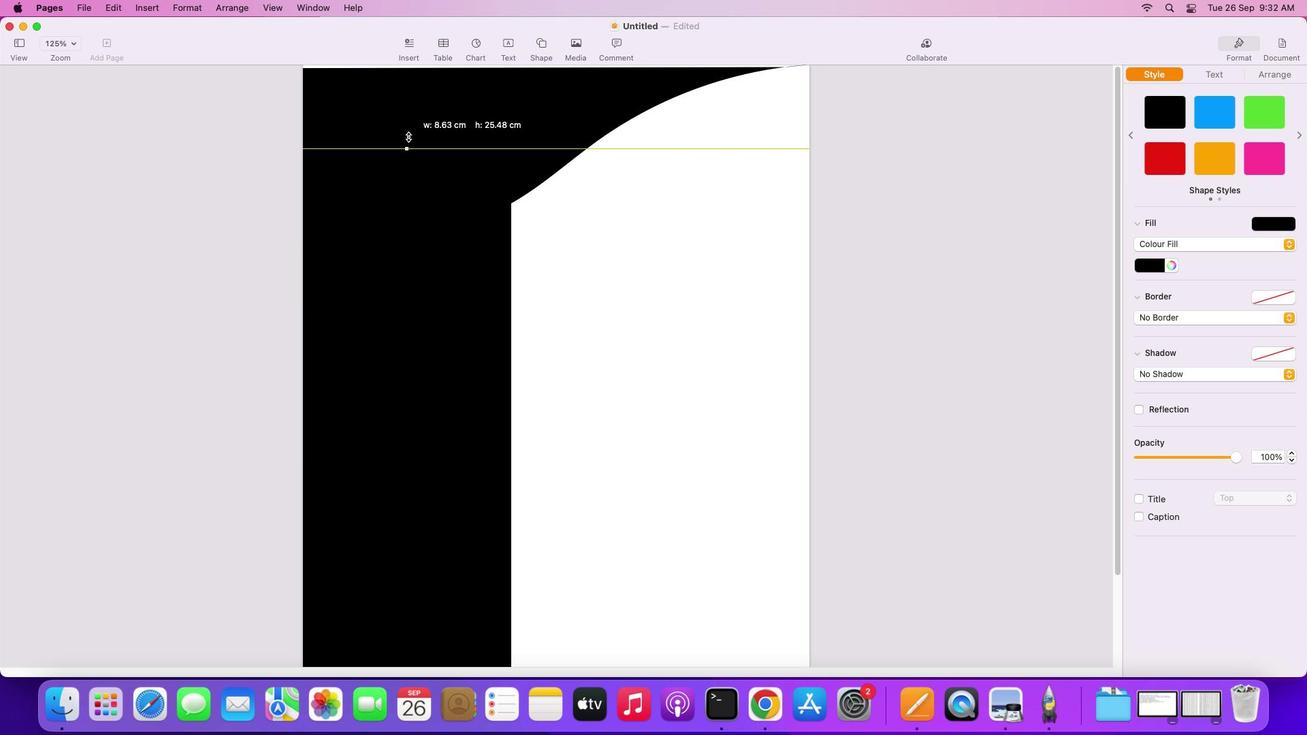 
Action: Mouse moved to (382, 197)
Screenshot: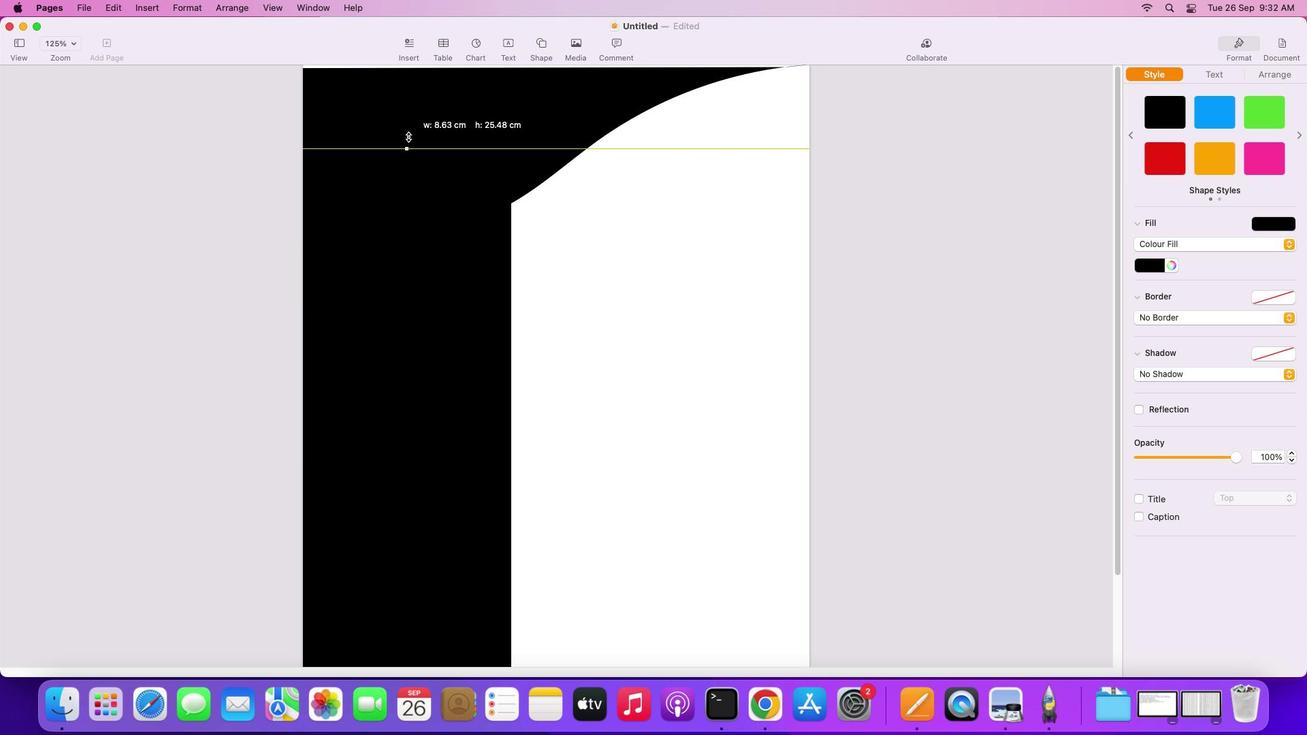 
Action: Mouse scrolled (382, 197) with delta (0, 3)
Screenshot: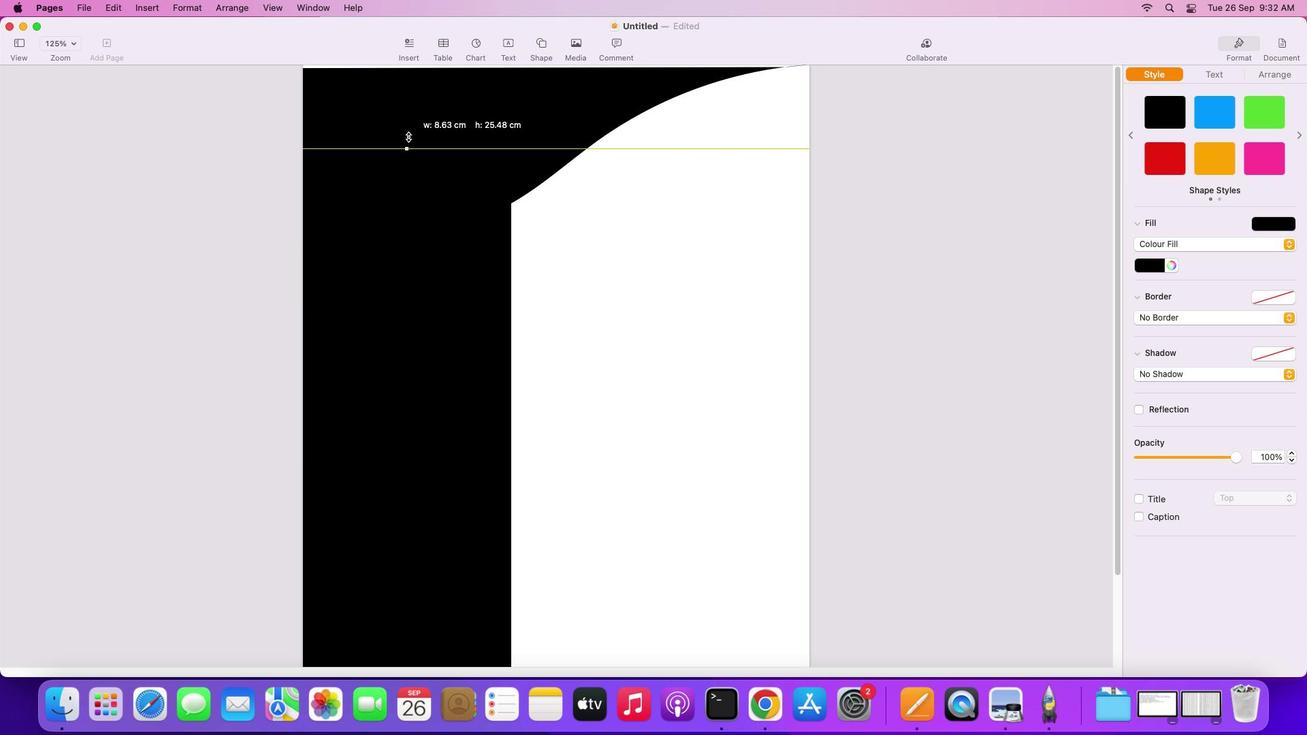 
Action: Mouse moved to (382, 202)
Screenshot: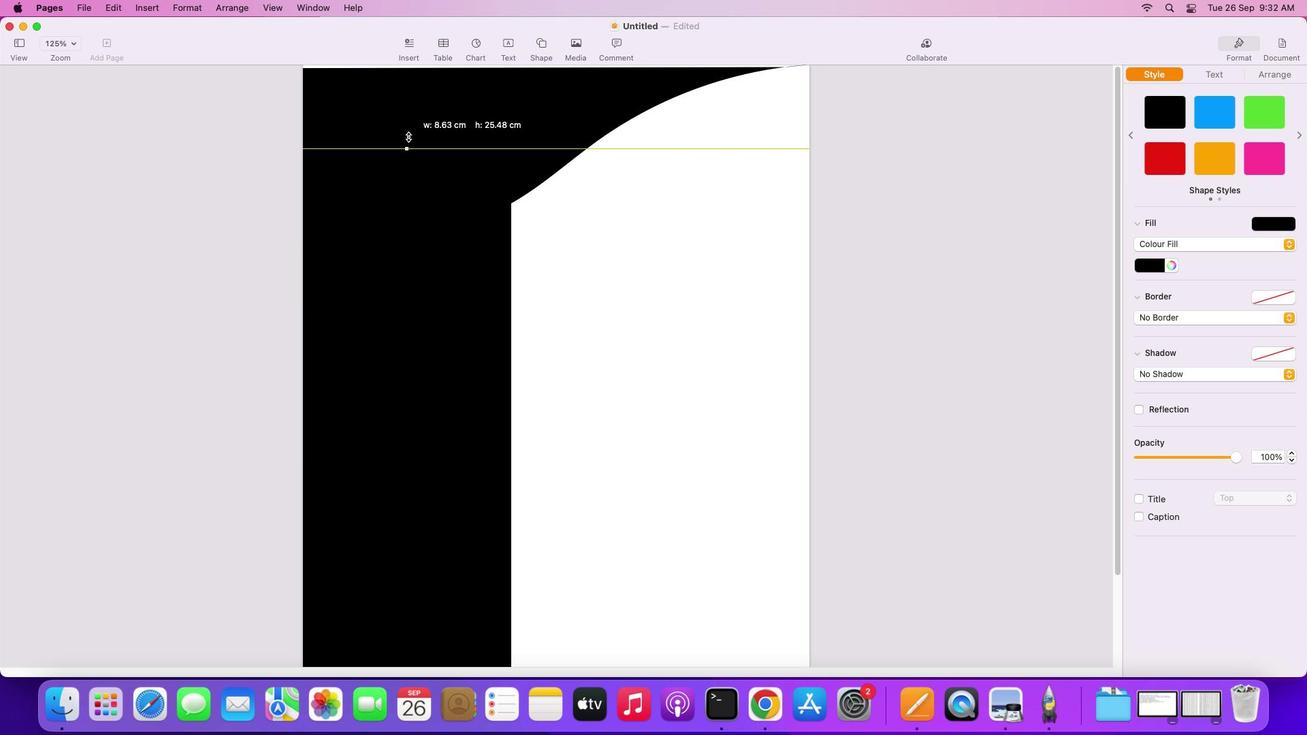 
Action: Mouse scrolled (382, 202) with delta (0, 4)
Screenshot: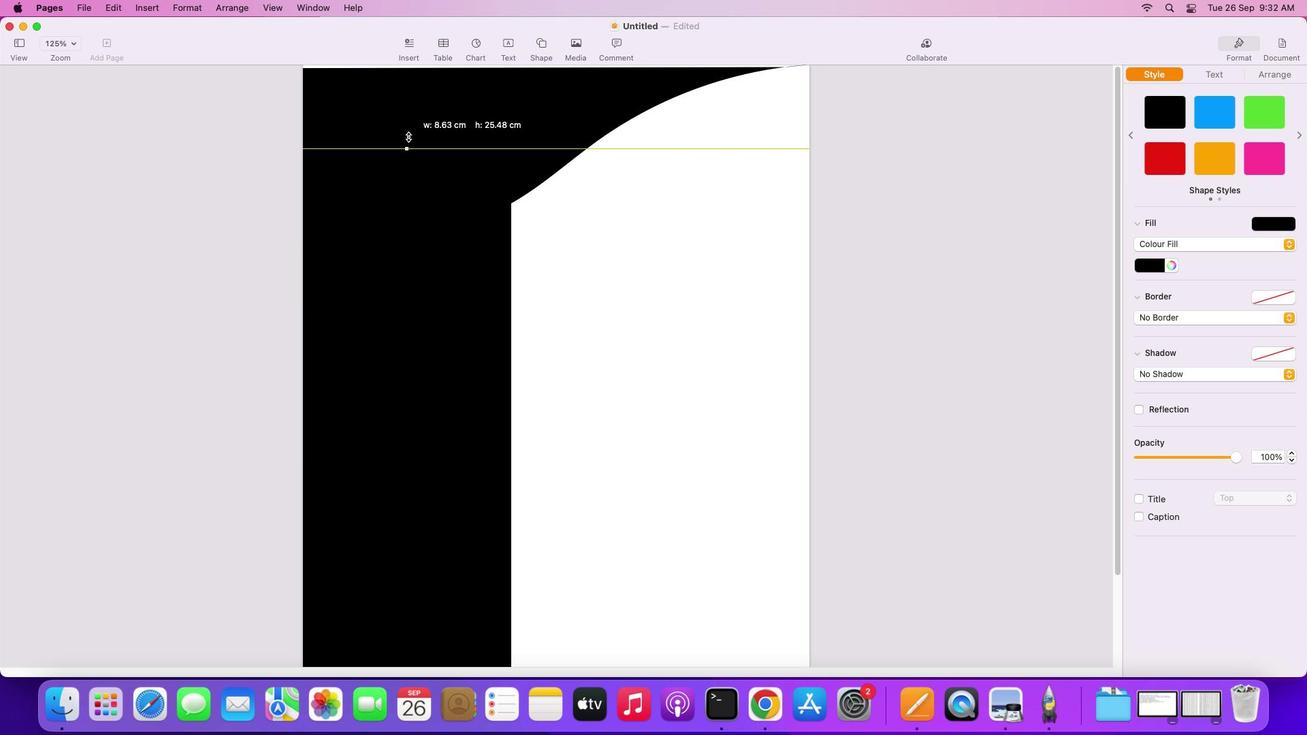 
Action: Mouse moved to (382, 214)
Screenshot: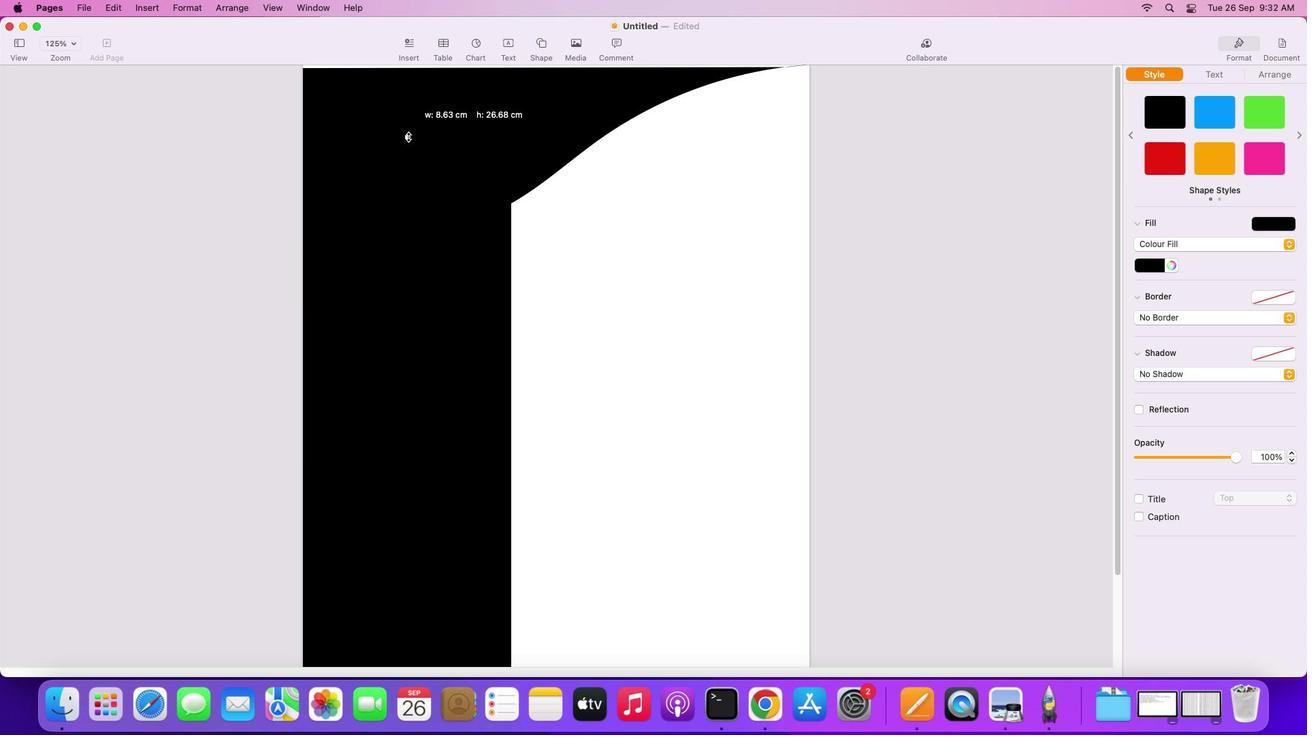
Action: Mouse scrolled (382, 214) with delta (0, 4)
Screenshot: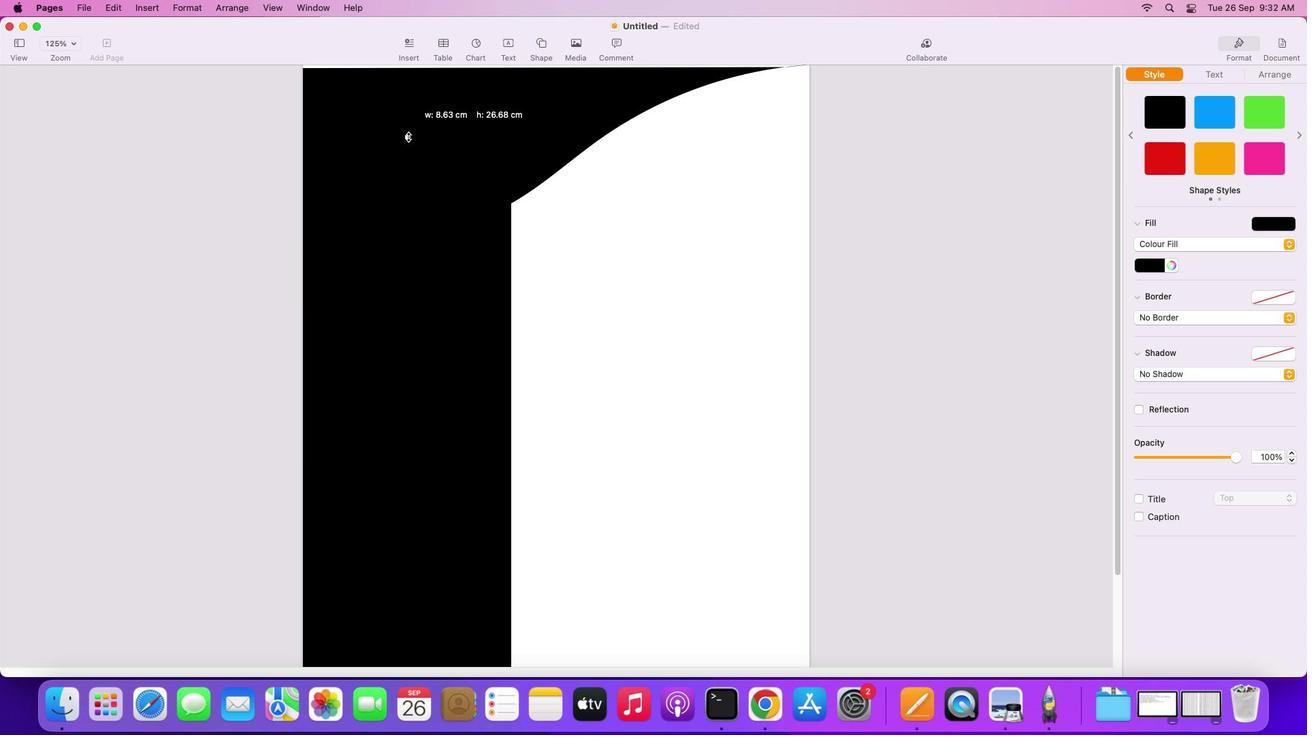 
Action: Mouse moved to (382, 228)
Screenshot: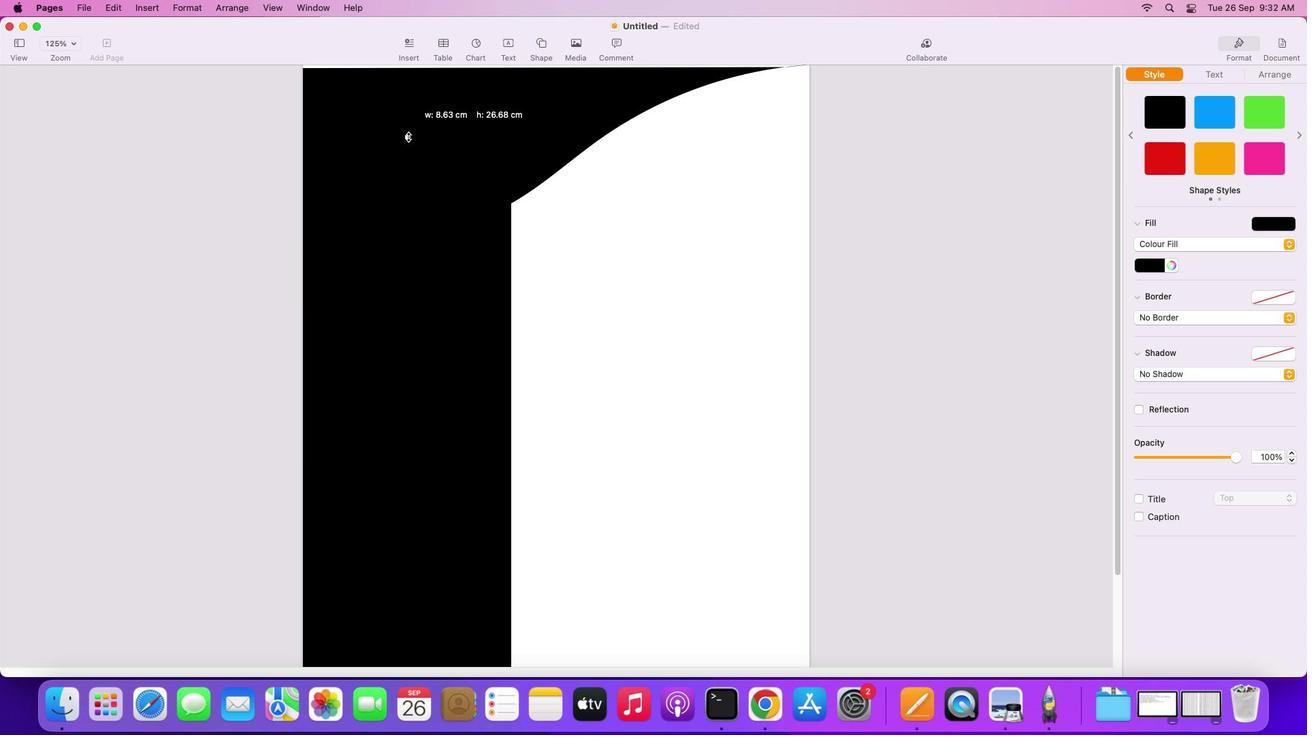 
Action: Mouse scrolled (382, 228) with delta (0, 4)
Screenshot: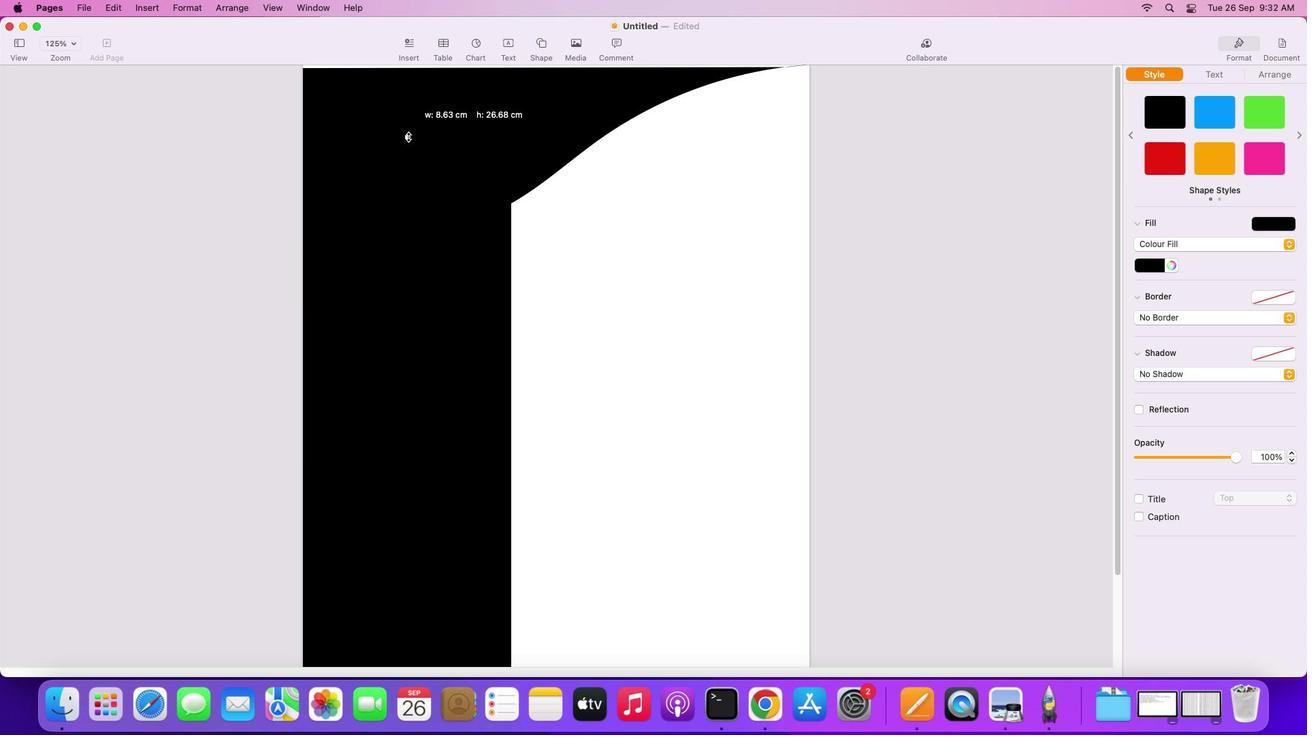 
Action: Mouse moved to (407, 286)
Screenshot: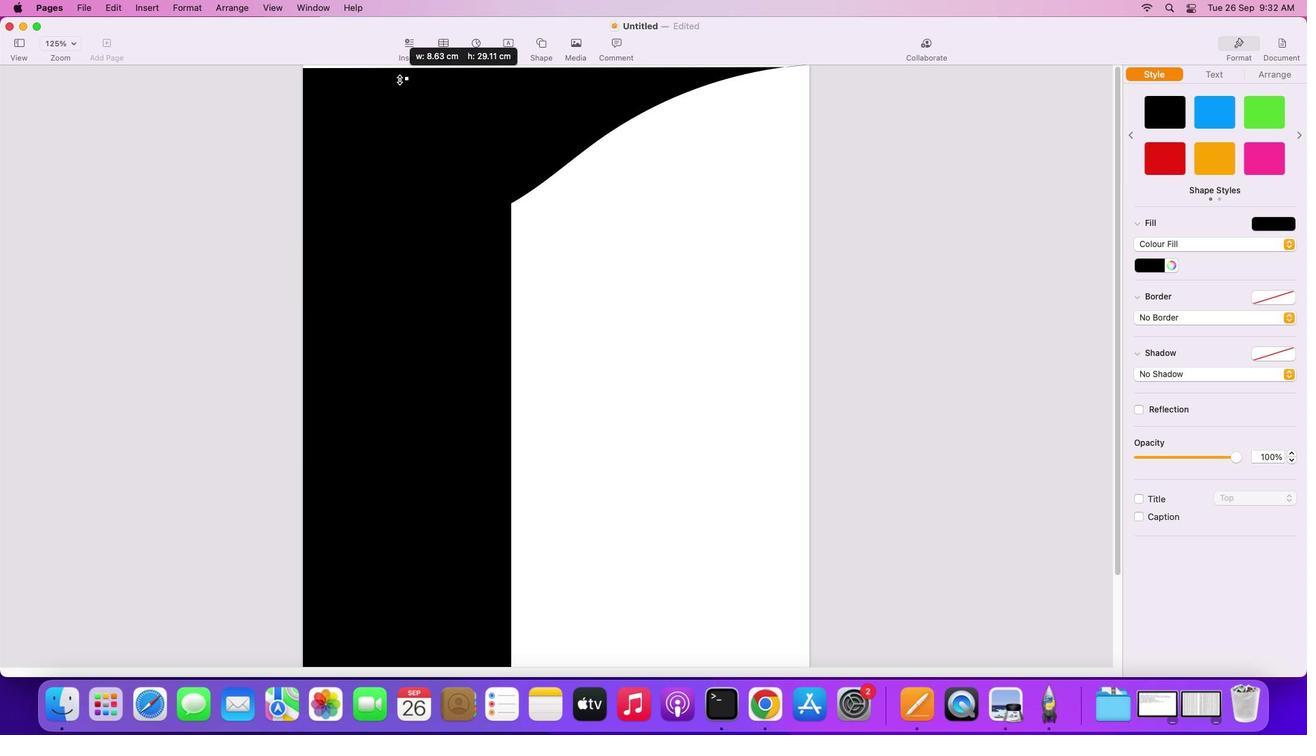 
Action: Mouse pressed left at (407, 286)
Screenshot: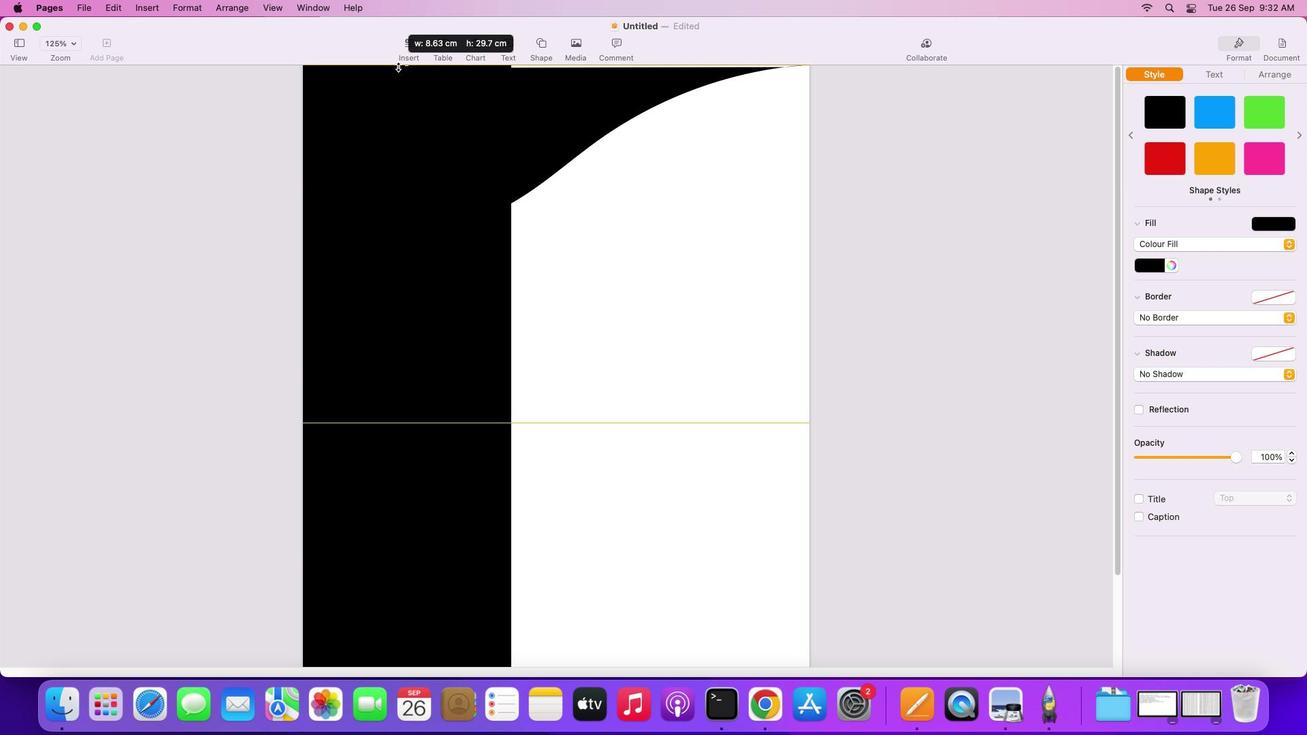 
Action: Mouse moved to (533, 104)
Screenshot: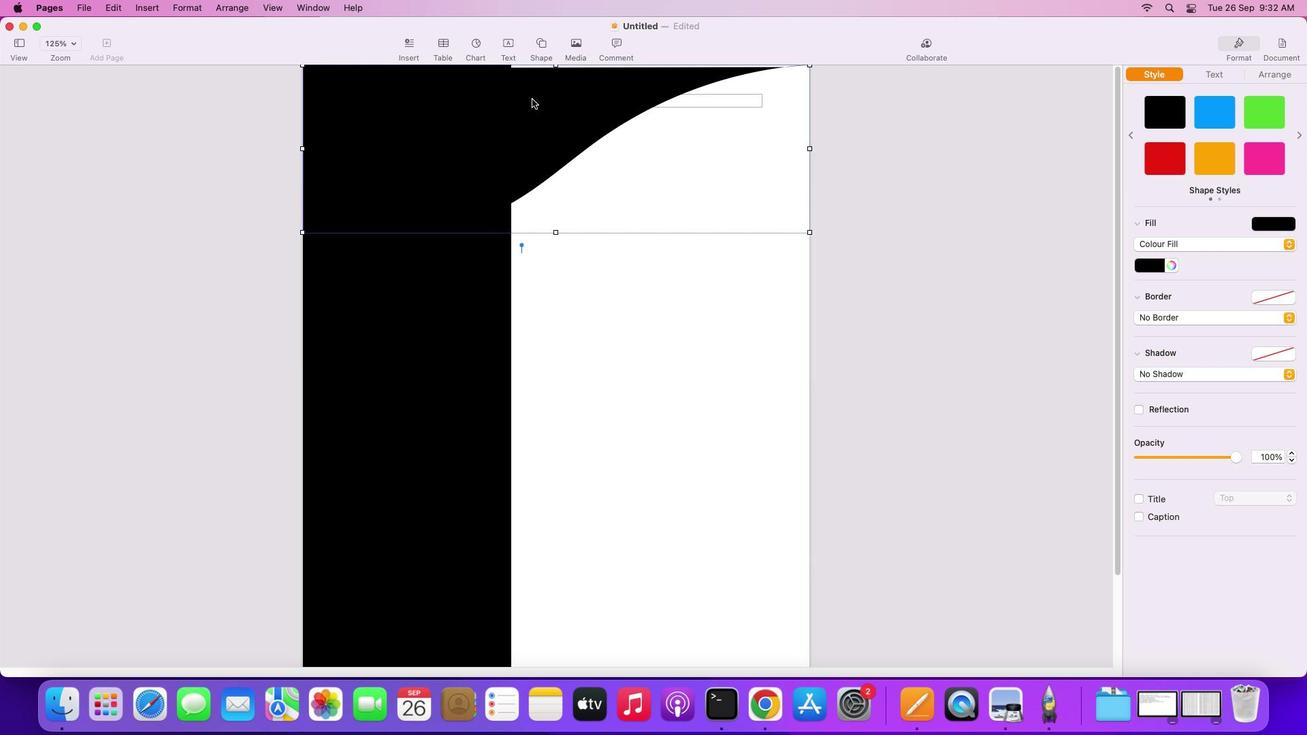 
Action: Mouse pressed left at (533, 104)
Screenshot: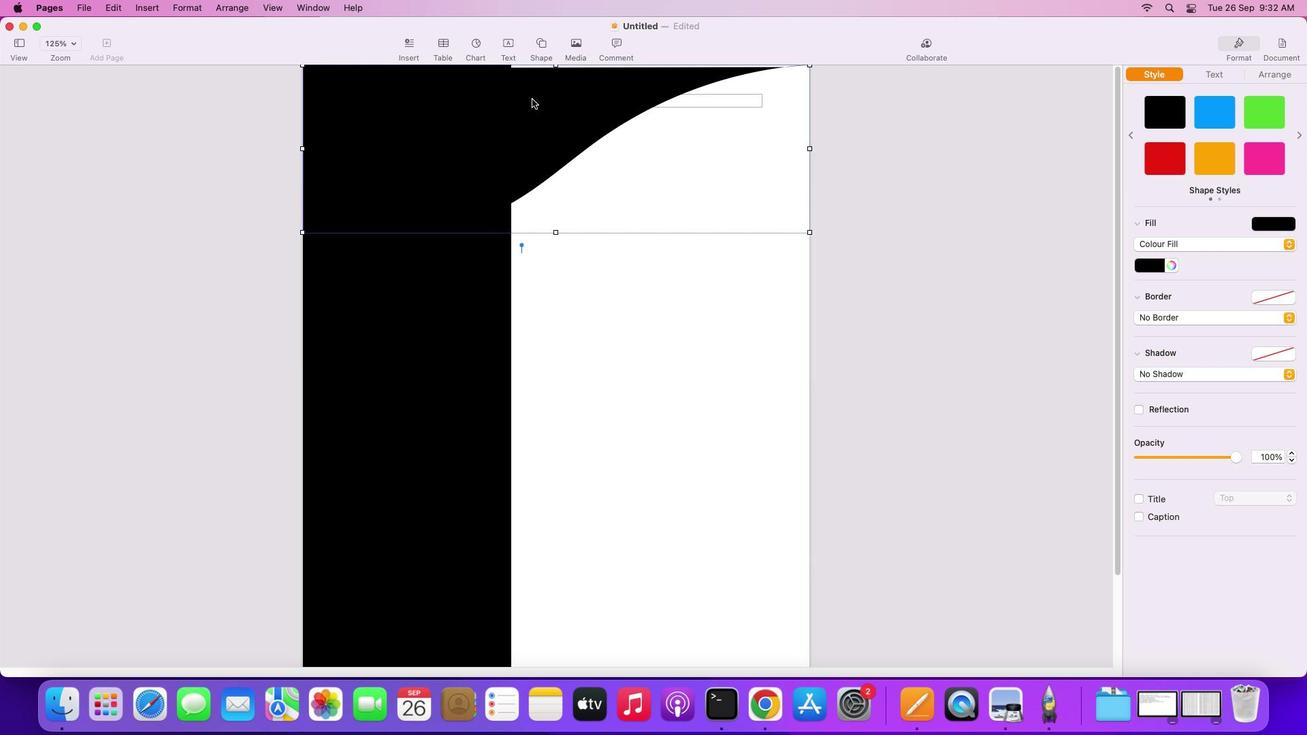 
Action: Mouse moved to (1287, 72)
Screenshot: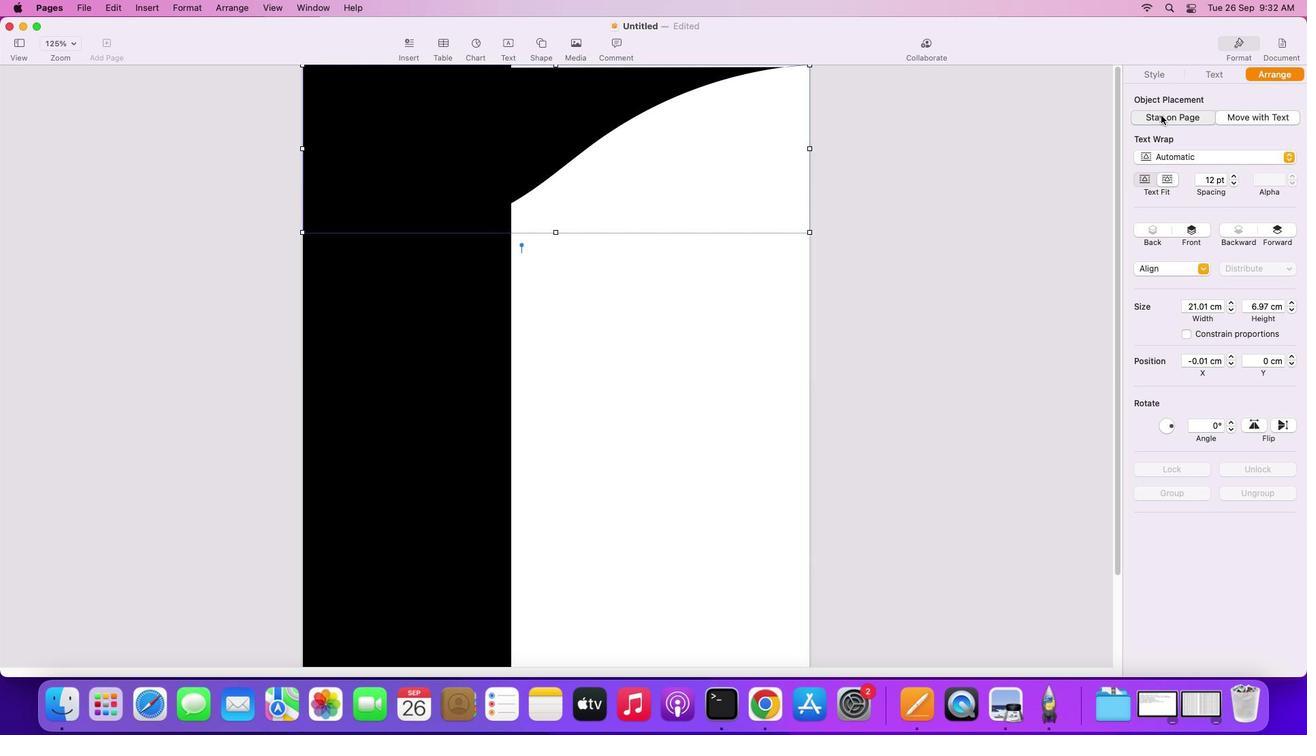 
Action: Mouse pressed left at (1287, 72)
Screenshot: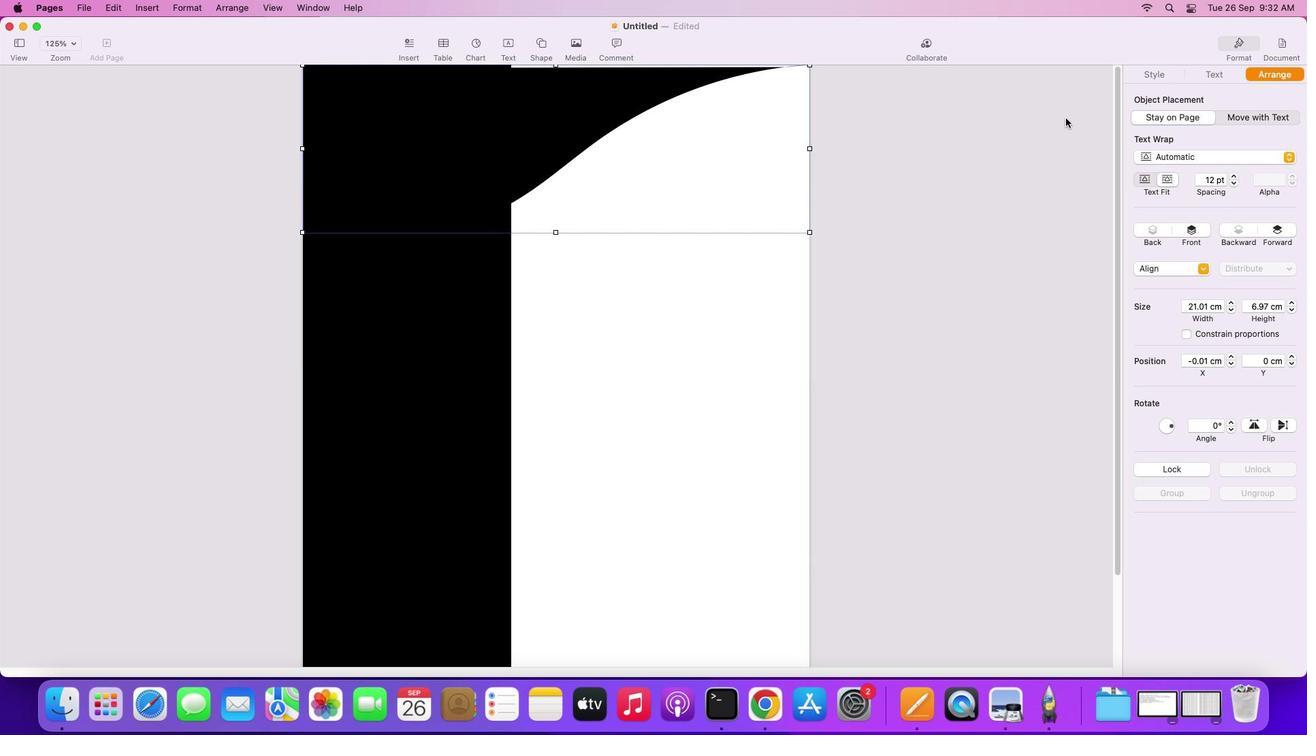 
Action: Mouse moved to (1162, 115)
Screenshot: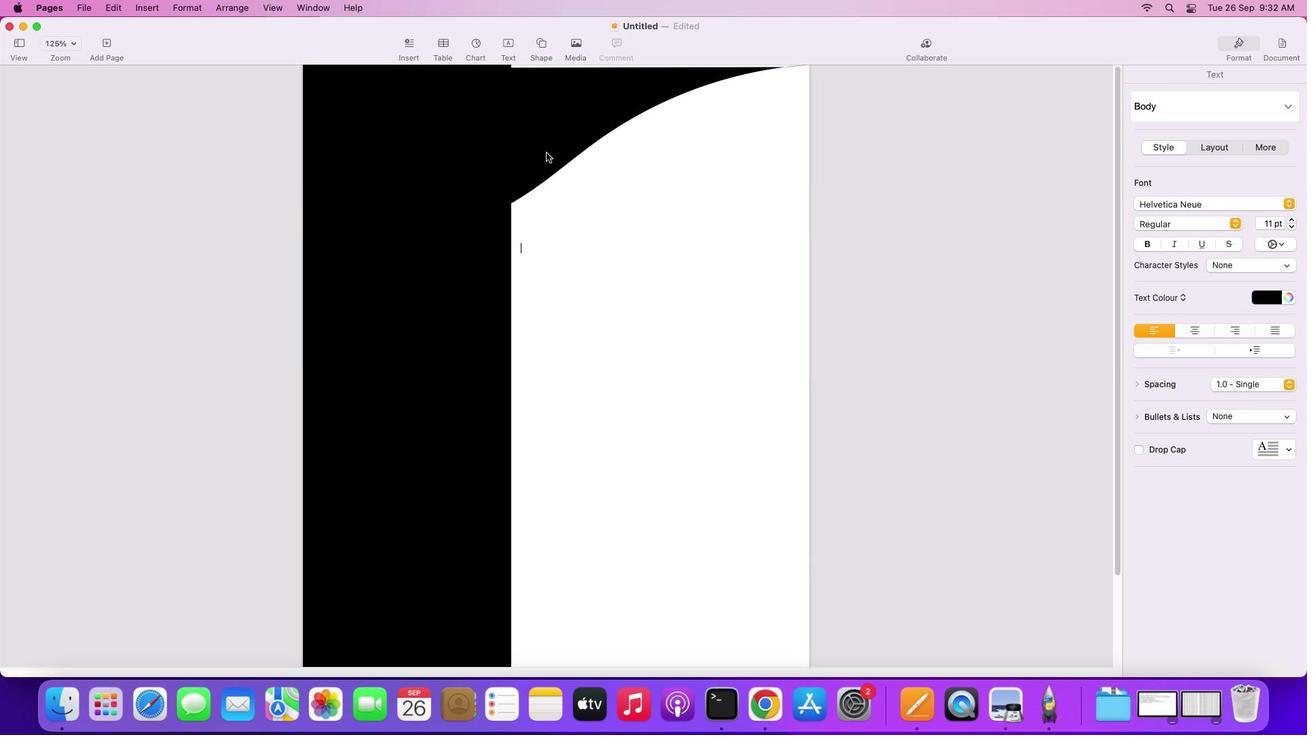 
Action: Mouse pressed left at (1162, 115)
Screenshot: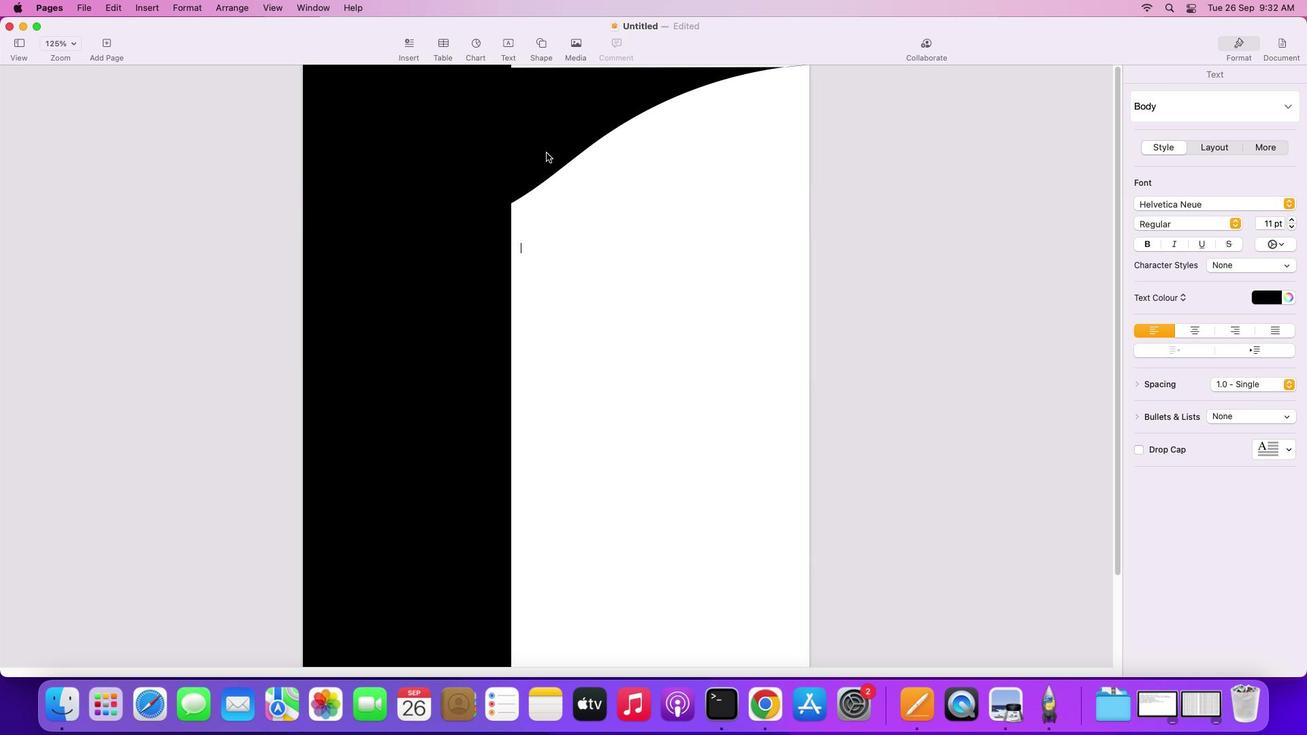 
Action: Mouse moved to (624, 297)
Screenshot: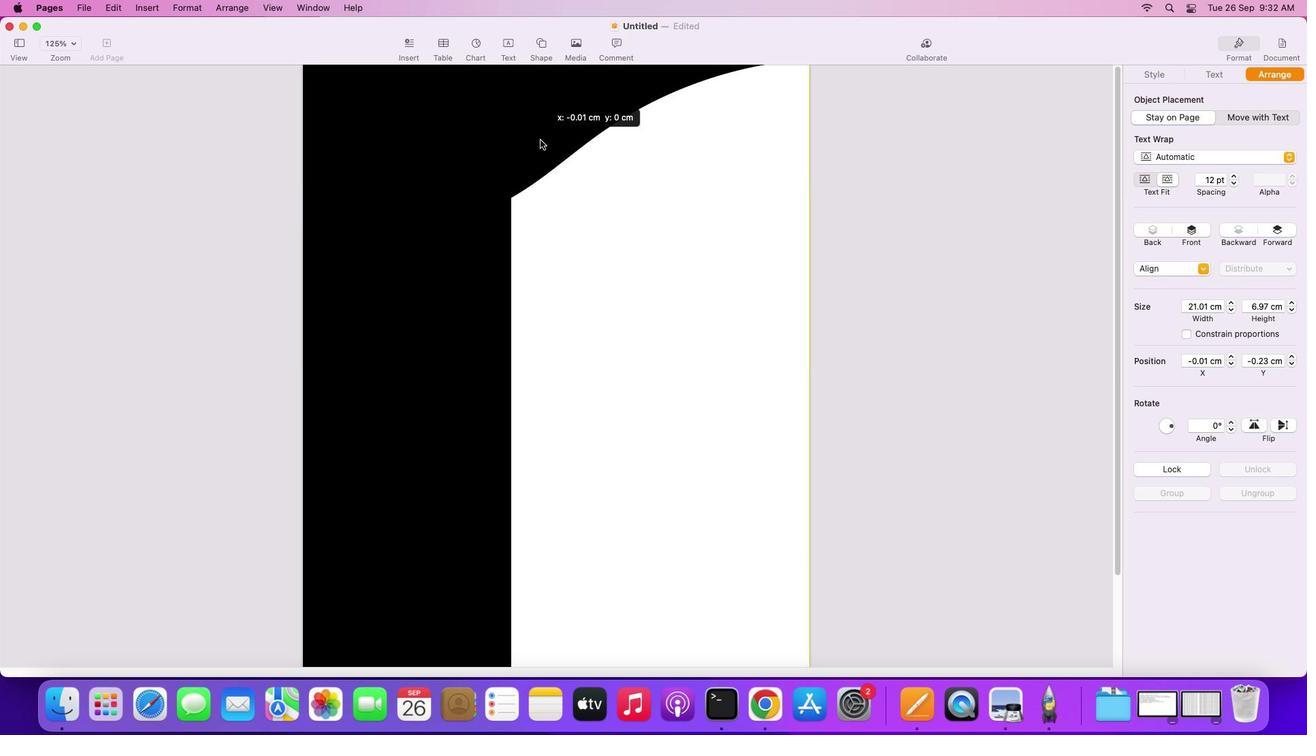 
Action: Mouse pressed left at (624, 297)
Screenshot: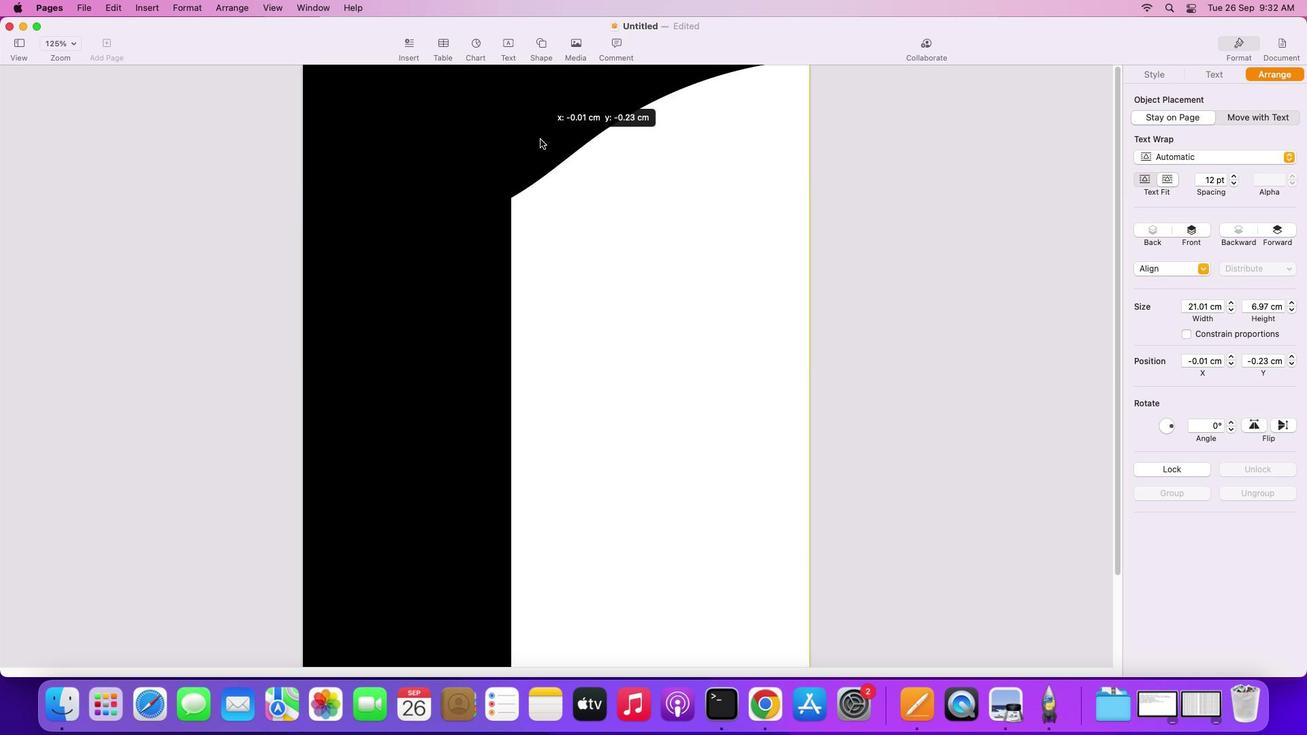
Action: Mouse moved to (546, 152)
Screenshot: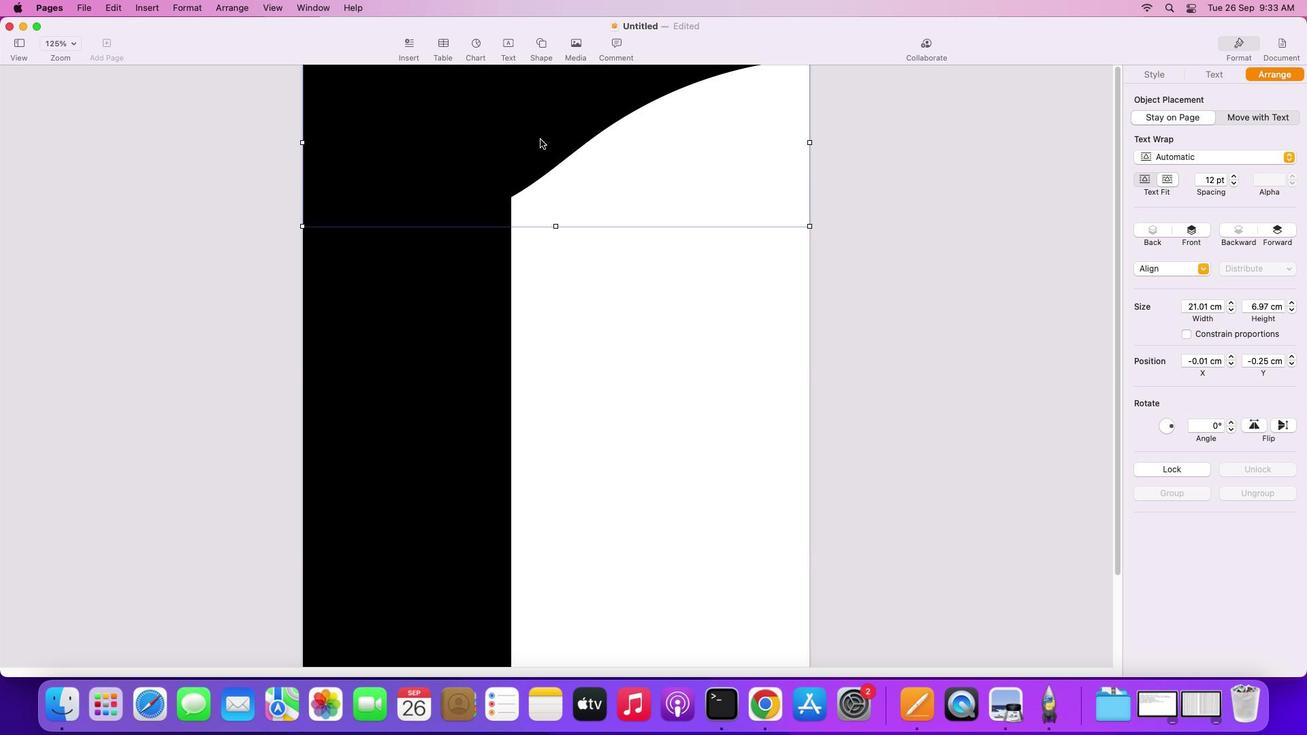 
Action: Mouse pressed left at (546, 152)
Screenshot: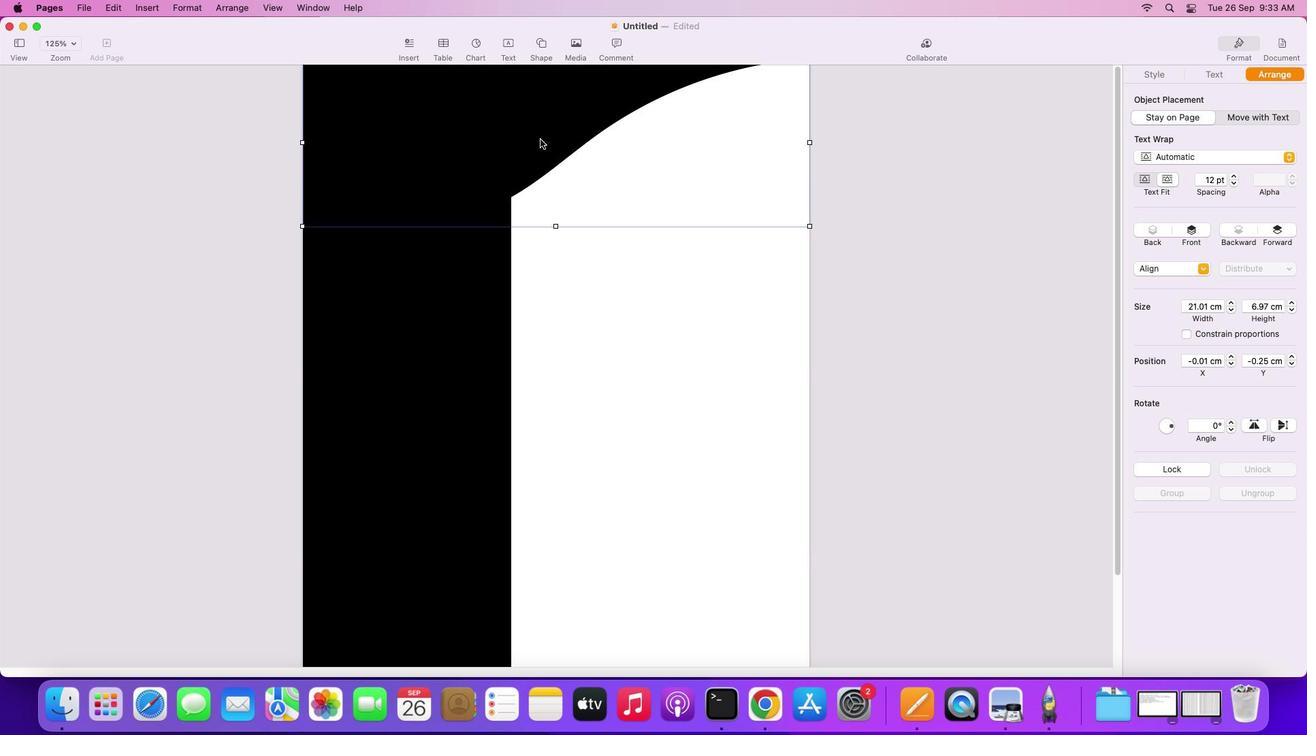 
Action: Mouse moved to (543, 145)
Screenshot: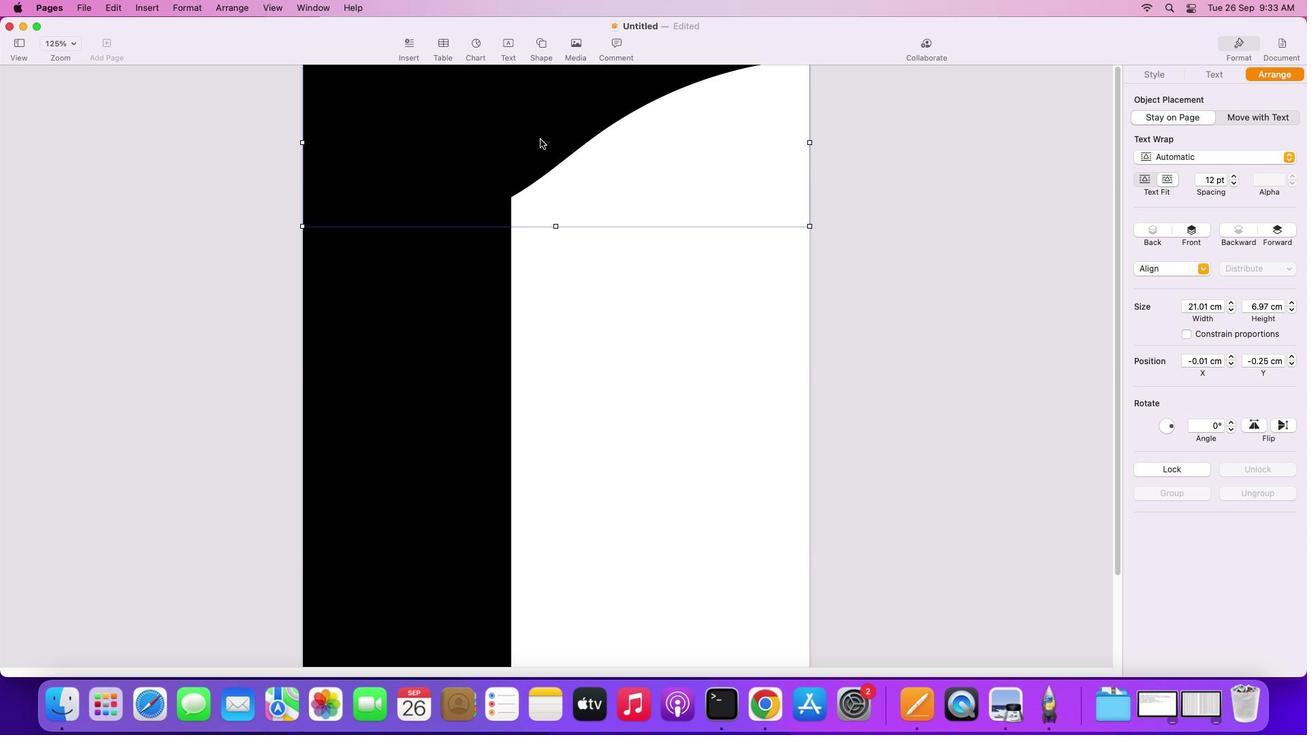 
Action: Mouse pressed left at (543, 145)
Screenshot: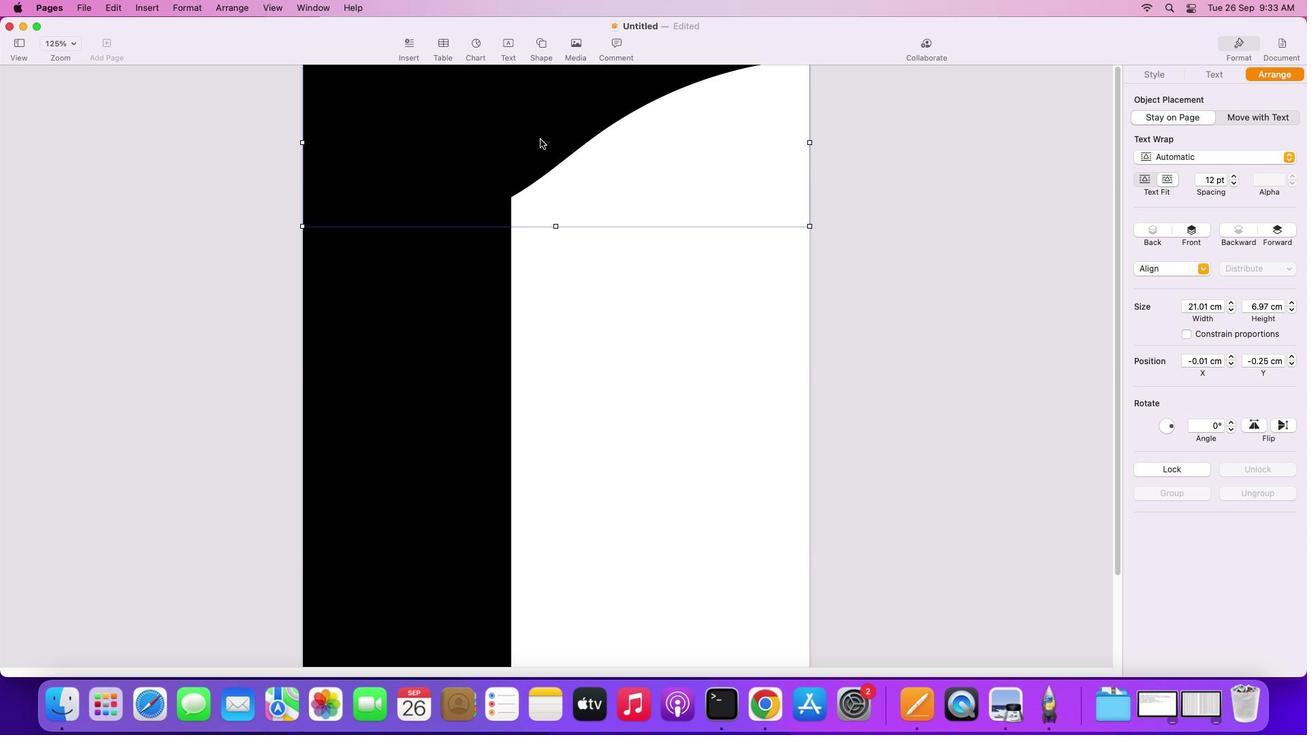 
Action: Mouse moved to (540, 138)
Screenshot: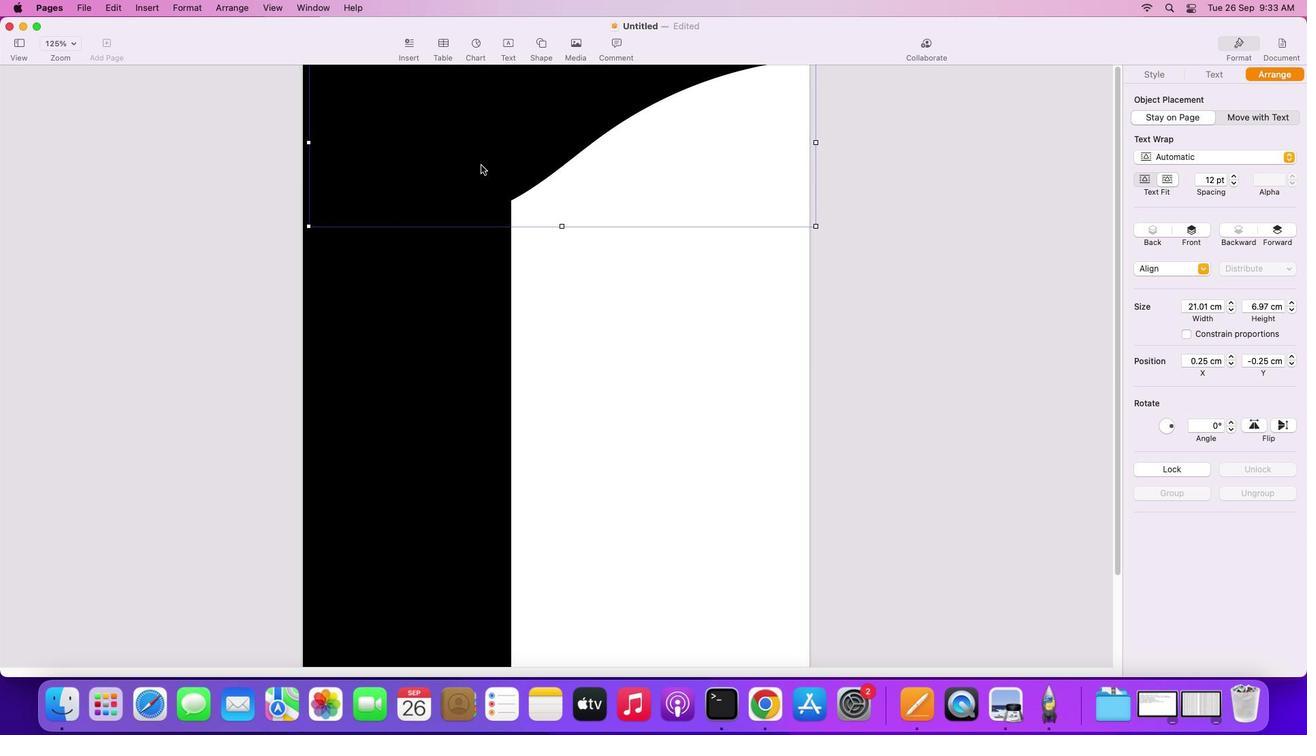 
Action: Mouse pressed left at (540, 138)
Screenshot: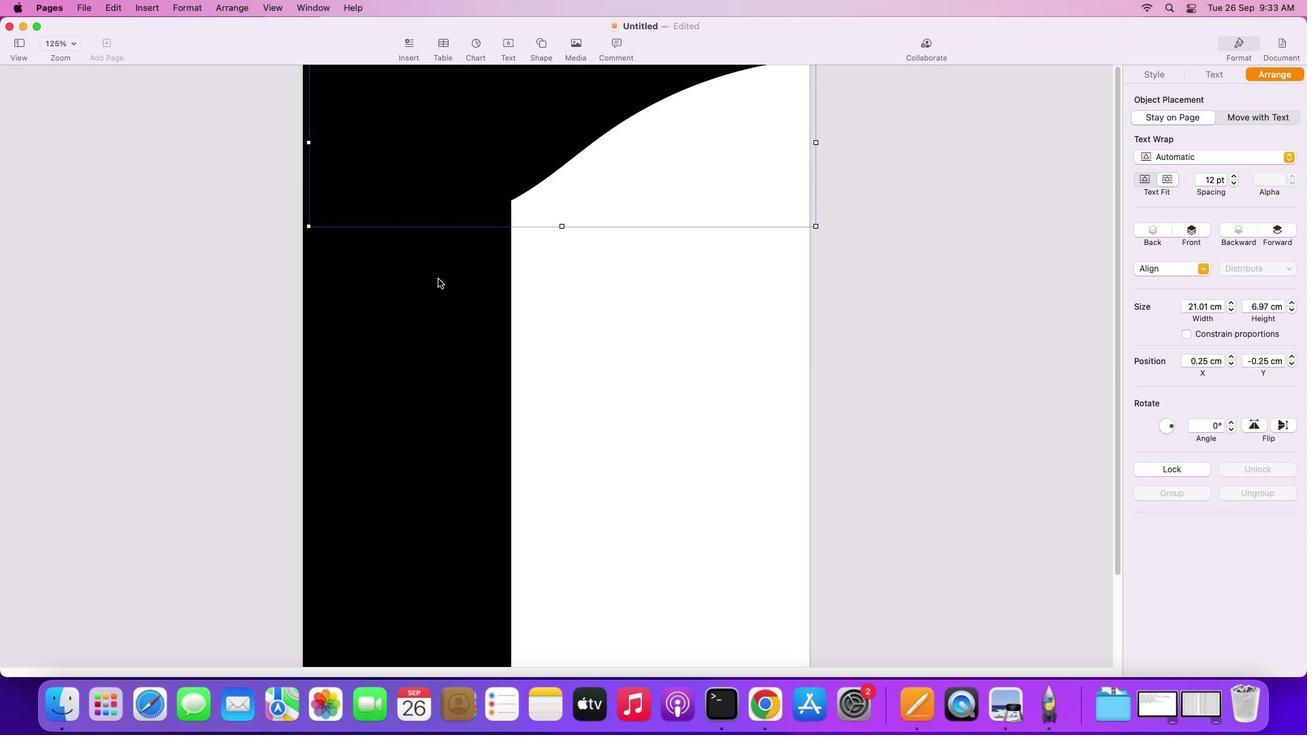 
Action: Mouse moved to (1163, 71)
Screenshot: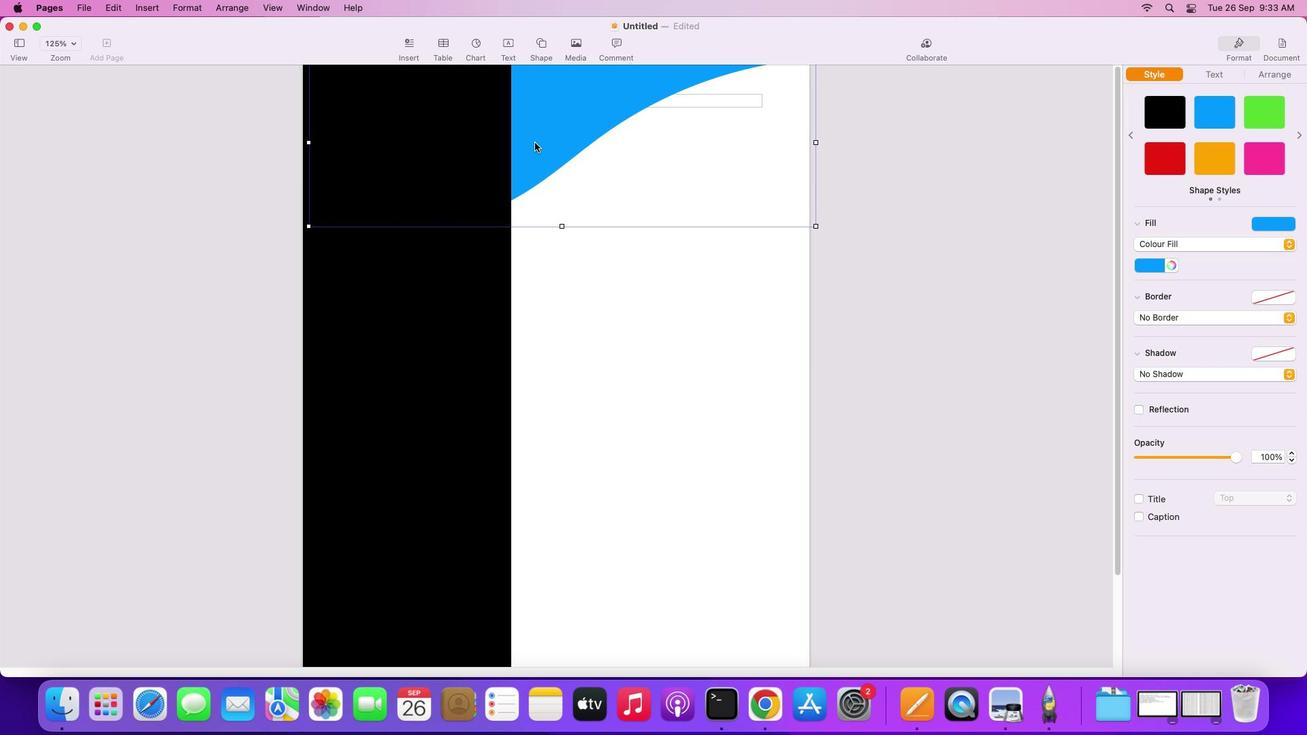 
Action: Mouse pressed left at (1163, 71)
Screenshot: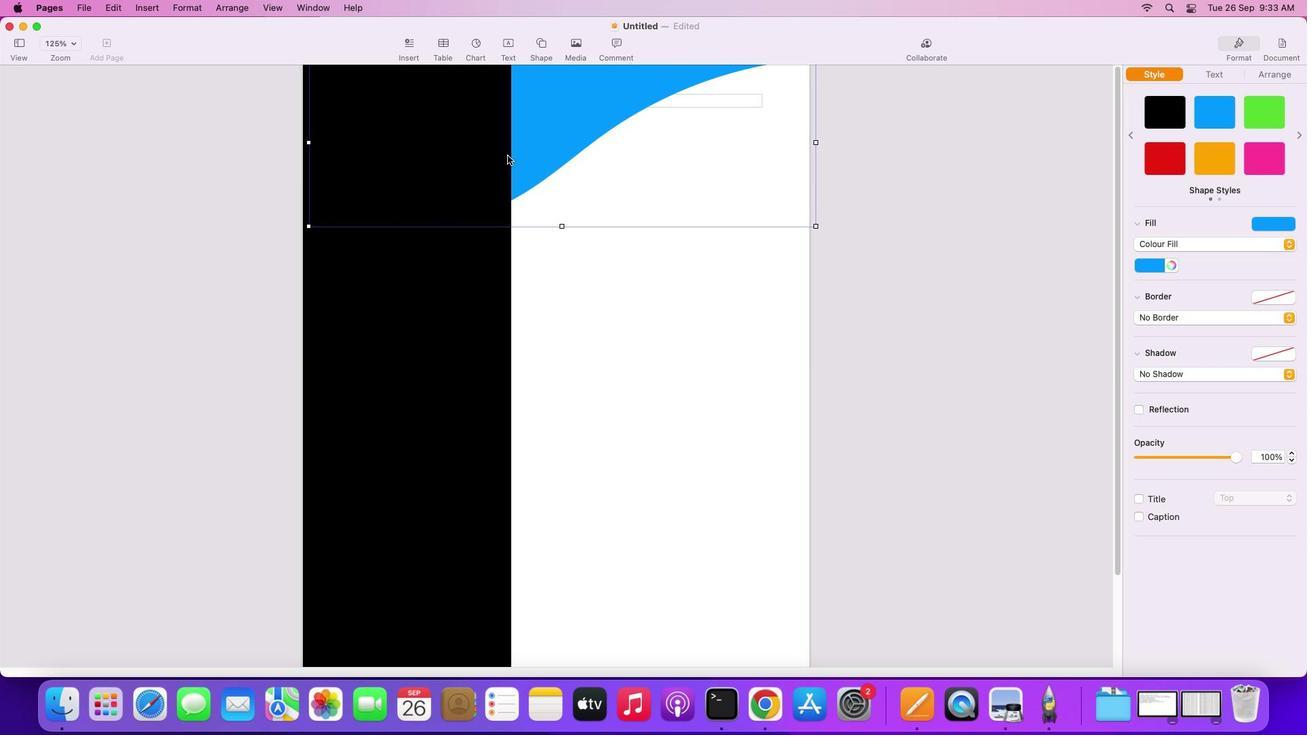 
Action: Mouse moved to (1225, 119)
Screenshot: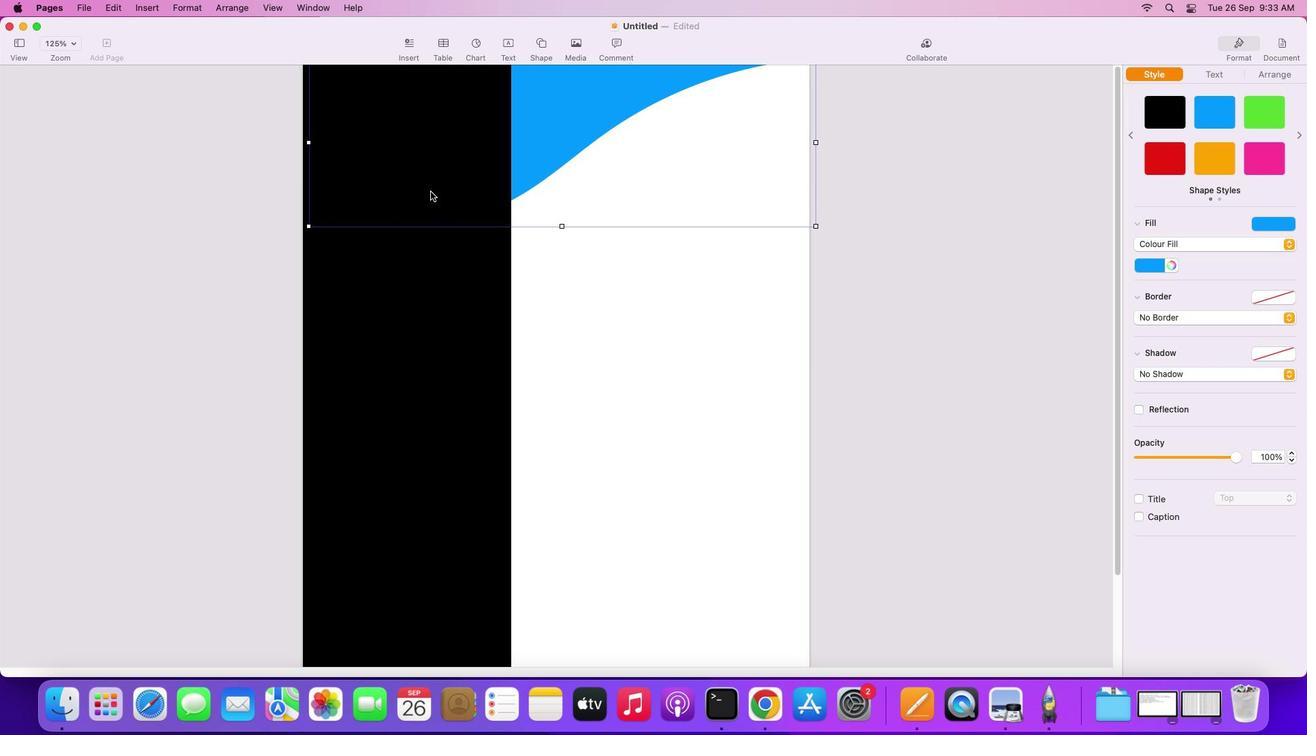 
Action: Mouse pressed left at (1225, 119)
Screenshot: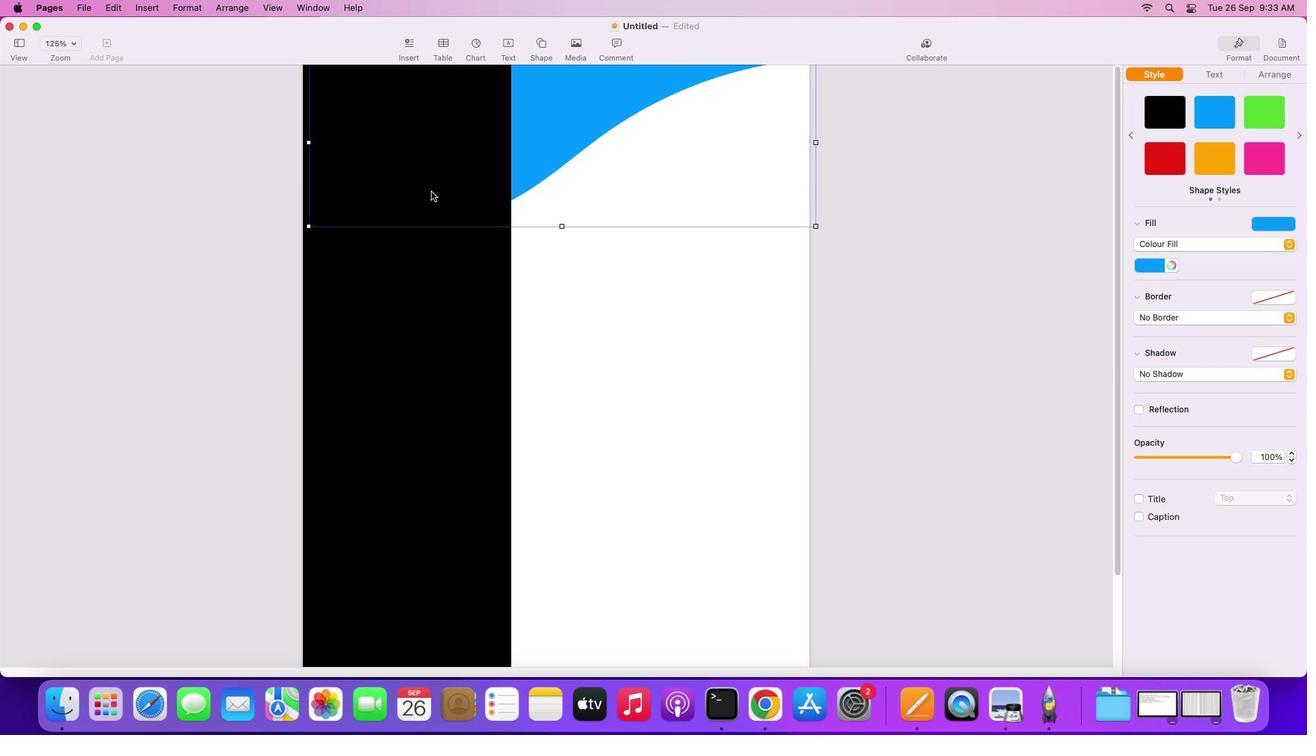 
Action: Mouse moved to (432, 192)
Screenshot: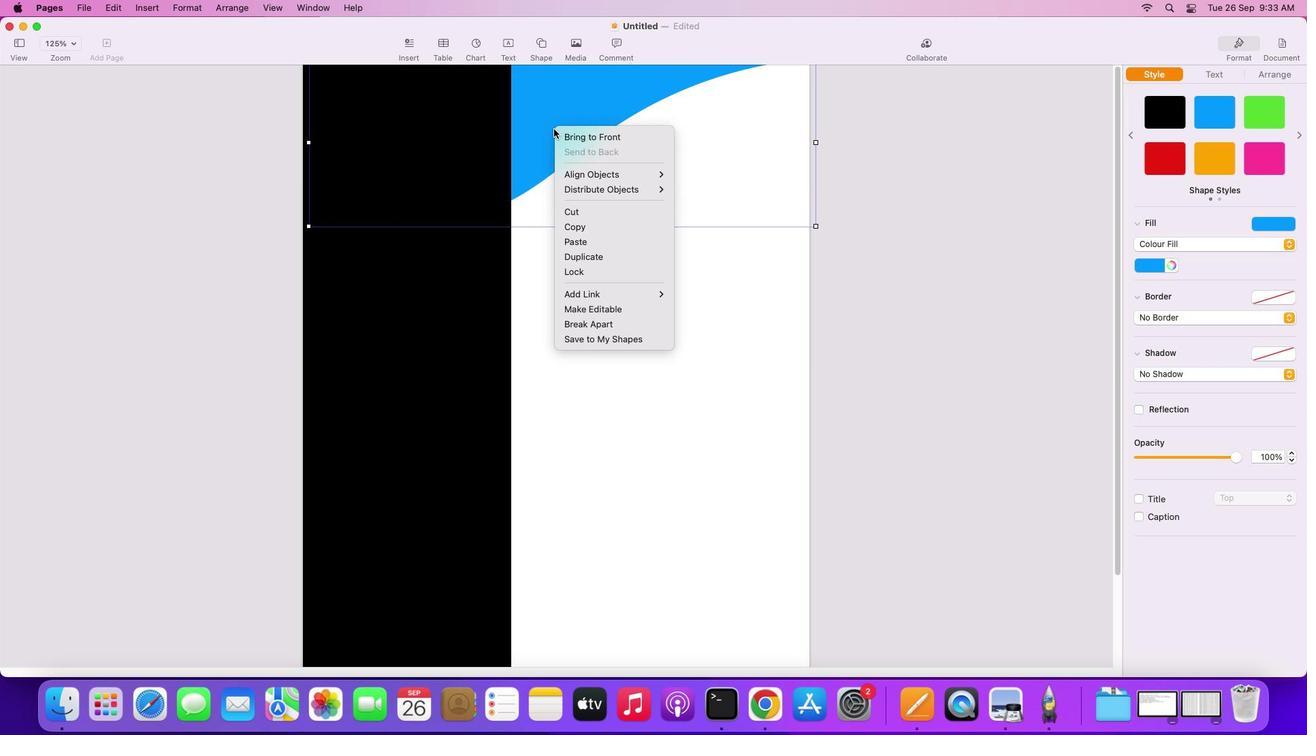 
Action: Mouse pressed left at (432, 192)
Screenshot: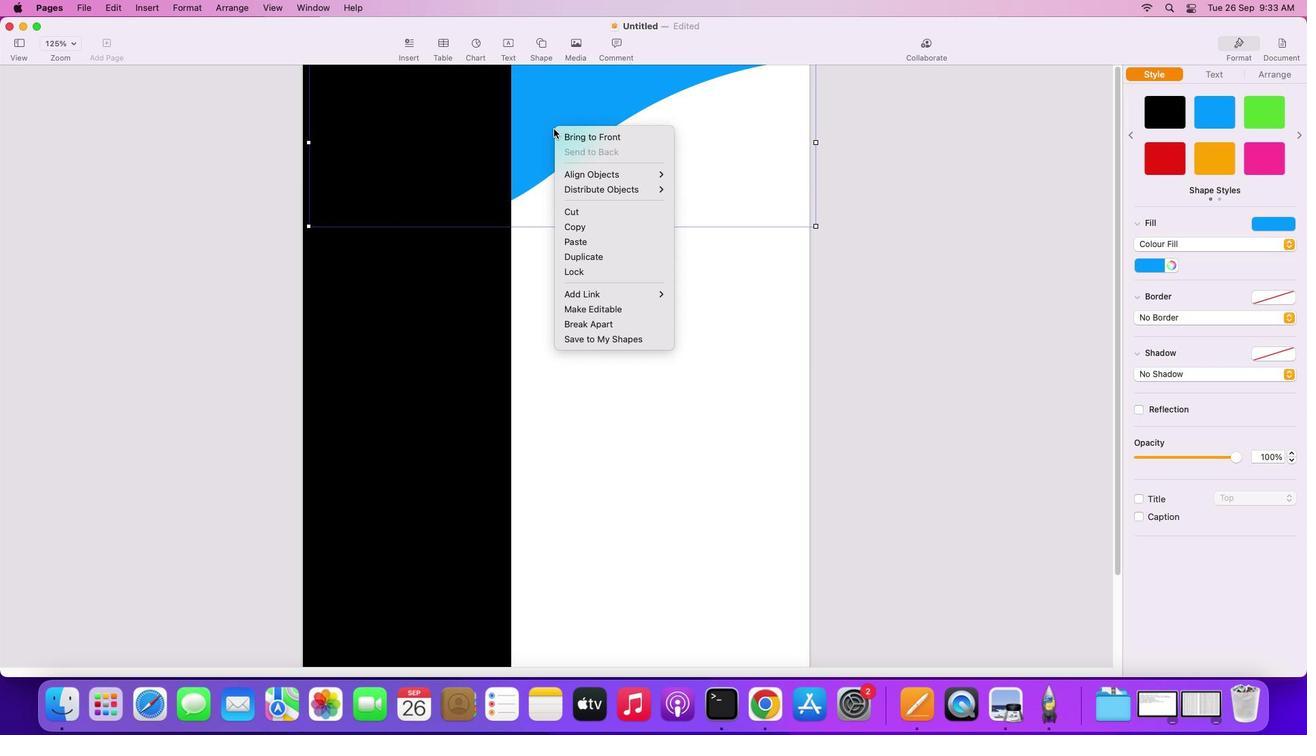 
Action: Mouse moved to (586, 140)
Screenshot: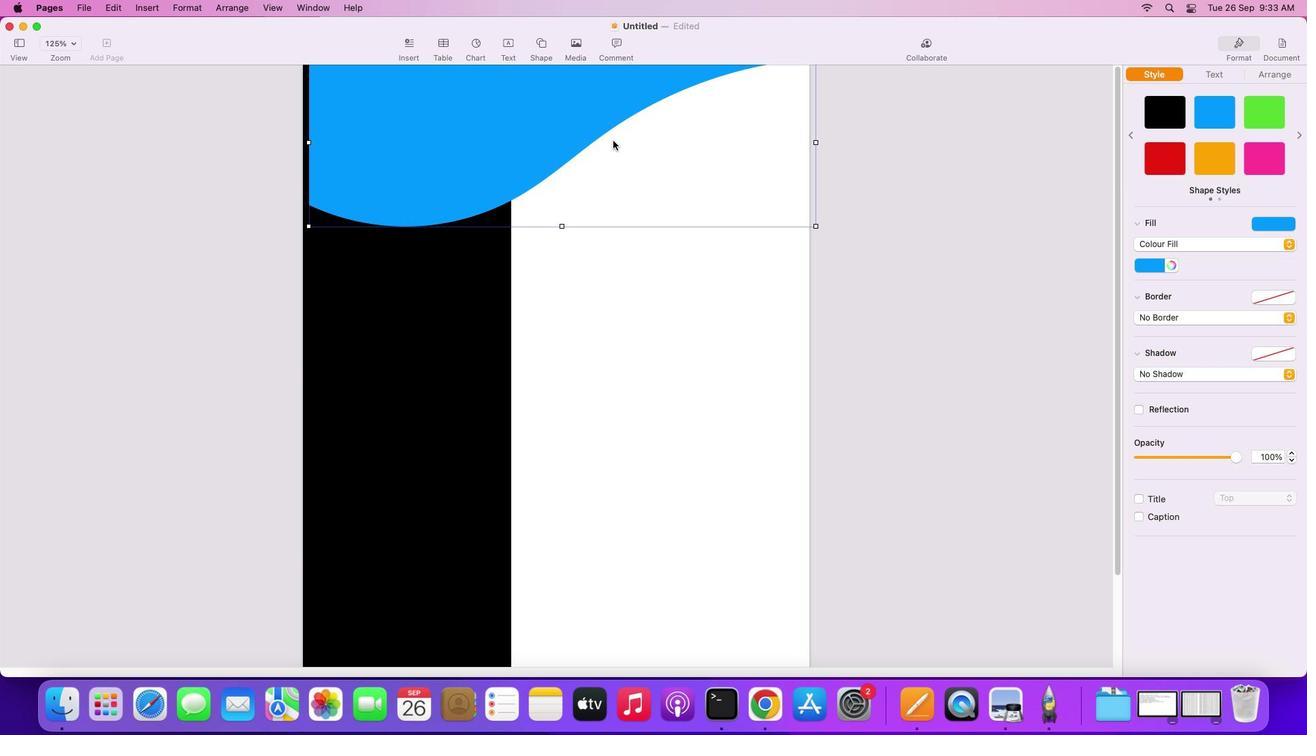 
Action: Mouse pressed left at (586, 140)
Screenshot: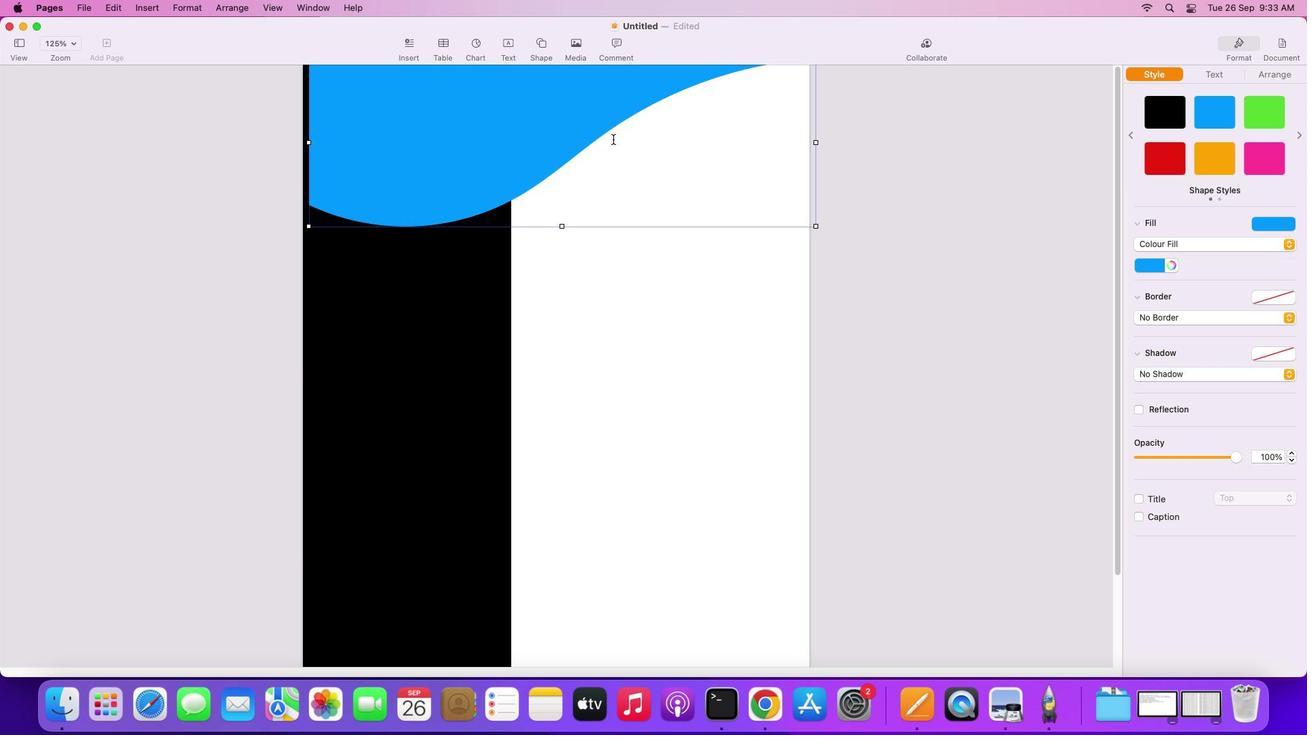 
Action: Mouse moved to (554, 129)
Screenshot: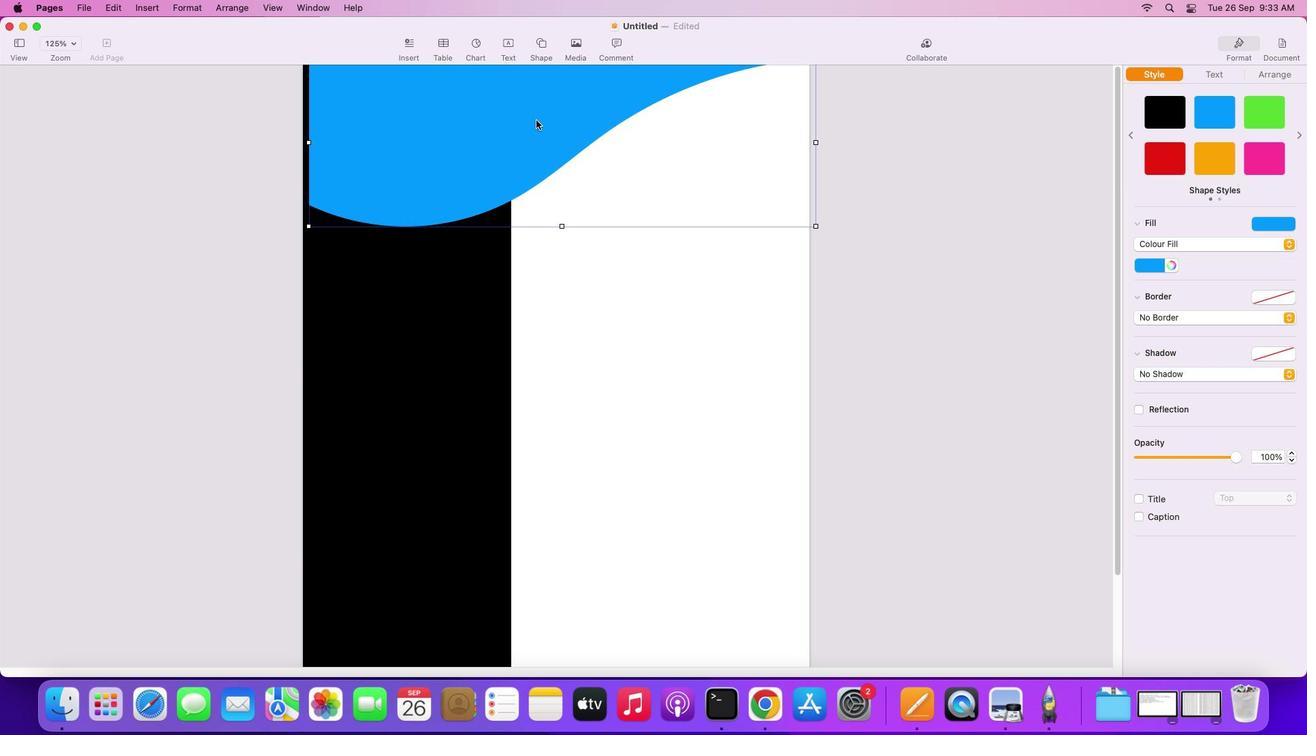 
Action: Mouse pressed right at (554, 129)
Screenshot: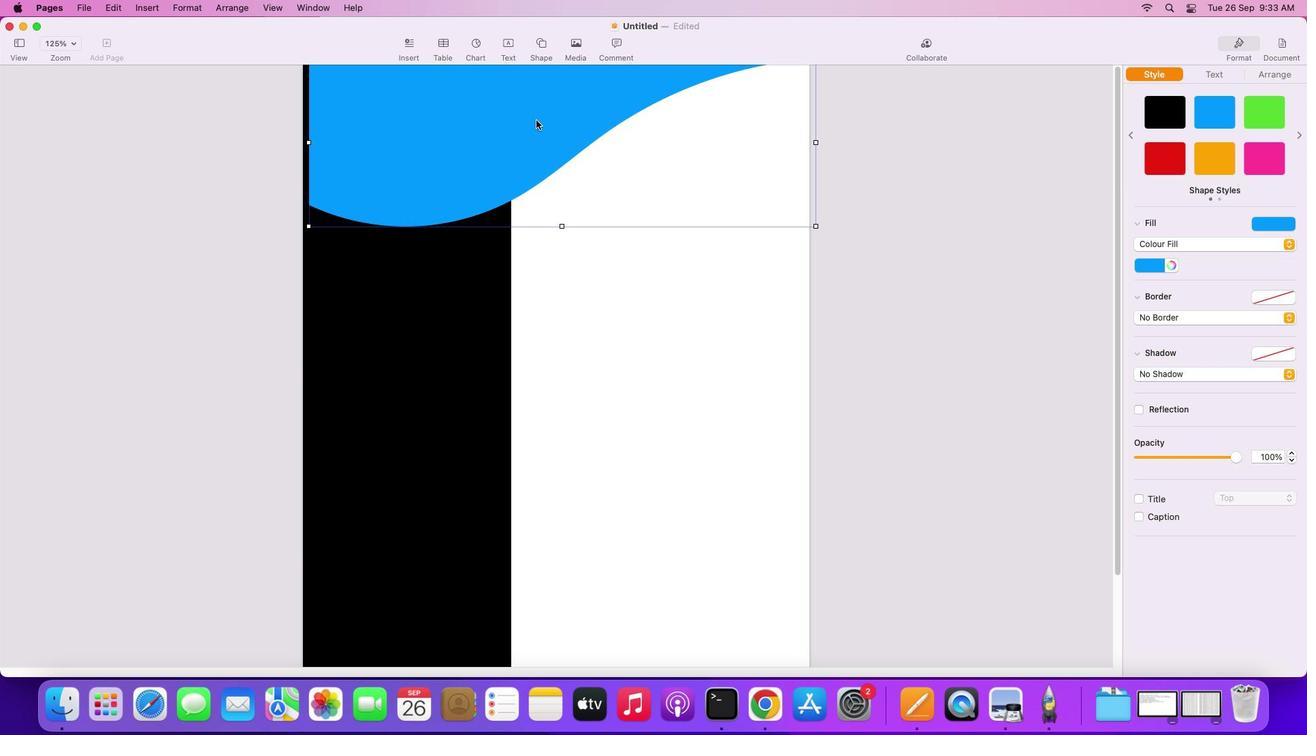 
Action: Mouse moved to (595, 140)
Screenshot: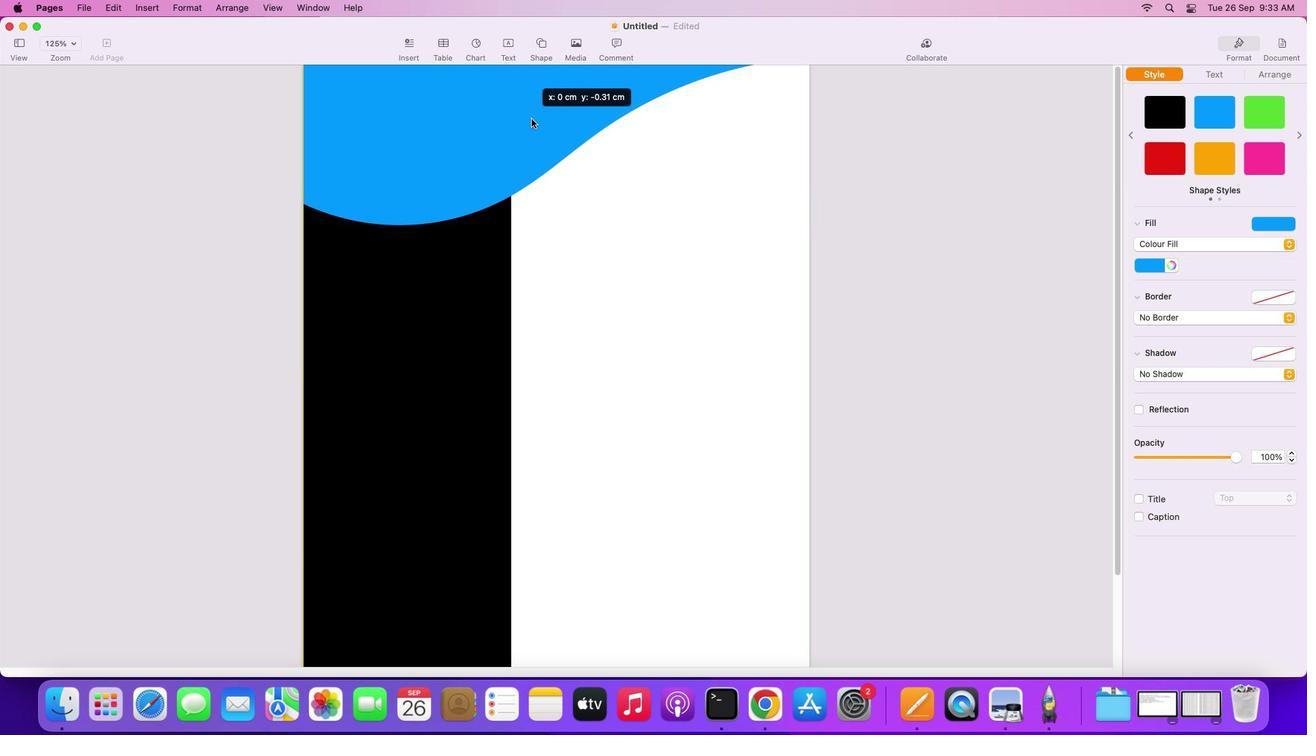 
Action: Mouse pressed left at (595, 140)
Screenshot: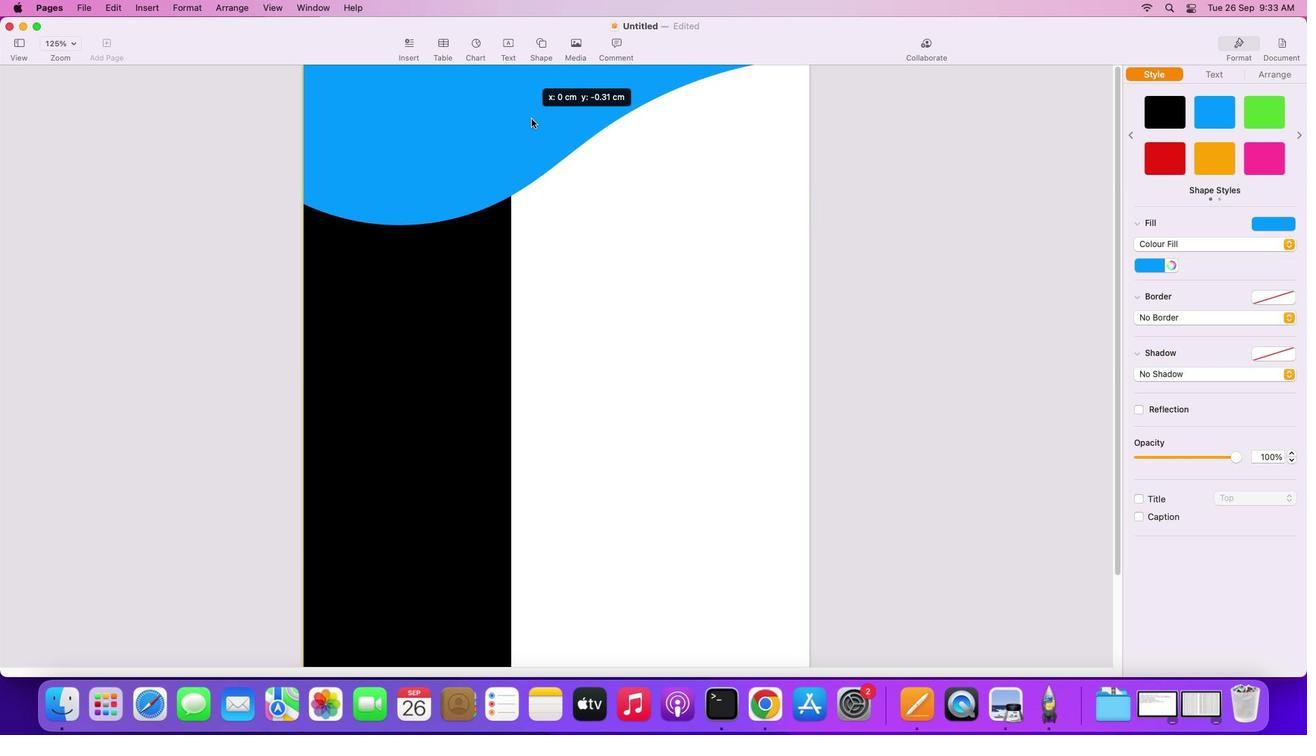 
Action: Mouse moved to (535, 120)
Screenshot: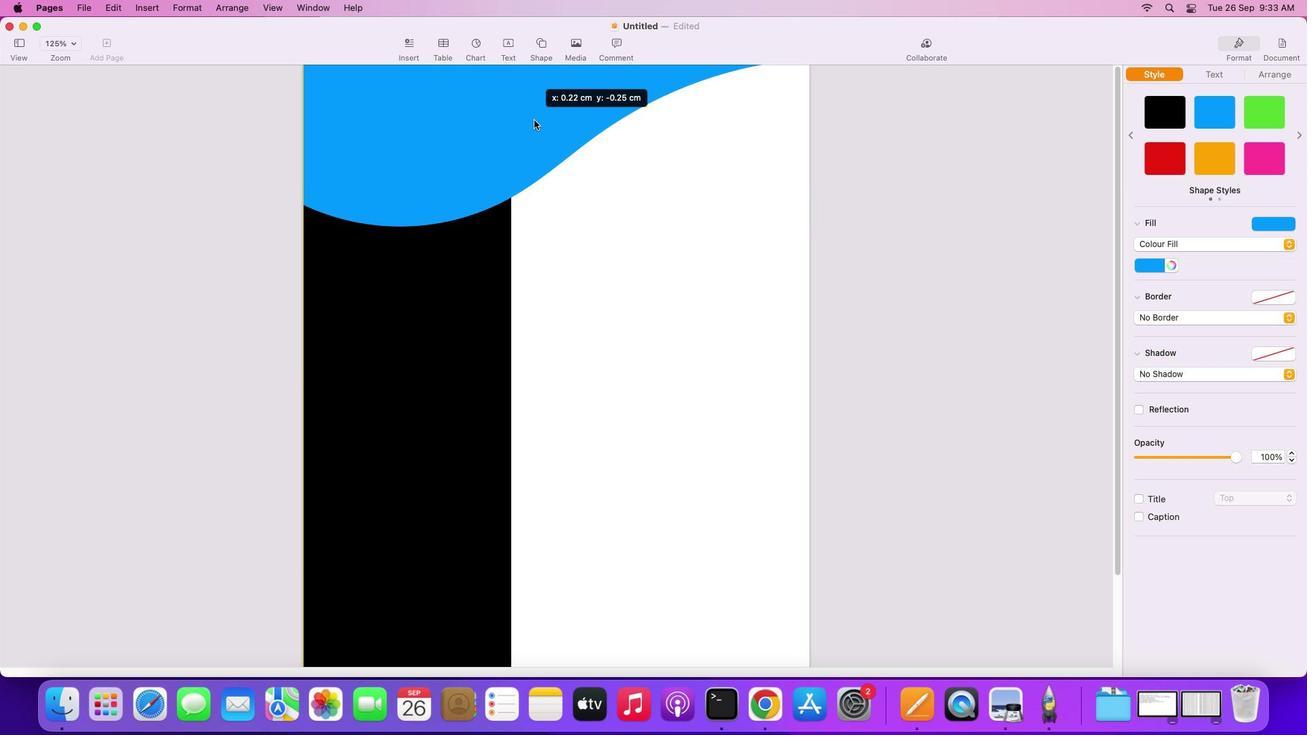 
Action: Mouse pressed left at (535, 120)
Screenshot: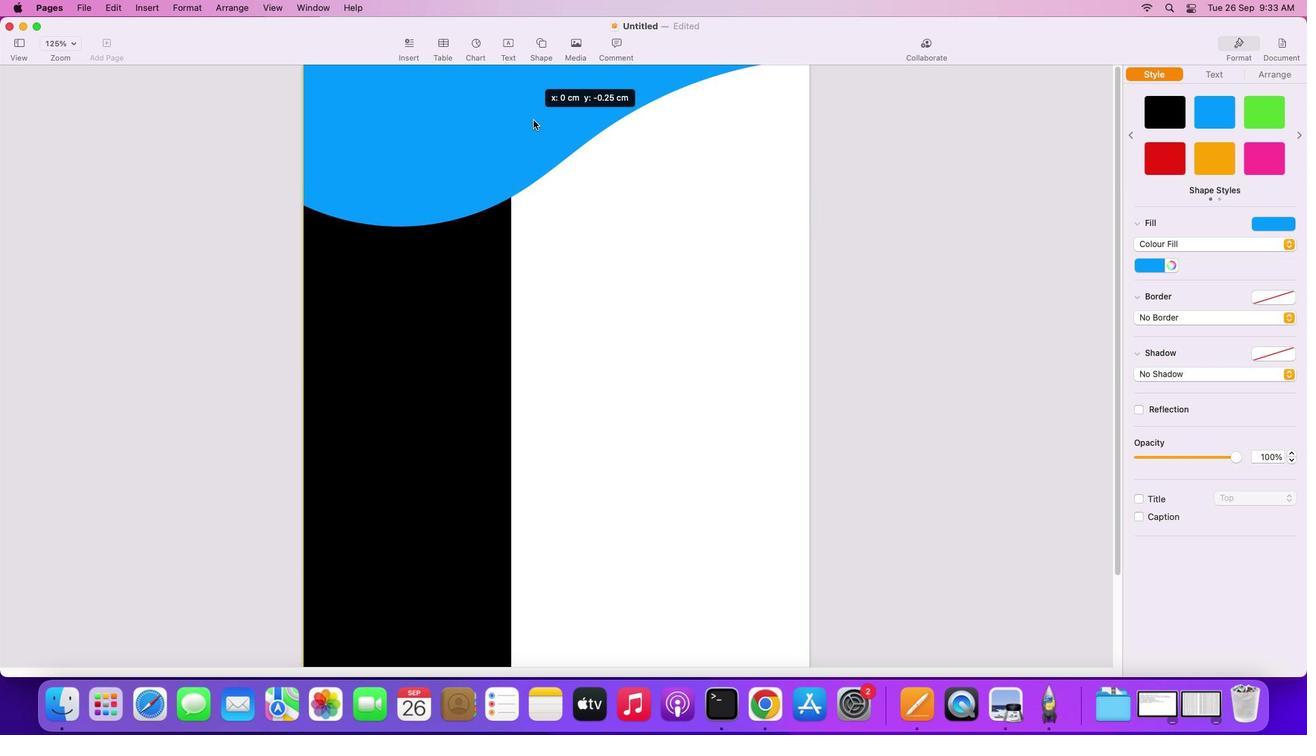 
Action: Mouse moved to (688, 320)
Screenshot: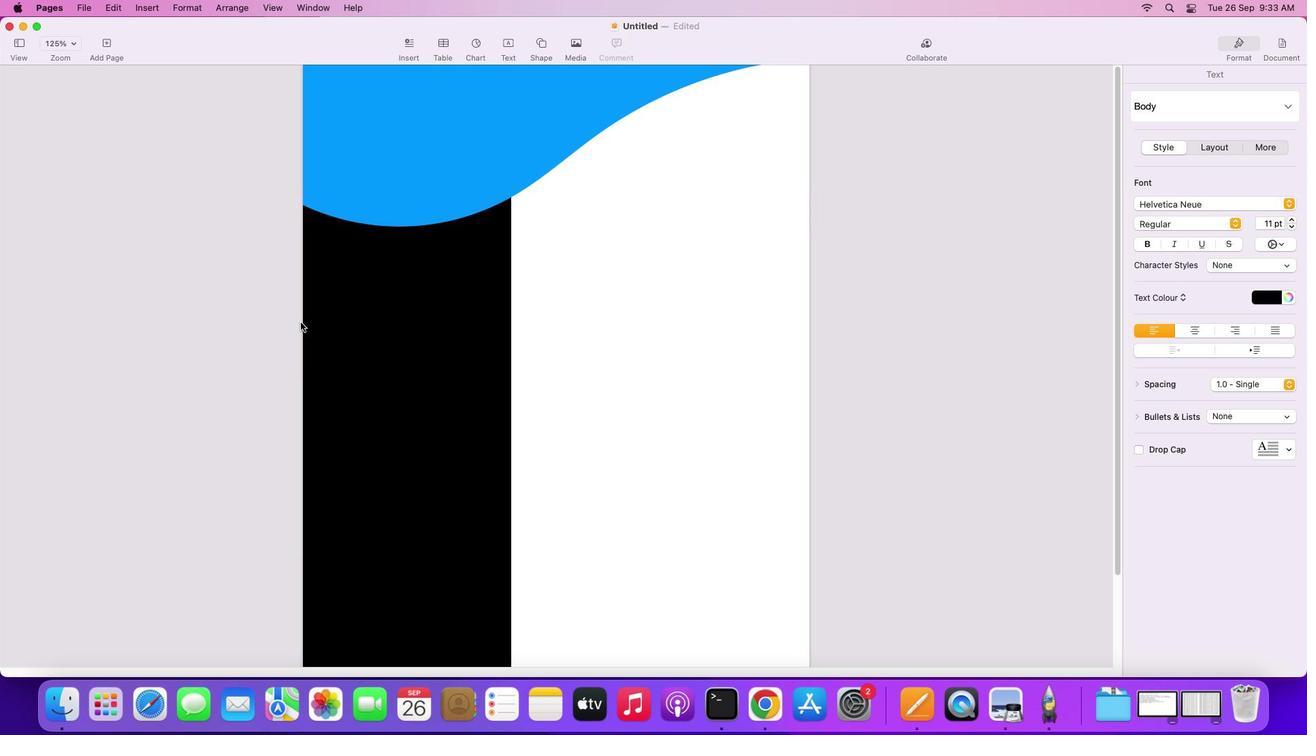 
Action: Mouse pressed left at (688, 320)
Screenshot: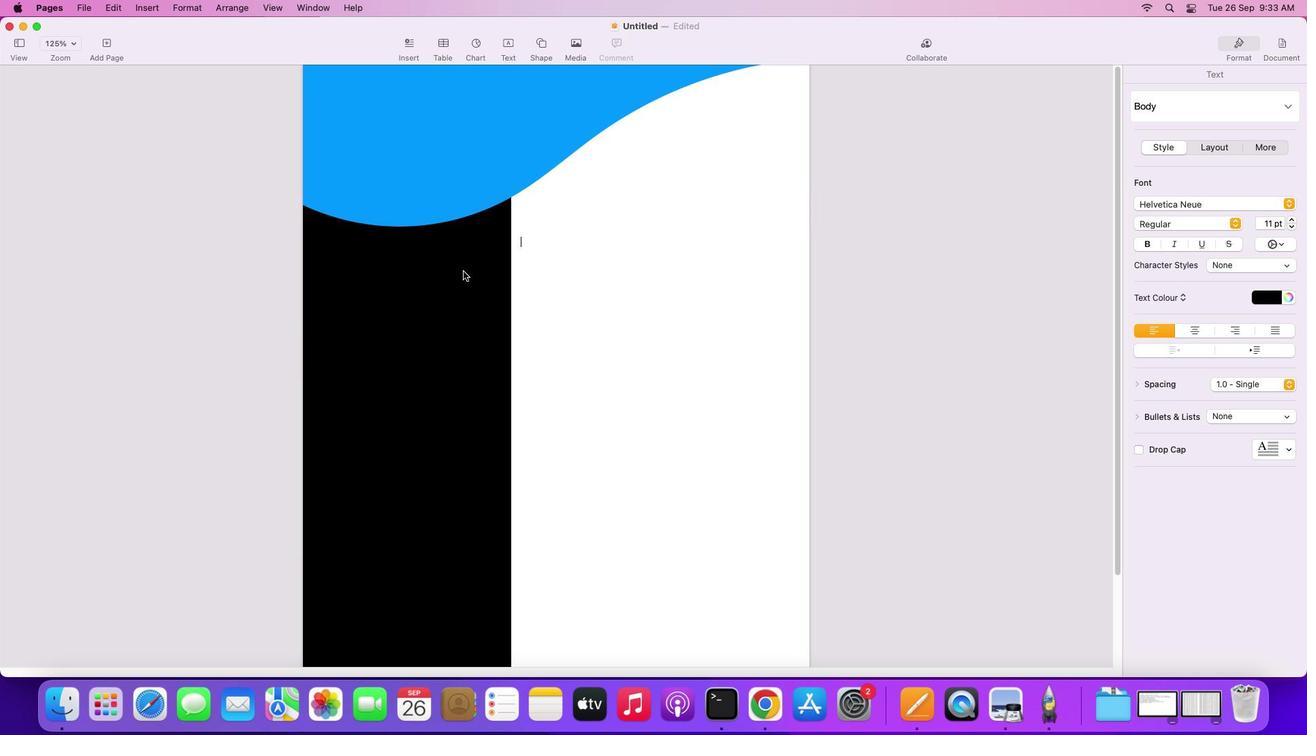 
Action: Mouse moved to (545, 41)
Screenshot: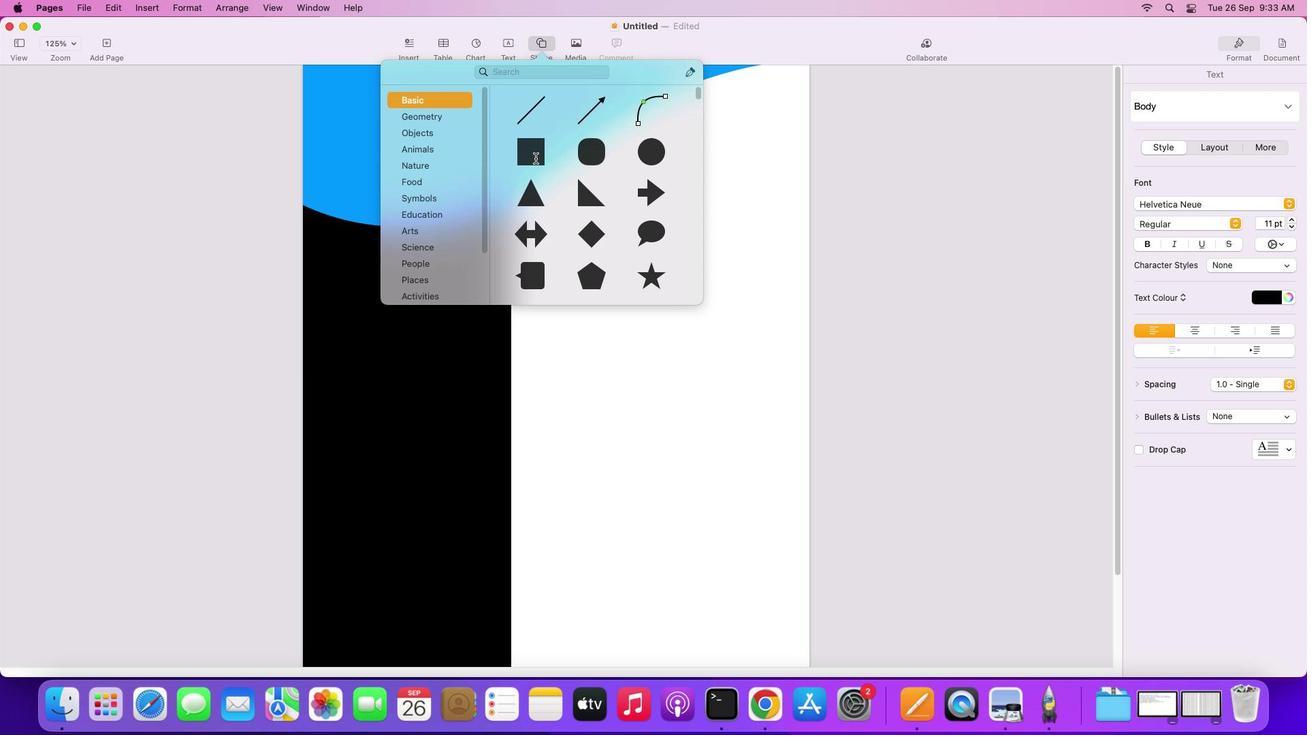 
Action: Mouse pressed left at (545, 41)
Screenshot: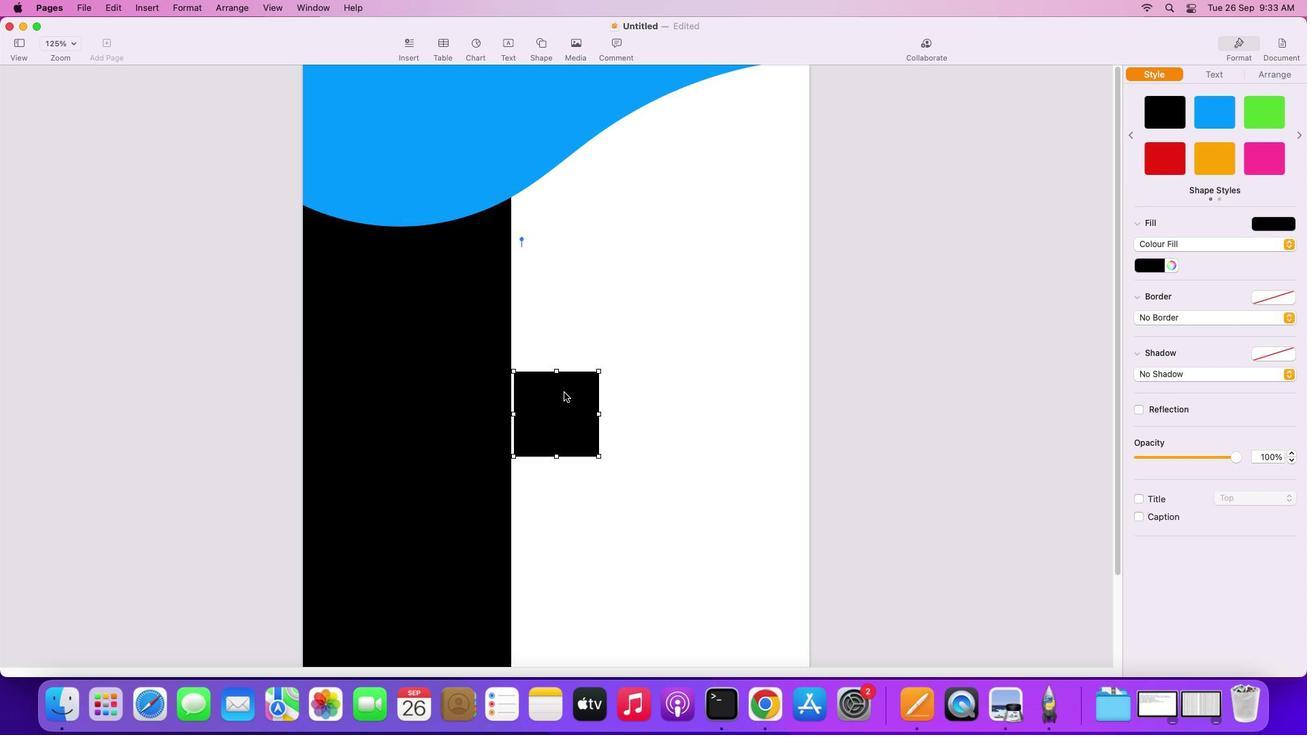 
Action: Mouse moved to (536, 157)
Screenshot: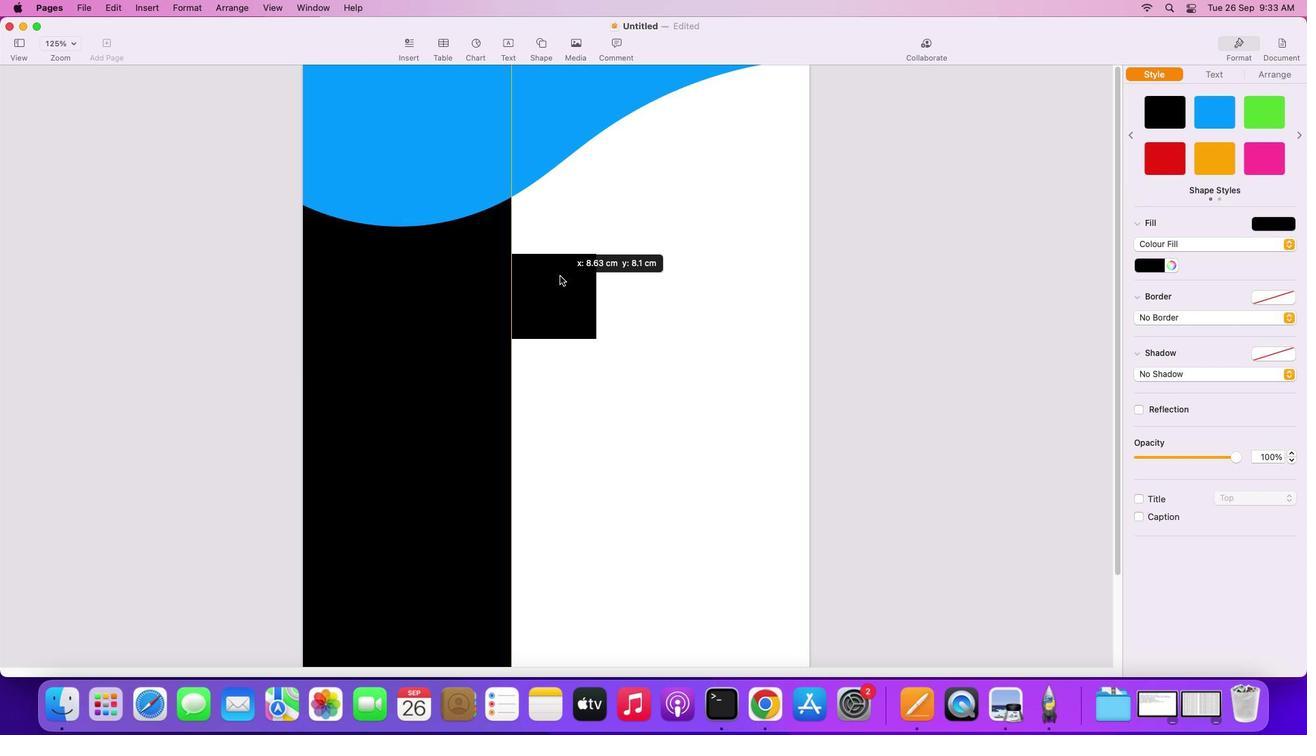 
Action: Mouse pressed left at (536, 157)
Screenshot: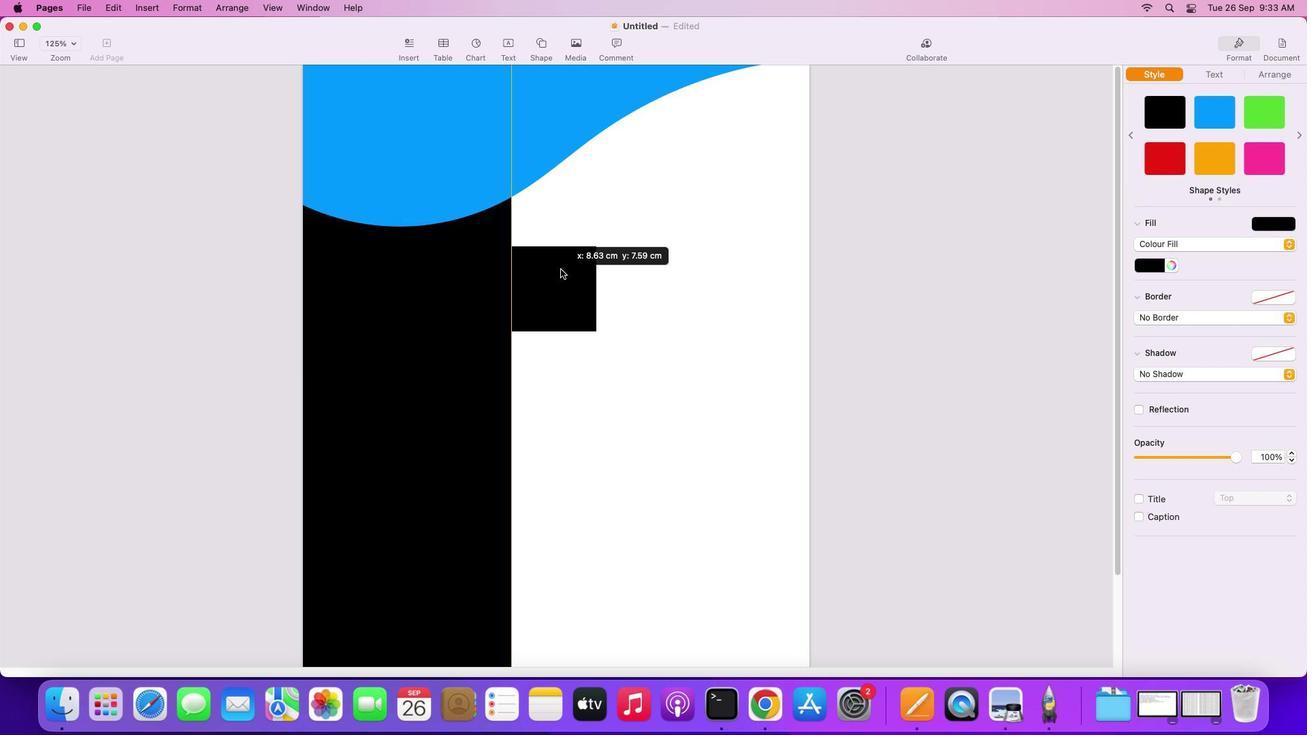 
Action: Mouse moved to (559, 403)
Screenshot: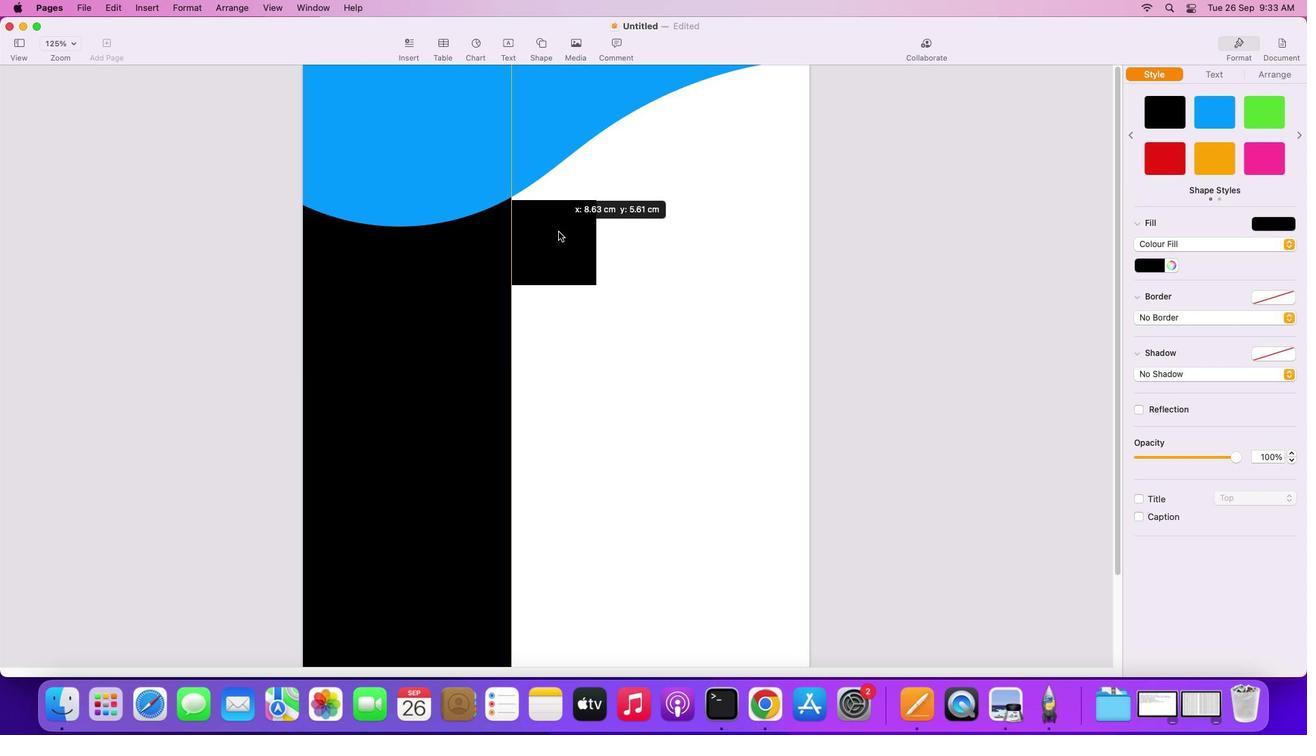 
Action: Mouse pressed left at (559, 403)
Screenshot: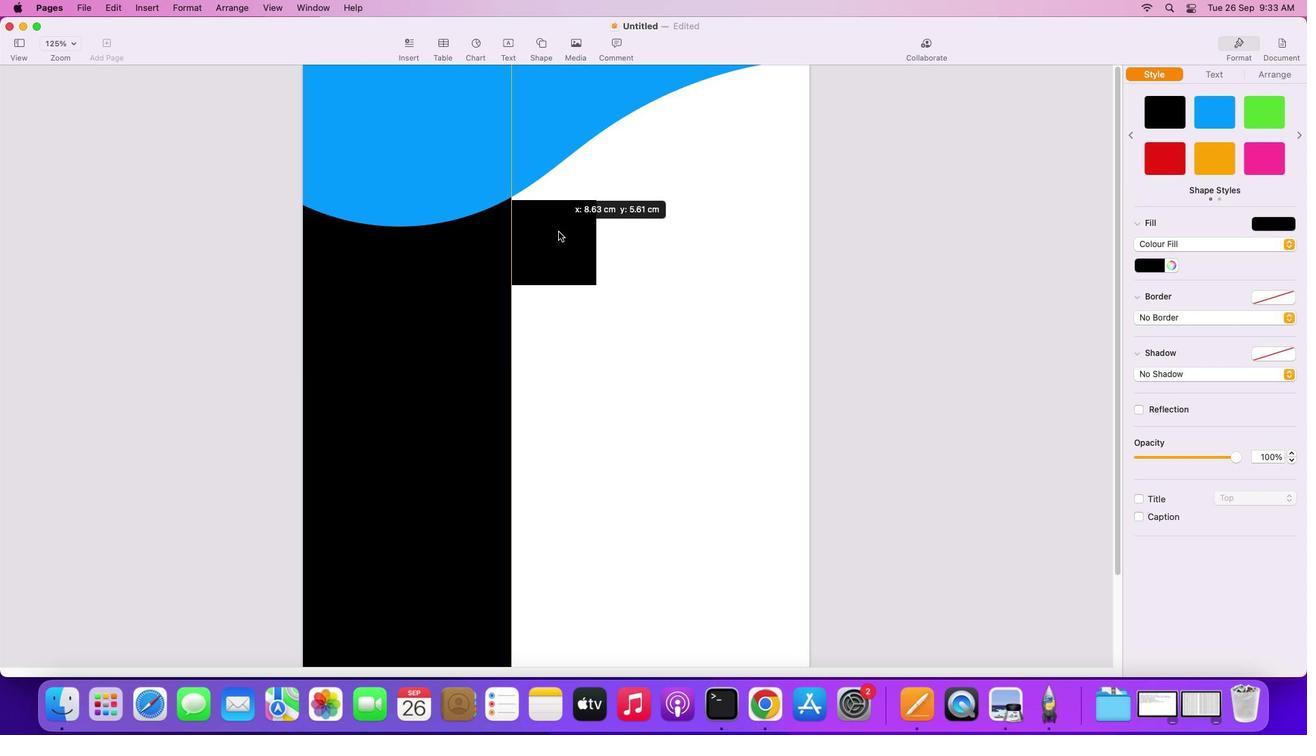 
Action: Mouse moved to (597, 105)
Screenshot: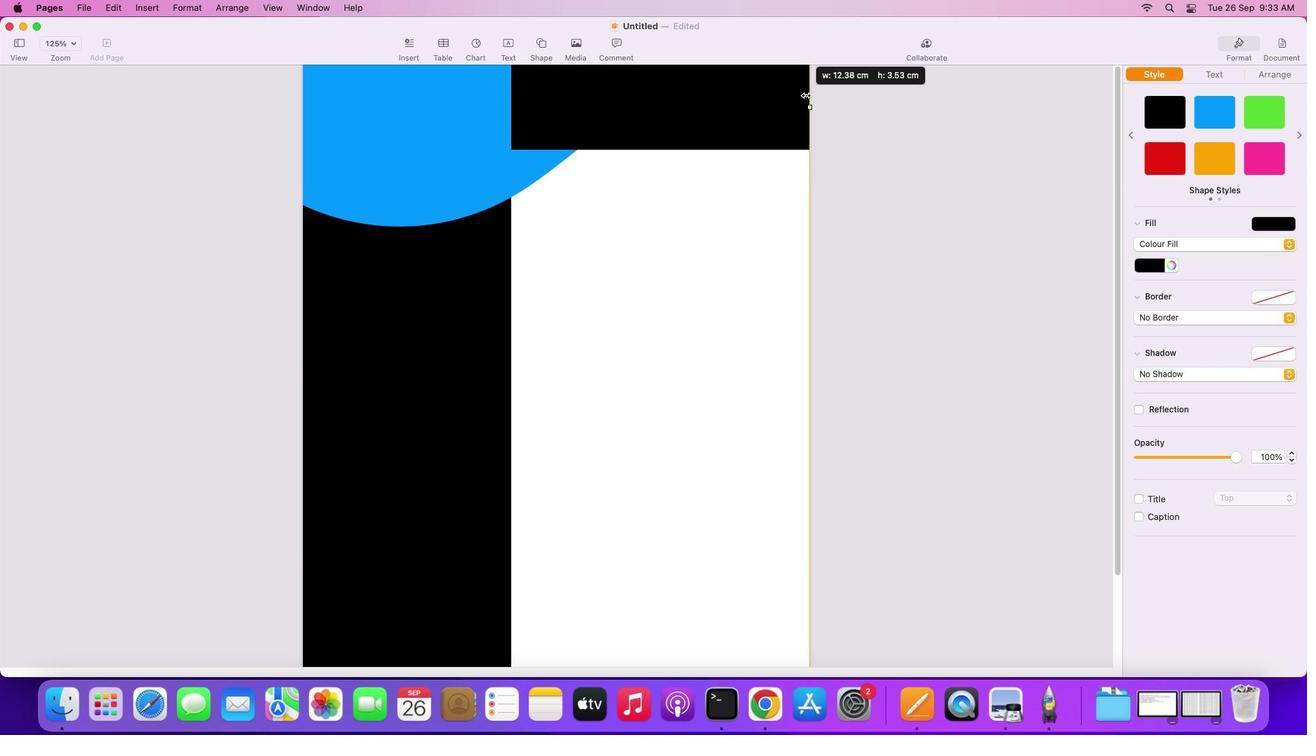 
Action: Mouse pressed left at (597, 105)
Screenshot: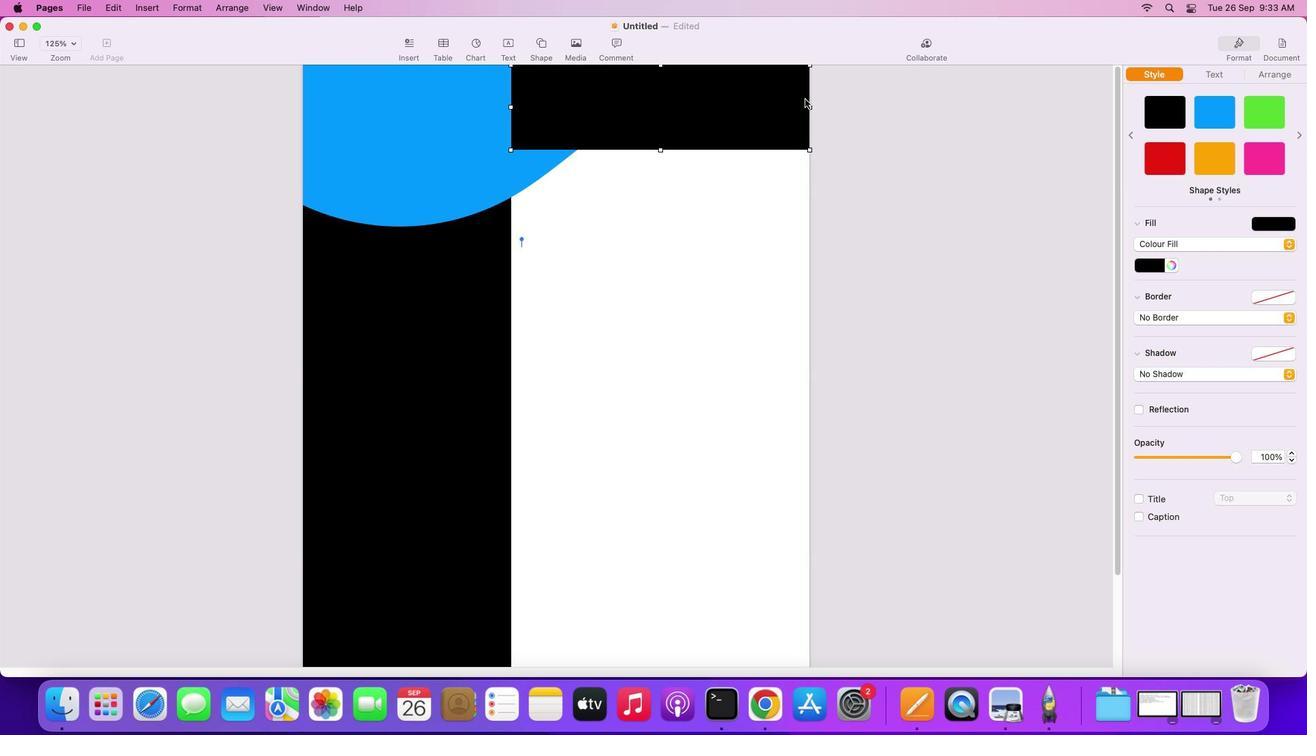 
Action: Mouse moved to (661, 149)
Screenshot: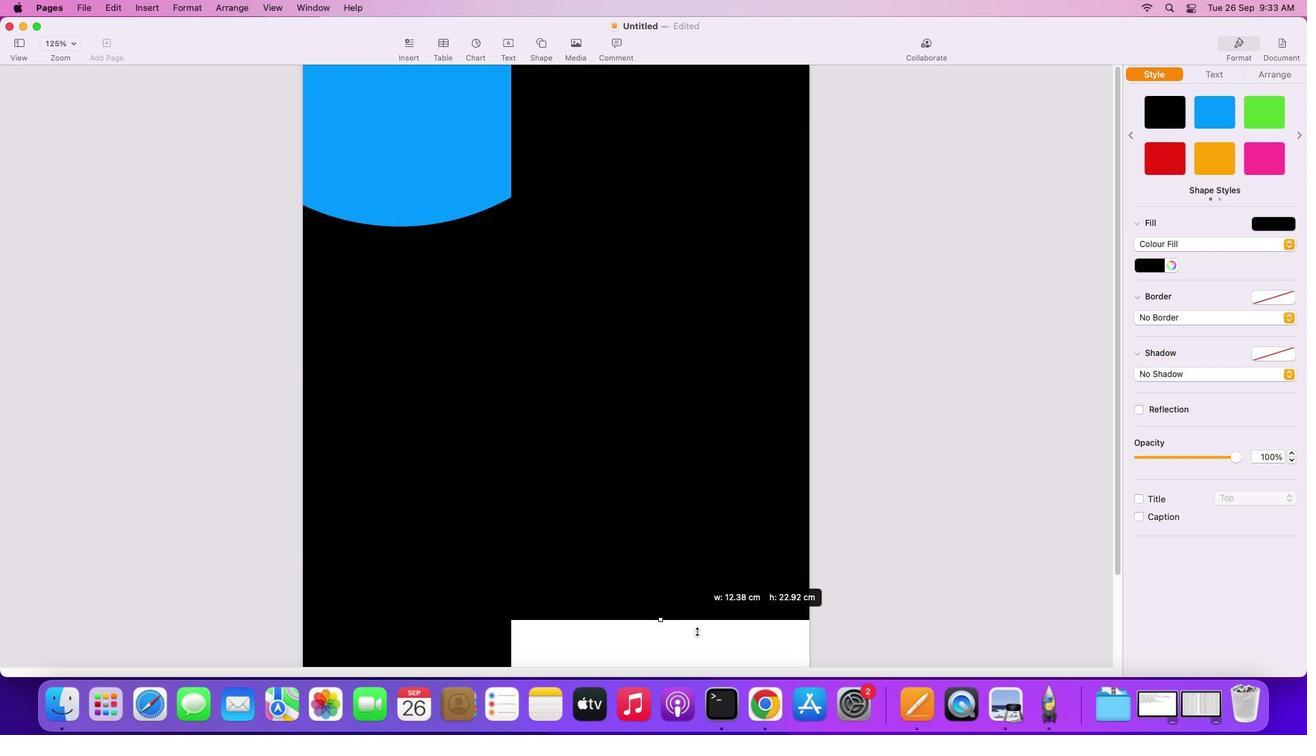 
Action: Mouse pressed left at (661, 149)
Screenshot: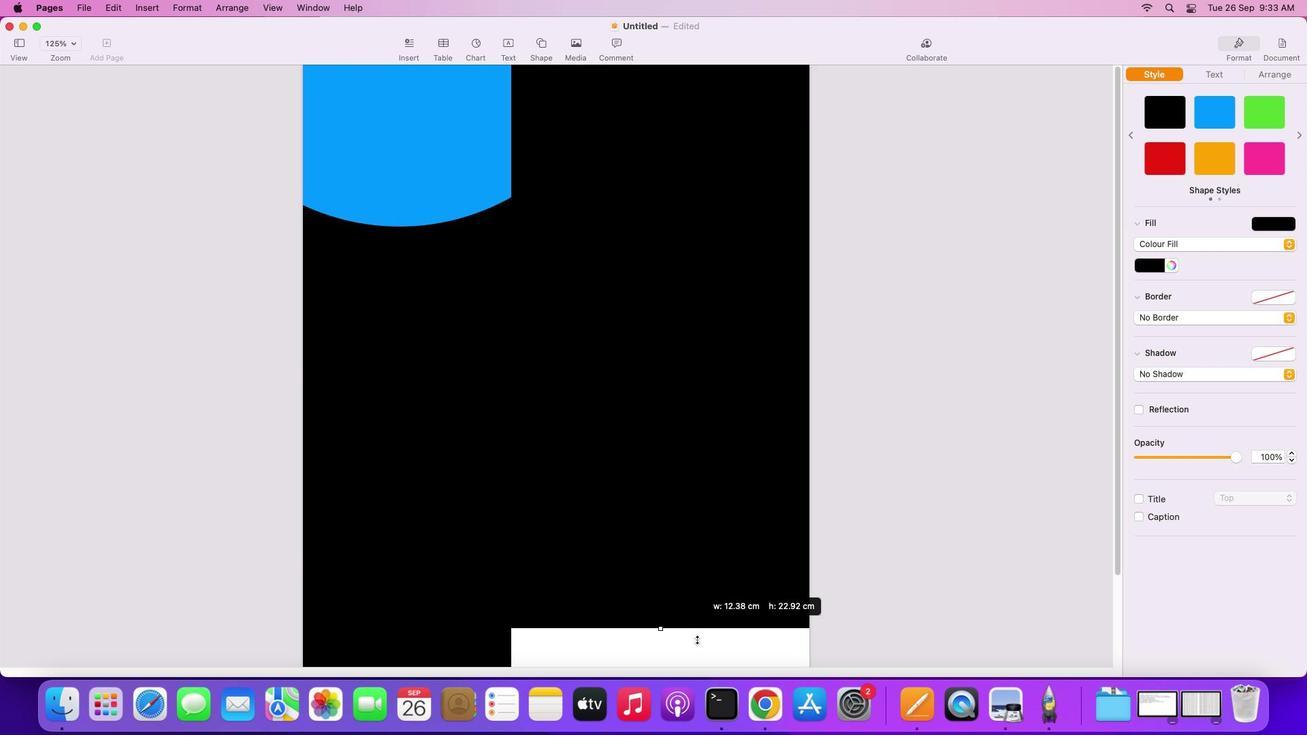 
Action: Mouse moved to (697, 646)
Screenshot: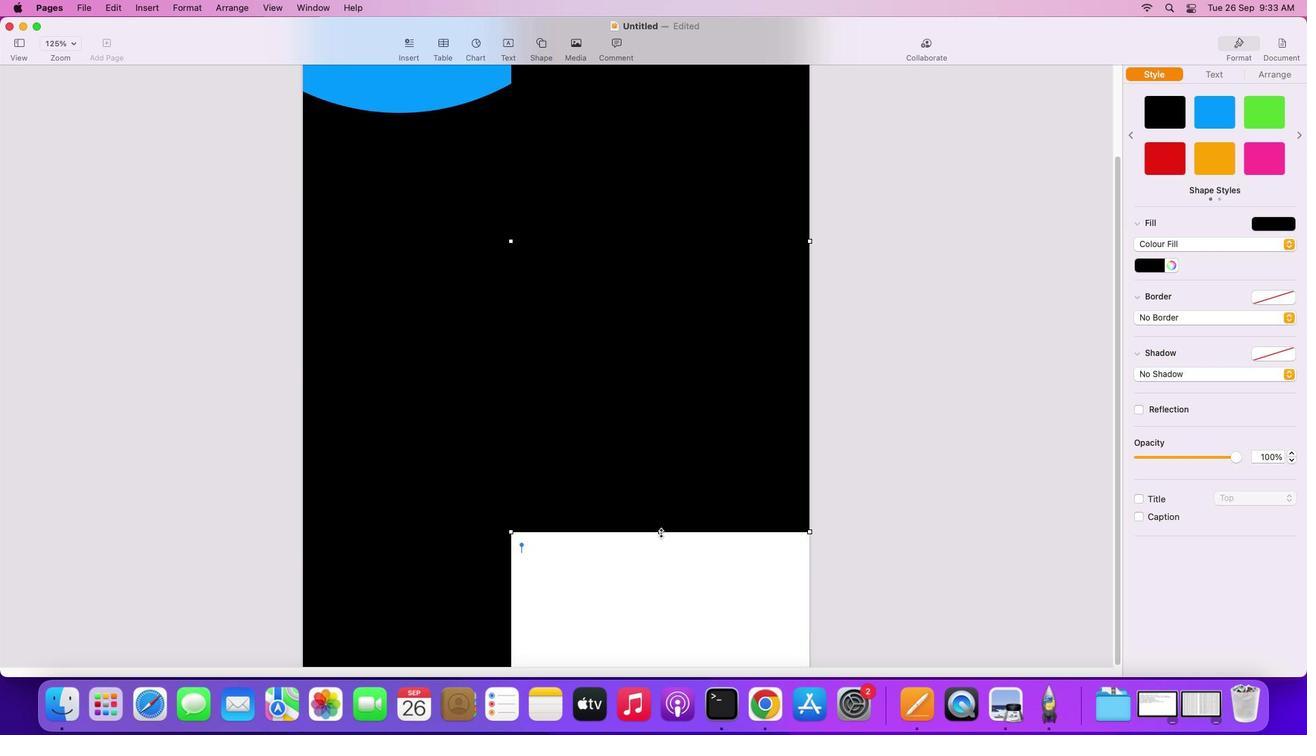 
Action: Mouse scrolled (697, 646) with delta (0, 0)
Screenshot: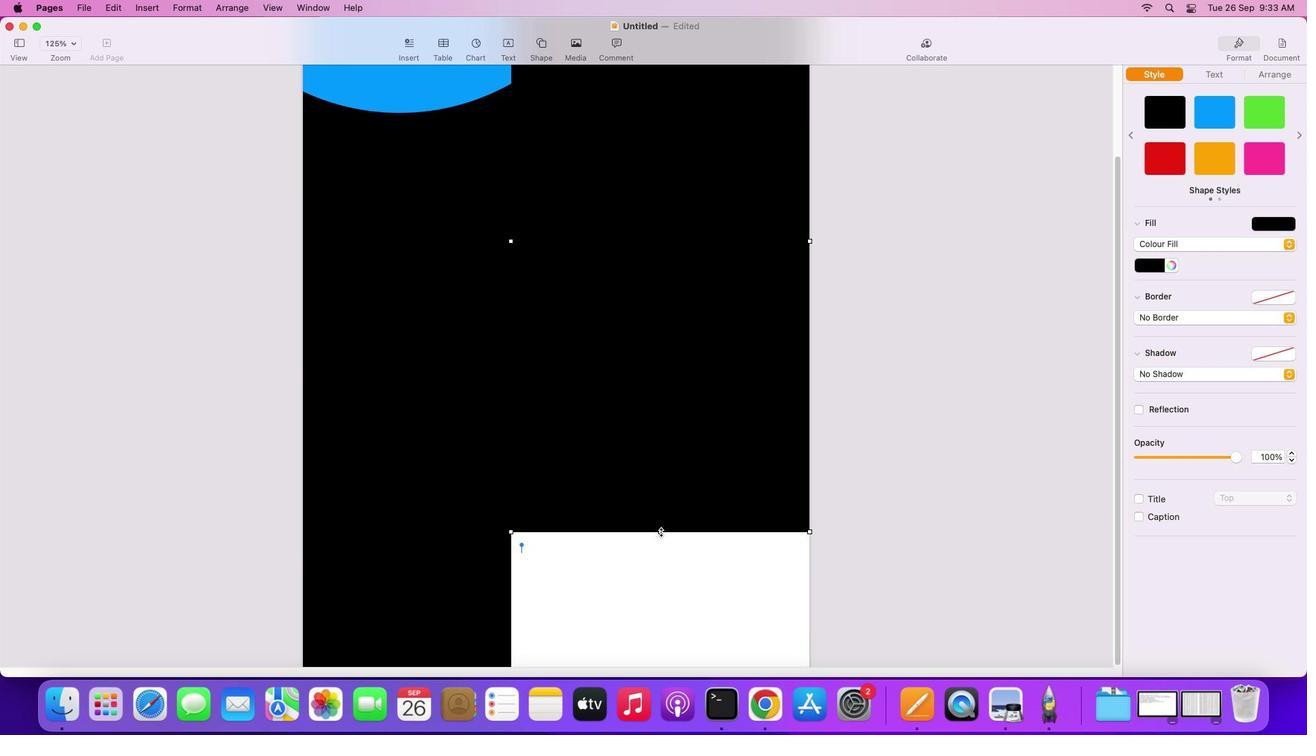 
Action: Mouse scrolled (697, 646) with delta (0, 0)
Screenshot: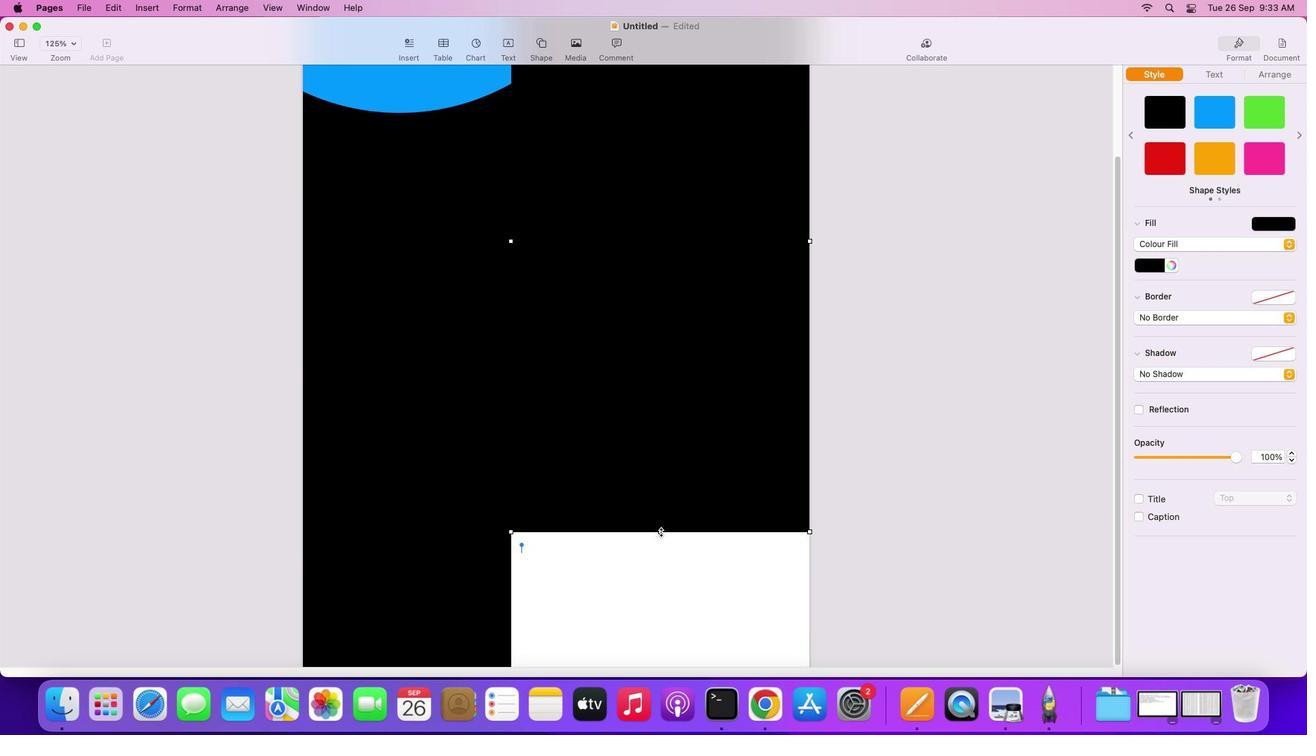 
Action: Mouse scrolled (697, 646) with delta (0, -2)
Screenshot: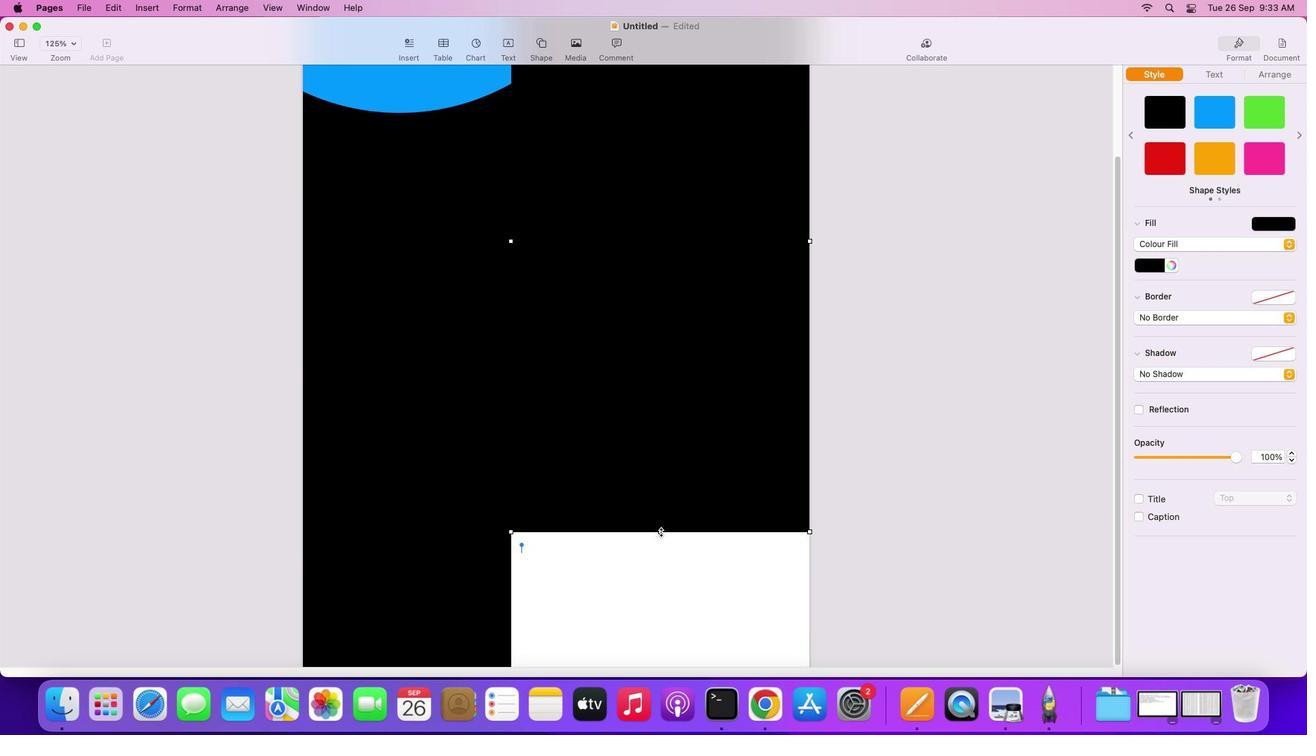 
Action: Mouse scrolled (697, 646) with delta (0, -3)
Screenshot: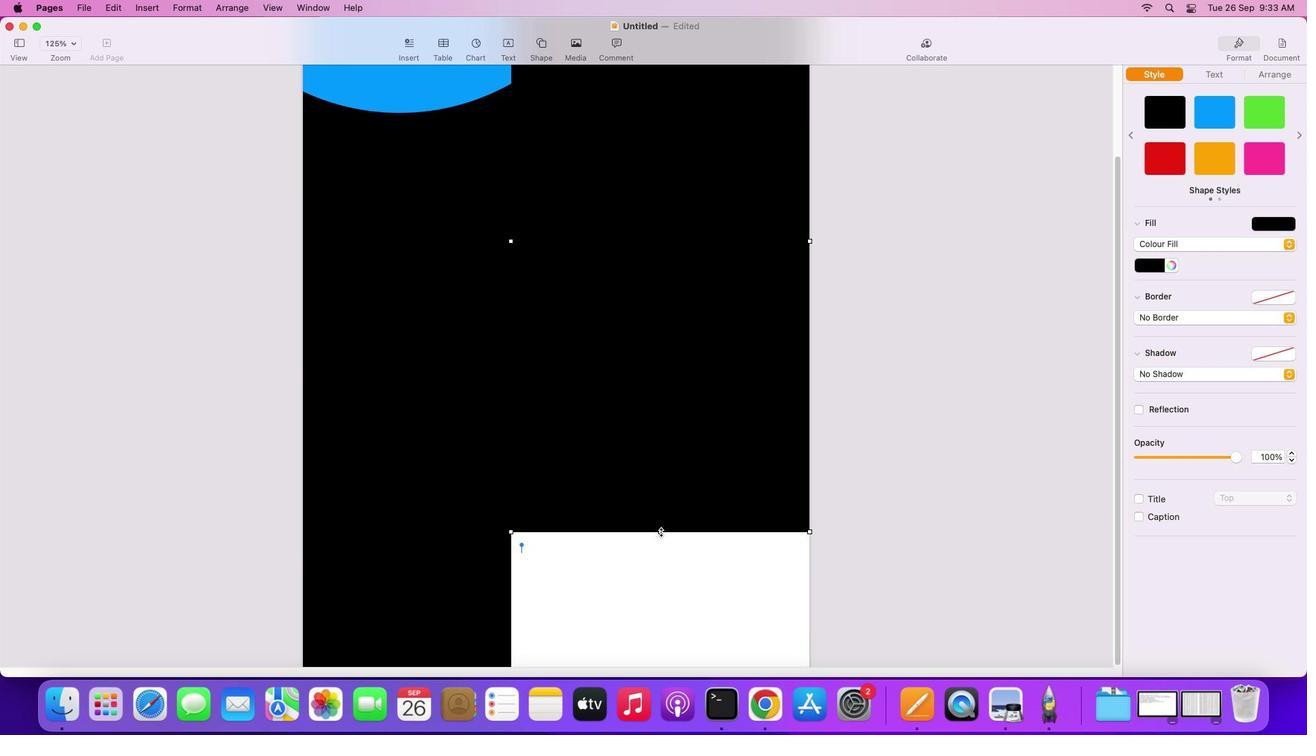 
Action: Mouse scrolled (697, 646) with delta (0, -4)
Screenshot: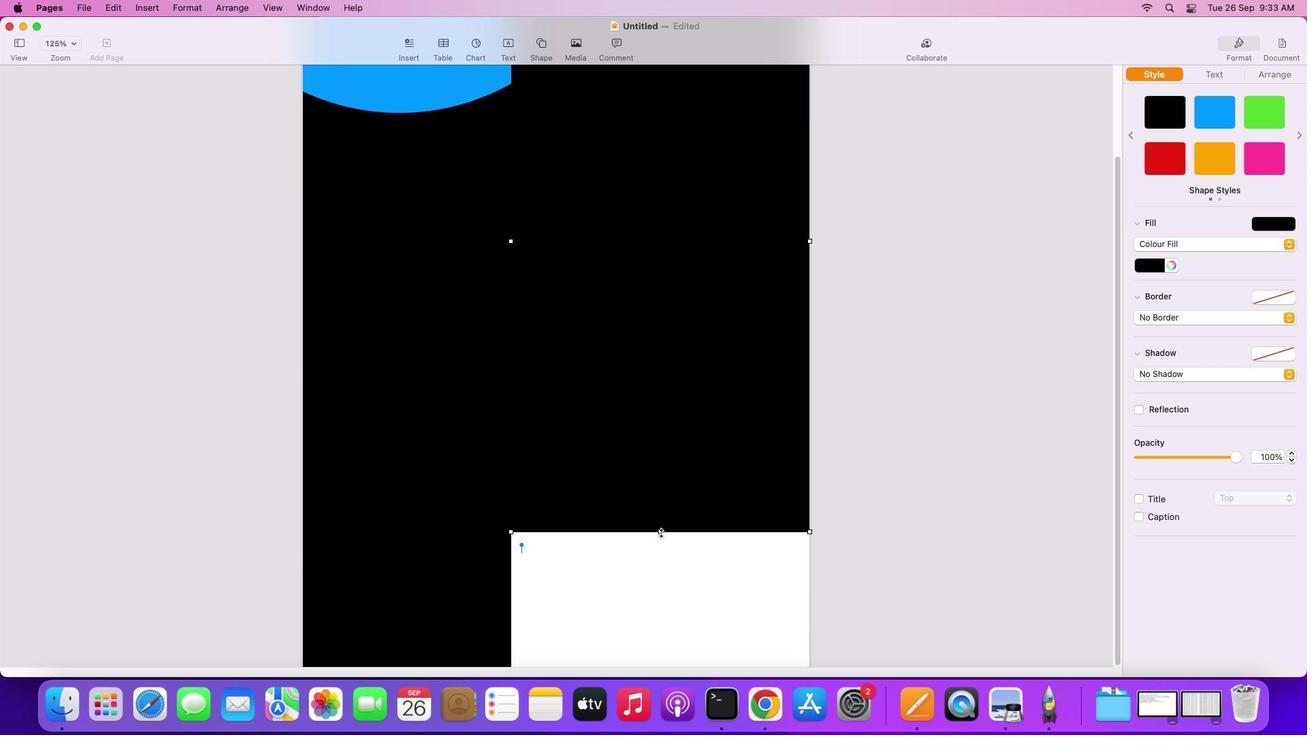 
Action: Mouse scrolled (697, 646) with delta (0, -4)
Screenshot: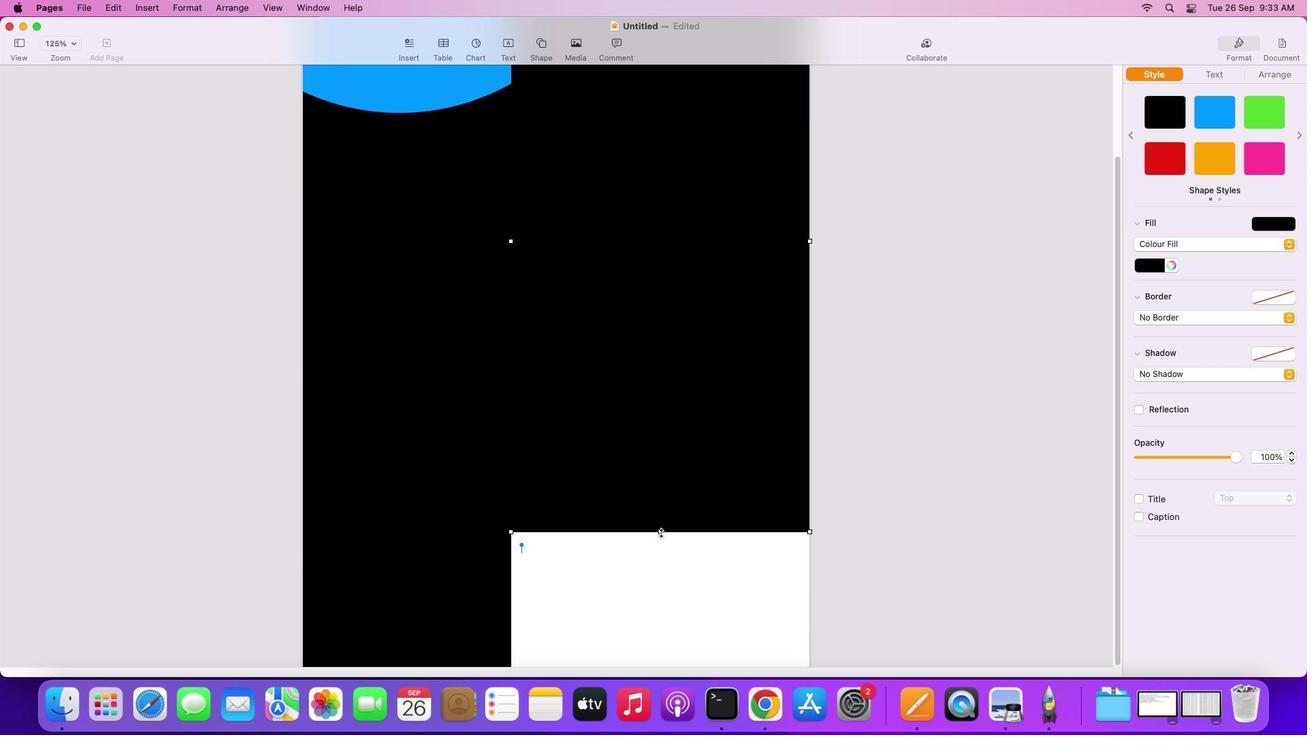 
Action: Mouse scrolled (697, 646) with delta (0, 0)
Screenshot: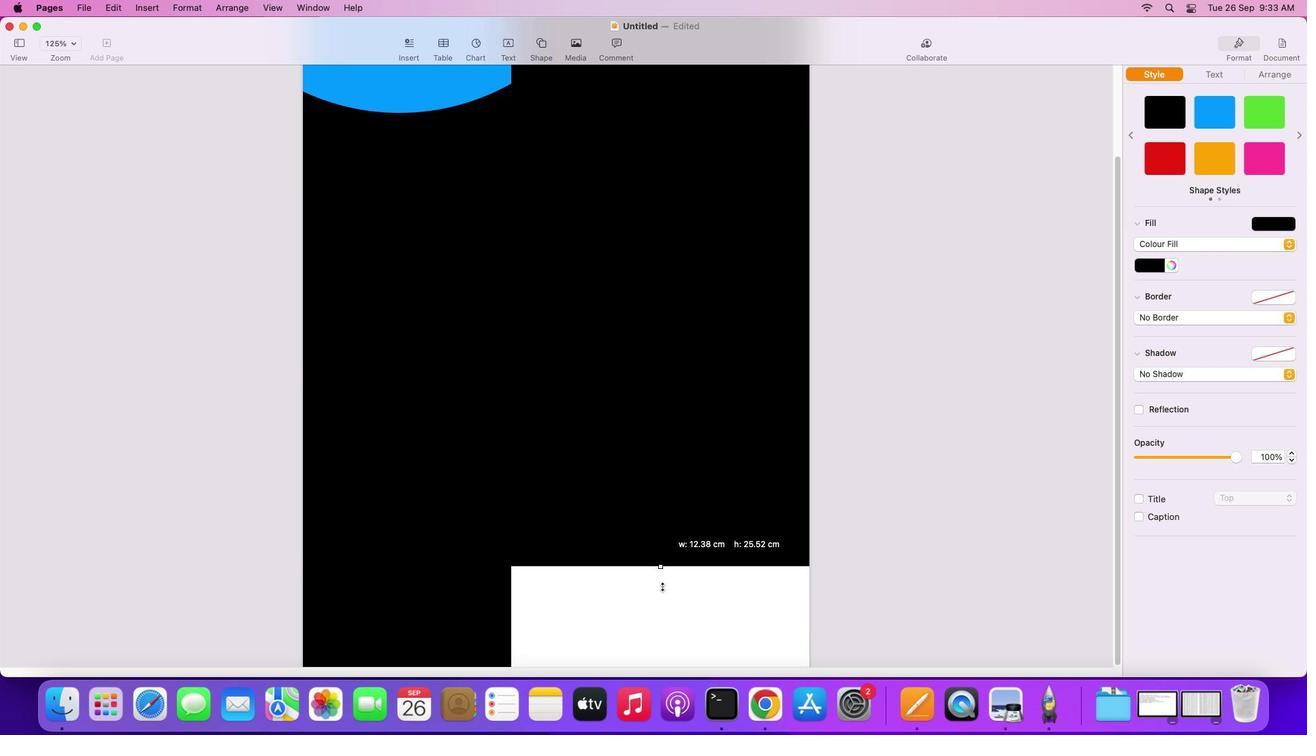 
Action: Mouse scrolled (697, 646) with delta (0, 0)
Screenshot: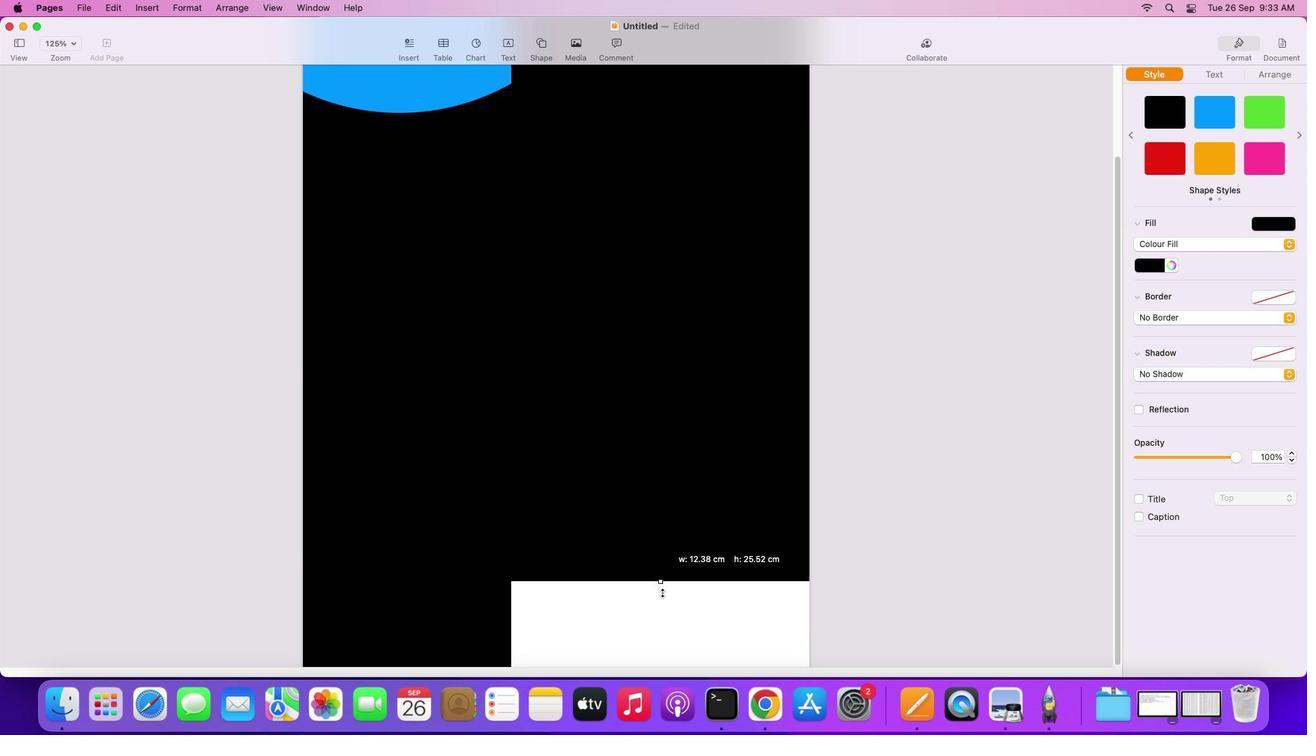 
Action: Mouse scrolled (697, 646) with delta (0, -2)
Screenshot: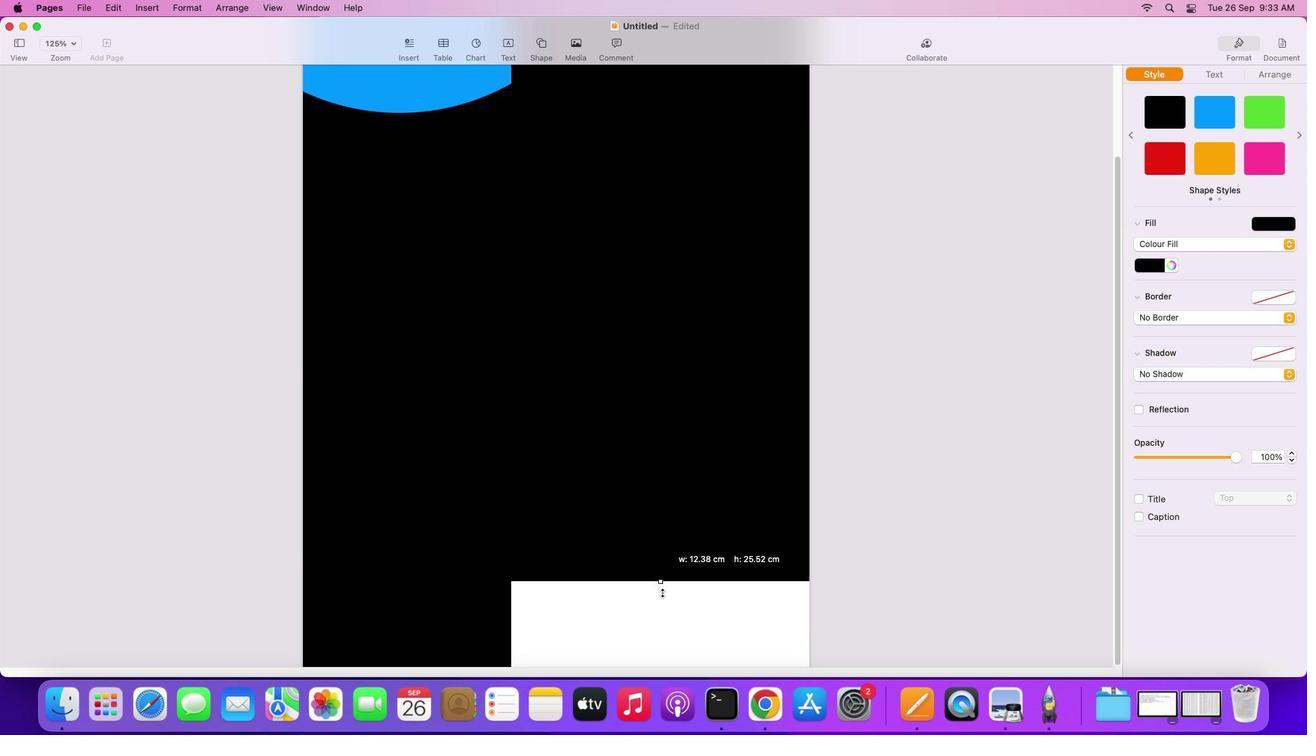 
Action: Mouse scrolled (697, 646) with delta (0, -3)
Screenshot: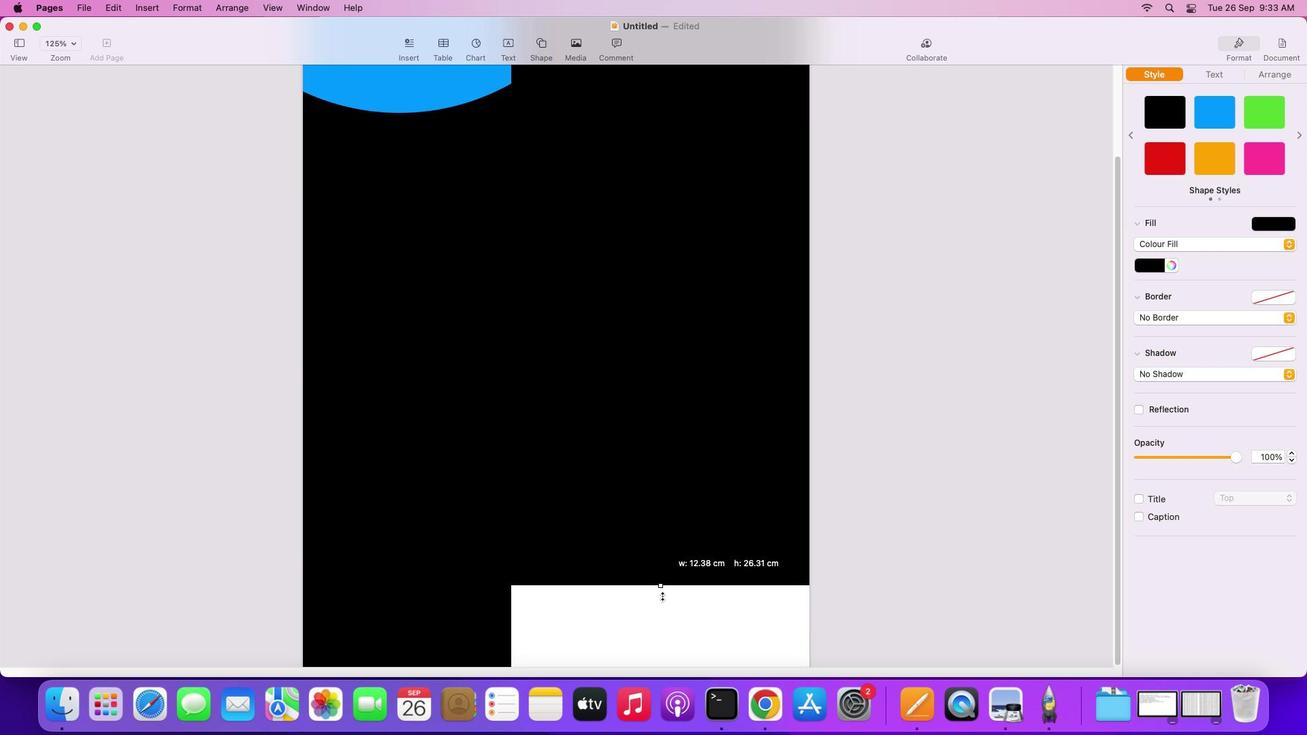 
Action: Mouse scrolled (697, 646) with delta (0, -4)
Screenshot: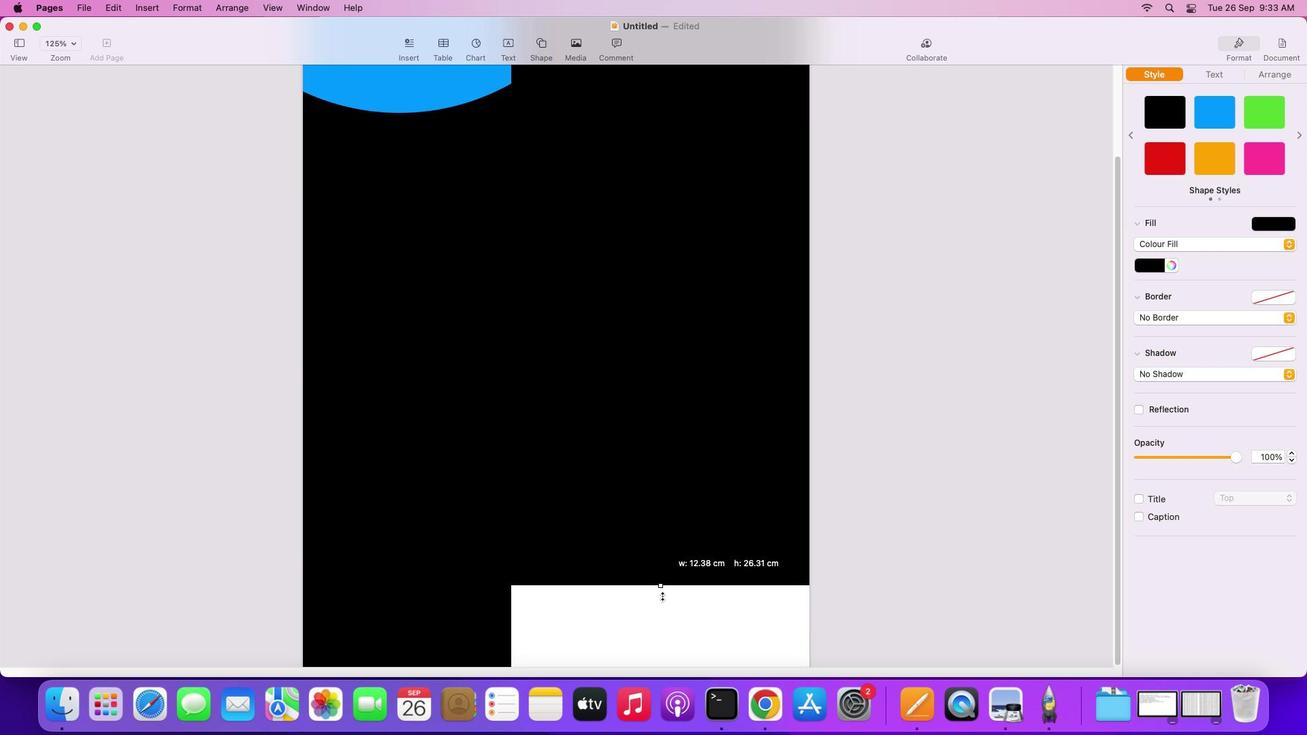 
Action: Mouse moved to (695, 636)
Screenshot: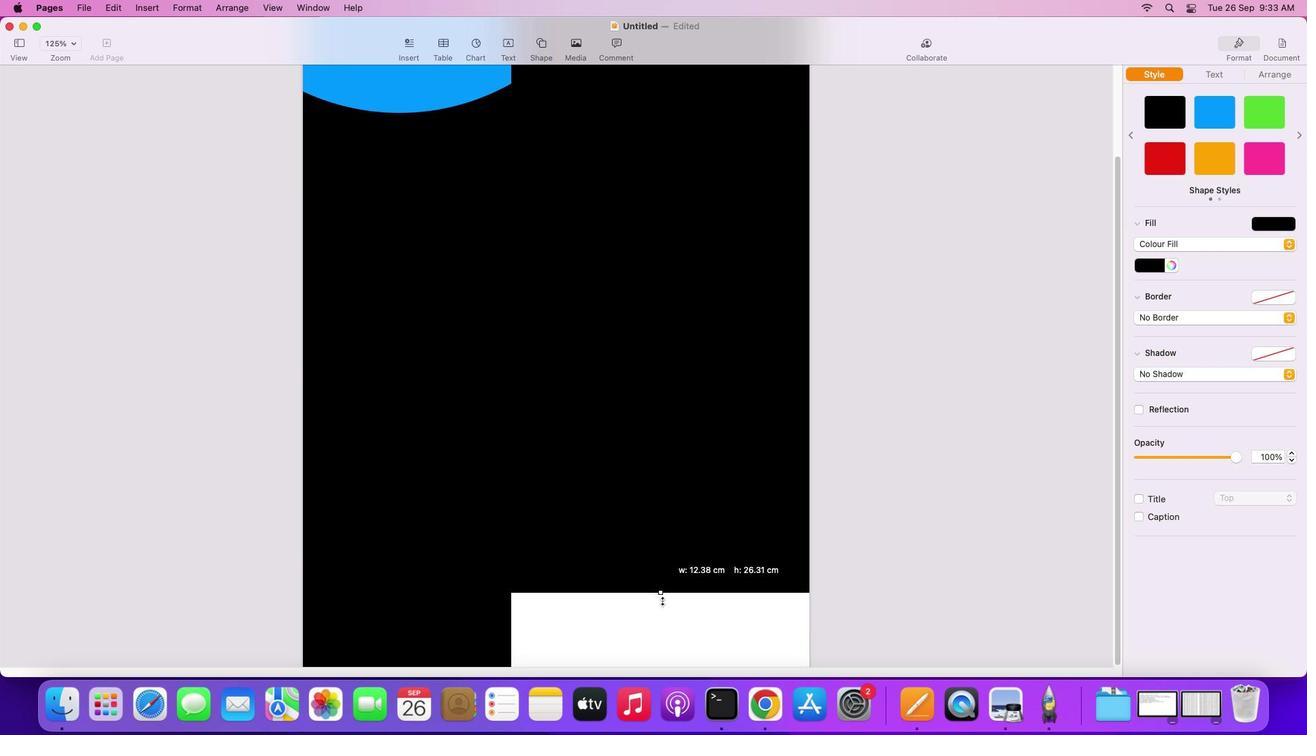 
Action: Mouse scrolled (695, 636) with delta (0, -4)
Screenshot: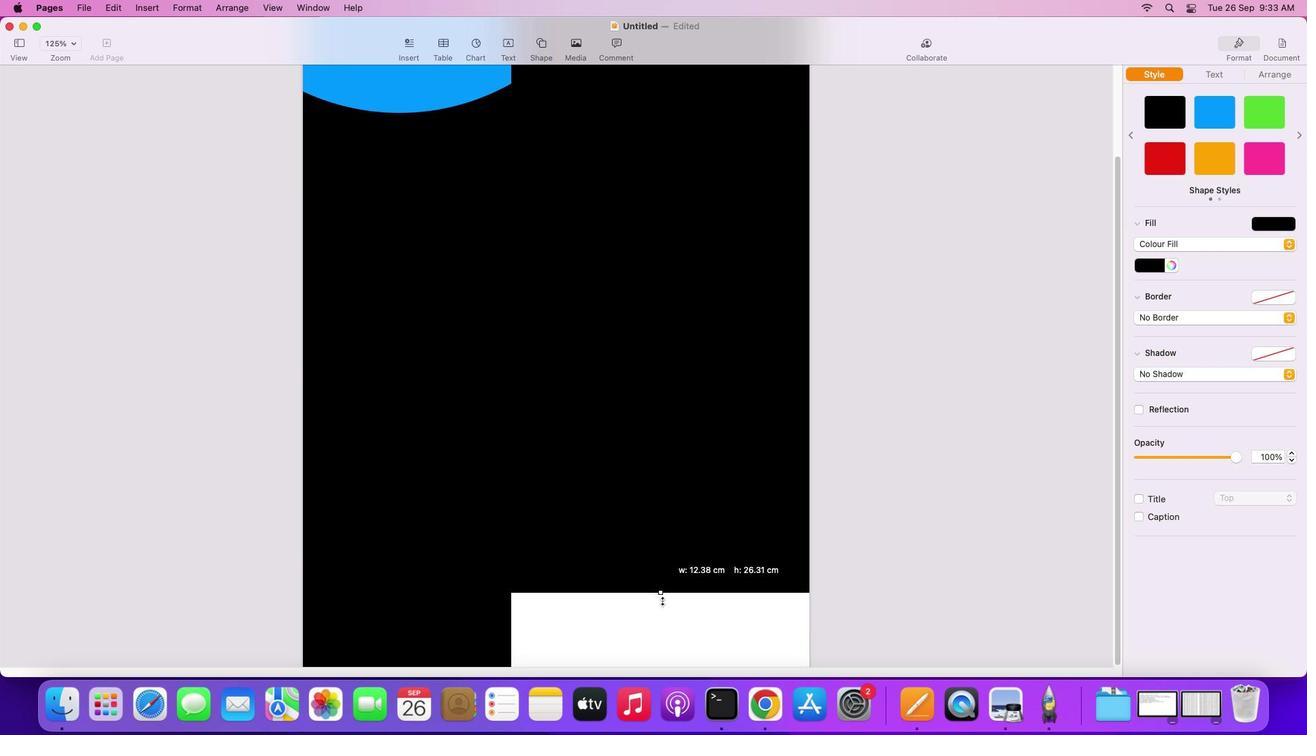 
Action: Mouse moved to (661, 532)
Screenshot: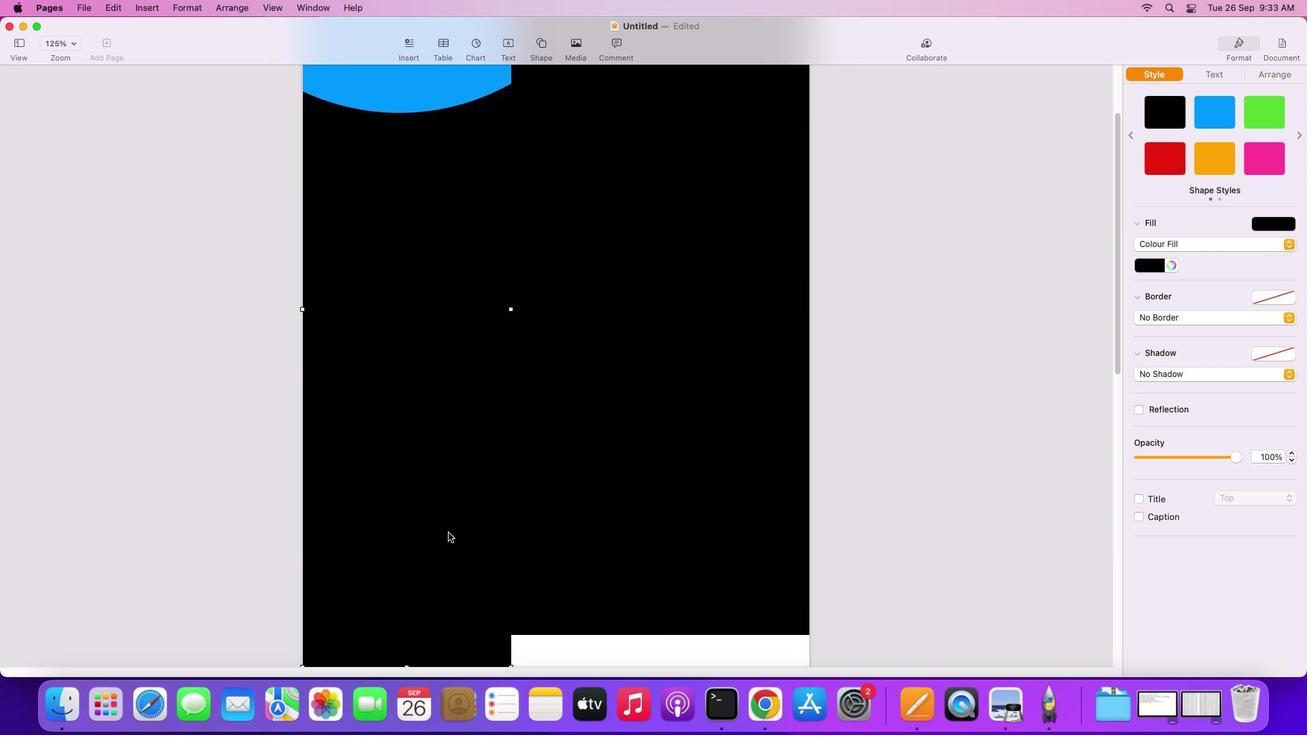 
Action: Mouse pressed left at (661, 532)
Screenshot: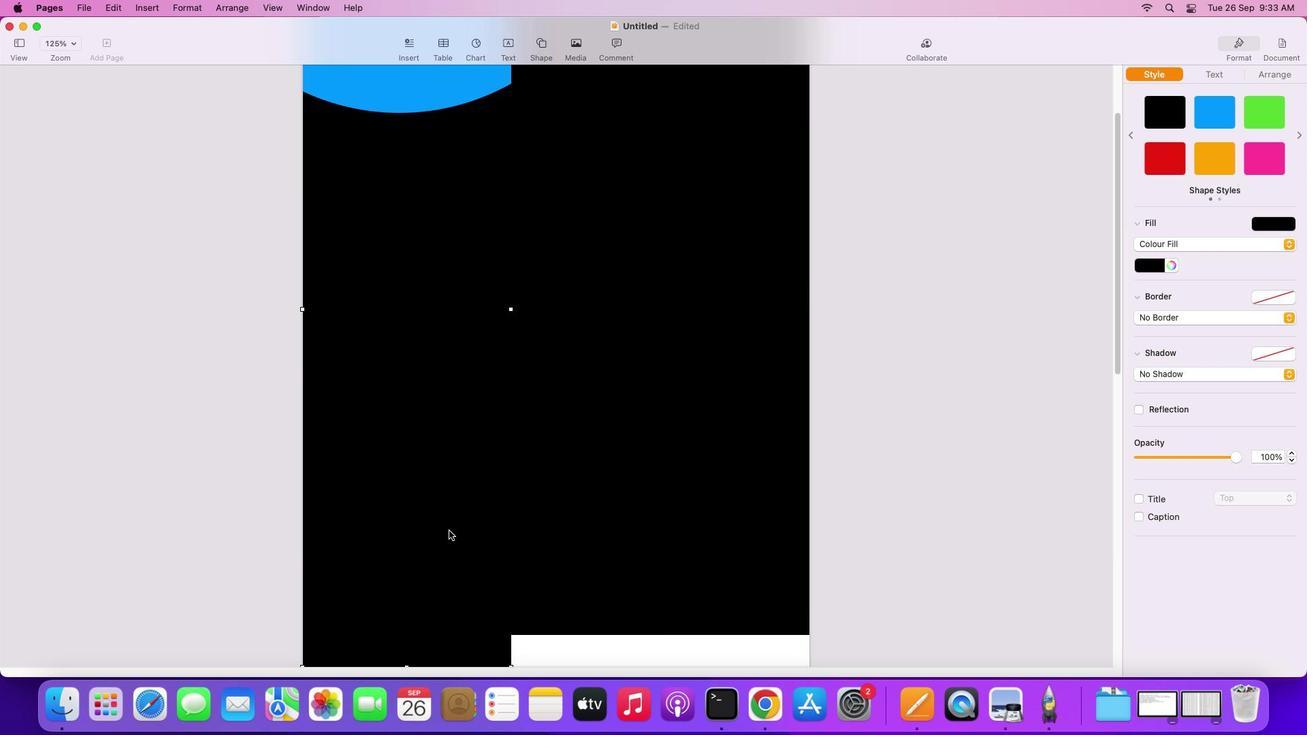 
Action: Mouse moved to (448, 532)
Screenshot: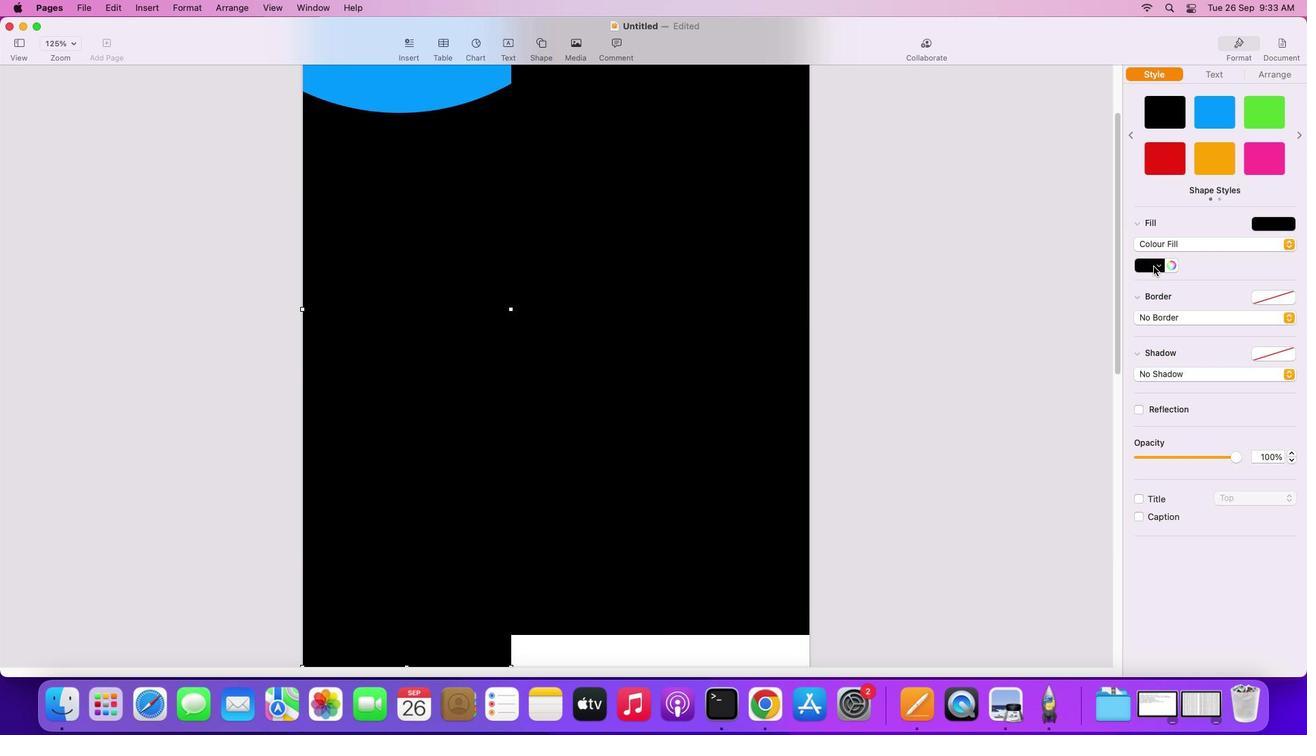 
Action: Mouse pressed left at (448, 532)
Screenshot: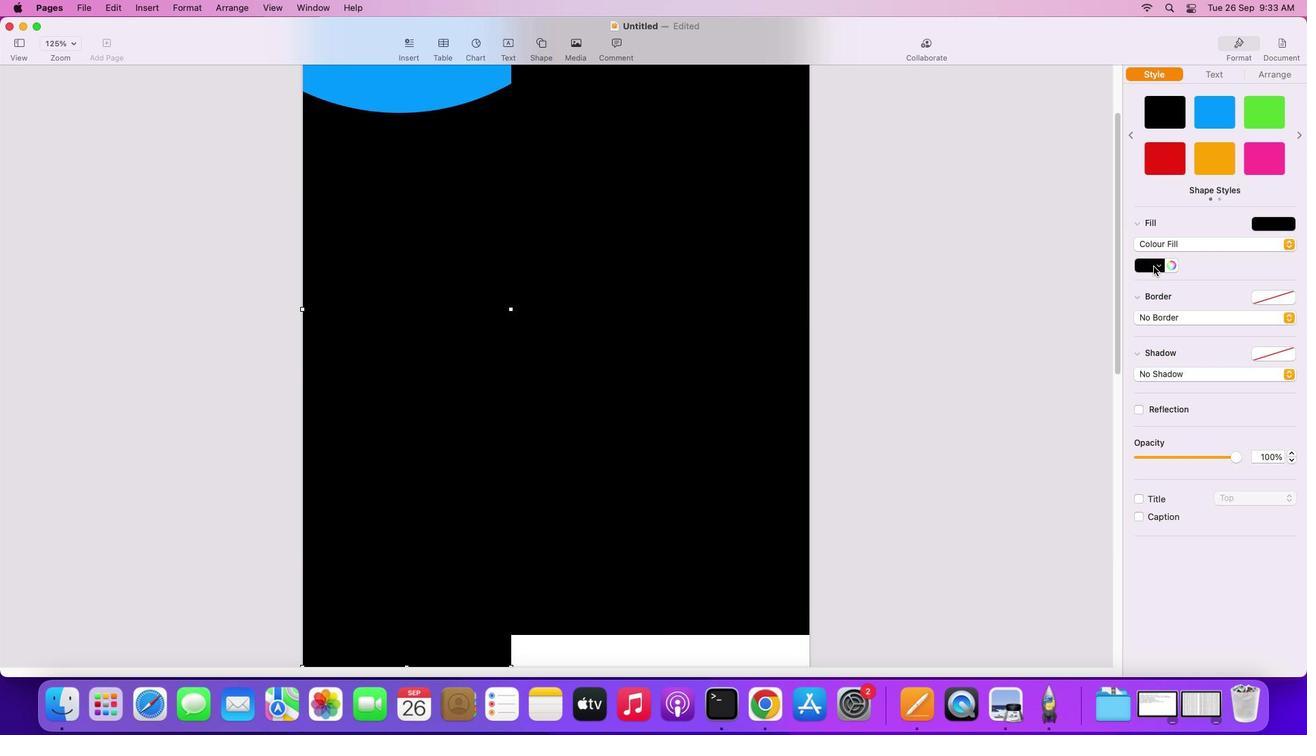 
Action: Mouse moved to (1153, 266)
Screenshot: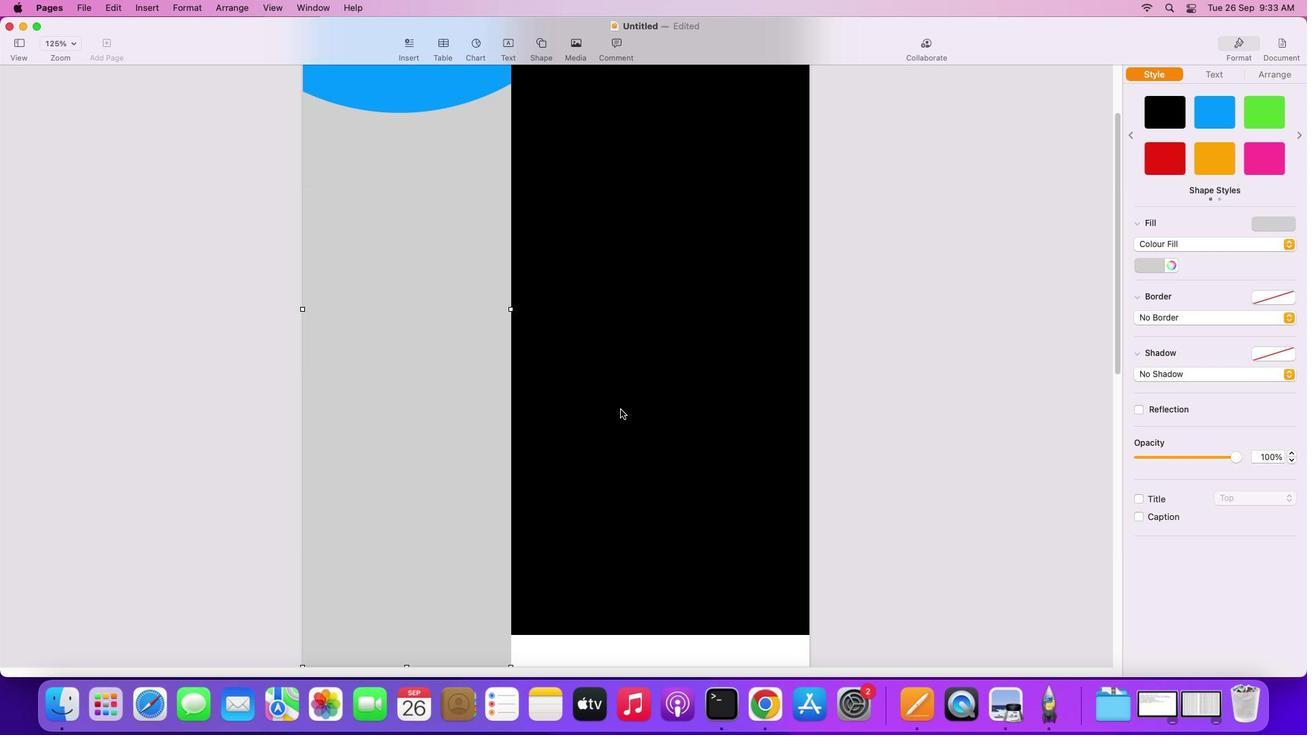 
Action: Mouse pressed left at (1153, 266)
Screenshot: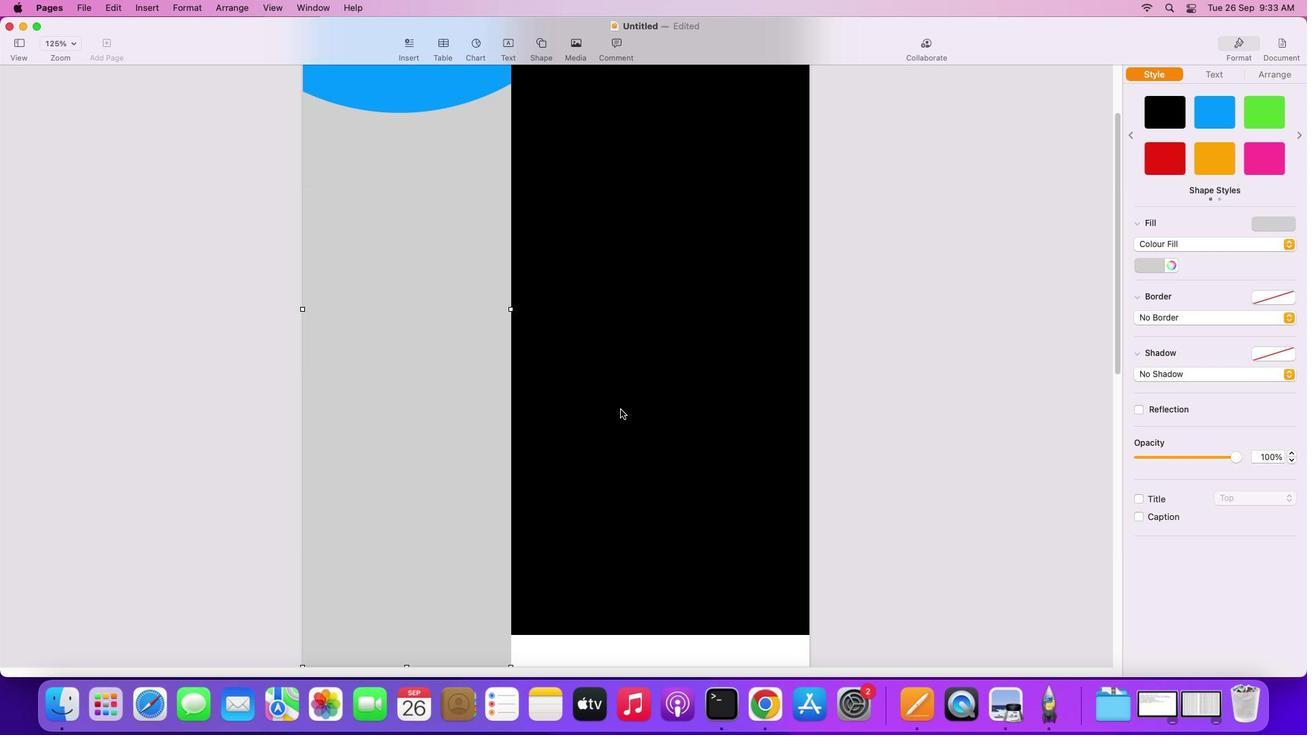 
Action: Mouse moved to (1114, 354)
Screenshot: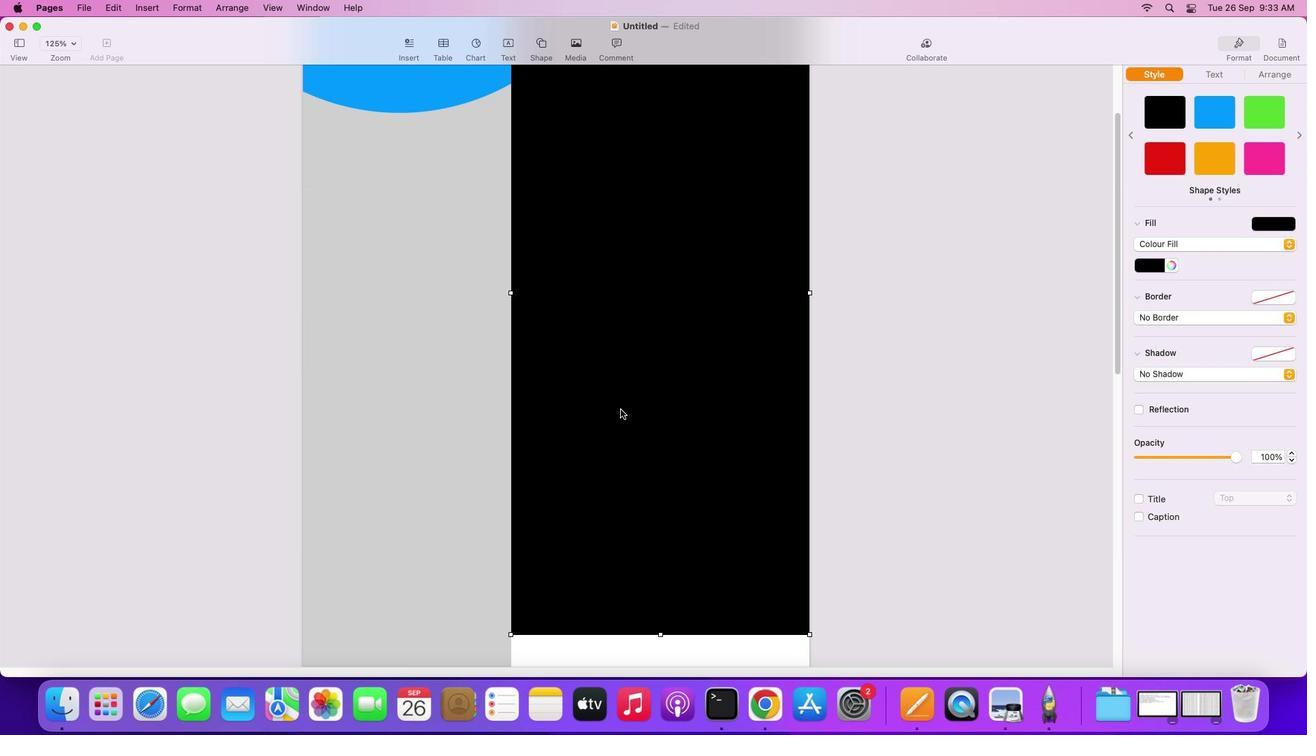 
Action: Mouse pressed left at (1114, 354)
Screenshot: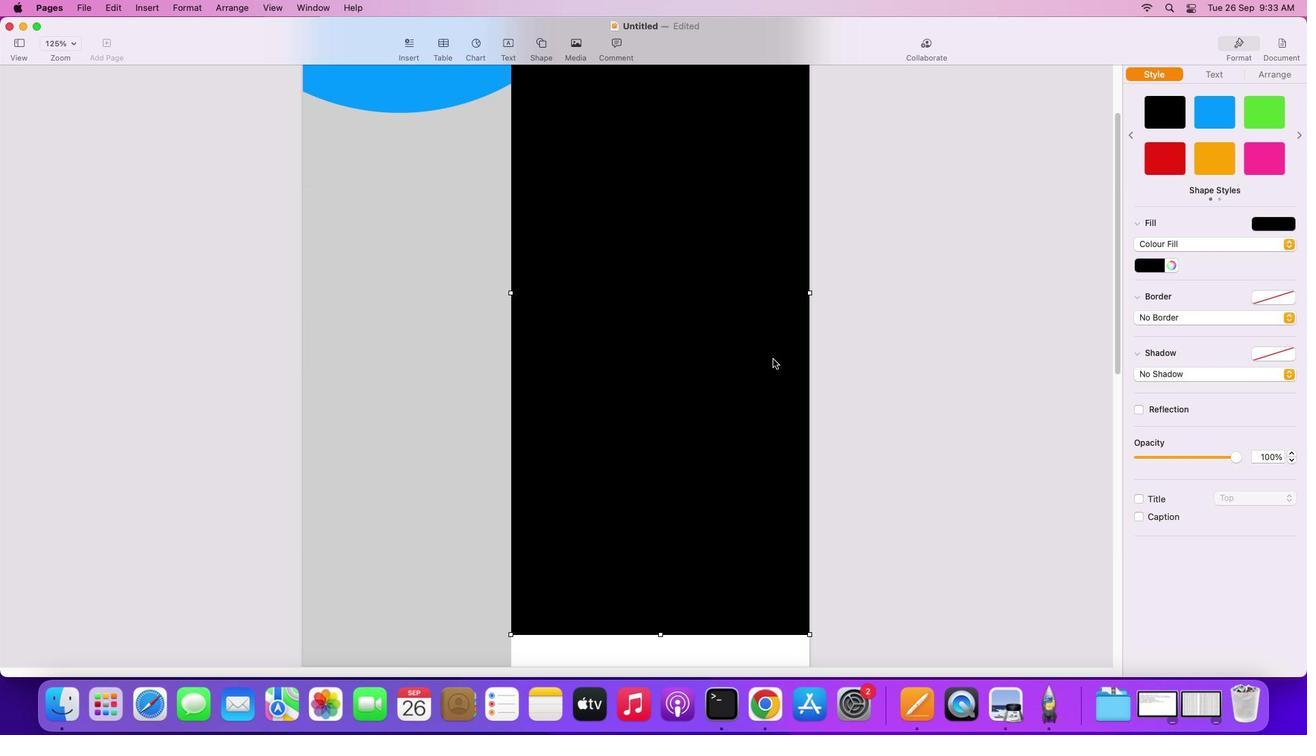 
Action: Mouse moved to (620, 409)
Screenshot: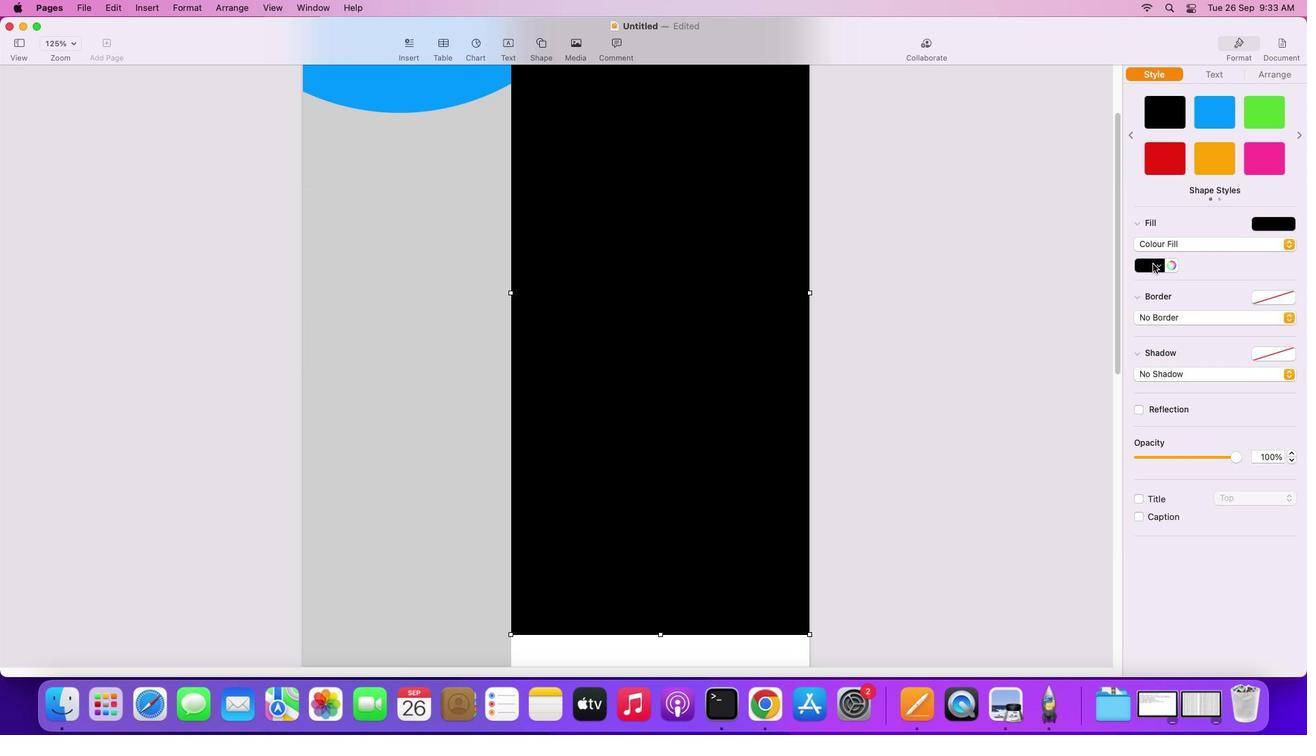 
Action: Mouse pressed left at (620, 409)
Screenshot: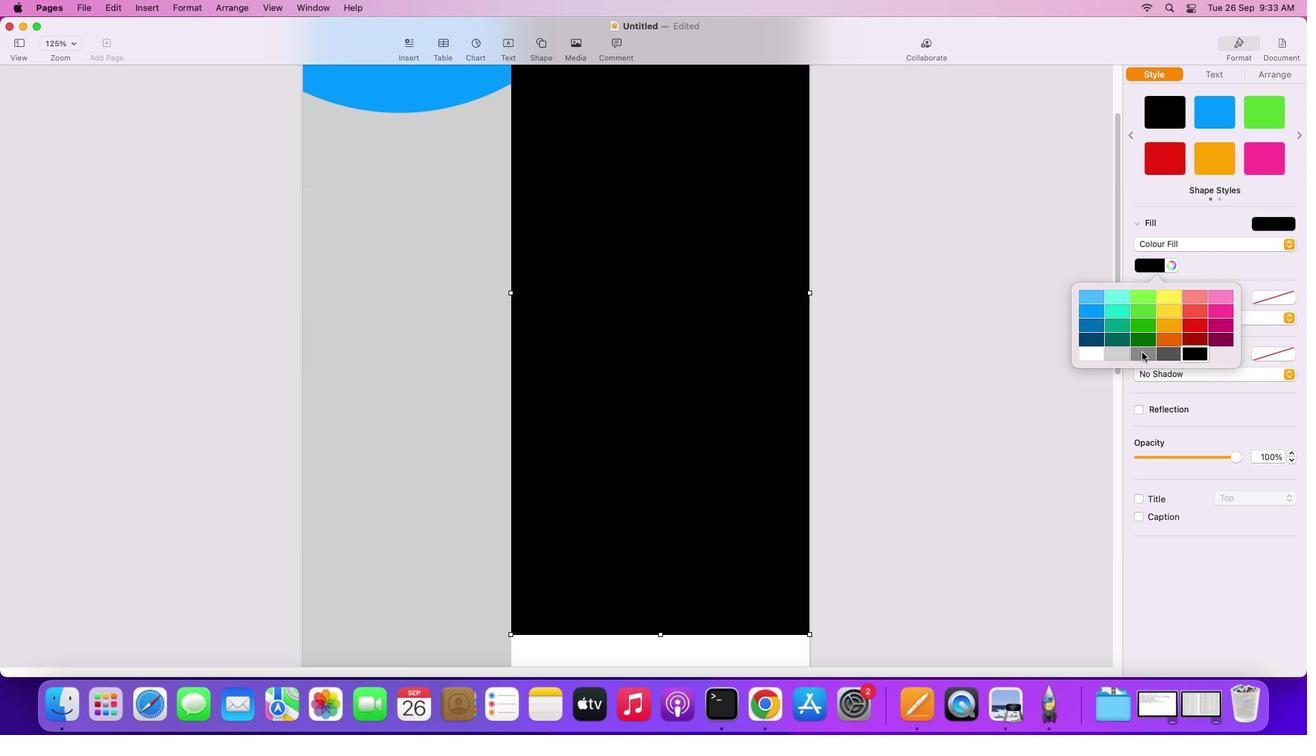 
Action: Mouse moved to (1153, 264)
Screenshot: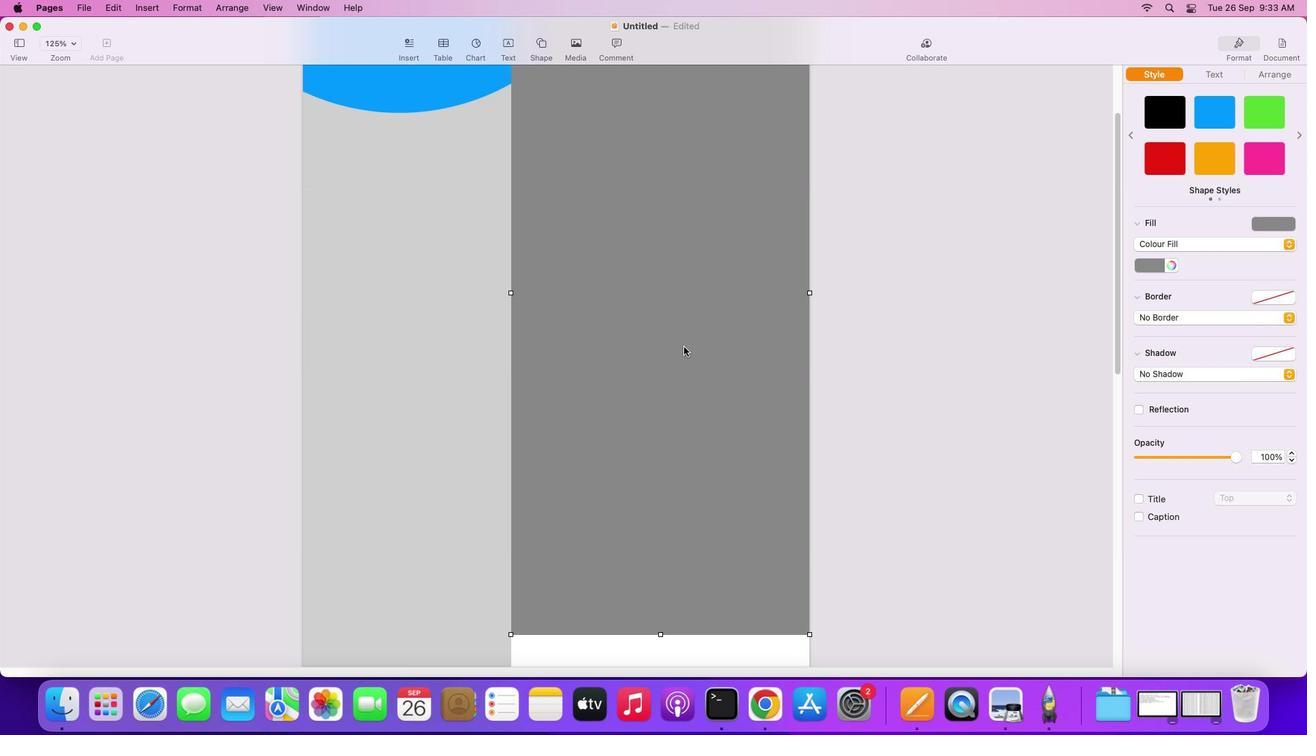 
Action: Mouse pressed left at (1153, 264)
Screenshot: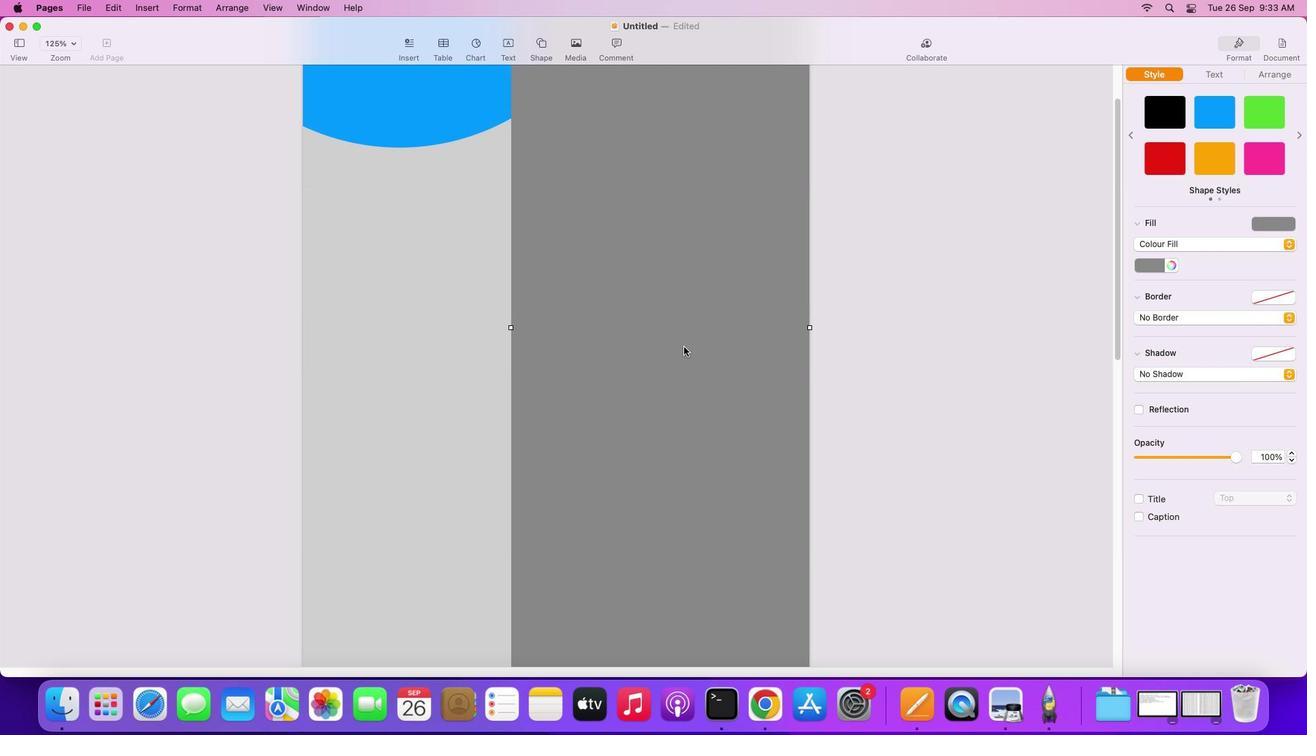 
Action: Mouse moved to (1144, 352)
Screenshot: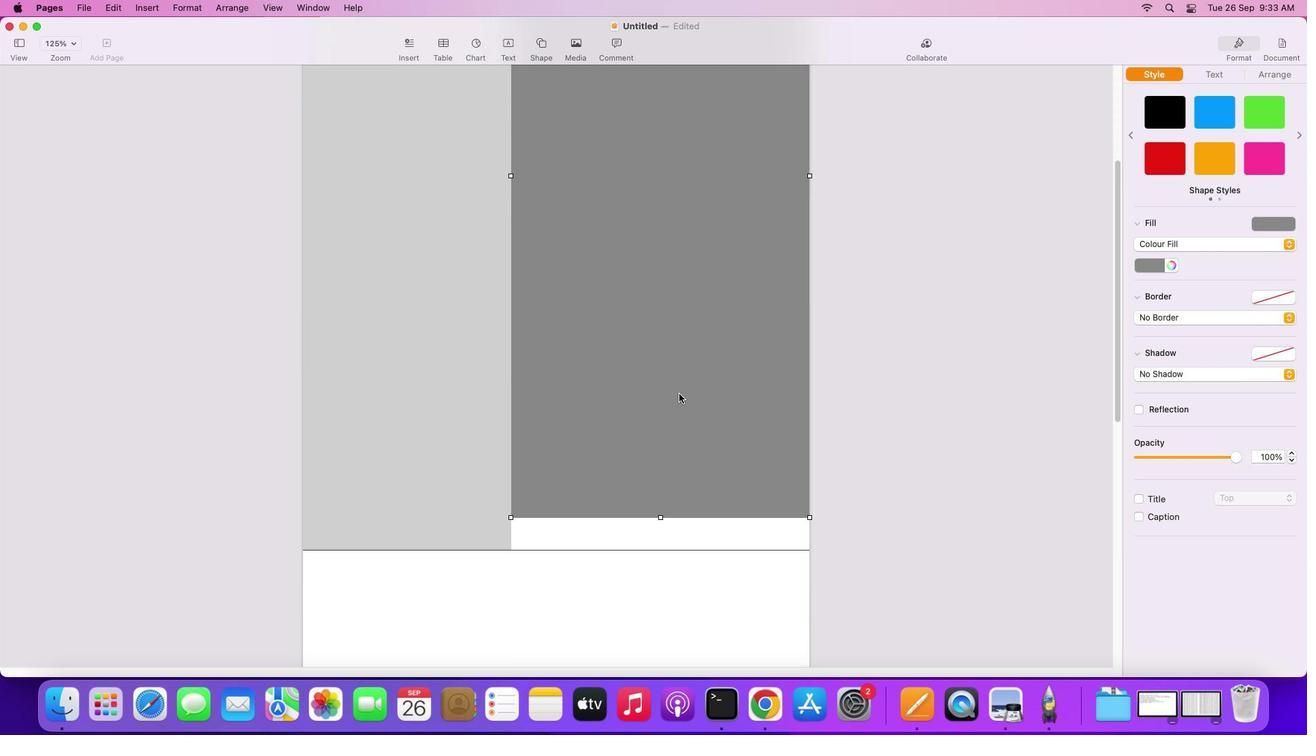 
Action: Mouse pressed left at (1144, 352)
Screenshot: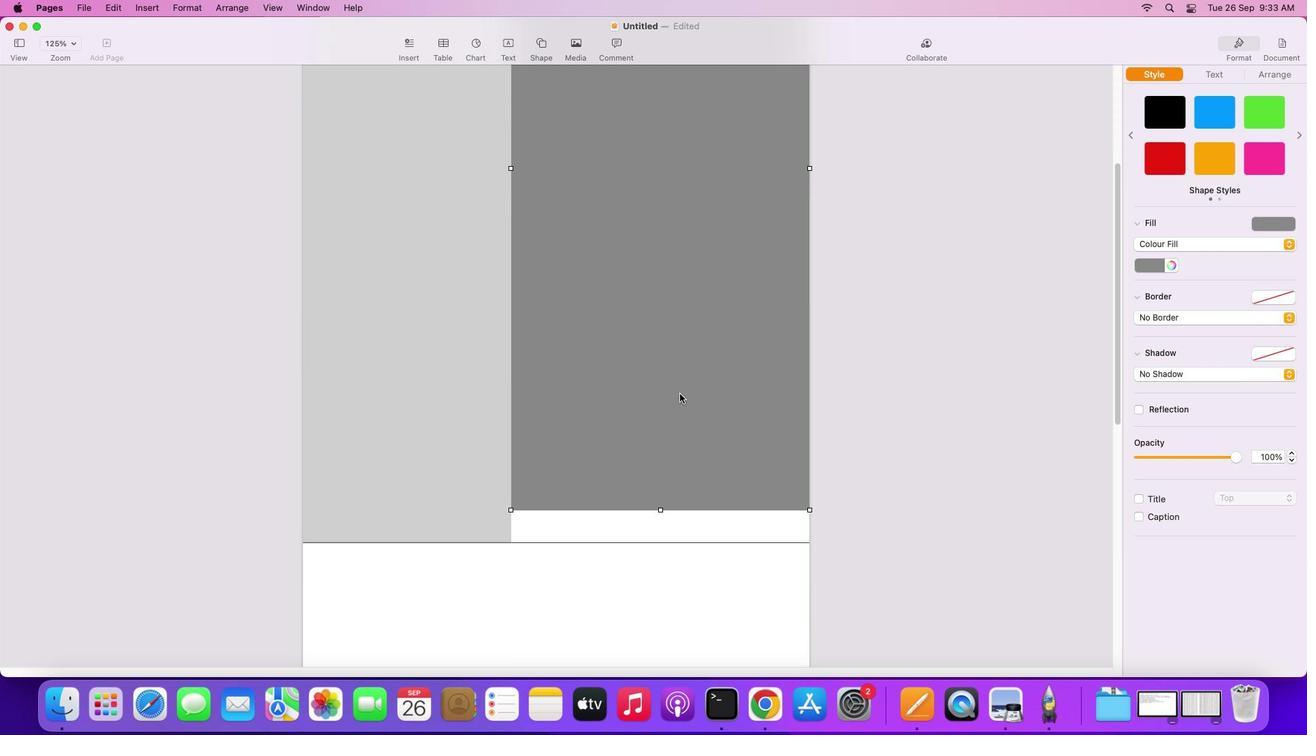 
Action: Mouse moved to (684, 346)
Screenshot: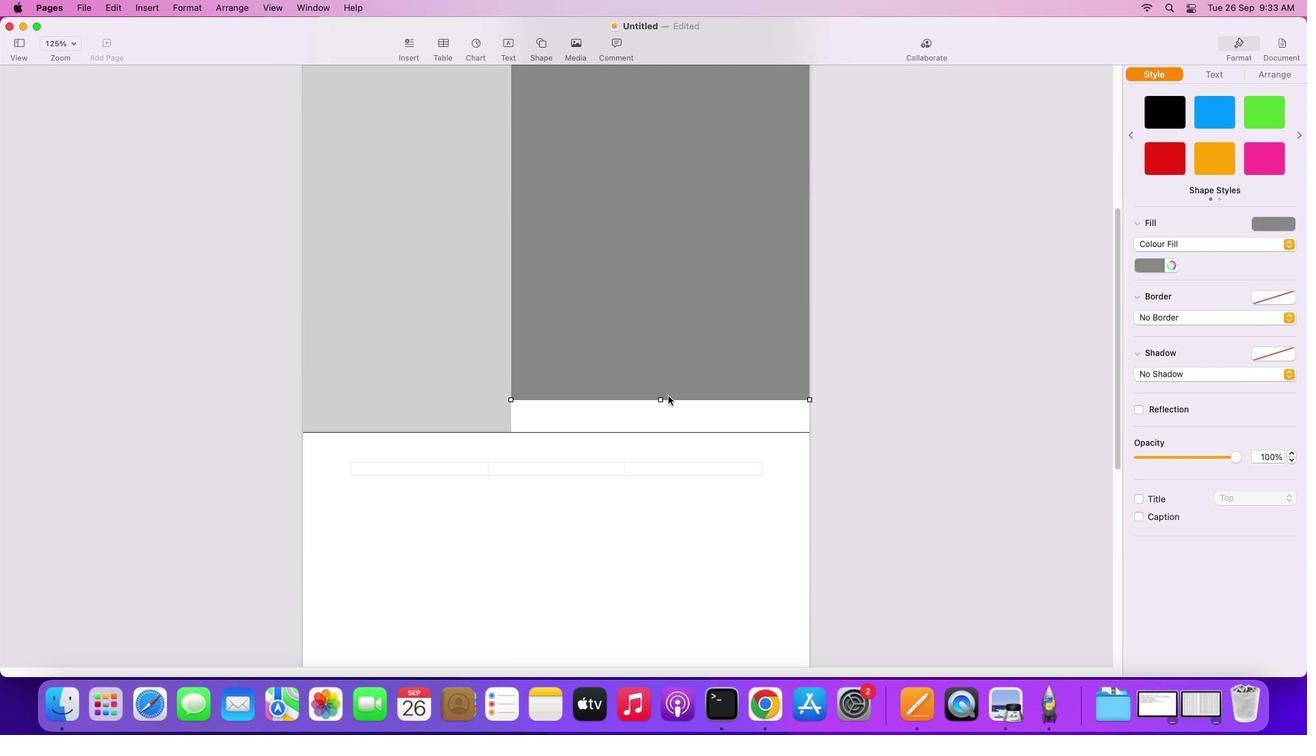 
Action: Mouse scrolled (684, 346) with delta (0, 0)
Screenshot: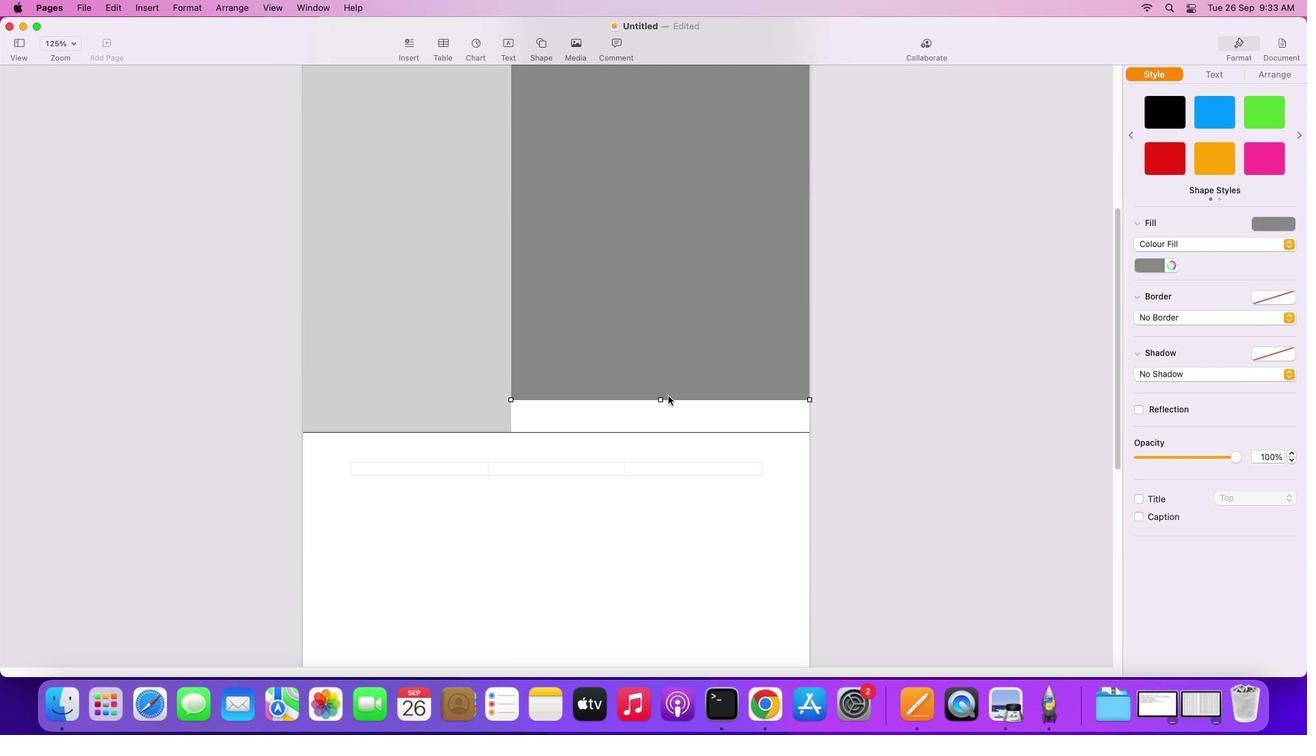
Action: Mouse scrolled (684, 346) with delta (0, 0)
Screenshot: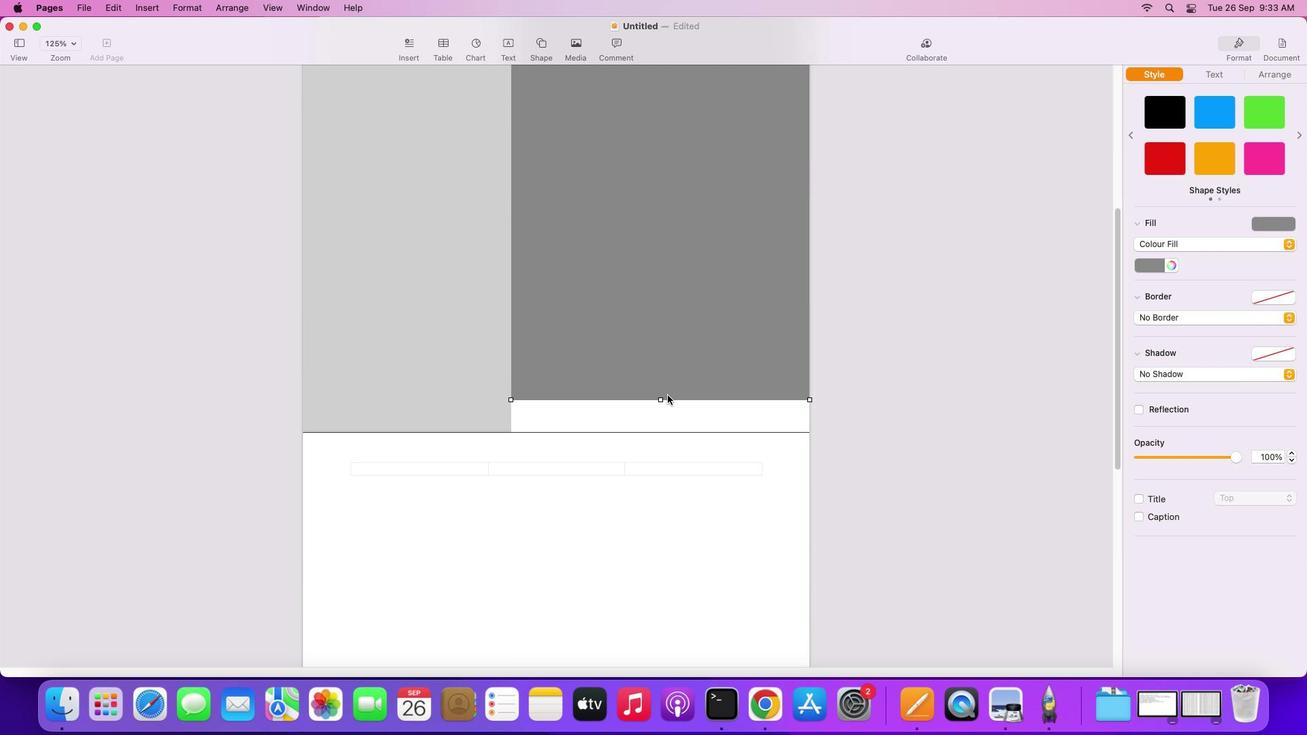 
Action: Mouse scrolled (684, 346) with delta (0, 2)
Screenshot: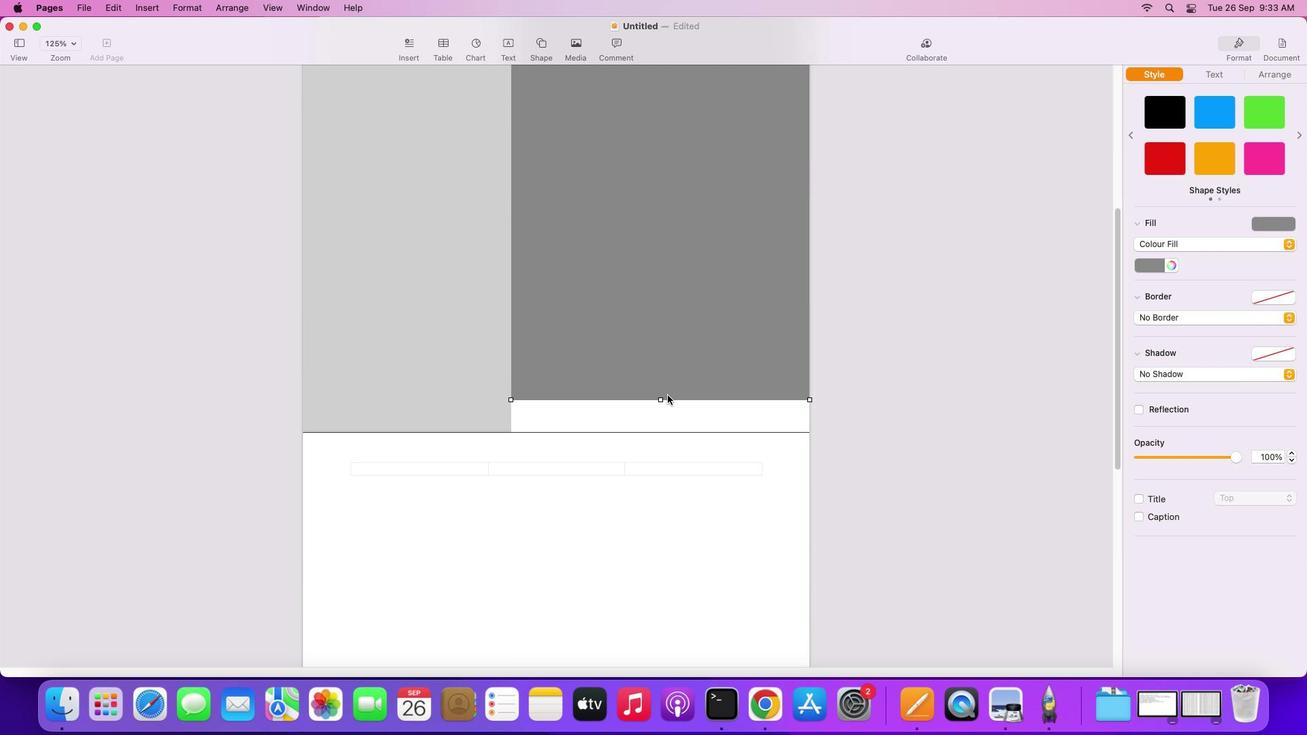 
Action: Mouse scrolled (684, 346) with delta (0, 3)
Screenshot: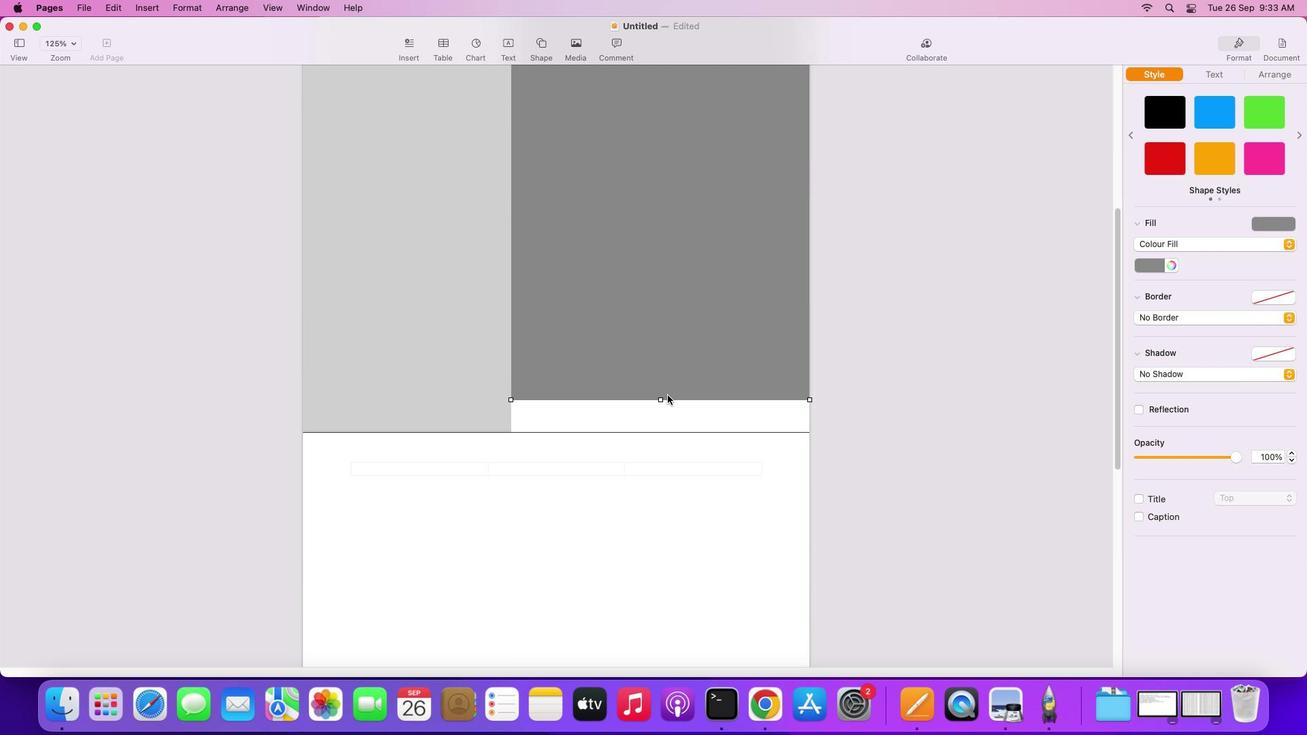 
Action: Mouse scrolled (684, 346) with delta (0, 4)
Screenshot: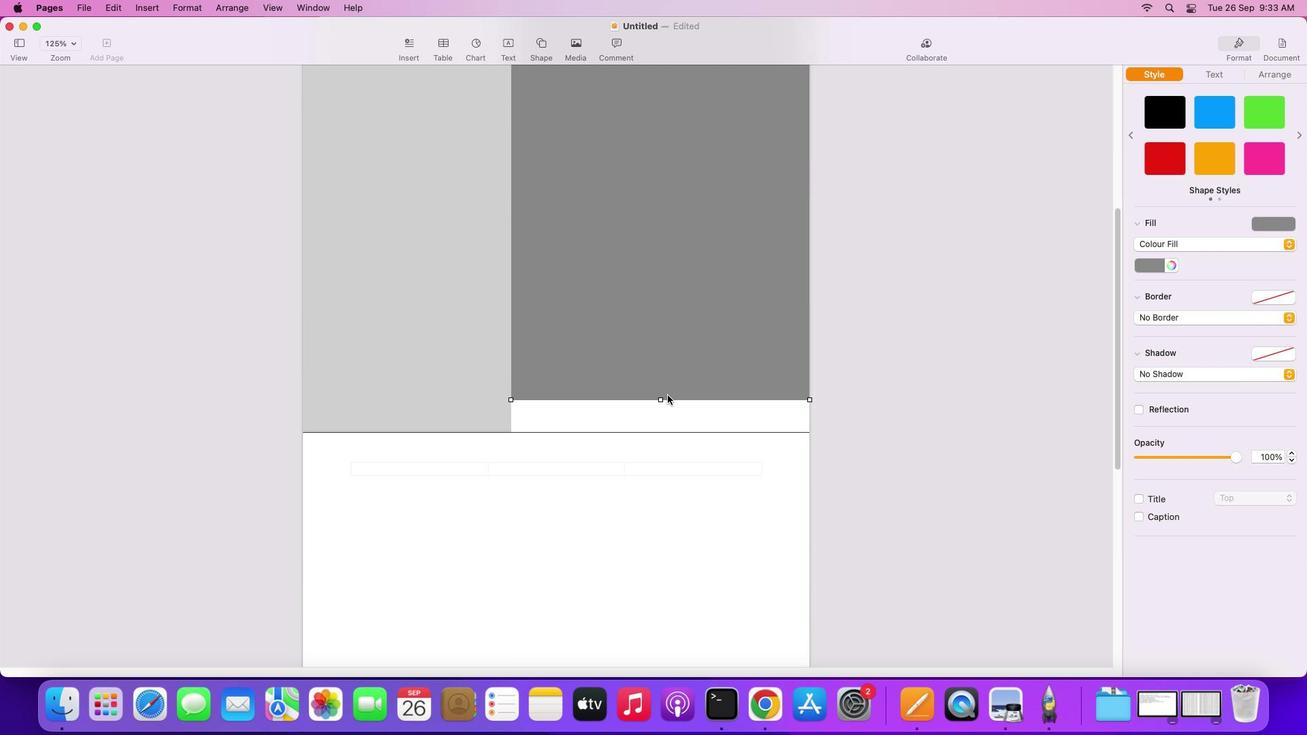 
Action: Mouse moved to (683, 346)
Screenshot: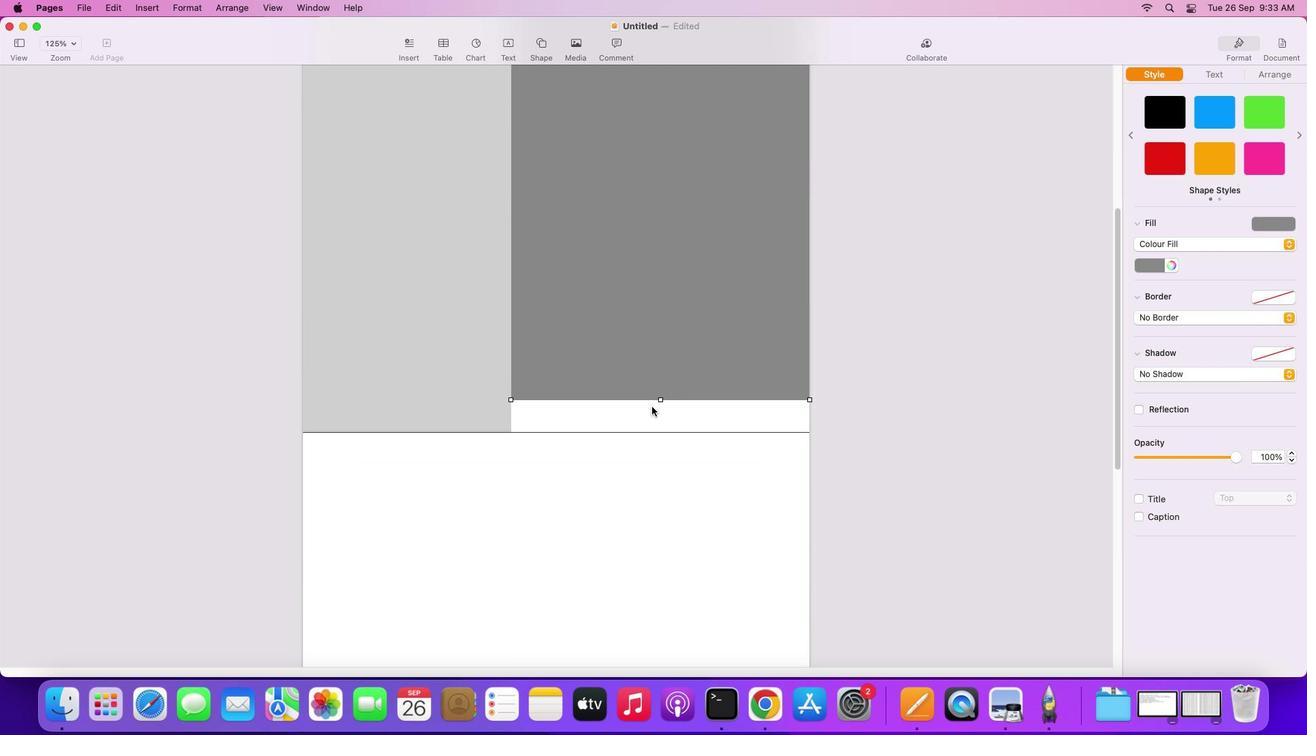 
Action: Mouse scrolled (683, 346) with delta (0, 0)
Screenshot: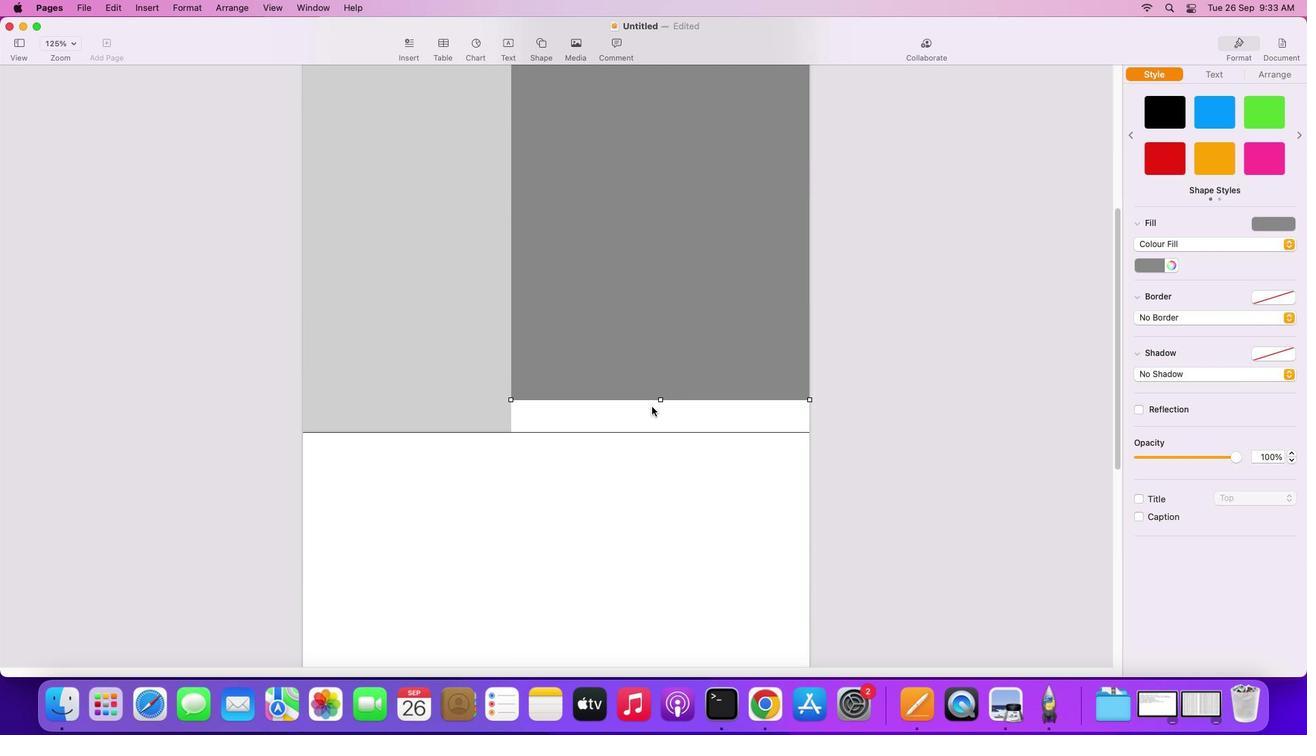 
Action: Mouse scrolled (683, 346) with delta (0, 0)
Screenshot: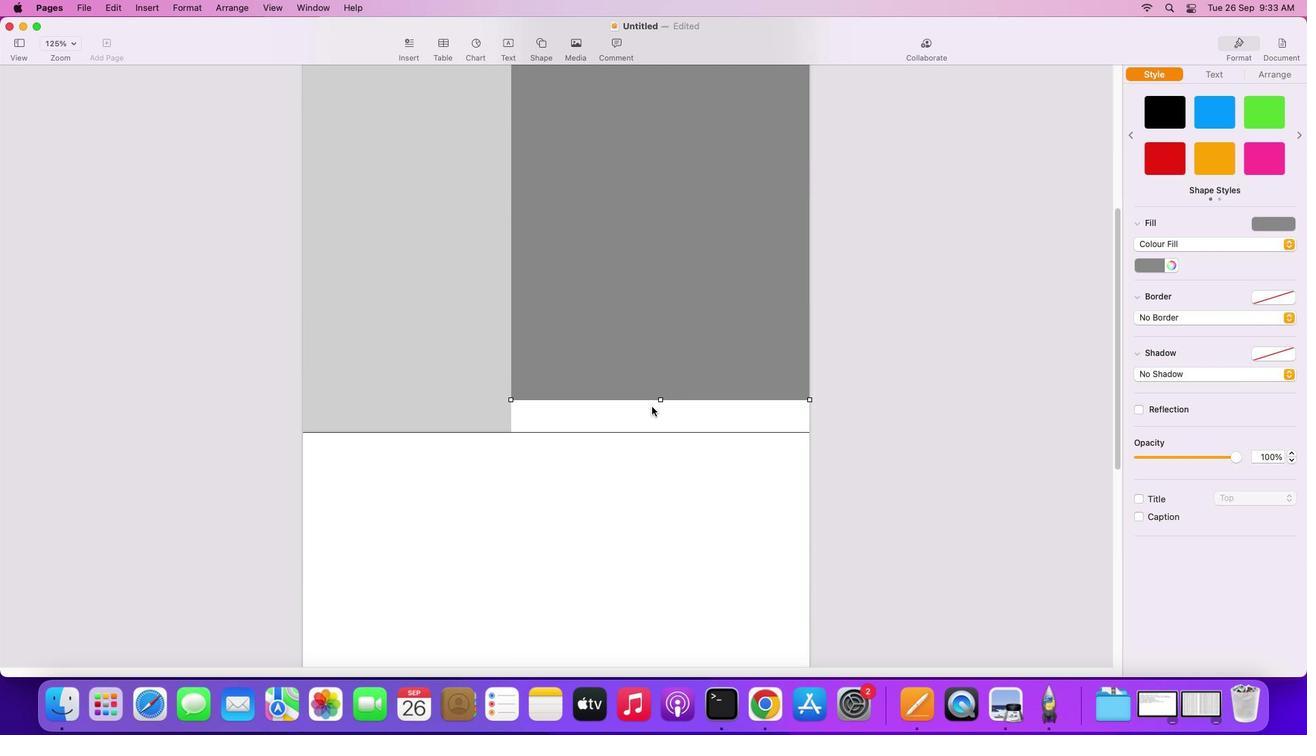 
Action: Mouse scrolled (683, 346) with delta (0, 2)
Screenshot: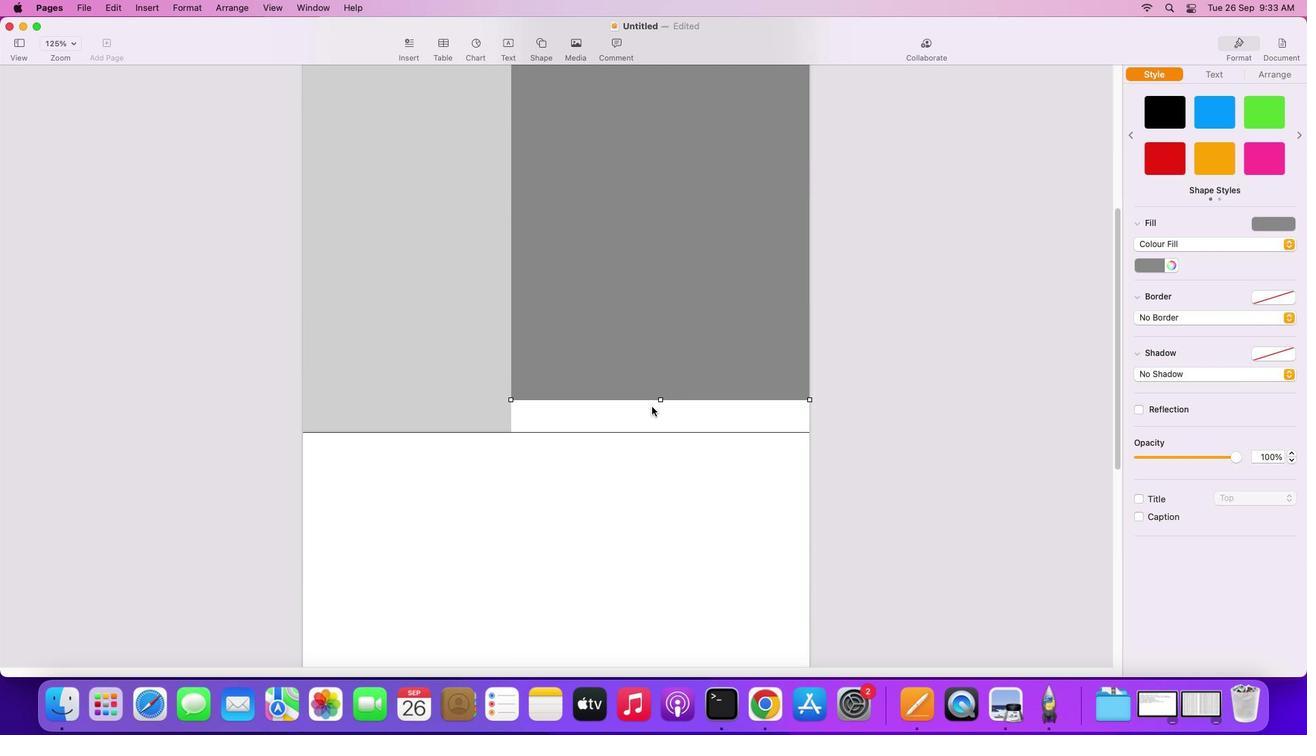 
Action: Mouse scrolled (683, 346) with delta (0, 3)
Screenshot: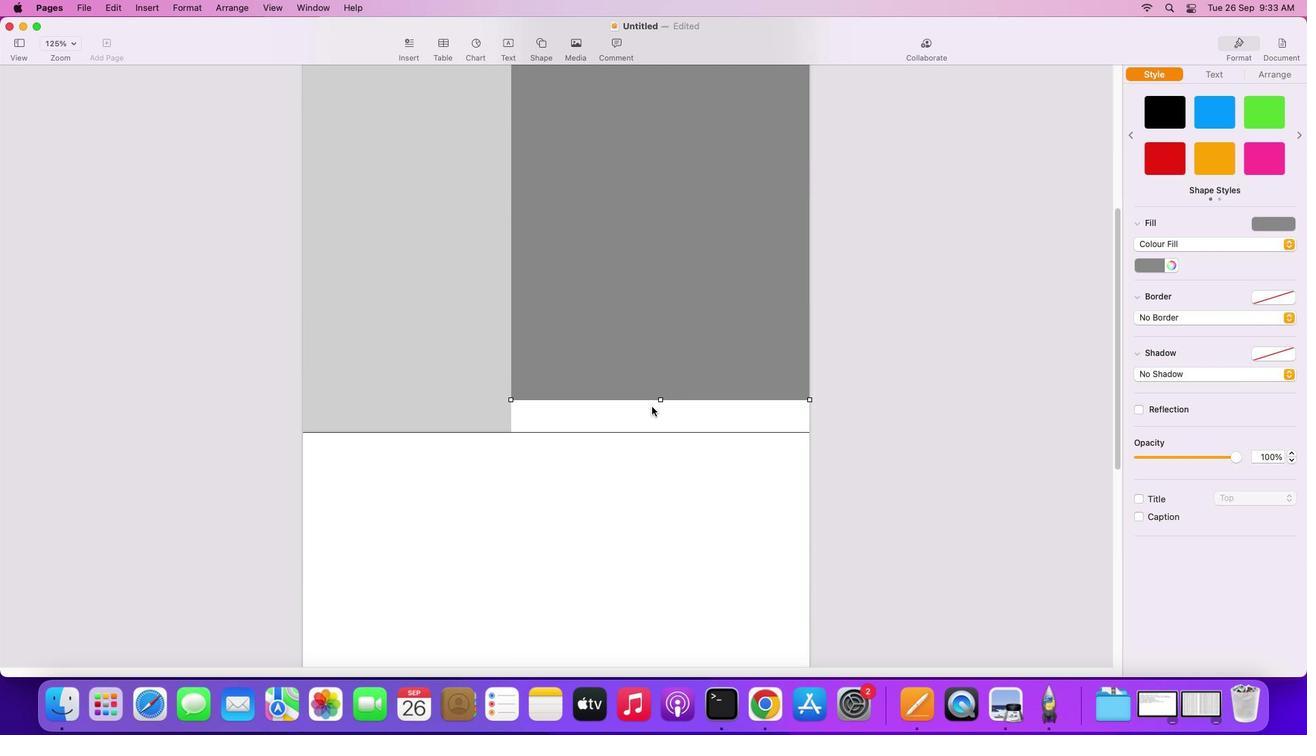 
Action: Mouse scrolled (683, 346) with delta (0, 4)
Screenshot: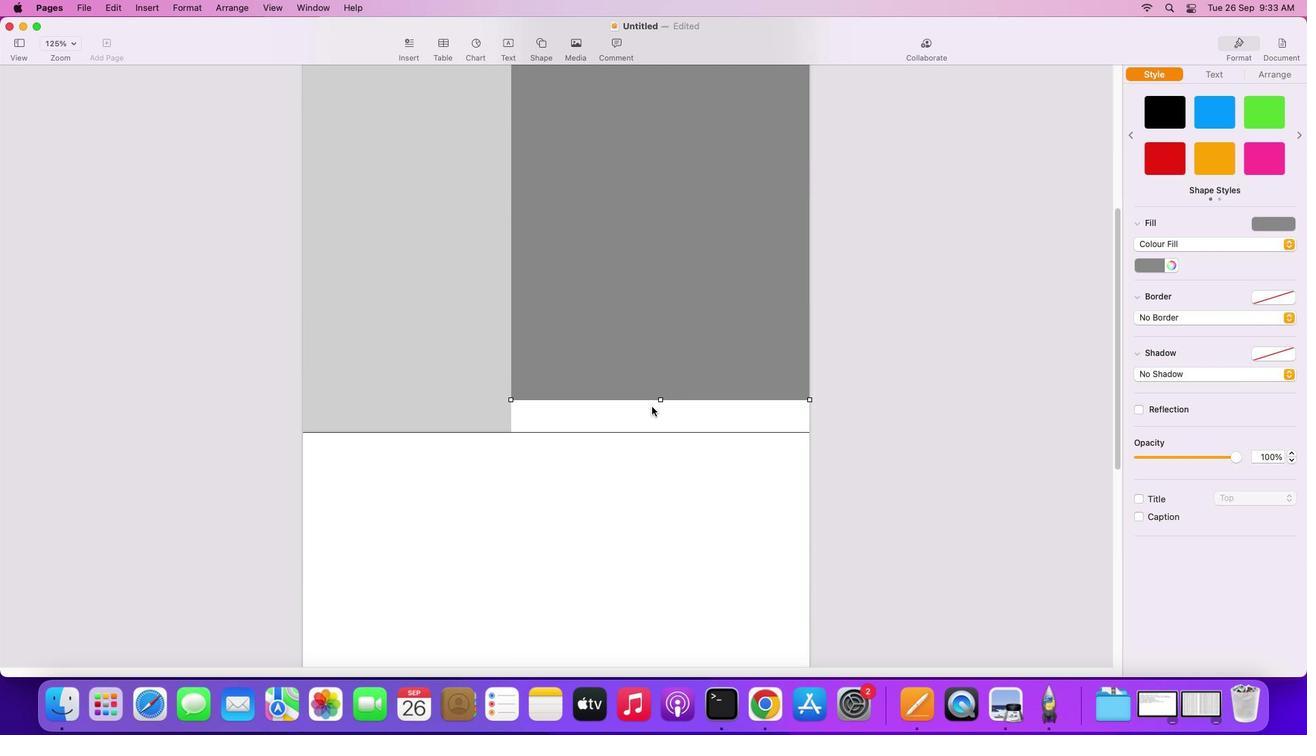 
Action: Mouse scrolled (683, 346) with delta (0, 4)
Screenshot: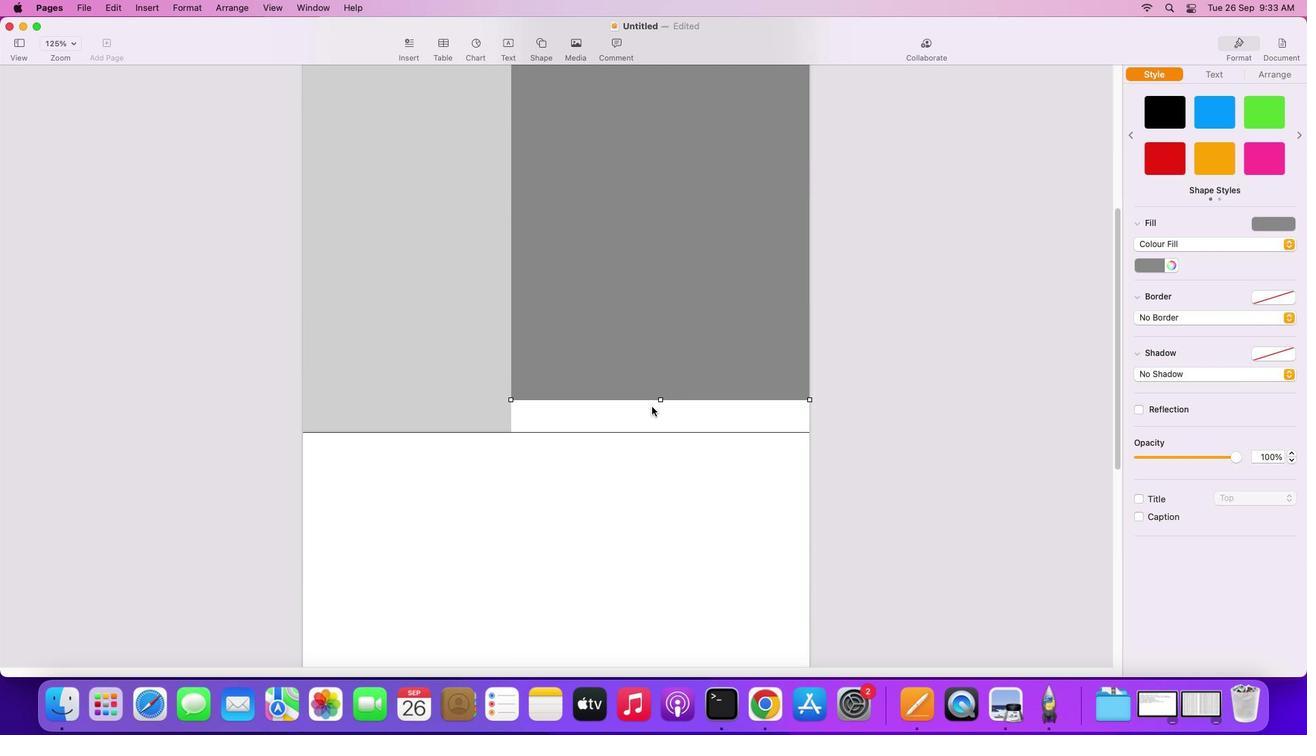 
Action: Mouse moved to (676, 391)
Screenshot: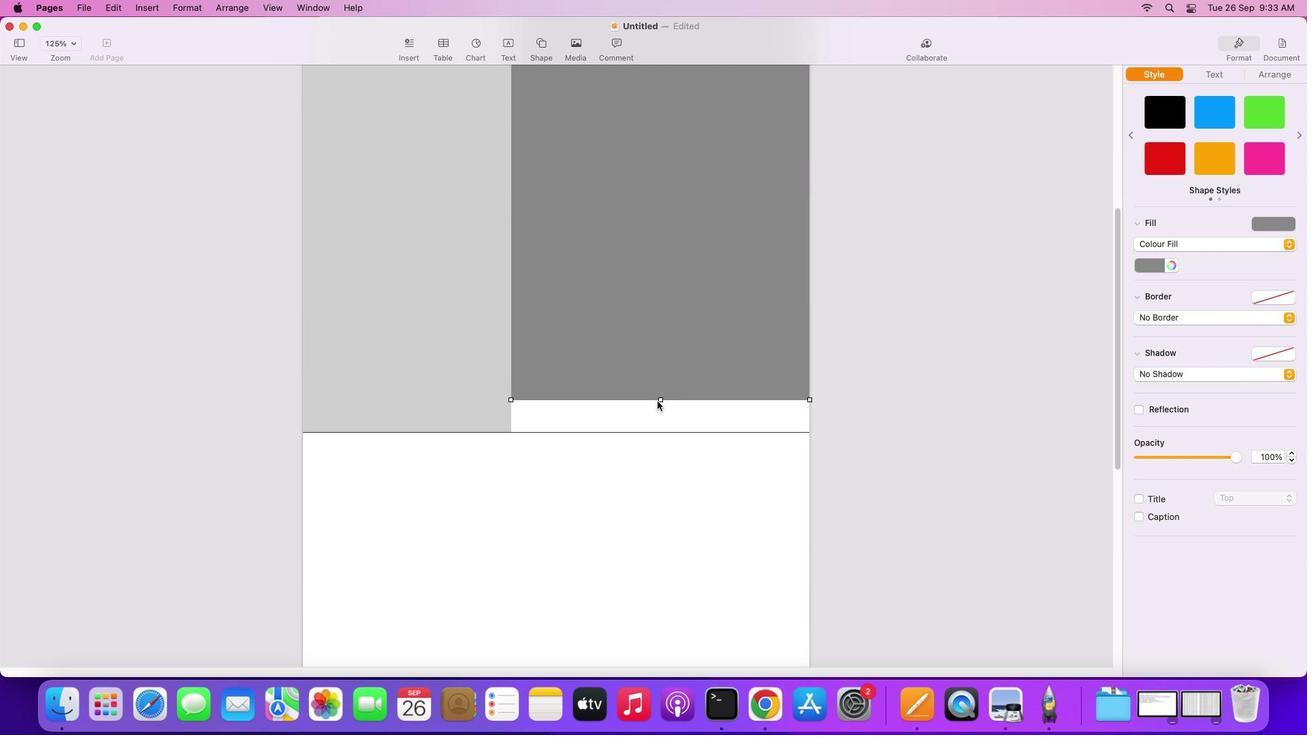 
Action: Mouse scrolled (676, 391) with delta (0, 0)
Screenshot: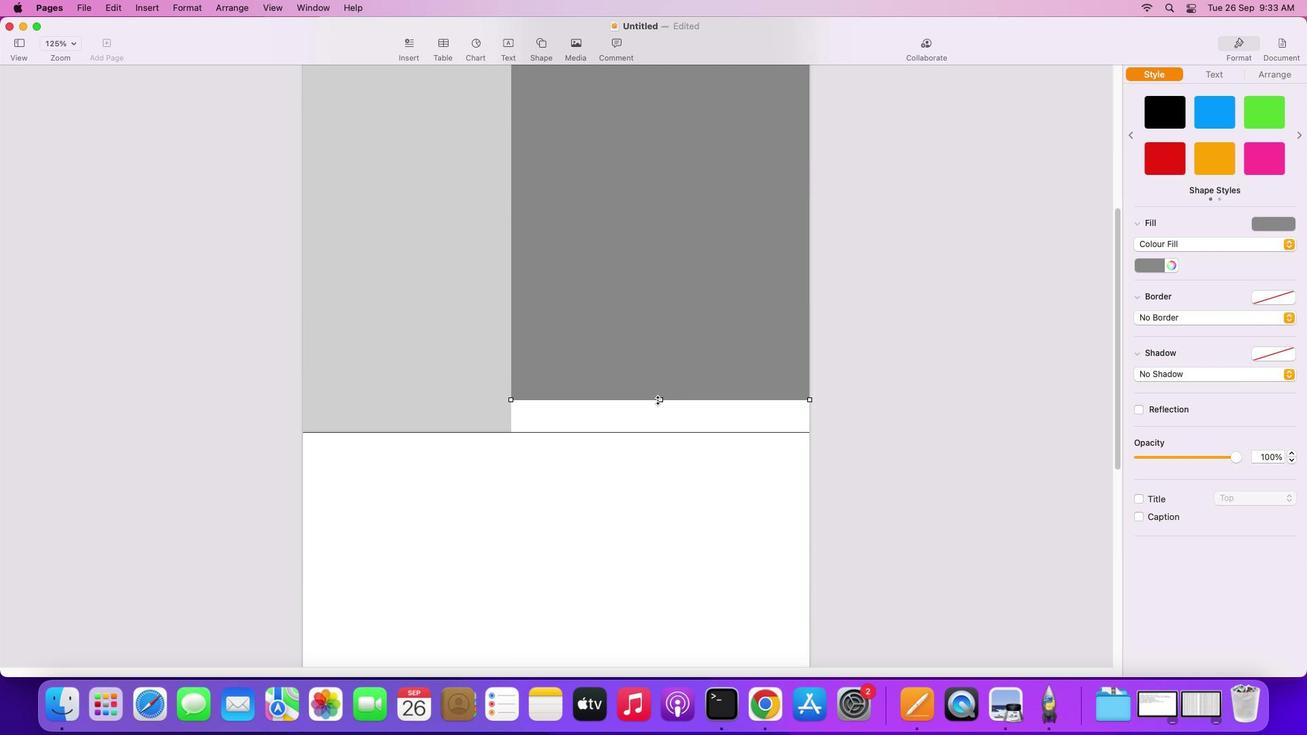 
Action: Mouse scrolled (676, 391) with delta (0, 0)
Screenshot: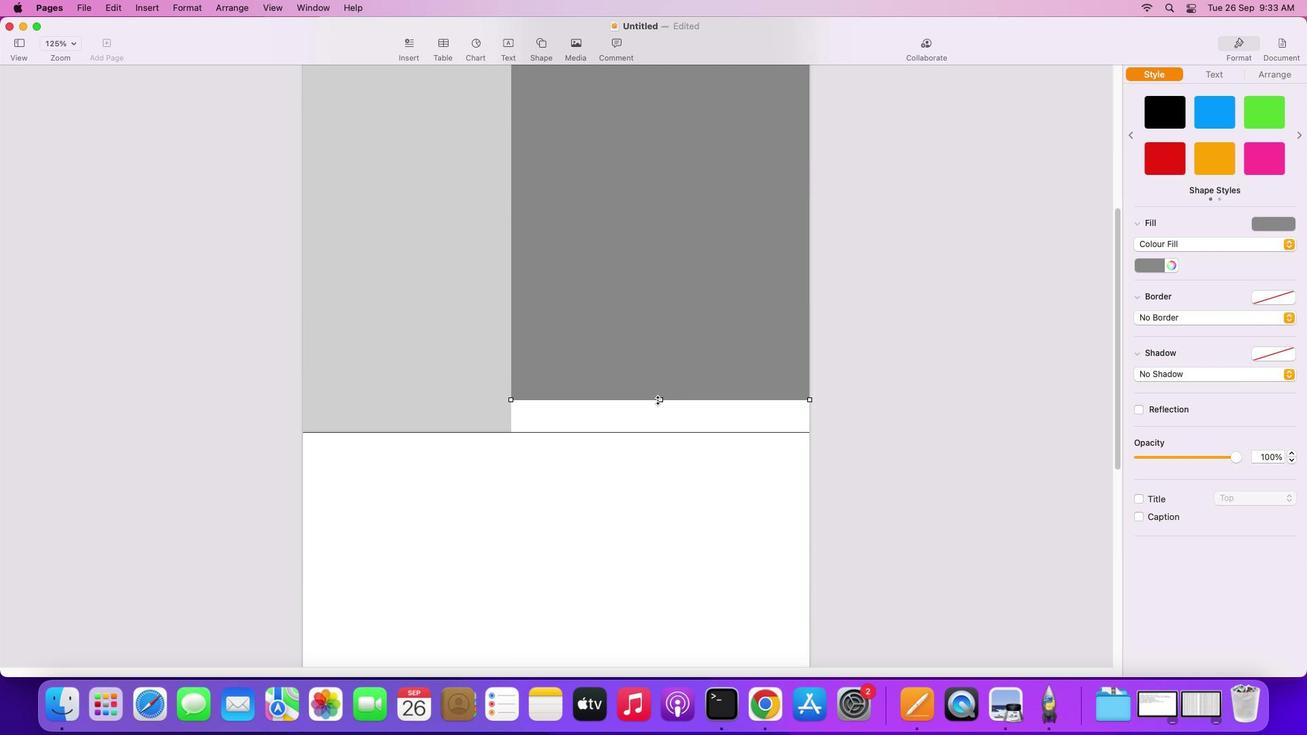
Action: Mouse scrolled (676, 391) with delta (0, -2)
Screenshot: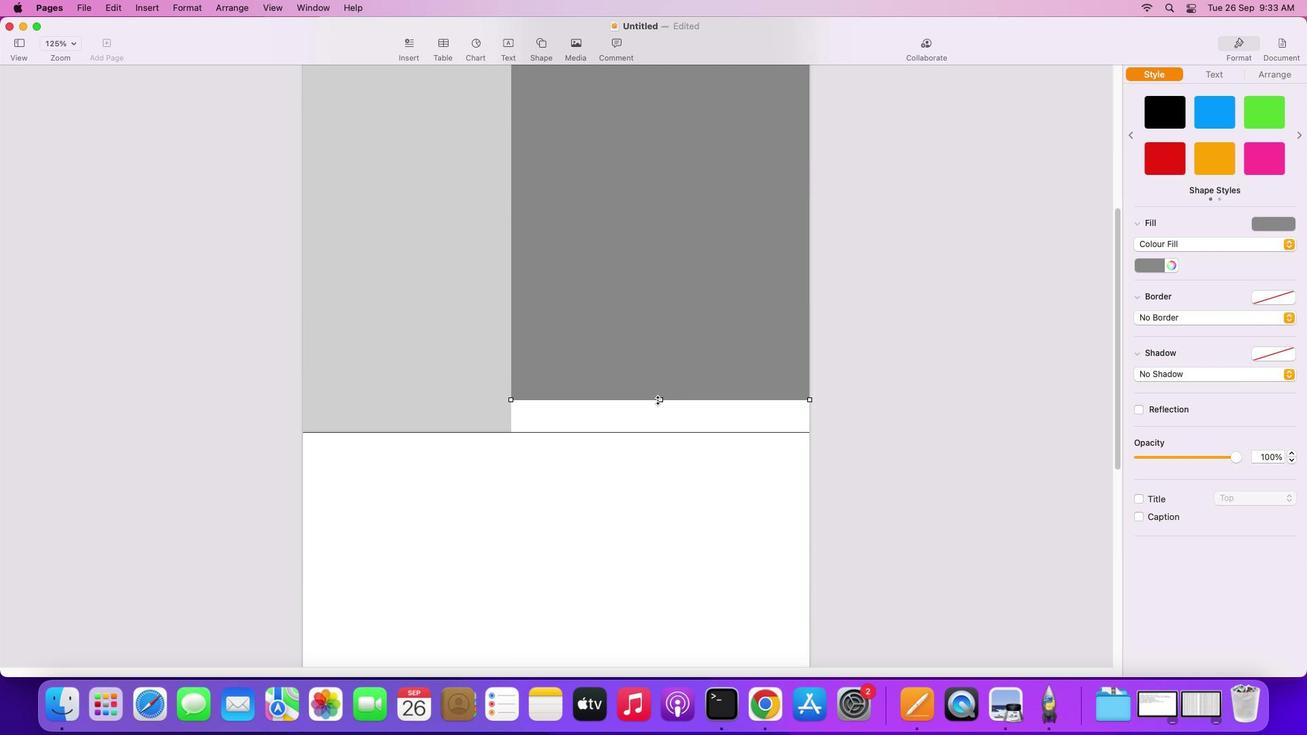 
Action: Mouse scrolled (676, 391) with delta (0, -3)
Screenshot: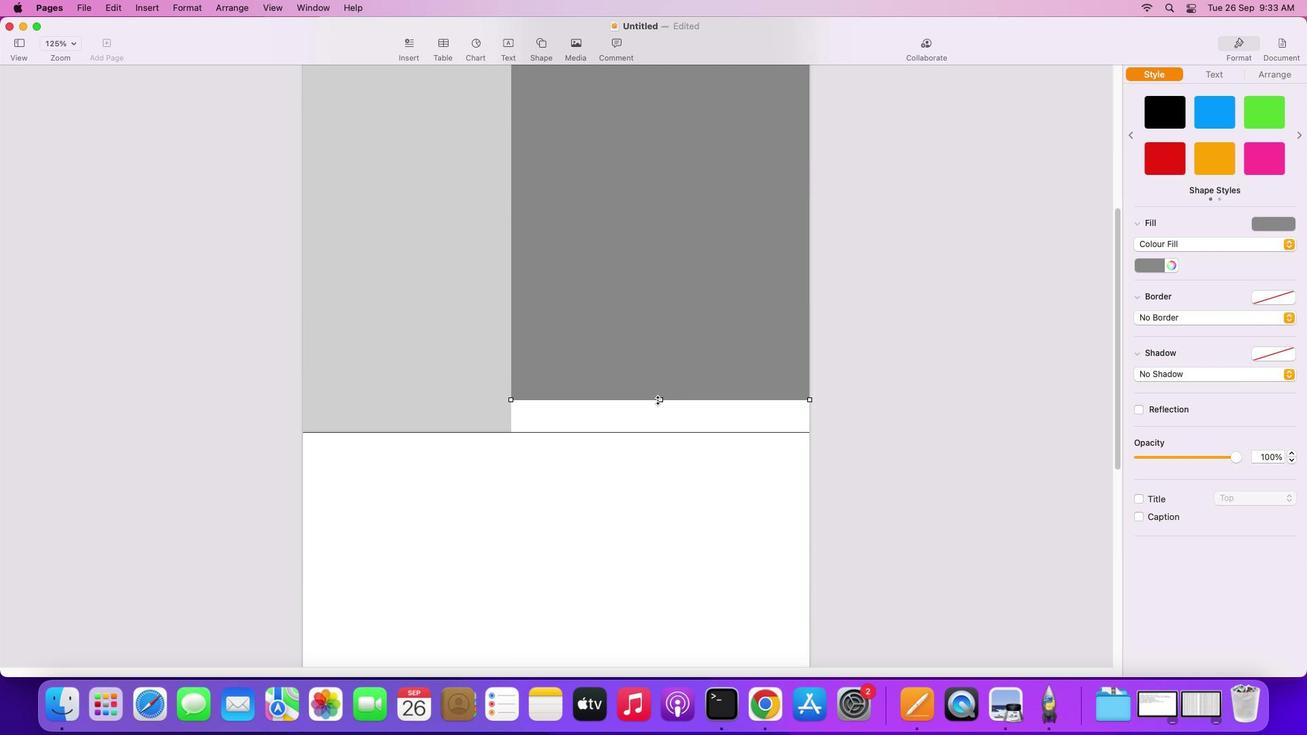 
Action: Mouse scrolled (676, 391) with delta (0, -4)
Screenshot: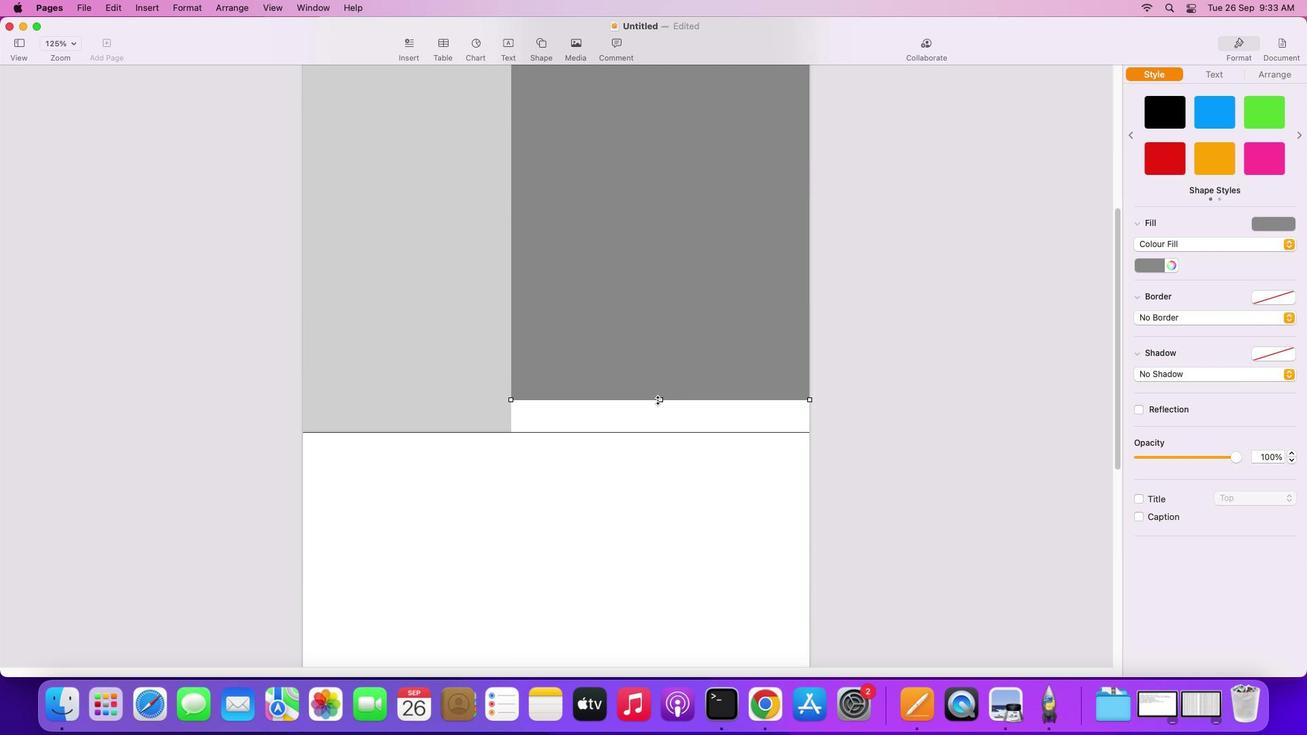 
Action: Mouse scrolled (676, 391) with delta (0, -4)
Screenshot: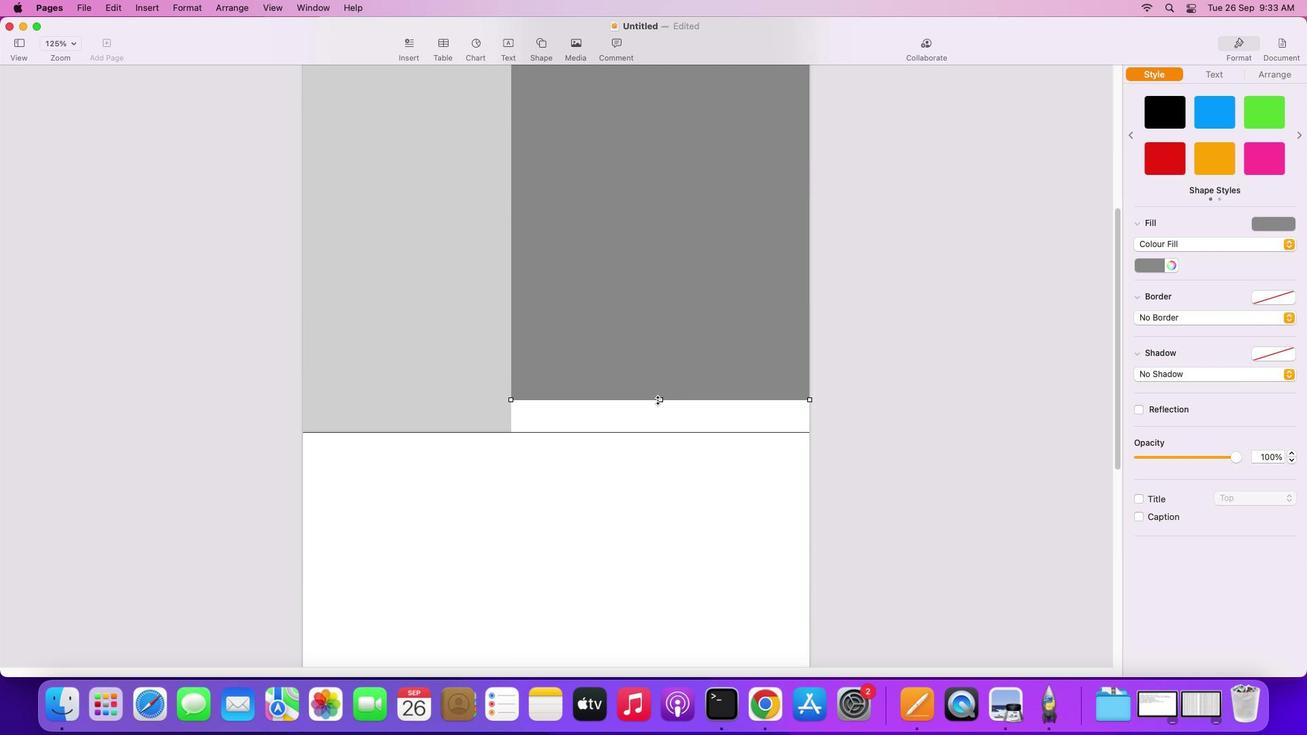 
Action: Mouse scrolled (676, 391) with delta (0, -5)
Screenshot: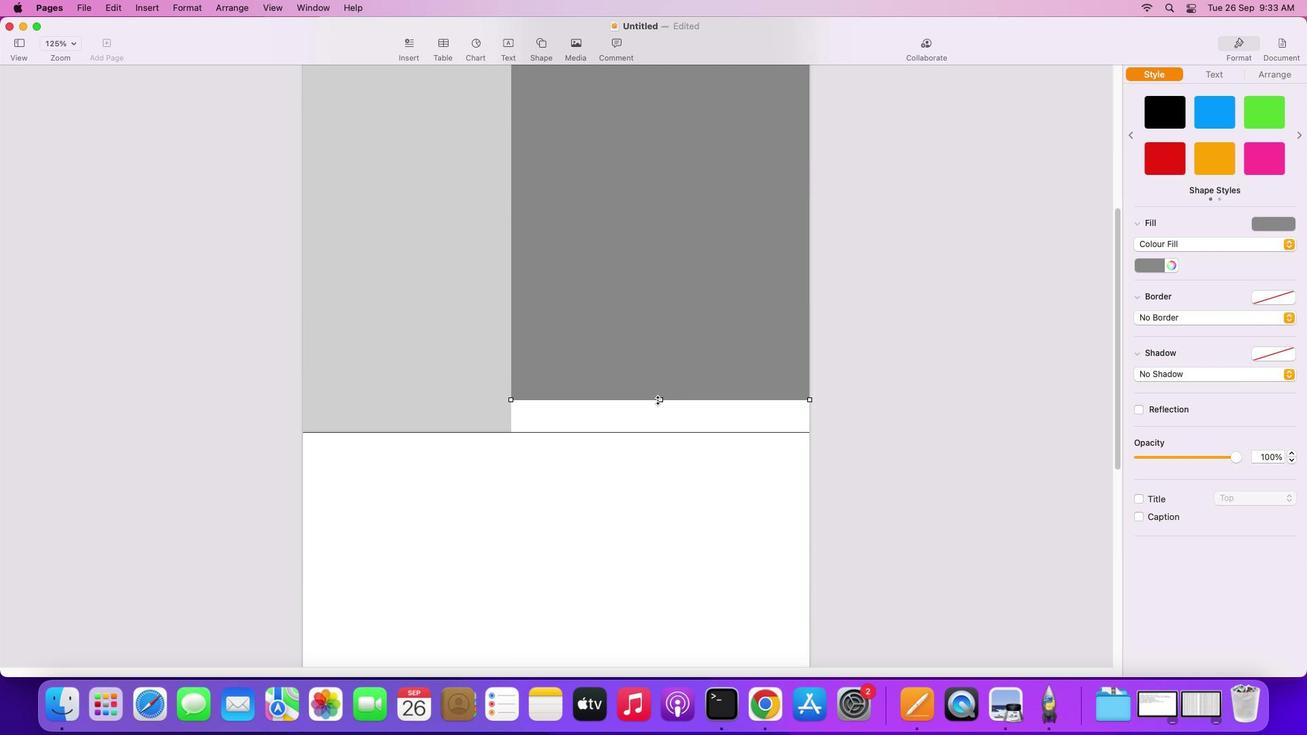 
Action: Mouse moved to (679, 393)
Screenshot: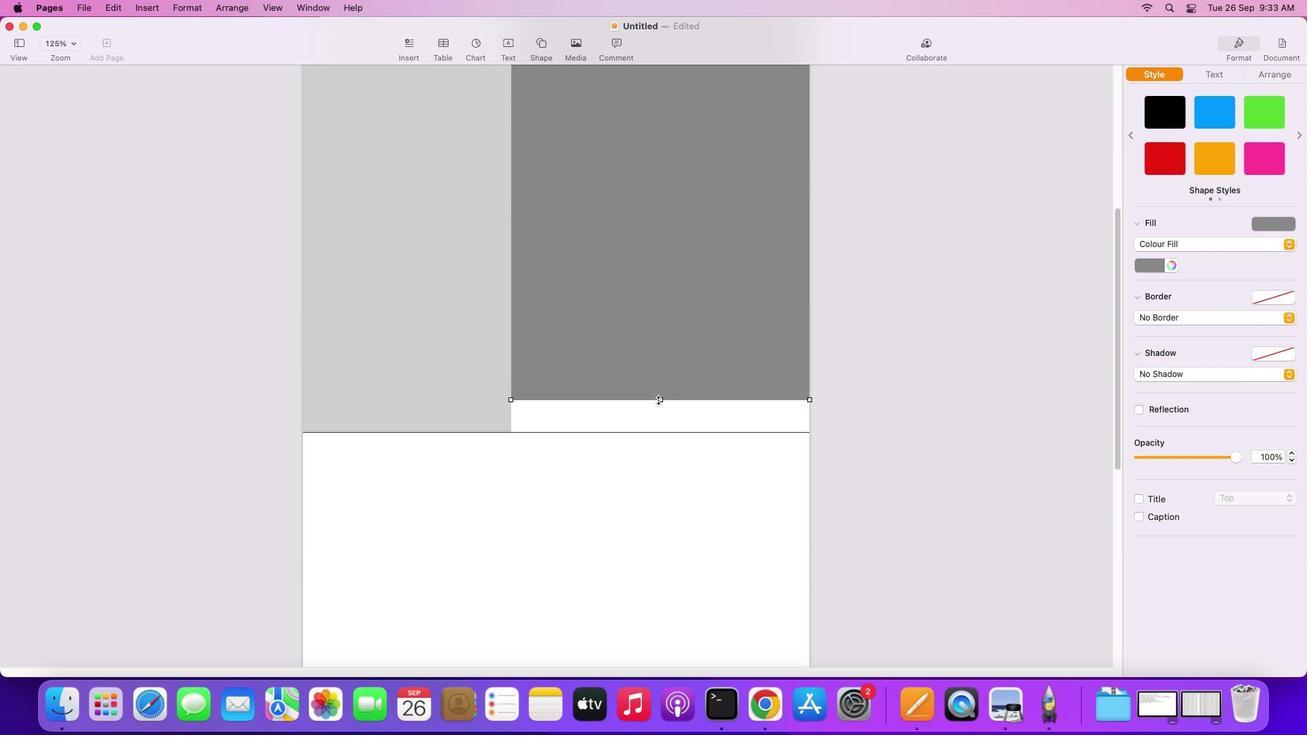 
Action: Mouse scrolled (679, 393) with delta (0, 0)
Screenshot: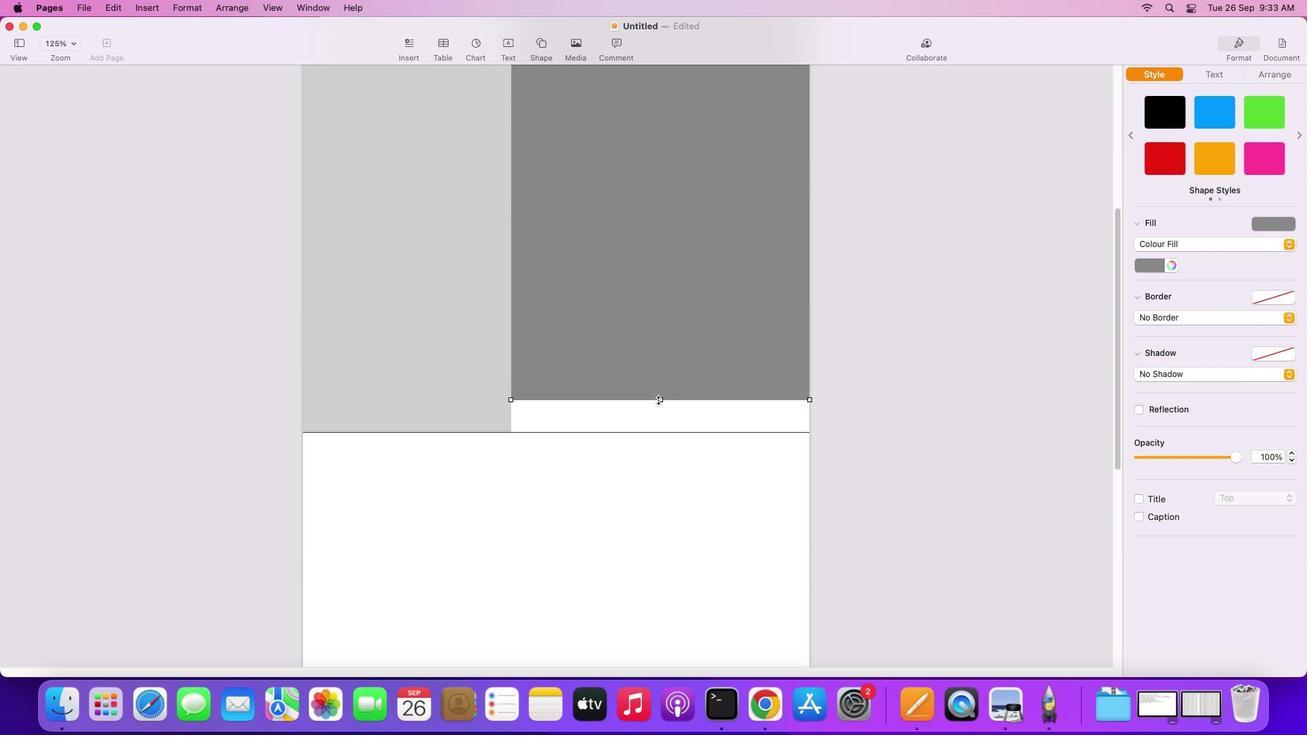 
Action: Mouse scrolled (679, 393) with delta (0, 0)
Screenshot: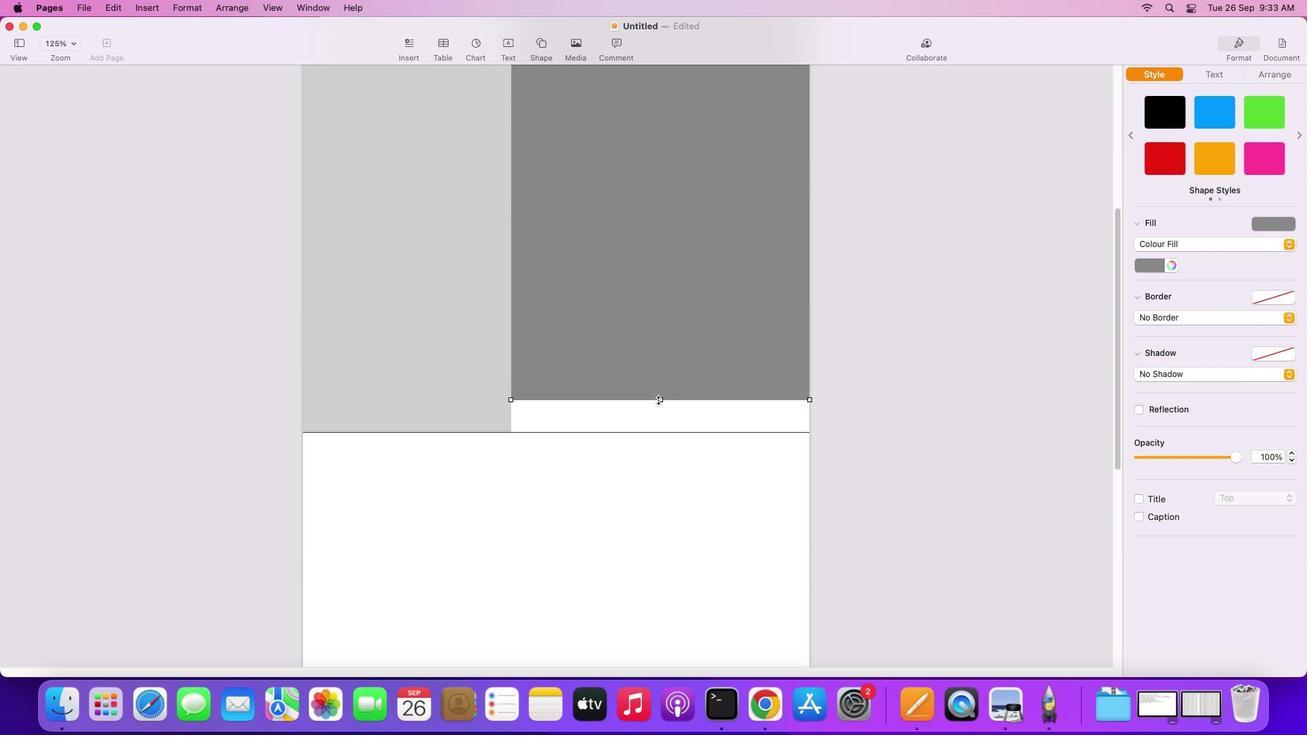 
Action: Mouse moved to (679, 393)
Screenshot: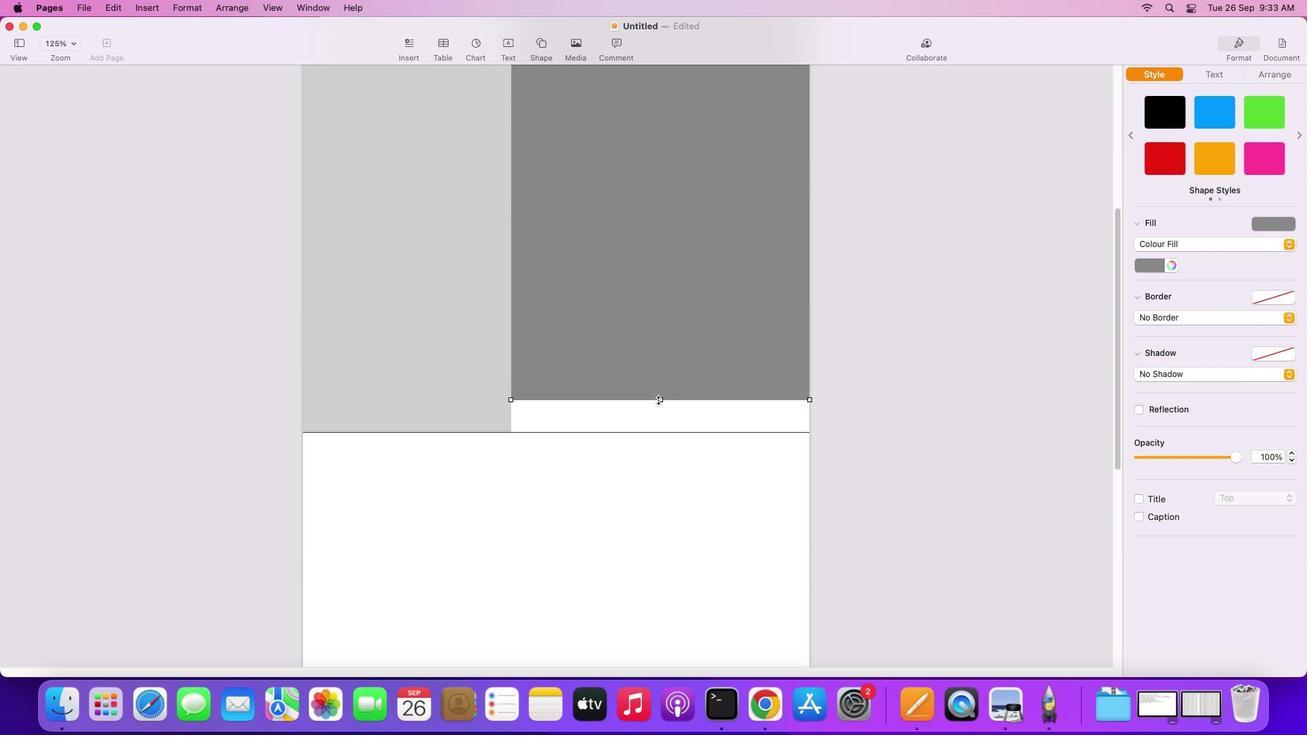 
Action: Mouse scrolled (679, 393) with delta (0, -2)
Screenshot: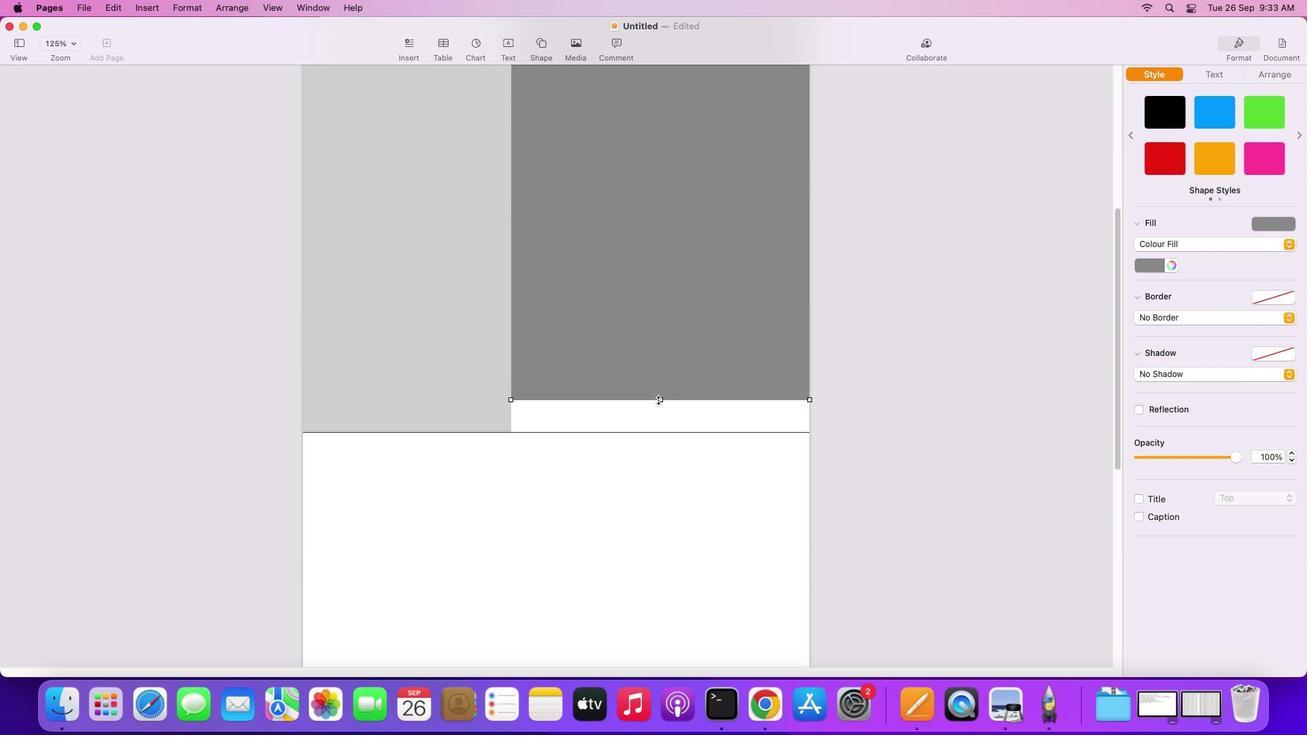 
Action: Mouse scrolled (679, 393) with delta (0, -3)
Screenshot: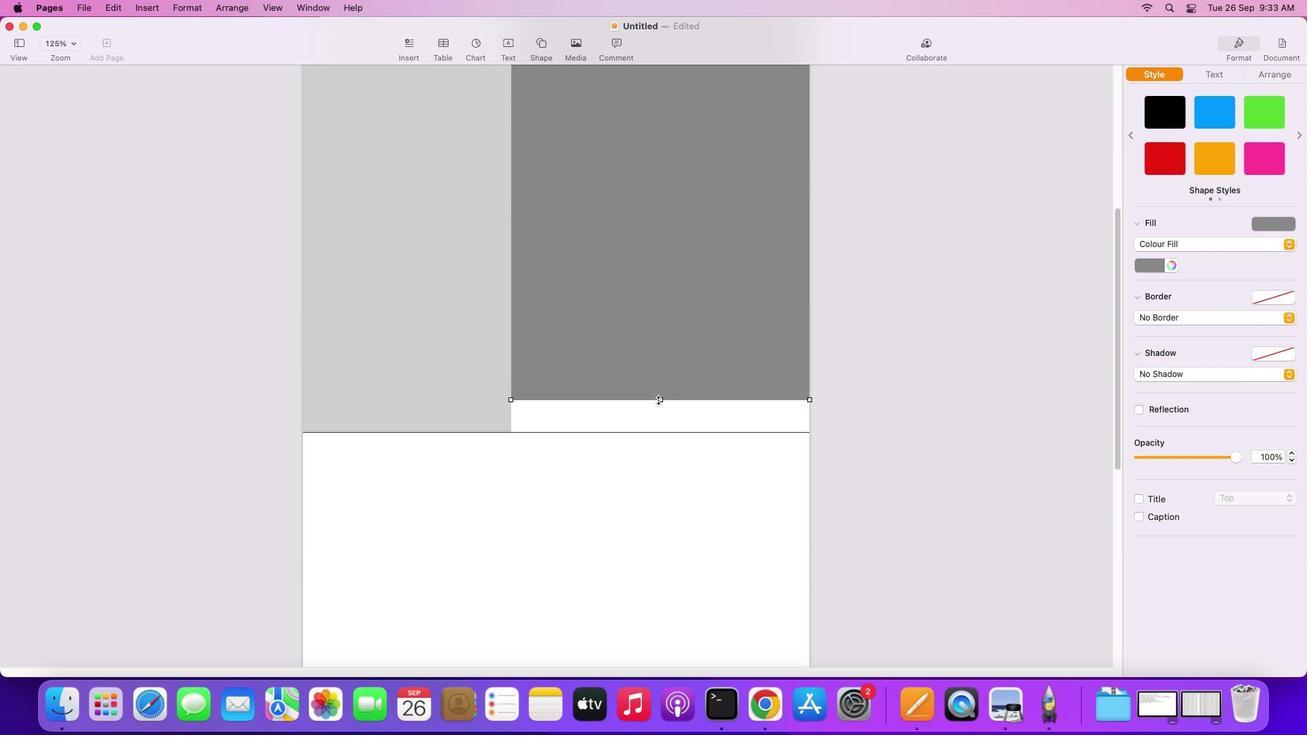 
Action: Mouse scrolled (679, 393) with delta (0, -4)
Screenshot: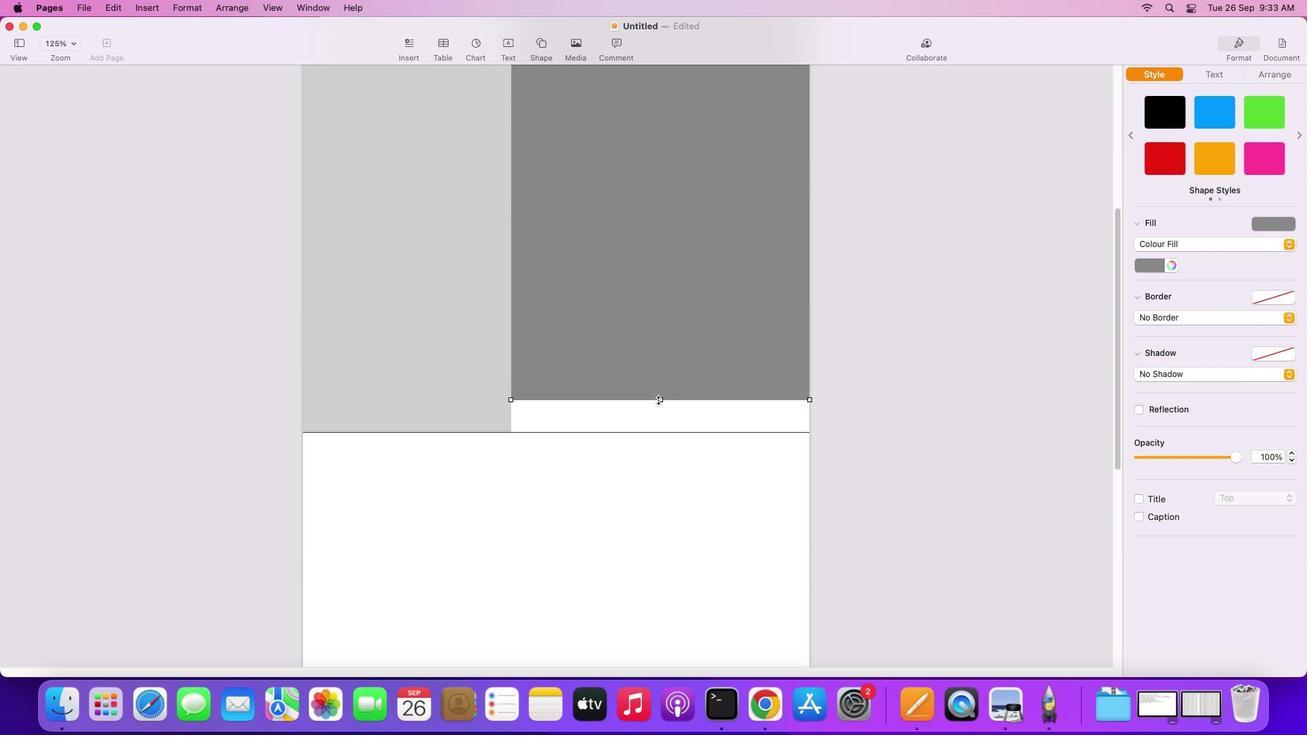 
Action: Mouse moved to (659, 400)
Screenshot: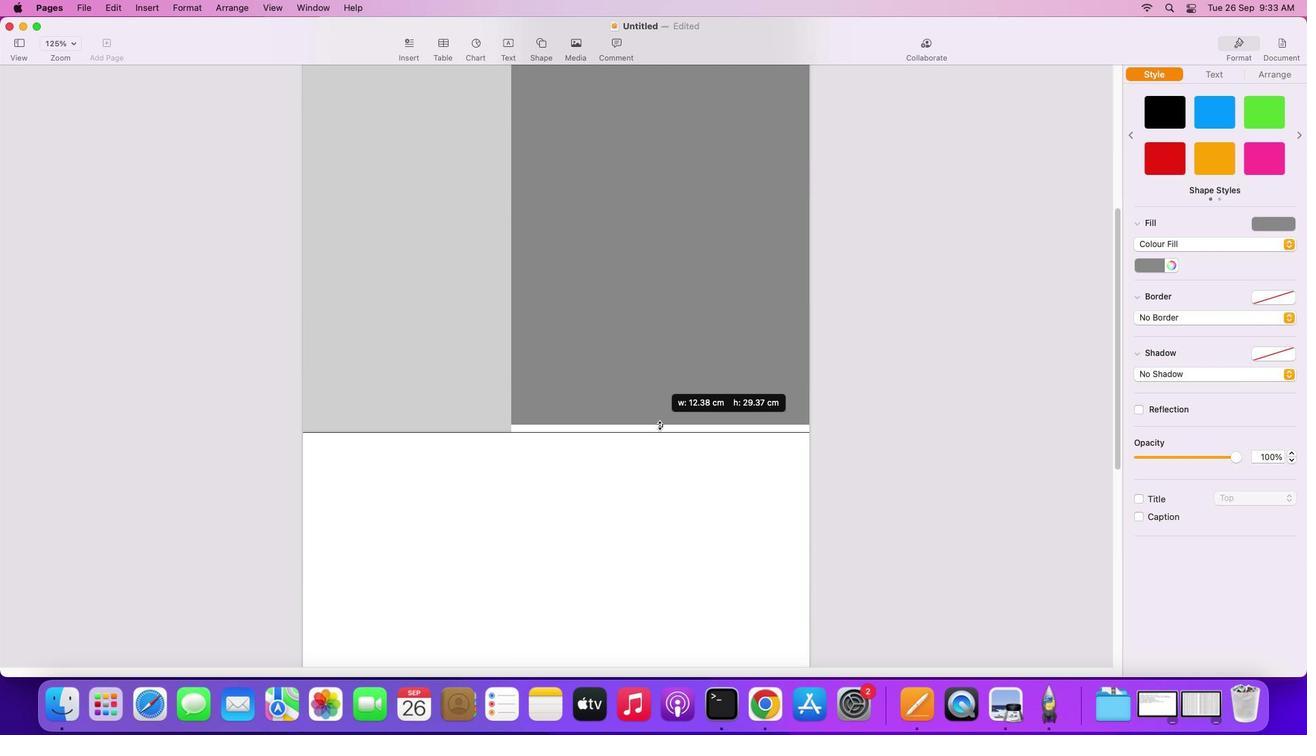 
Action: Mouse pressed left at (659, 400)
Screenshot: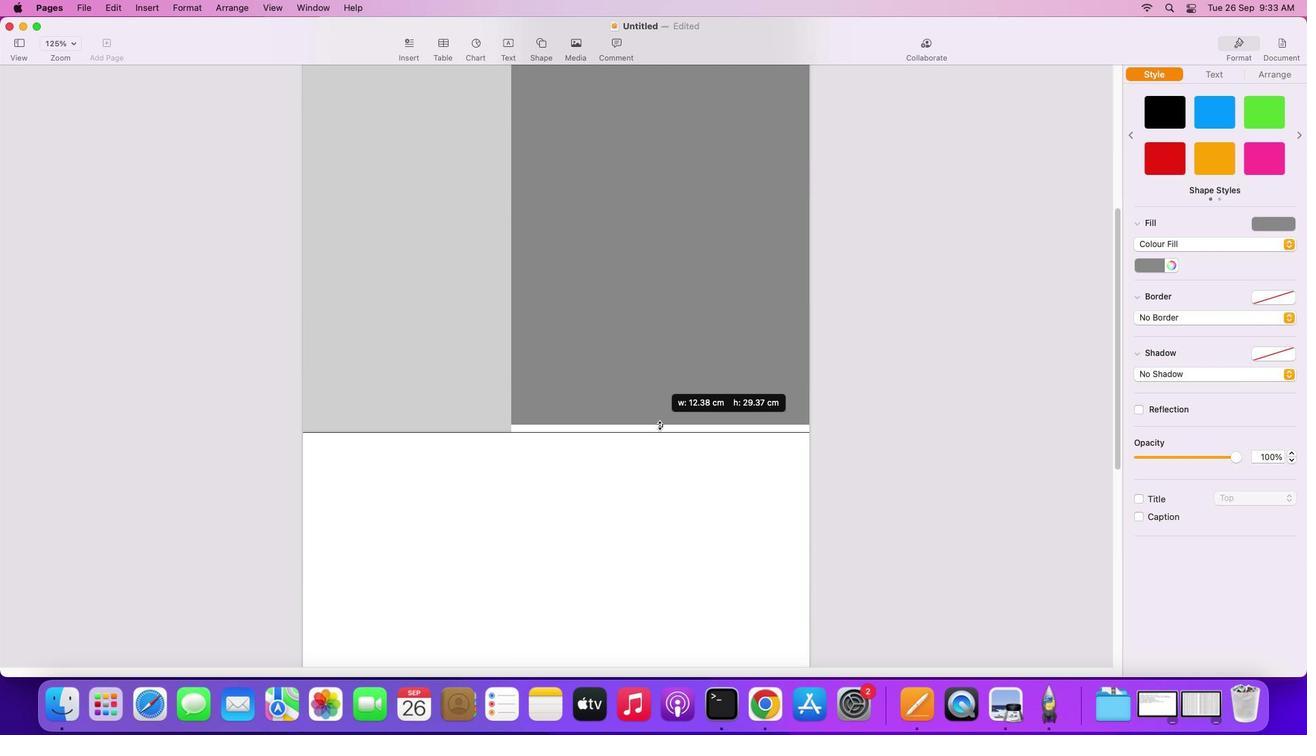 
Action: Mouse moved to (658, 426)
Screenshot: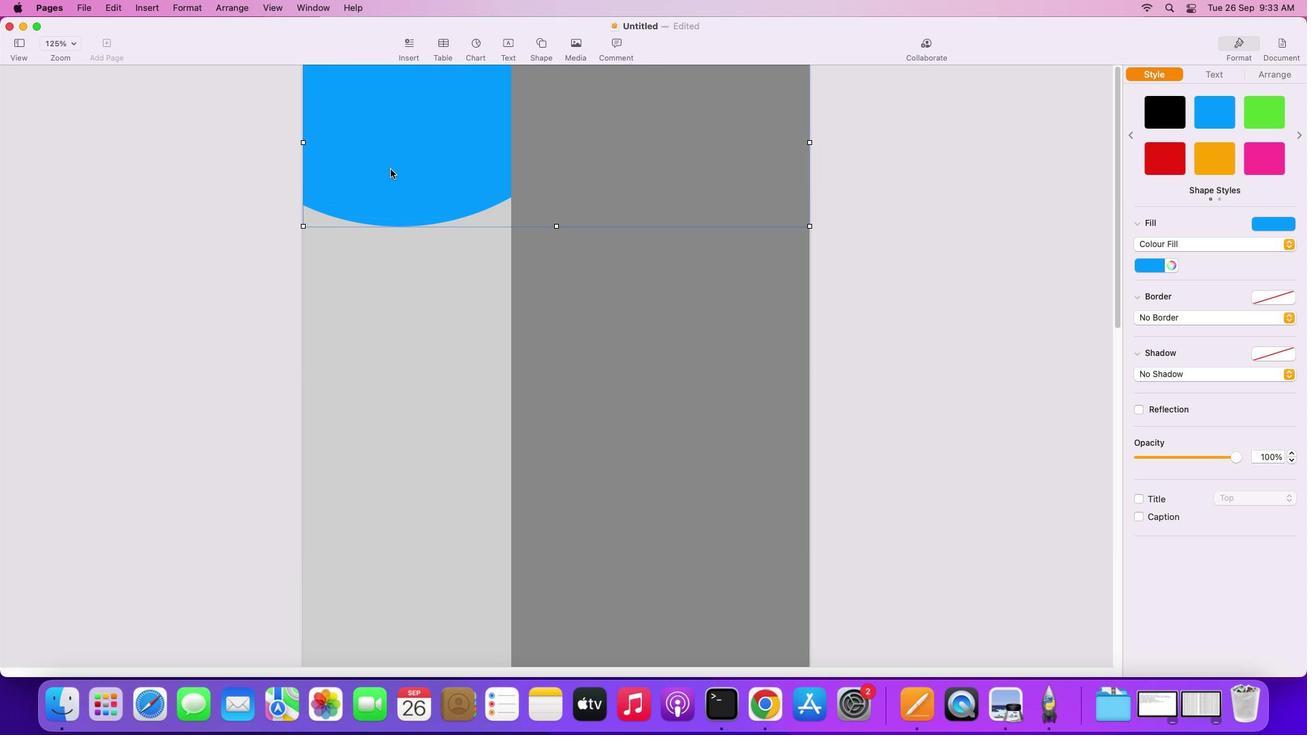 
Action: Mouse scrolled (658, 426) with delta (0, 0)
Screenshot: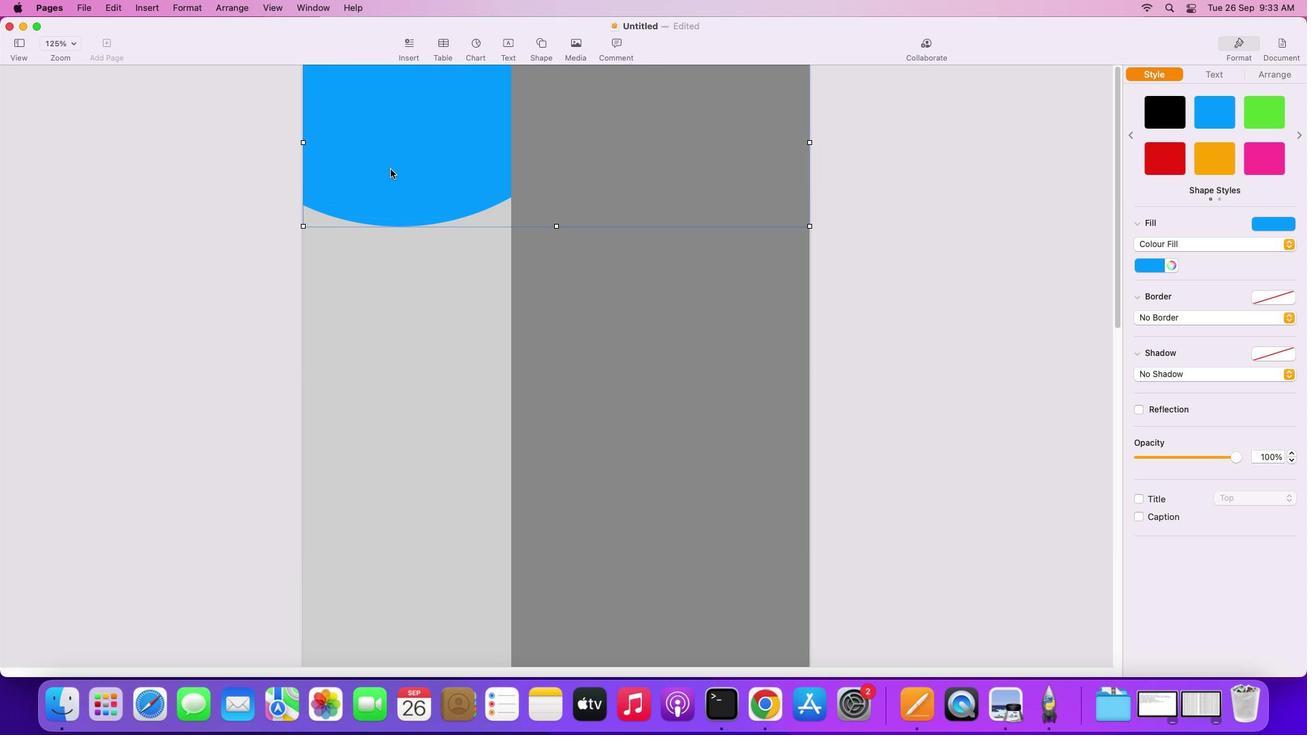 
Action: Mouse scrolled (658, 426) with delta (0, 0)
Screenshot: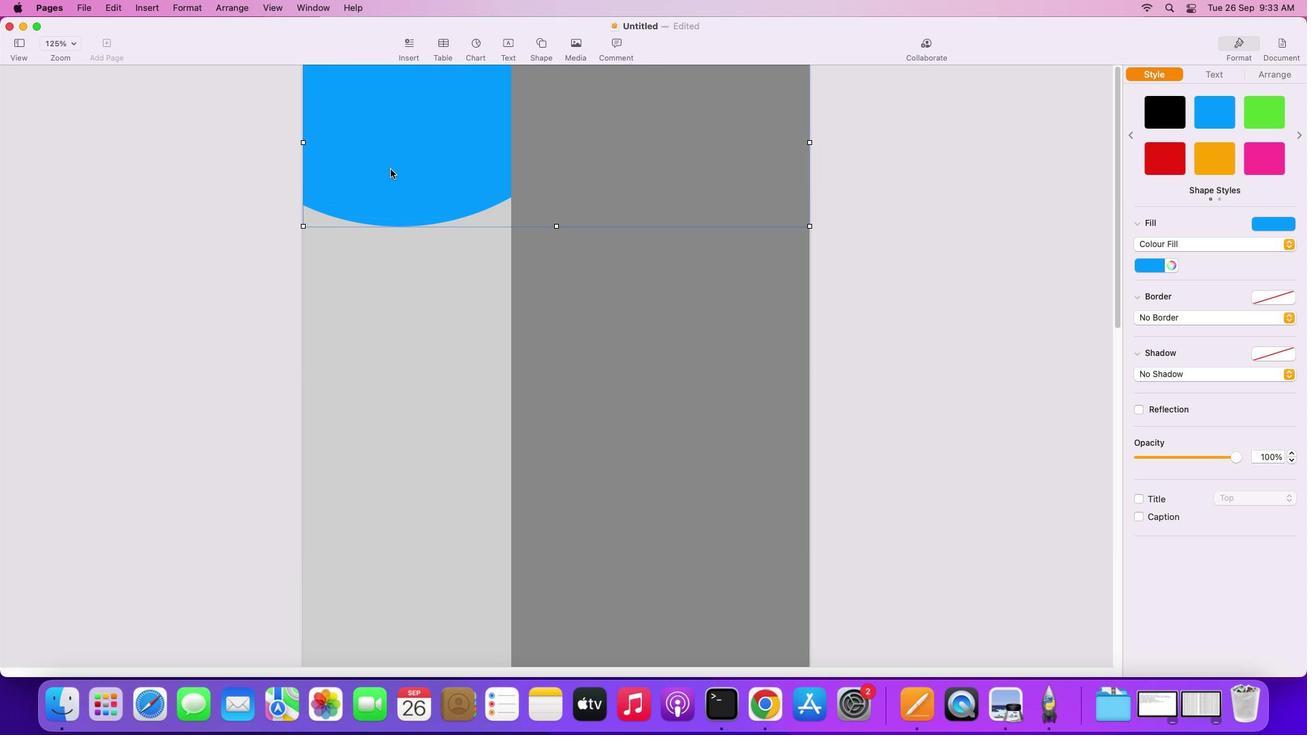 
Action: Mouse scrolled (658, 426) with delta (0, 2)
Screenshot: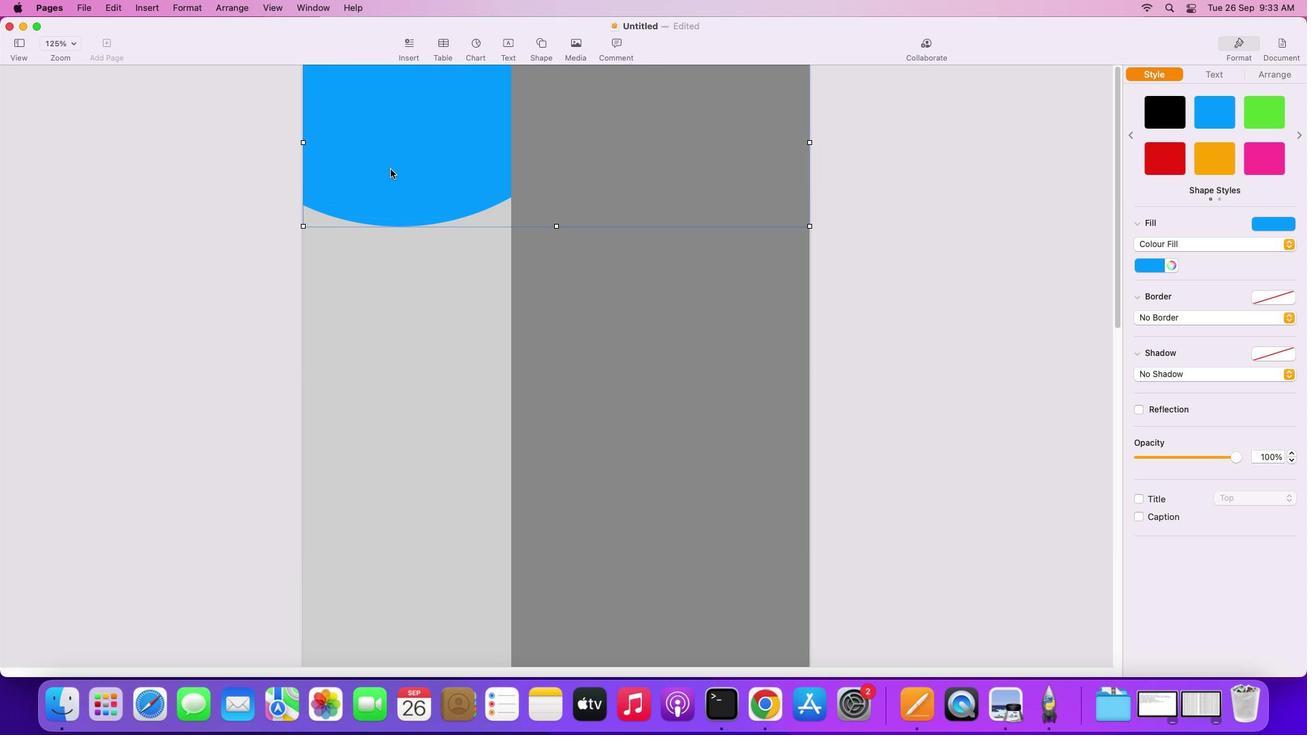 
Action: Mouse scrolled (658, 426) with delta (0, 4)
Screenshot: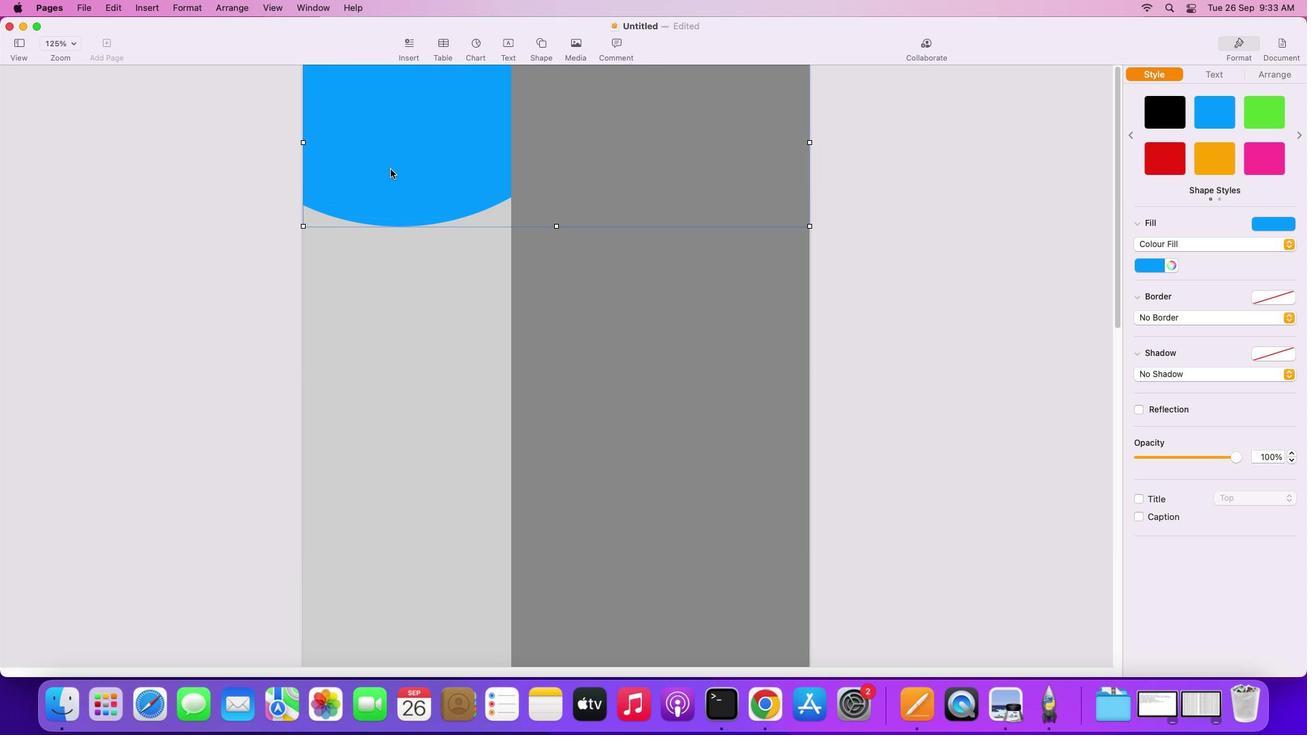 
Action: Mouse scrolled (658, 426) with delta (0, 4)
Screenshot: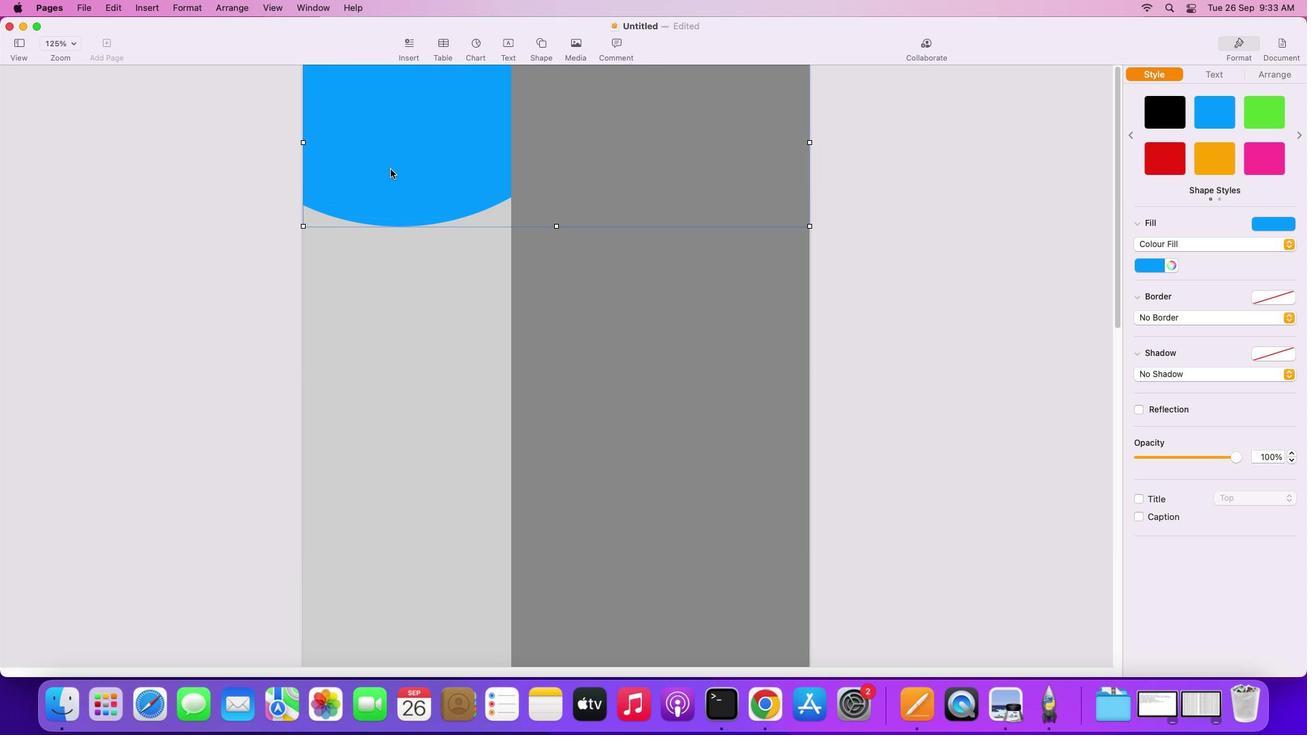 
Action: Mouse scrolled (658, 426) with delta (0, 5)
Screenshot: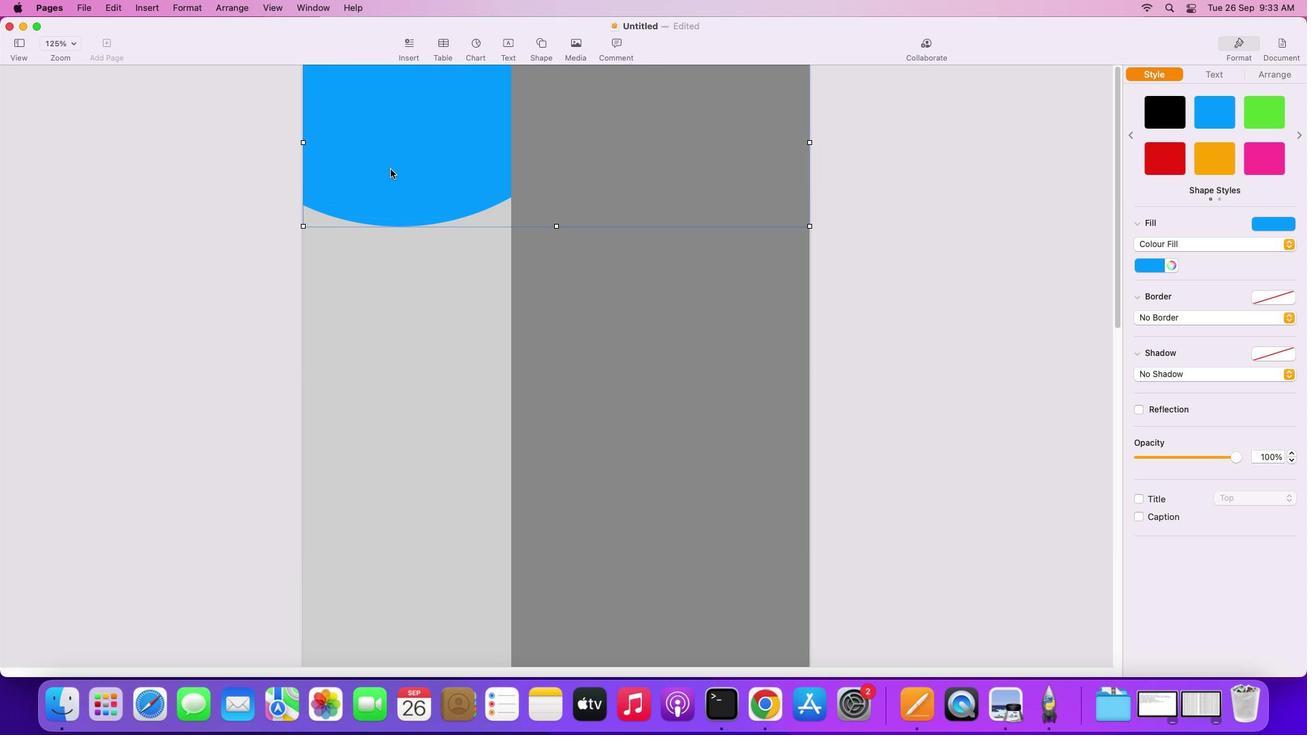 
Action: Mouse moved to (658, 426)
